 Task: Play online Dominion games in easy mode.
Action: Mouse moved to (182, 520)
Screenshot: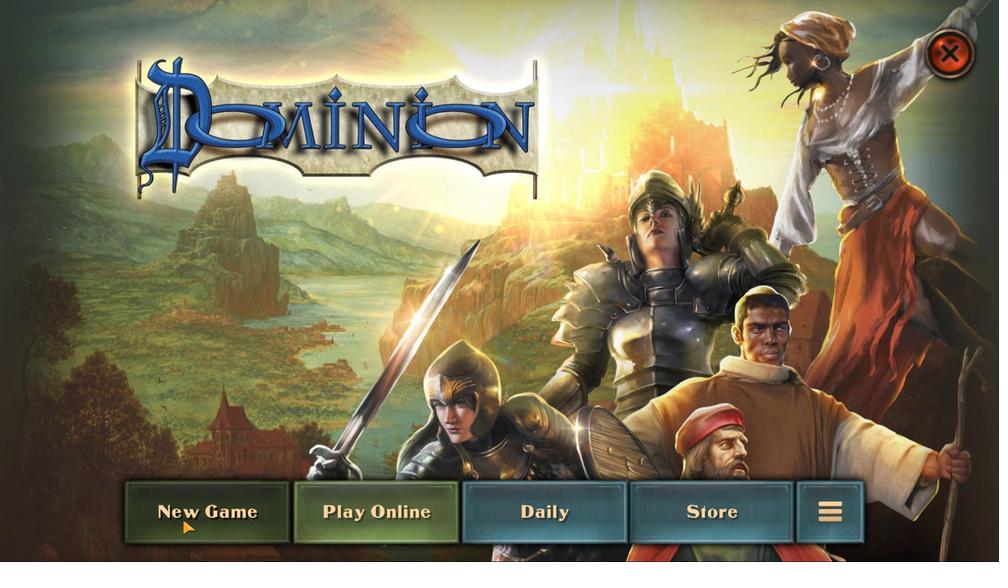 
Action: Mouse pressed left at (182, 520)
Screenshot: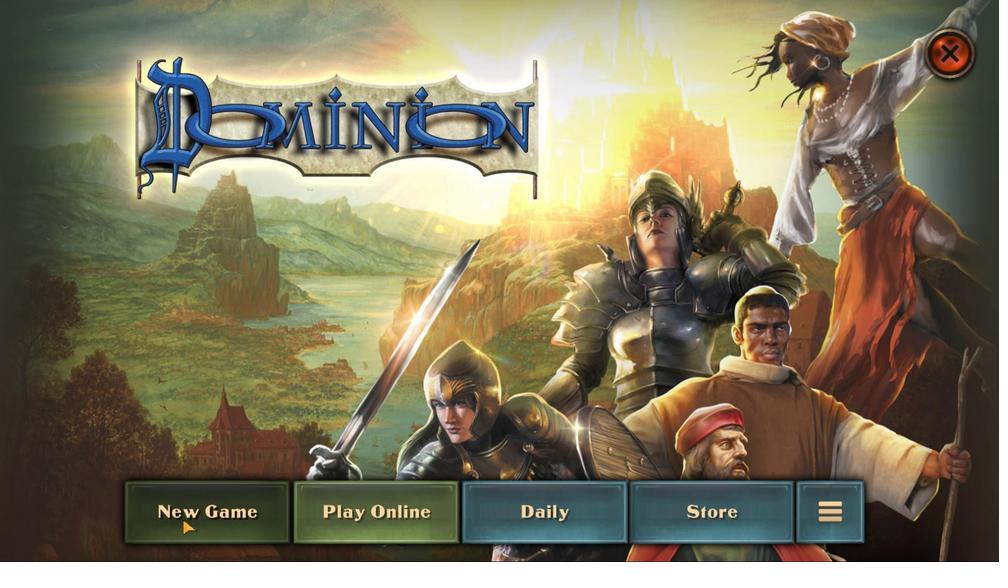 
Action: Mouse moved to (517, 254)
Screenshot: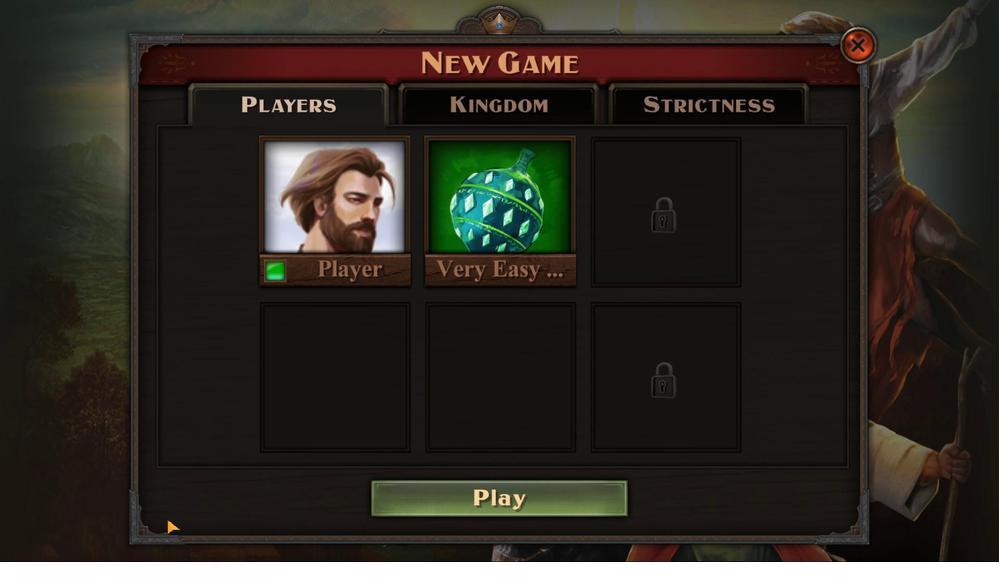 
Action: Mouse pressed left at (517, 254)
Screenshot: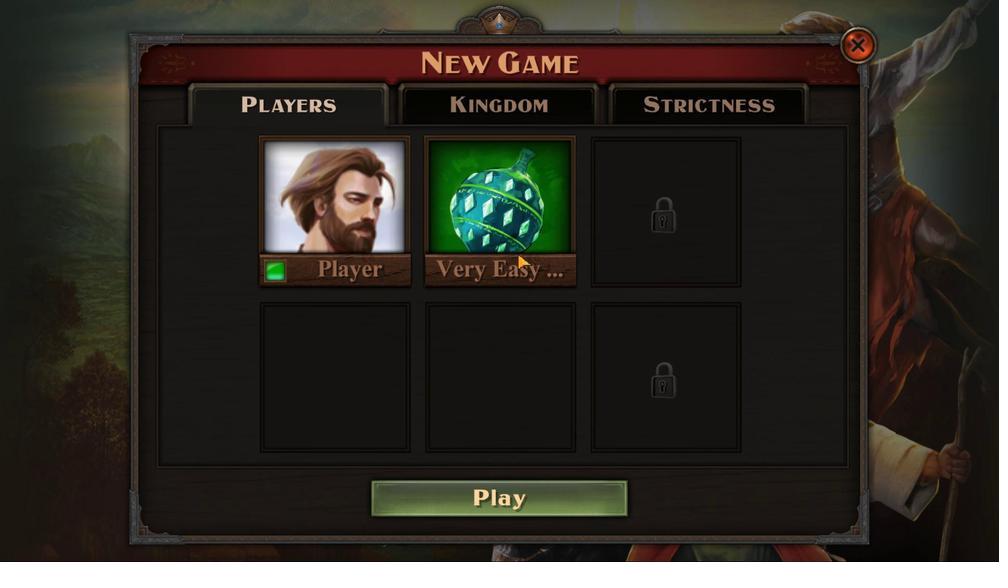 
Action: Mouse moved to (341, 320)
Screenshot: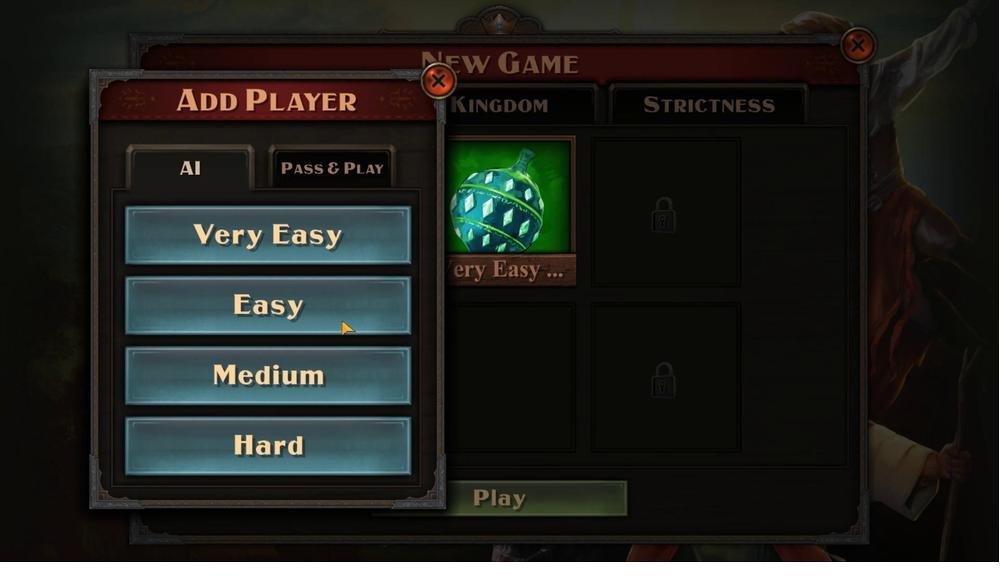 
Action: Mouse pressed left at (341, 320)
Screenshot: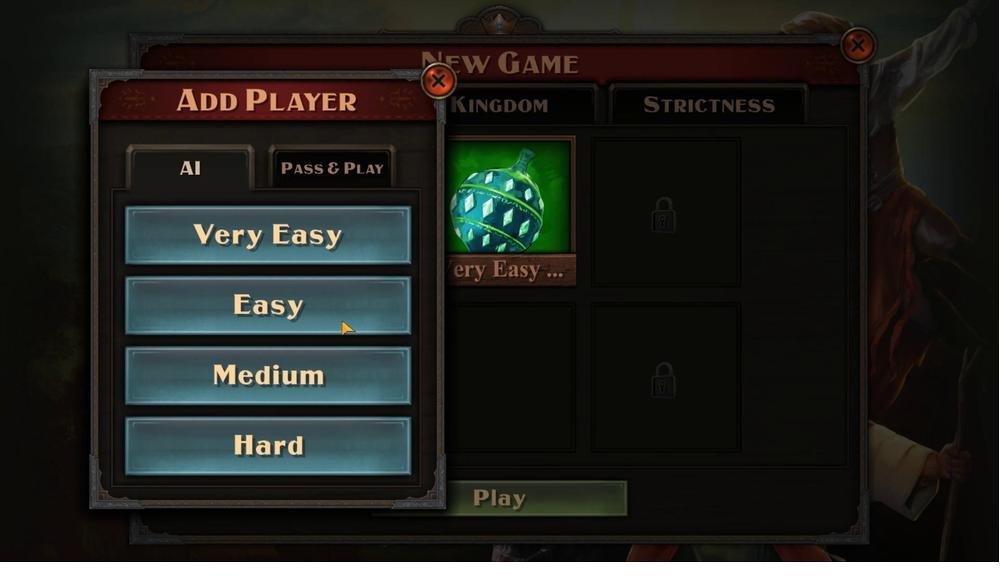 
Action: Mouse moved to (493, 494)
Screenshot: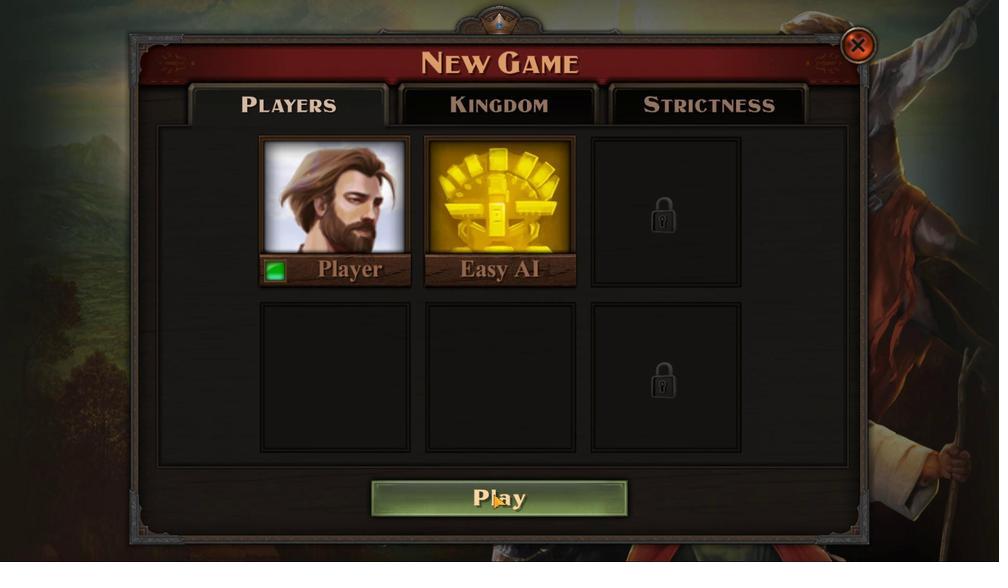 
Action: Mouse pressed left at (493, 494)
Screenshot: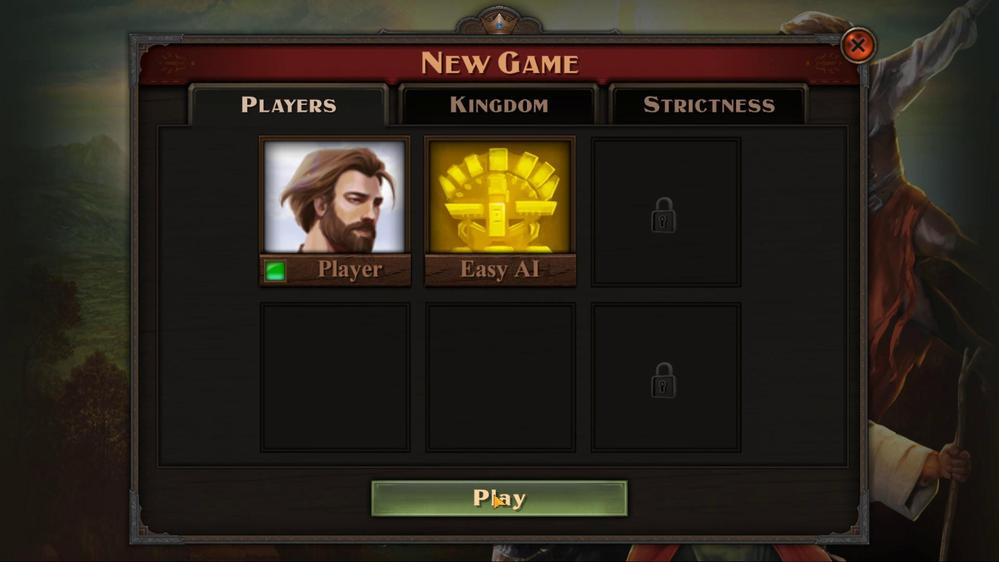 
Action: Mouse moved to (582, 499)
Screenshot: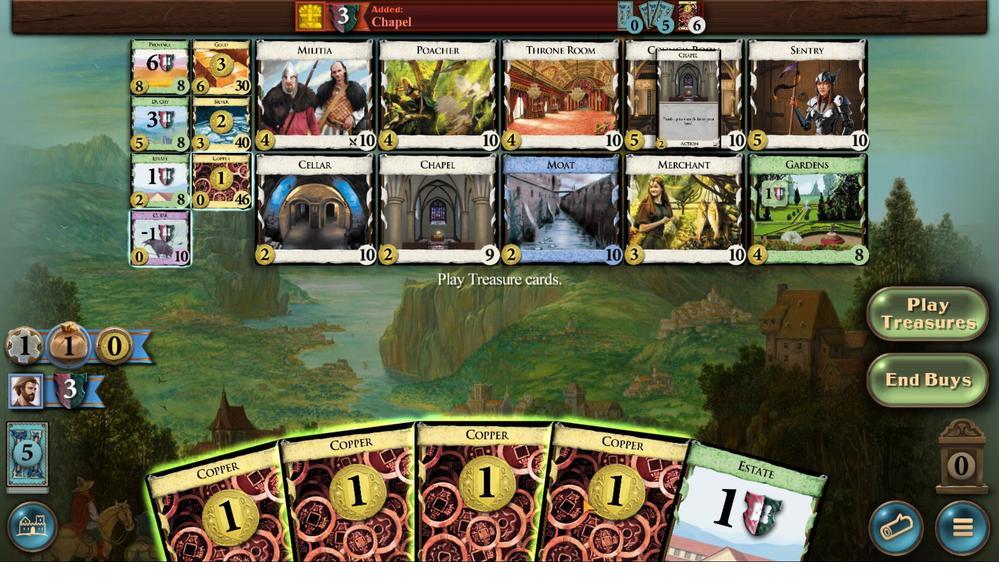 
Action: Mouse scrolled (582, 498) with delta (0, 0)
Screenshot: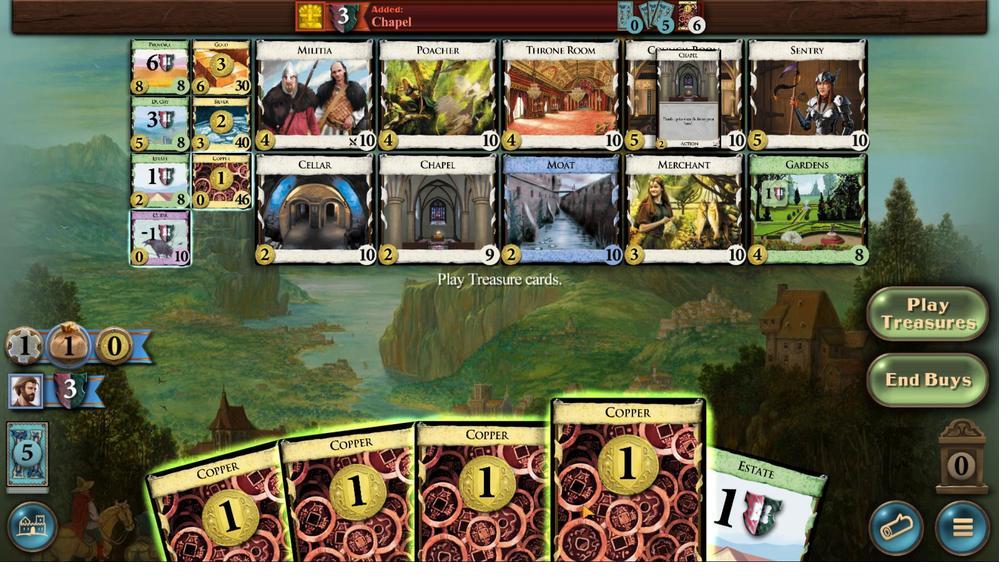
Action: Mouse moved to (582, 501)
Screenshot: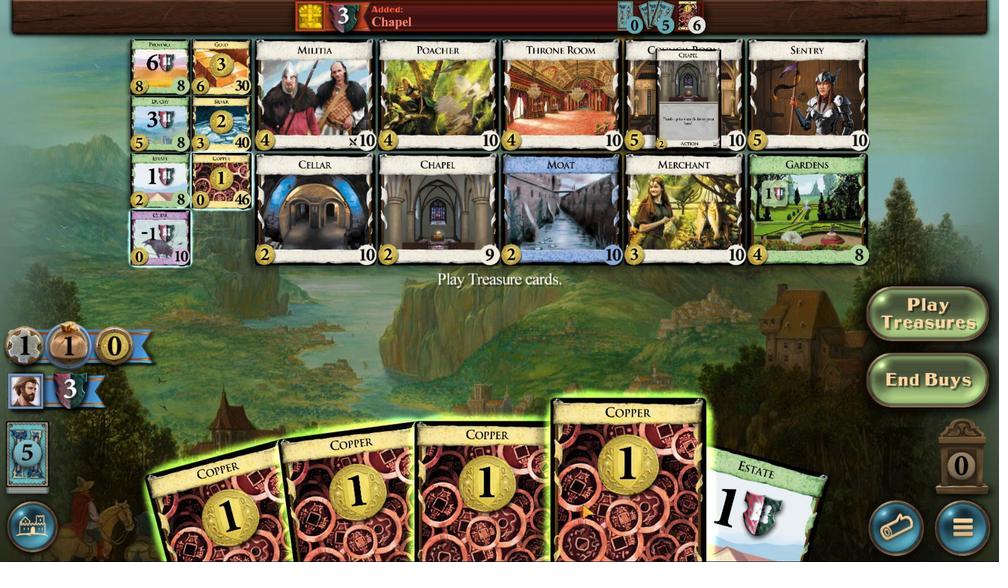 
Action: Mouse scrolled (582, 501) with delta (0, 0)
Screenshot: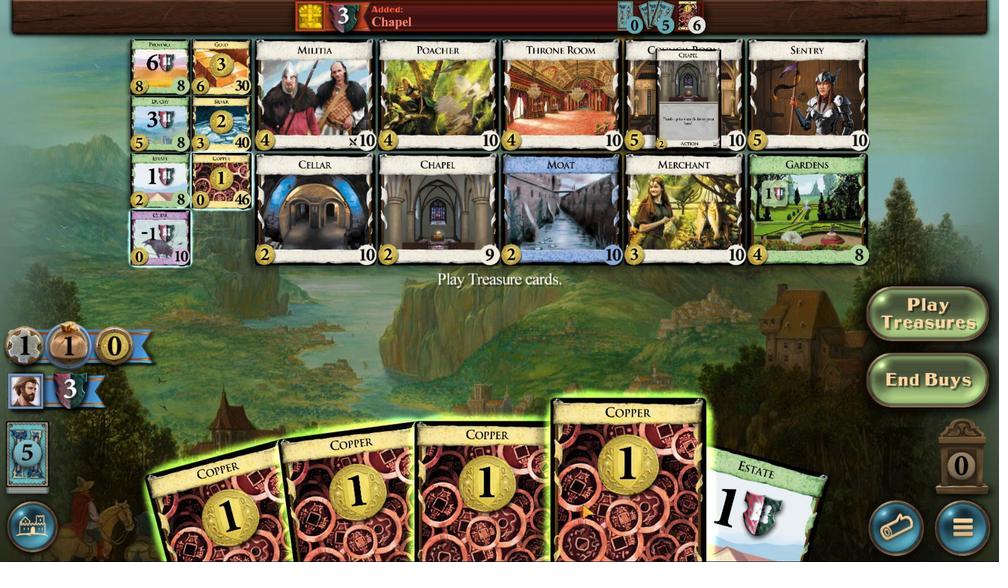 
Action: Mouse moved to (582, 504)
Screenshot: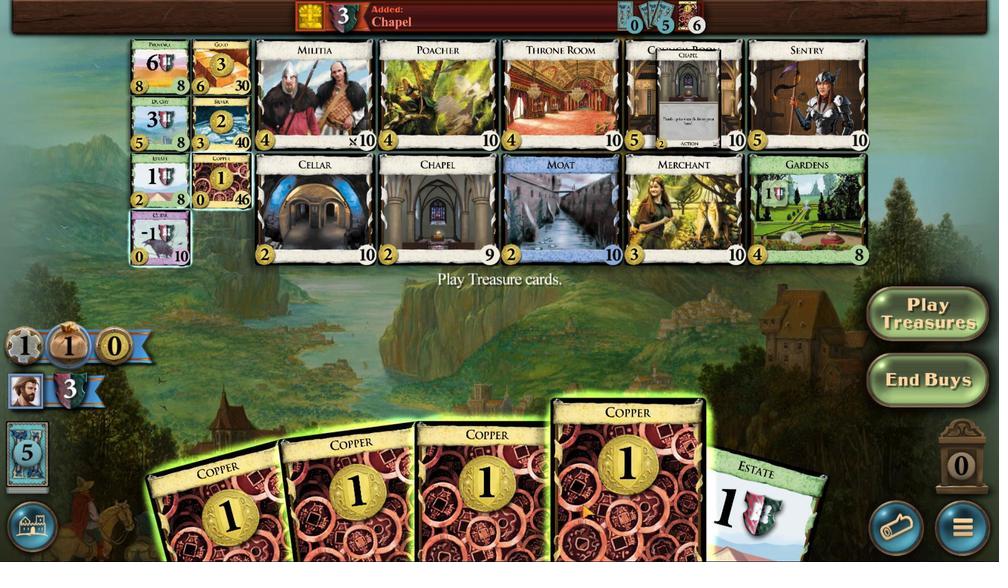 
Action: Mouse scrolled (582, 503) with delta (0, 0)
Screenshot: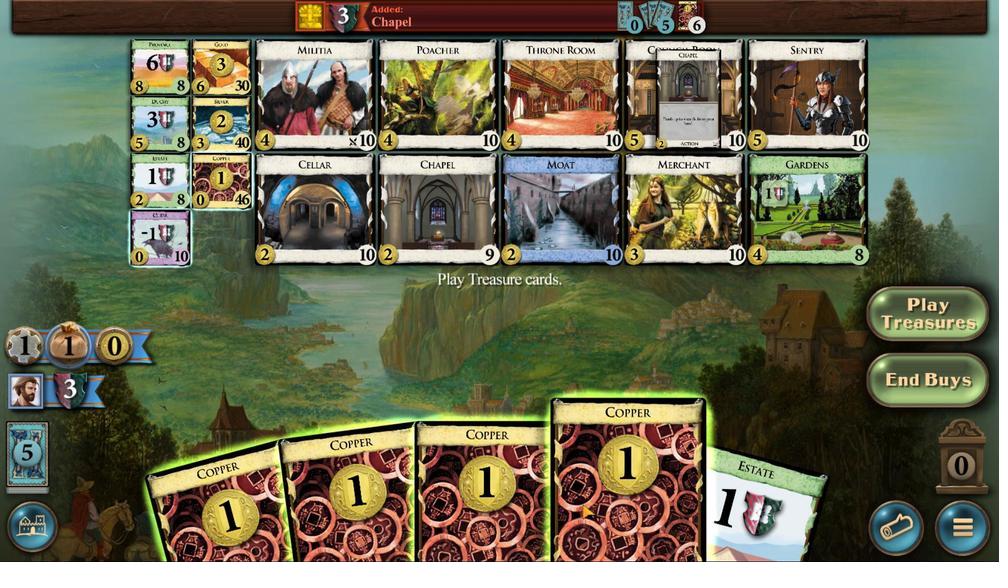 
Action: Mouse moved to (519, 511)
Screenshot: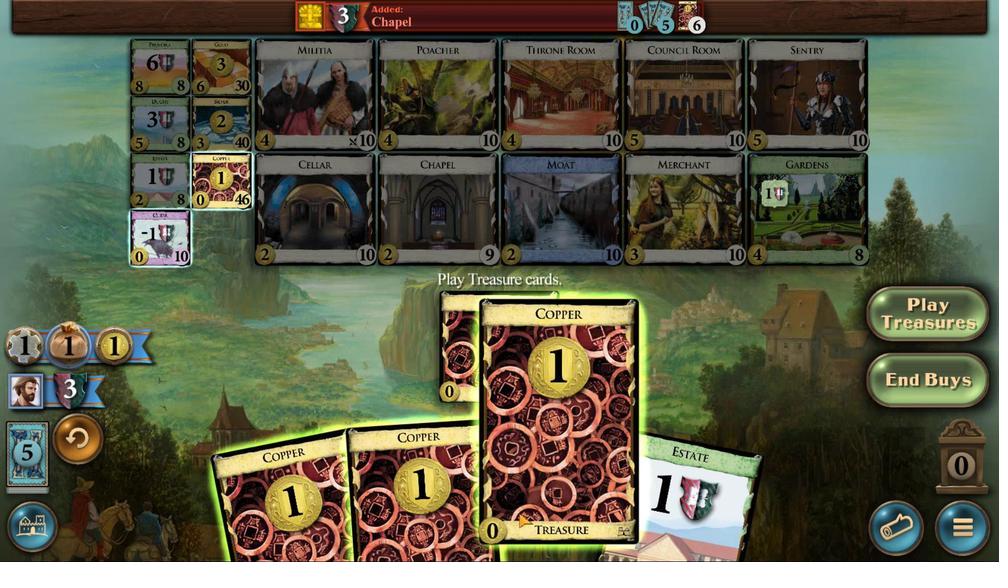 
Action: Mouse scrolled (519, 511) with delta (0, 0)
Screenshot: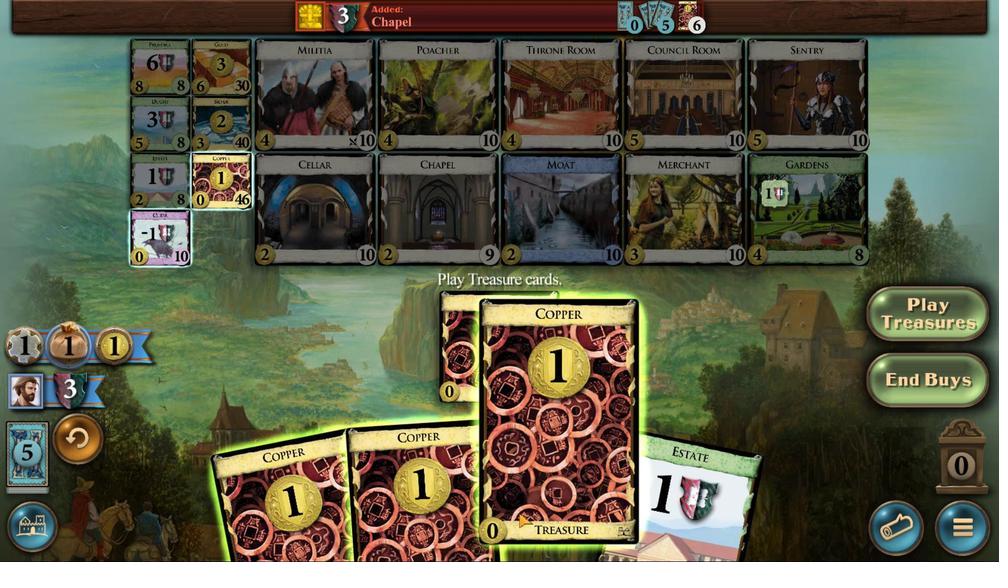 
Action: Mouse moved to (519, 513)
Screenshot: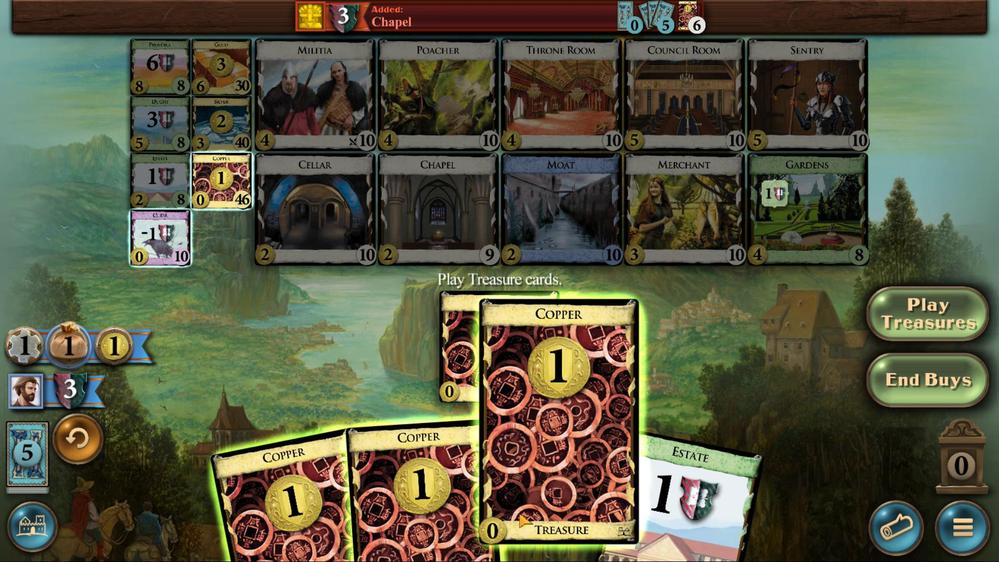 
Action: Mouse scrolled (519, 512) with delta (0, 0)
Screenshot: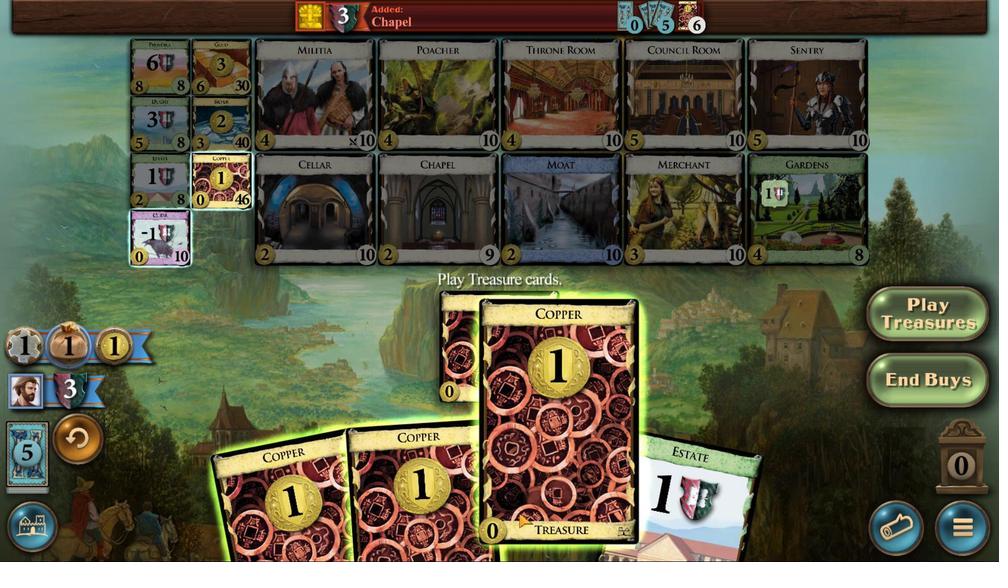 
Action: Mouse moved to (462, 512)
Screenshot: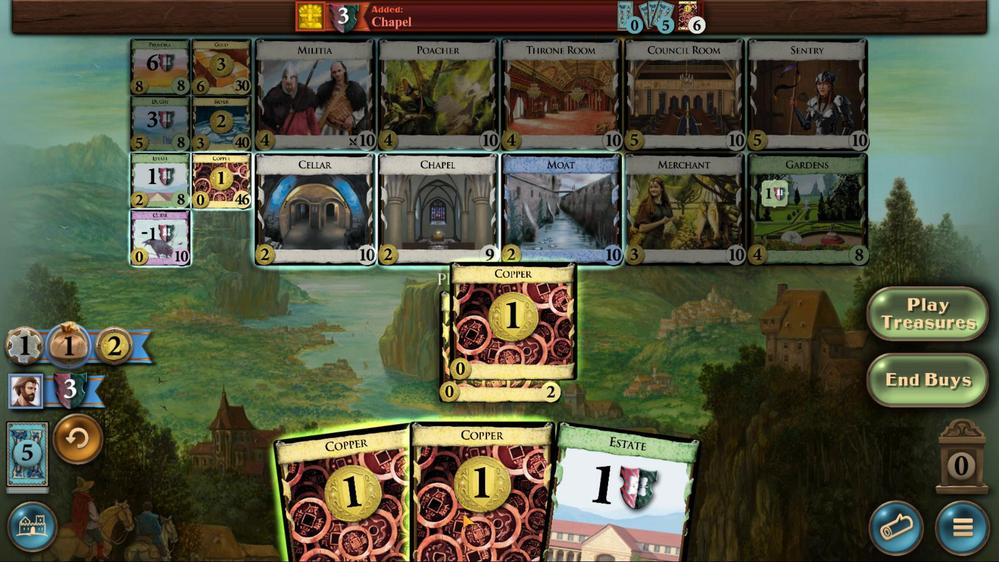 
Action: Mouse scrolled (462, 512) with delta (0, 0)
Screenshot: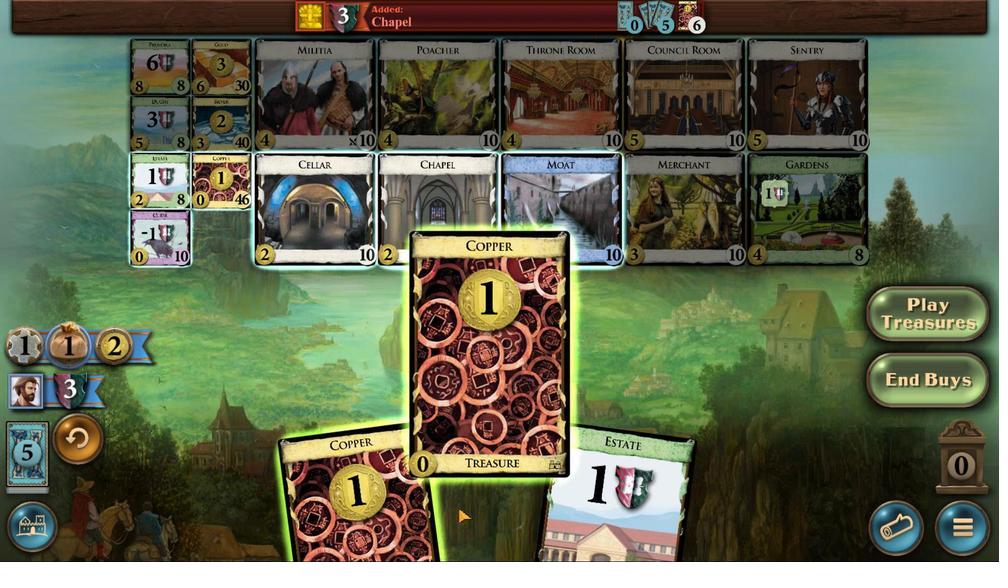 
Action: Mouse moved to (462, 513)
Screenshot: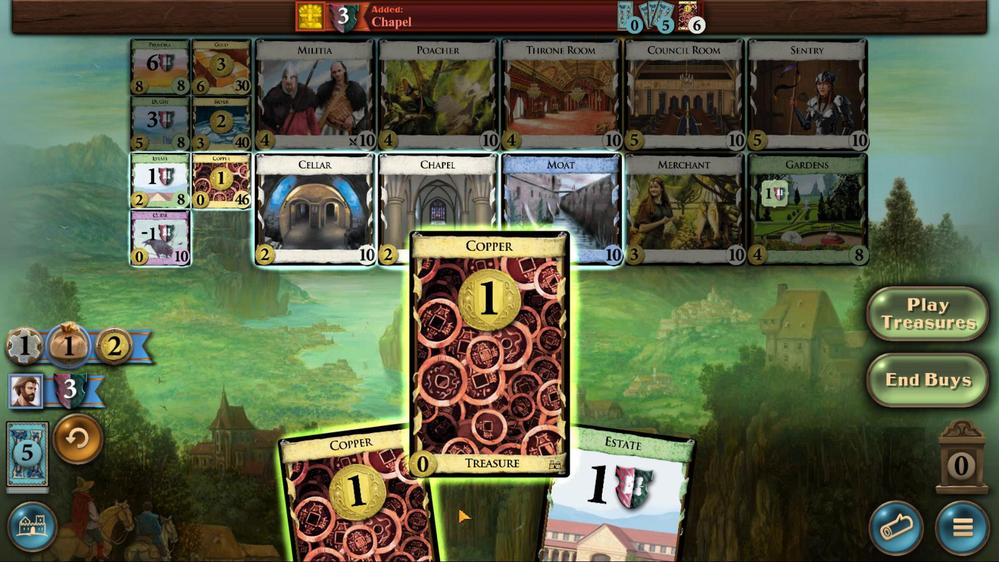 
Action: Mouse scrolled (462, 513) with delta (0, 0)
Screenshot: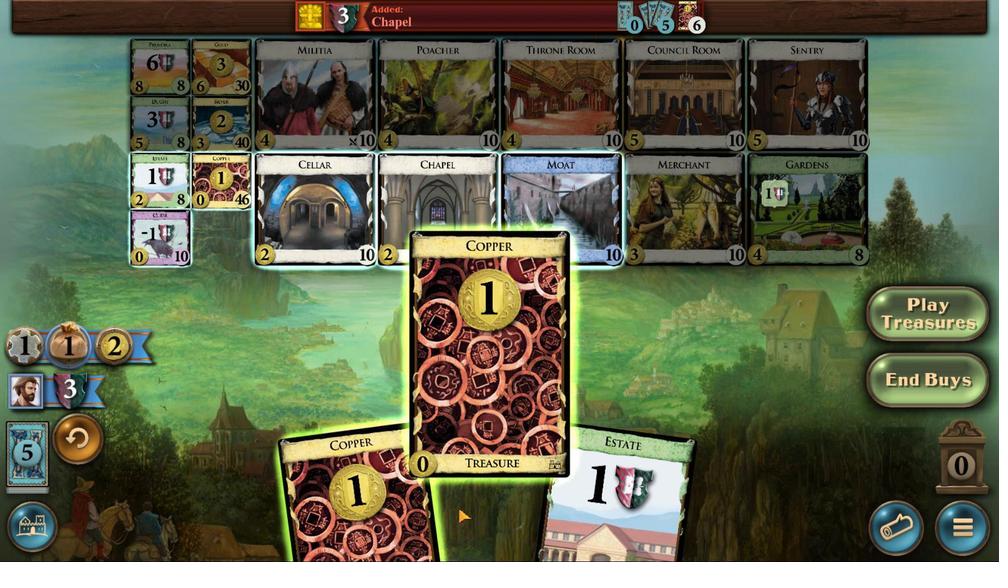 
Action: Mouse moved to (461, 514)
Screenshot: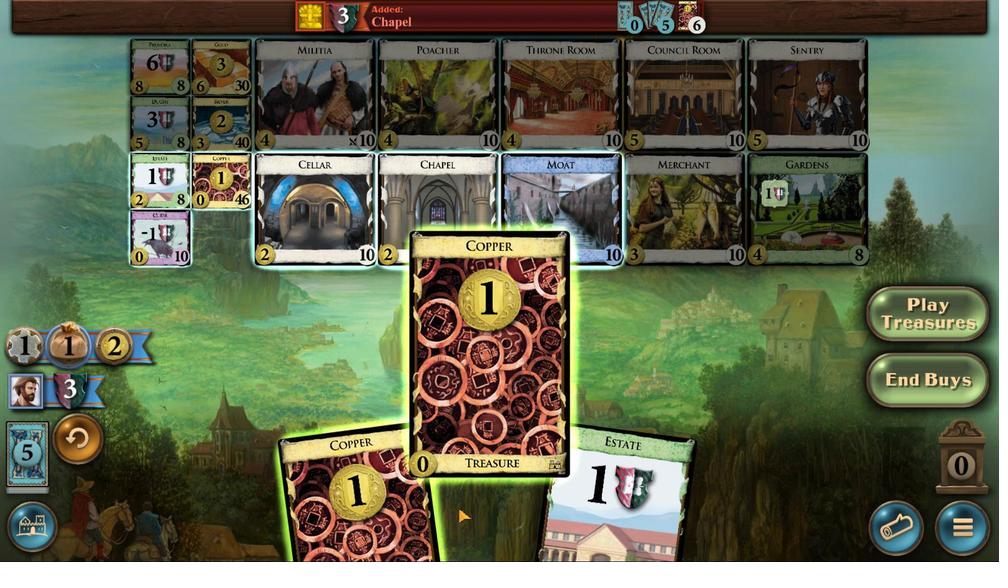 
Action: Mouse scrolled (461, 513) with delta (0, 0)
Screenshot: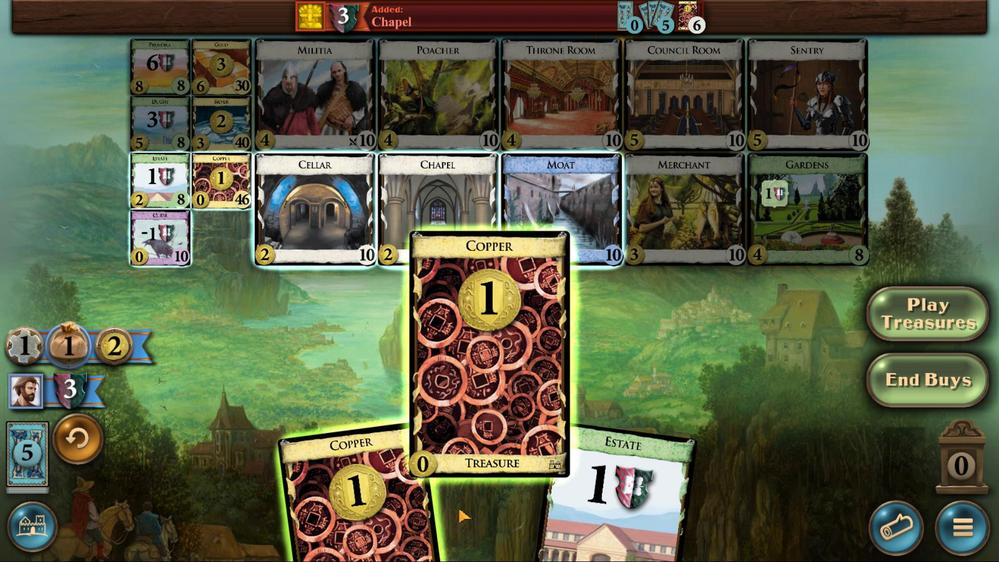 
Action: Mouse moved to (217, 116)
Screenshot: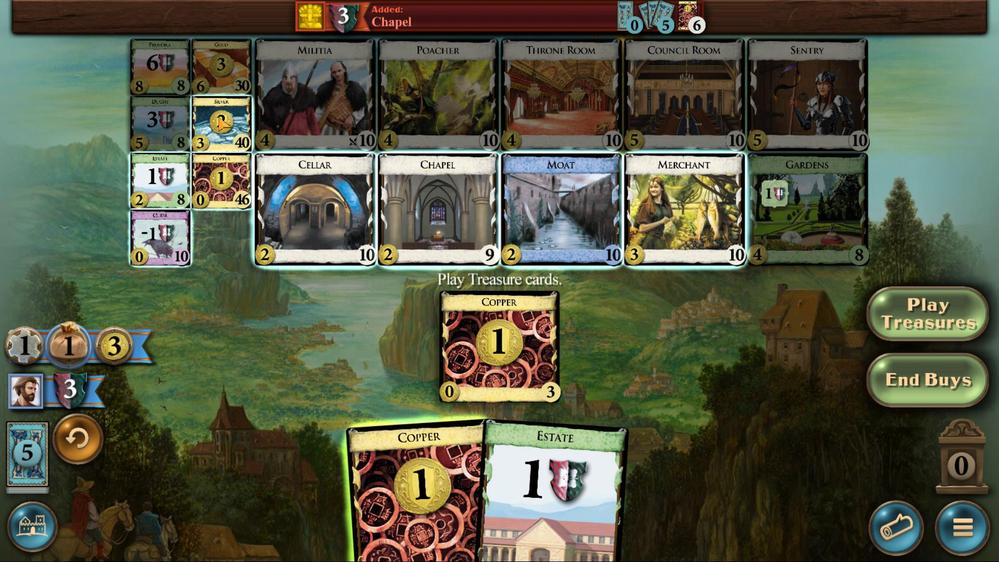 
Action: Mouse pressed left at (217, 116)
Screenshot: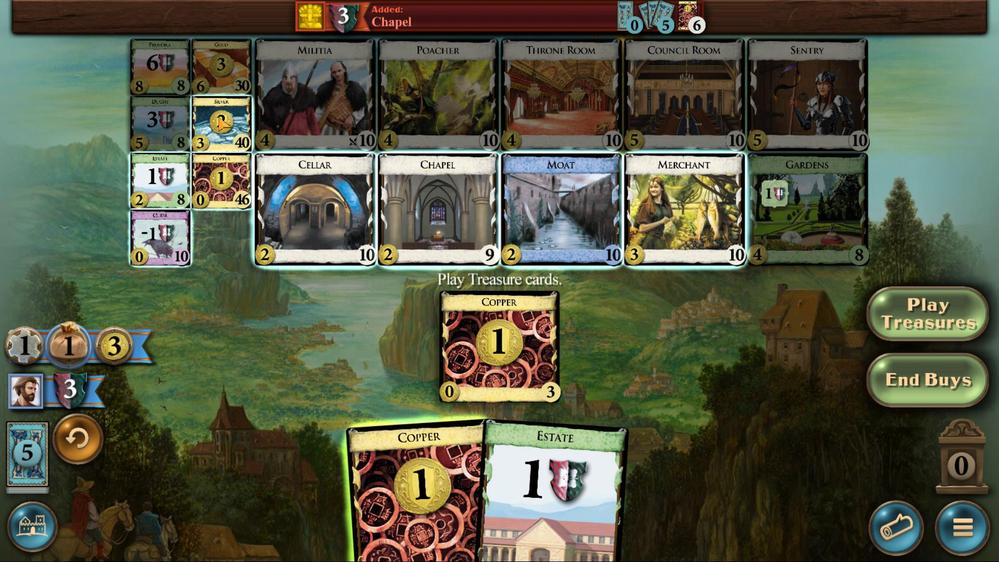 
Action: Mouse moved to (466, 526)
Screenshot: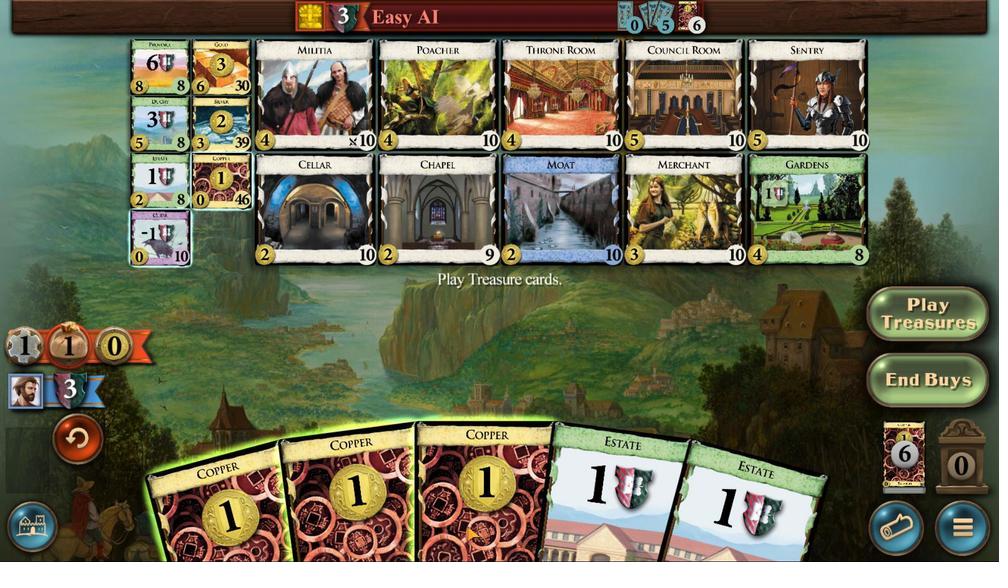 
Action: Mouse scrolled (466, 526) with delta (0, 0)
Screenshot: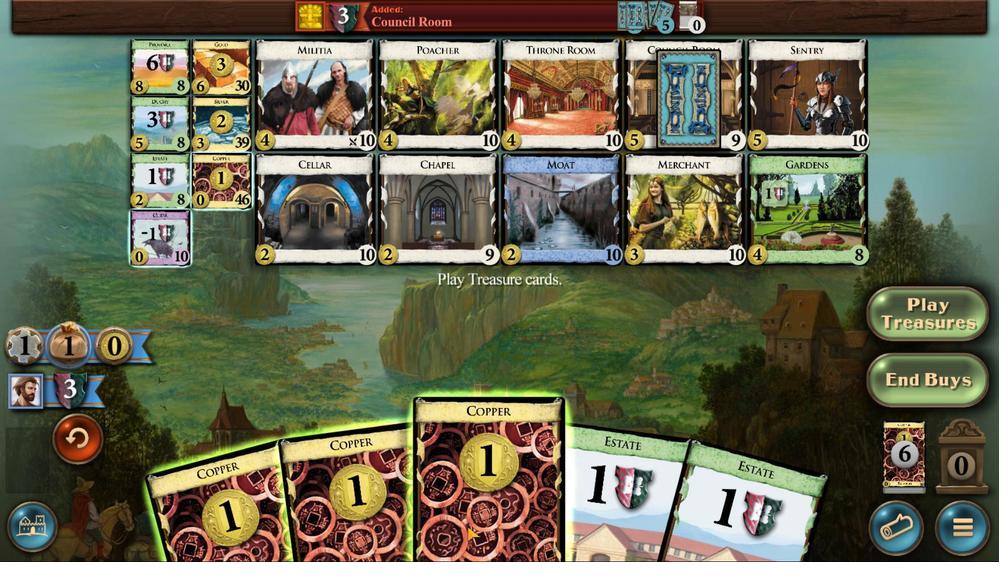 
Action: Mouse scrolled (466, 526) with delta (0, 0)
Screenshot: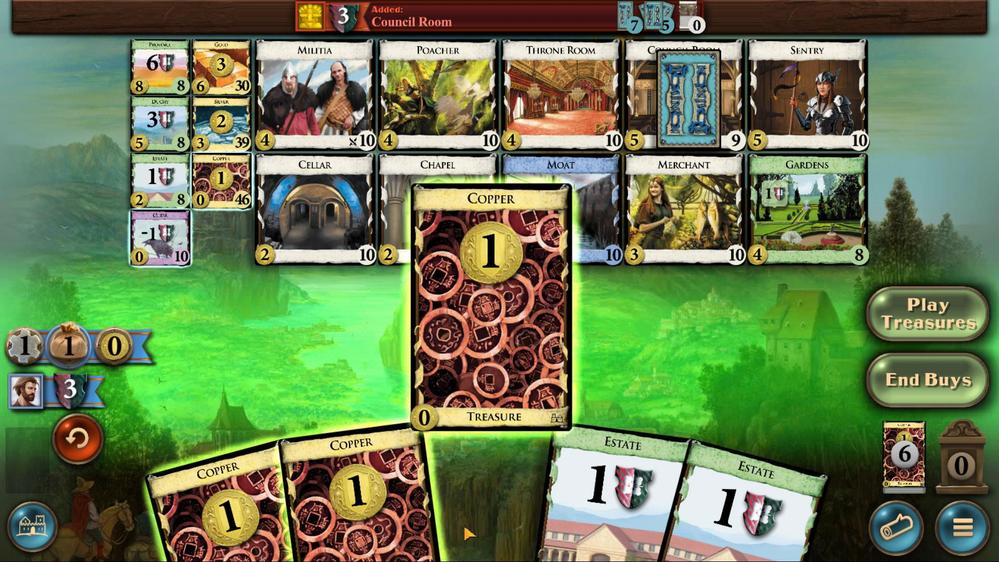
Action: Mouse moved to (404, 525)
Screenshot: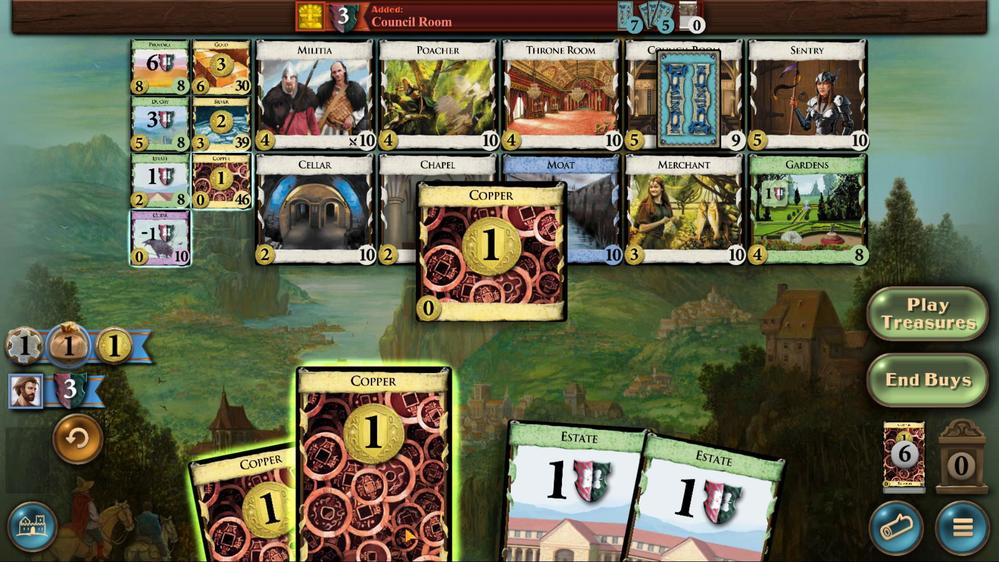 
Action: Mouse scrolled (404, 525) with delta (0, 0)
Screenshot: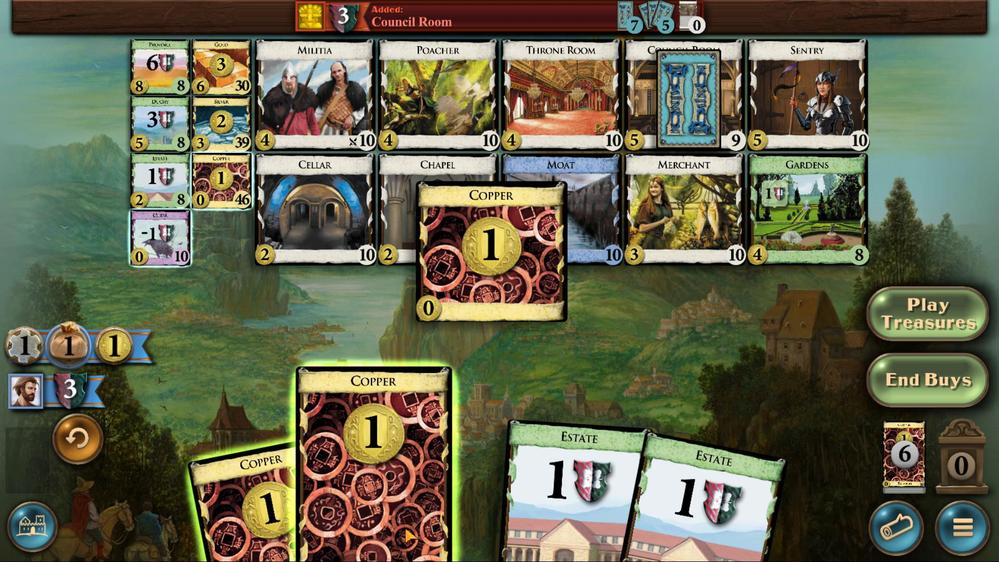 
Action: Mouse moved to (404, 526)
Screenshot: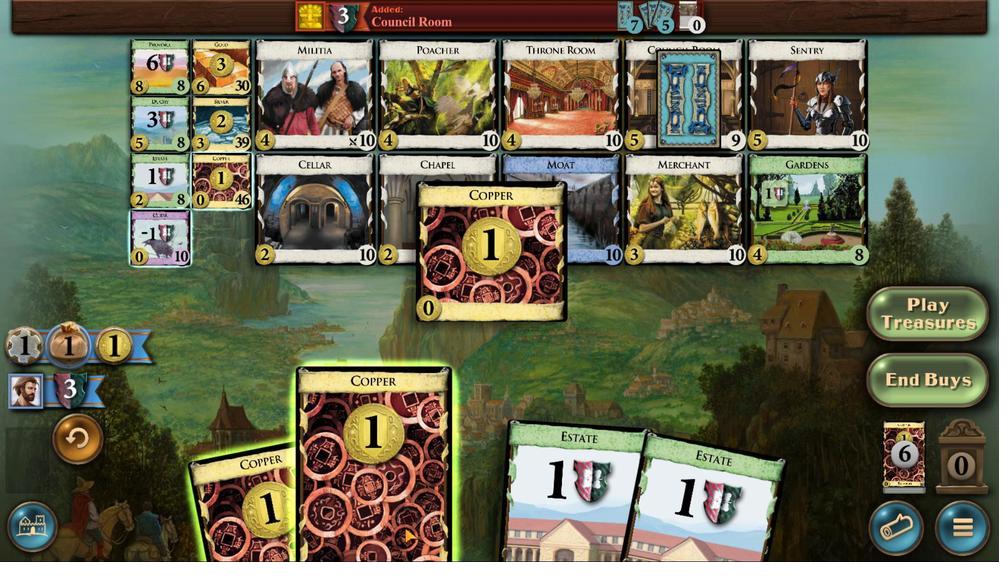 
Action: Mouse scrolled (404, 526) with delta (0, 0)
Screenshot: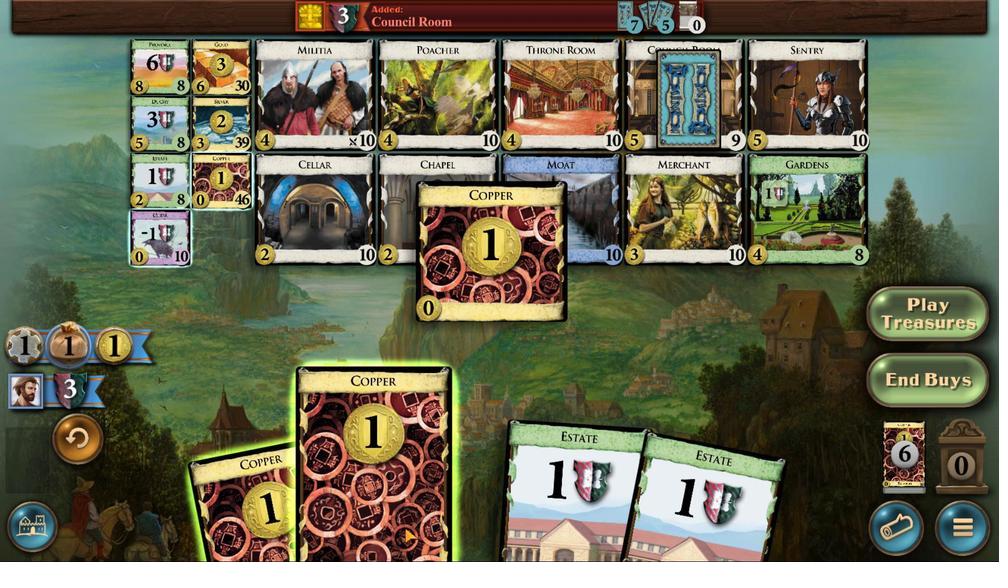 
Action: Mouse moved to (403, 528)
Screenshot: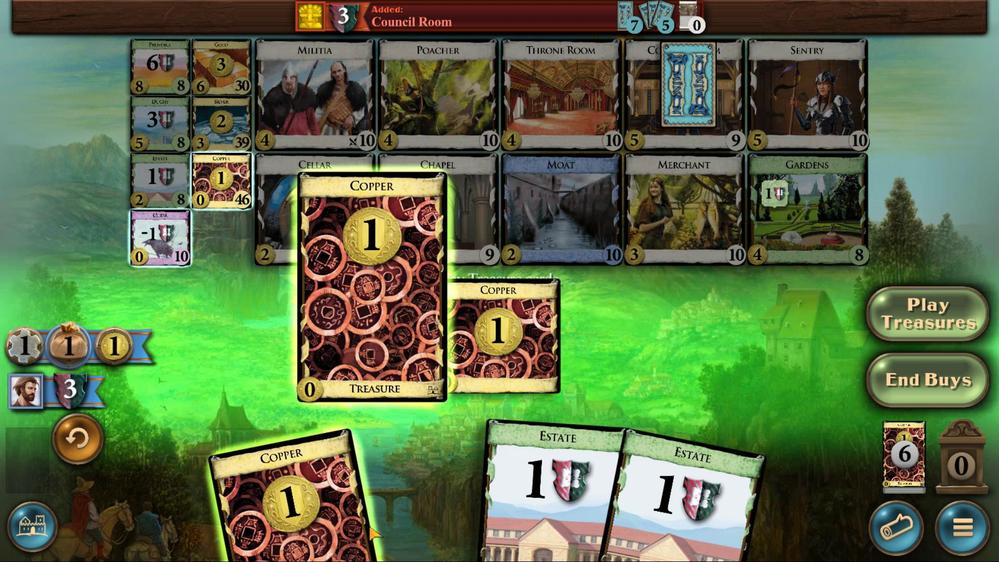 
Action: Mouse scrolled (403, 528) with delta (0, 0)
Screenshot: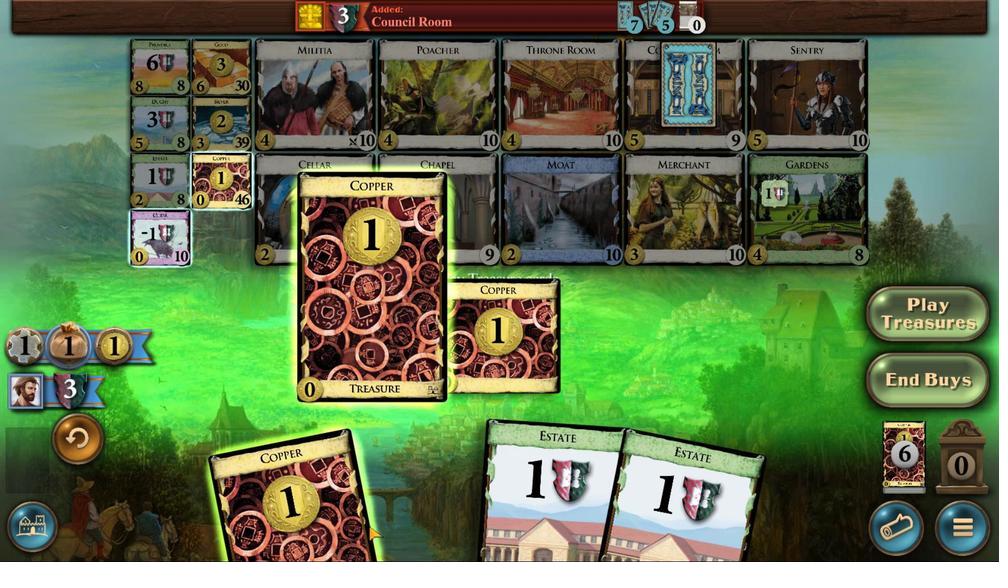
Action: Mouse moved to (340, 530)
Screenshot: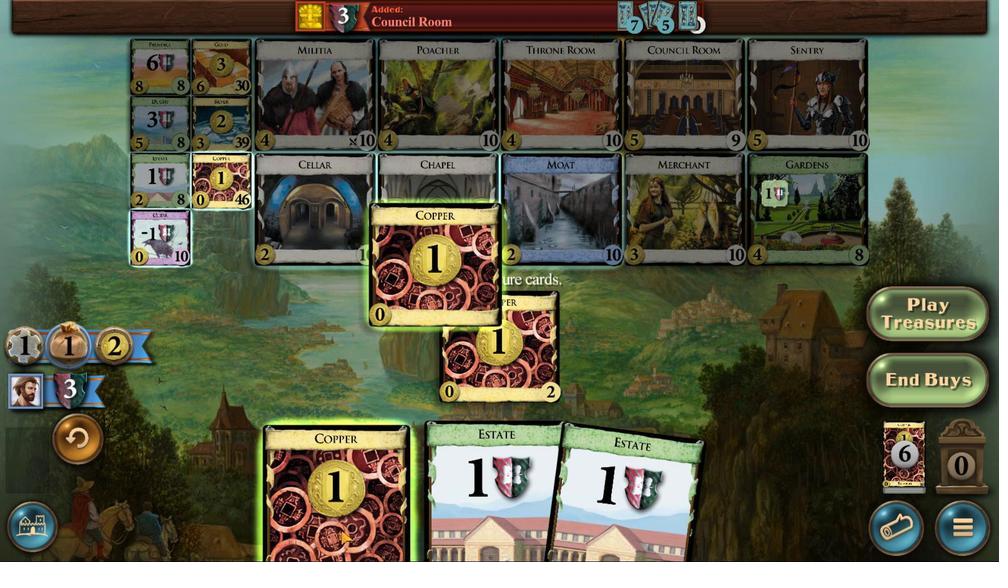 
Action: Mouse scrolled (340, 529) with delta (0, 0)
Screenshot: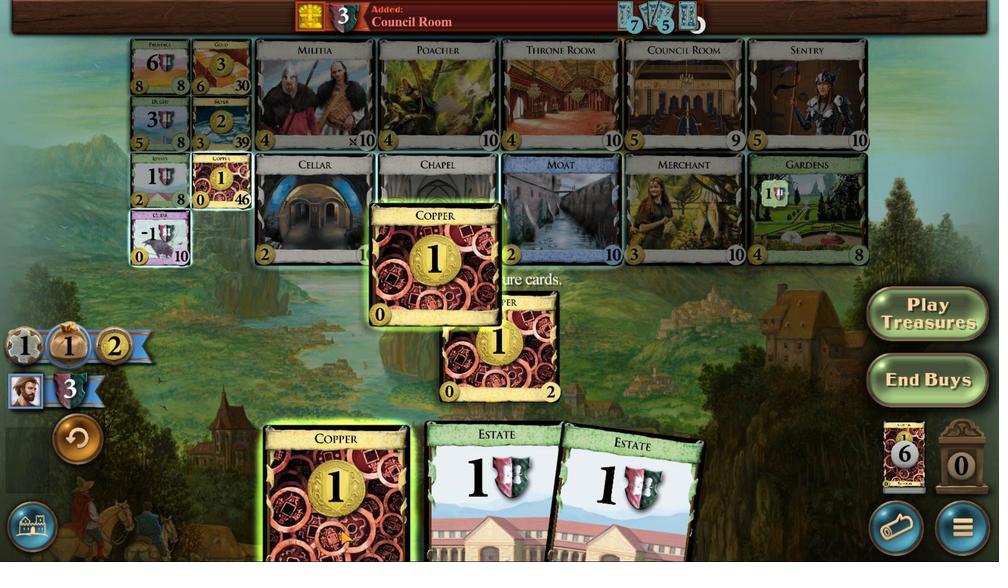 
Action: Mouse scrolled (340, 529) with delta (0, 0)
Screenshot: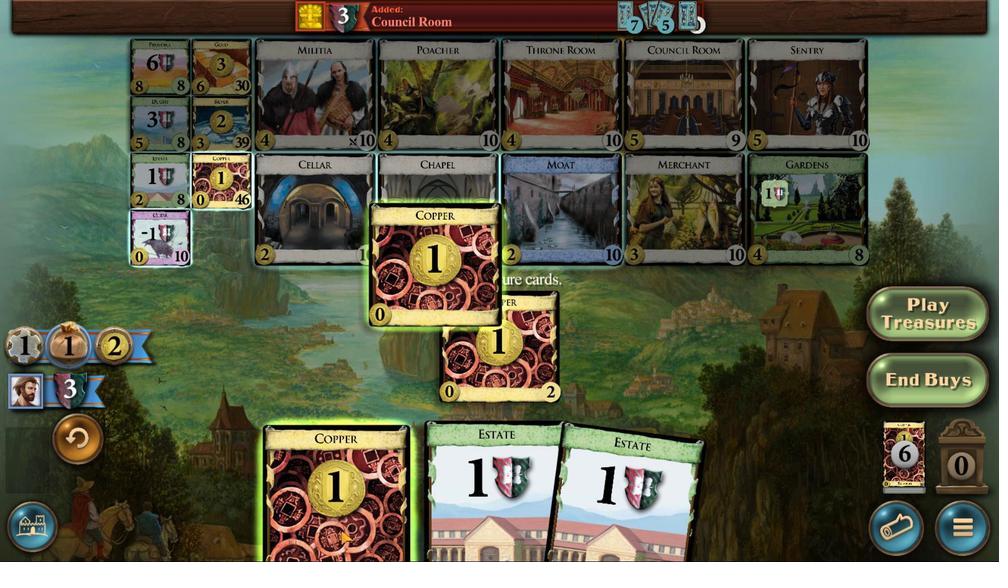 
Action: Mouse scrolled (340, 529) with delta (0, 0)
Screenshot: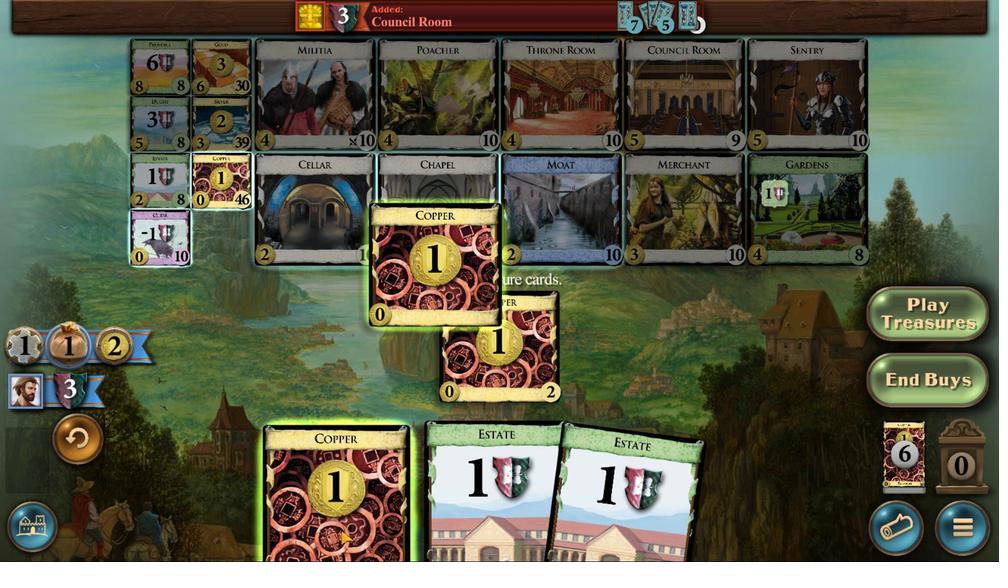 
Action: Mouse scrolled (340, 529) with delta (0, 0)
Screenshot: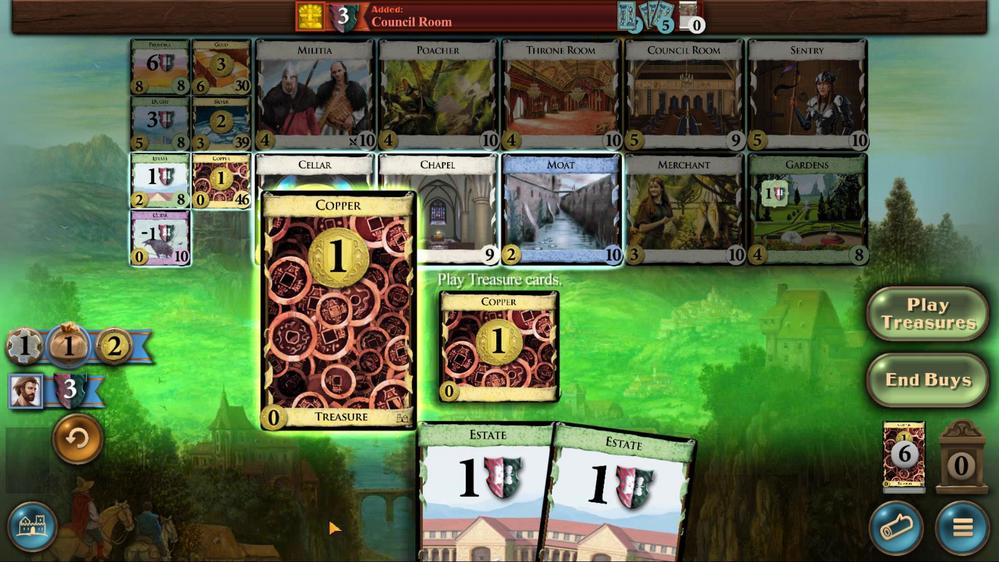 
Action: Mouse moved to (224, 117)
Screenshot: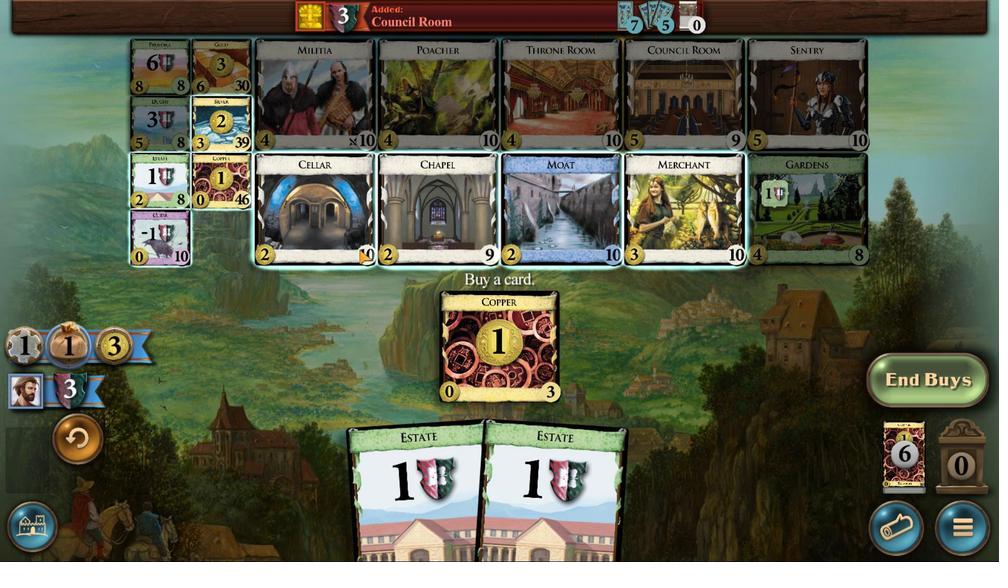 
Action: Mouse pressed left at (224, 117)
Screenshot: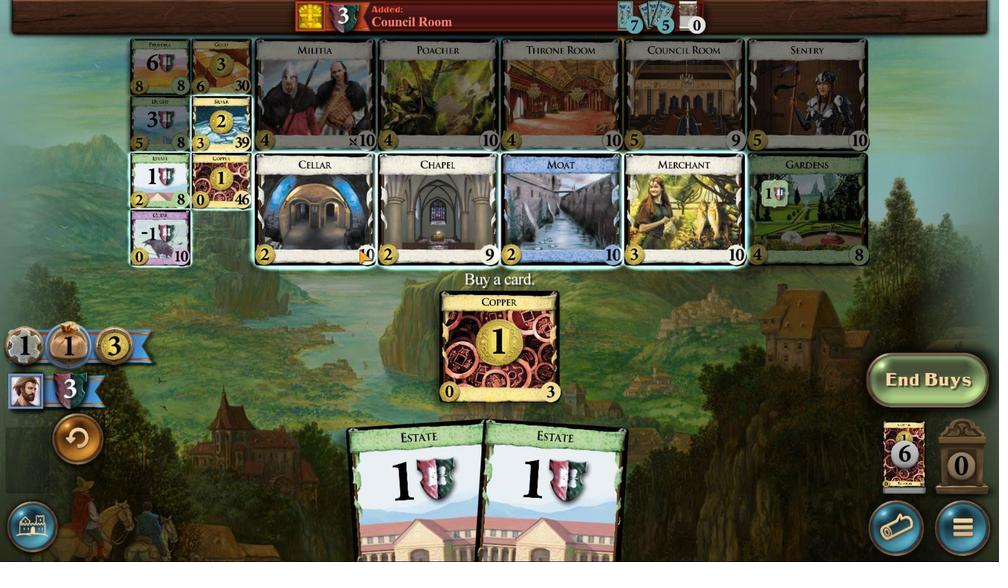 
Action: Mouse moved to (666, 512)
Screenshot: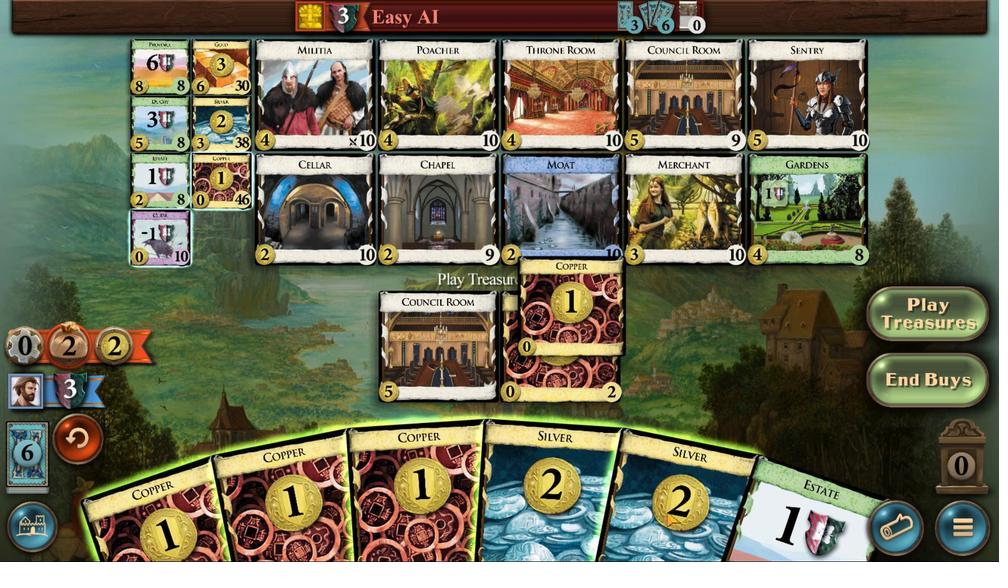 
Action: Mouse scrolled (666, 511) with delta (0, 0)
Screenshot: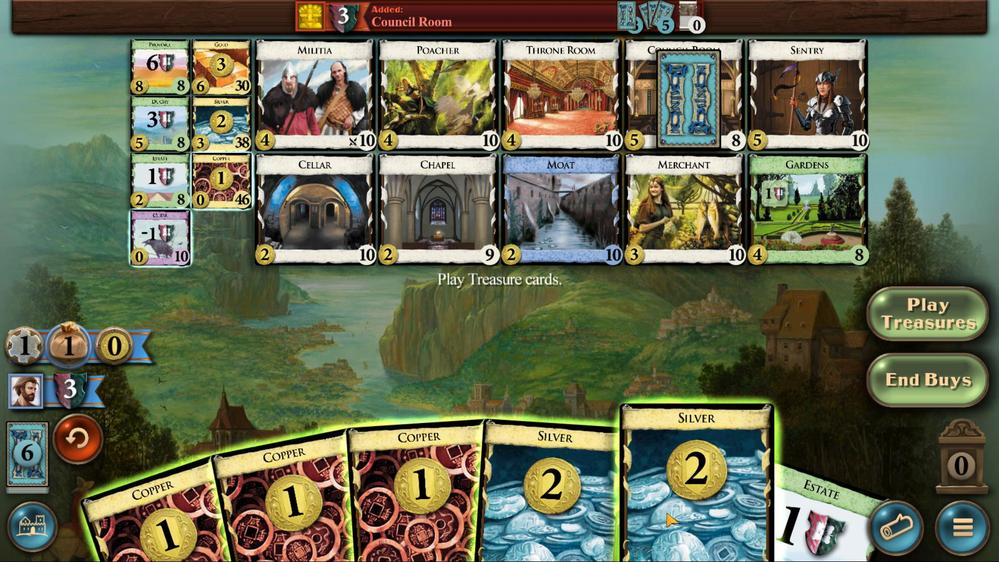 
Action: Mouse scrolled (666, 511) with delta (0, 0)
Screenshot: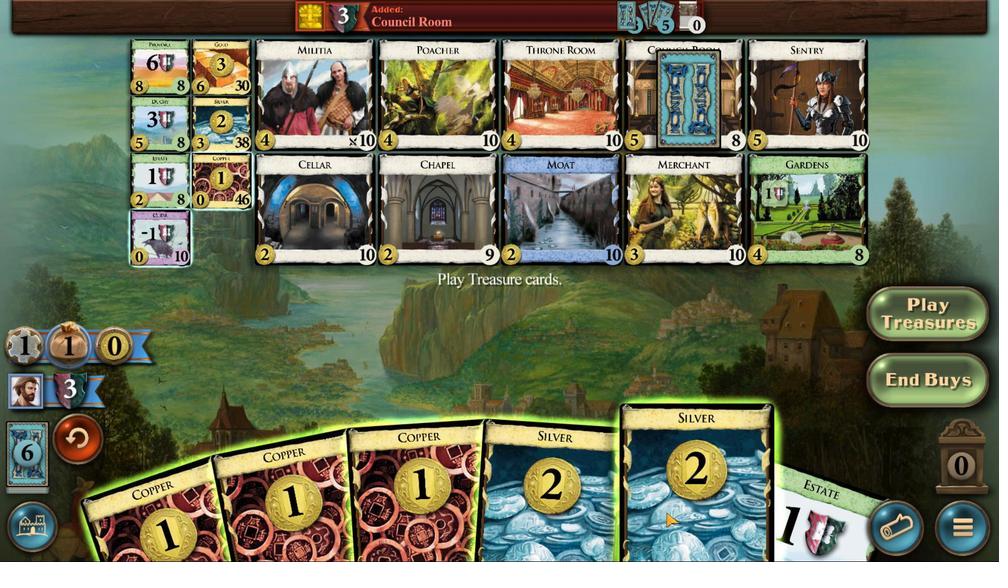 
Action: Mouse moved to (665, 512)
Screenshot: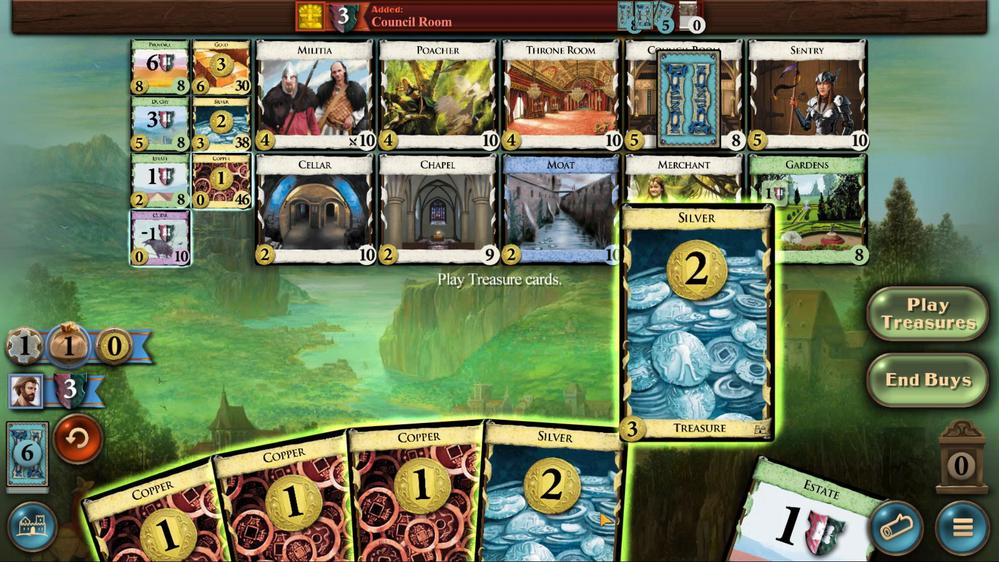 
Action: Mouse scrolled (665, 512) with delta (0, 0)
Screenshot: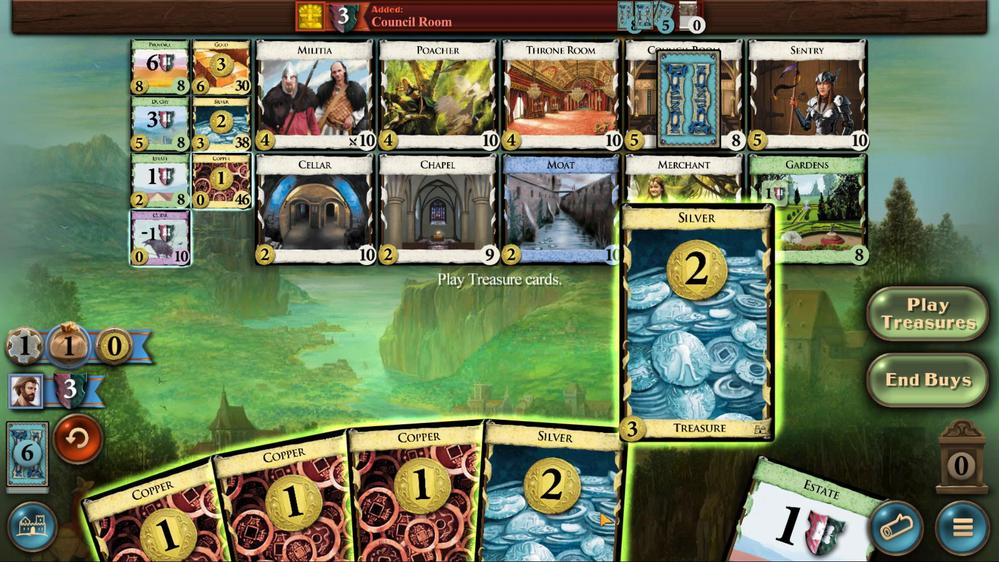 
Action: Mouse moved to (594, 527)
Screenshot: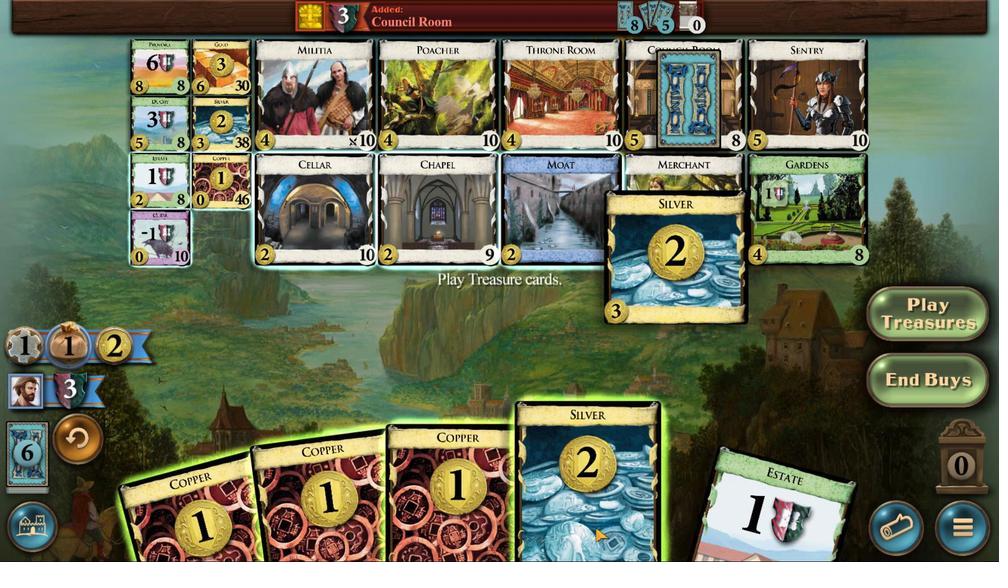 
Action: Mouse scrolled (594, 527) with delta (0, 0)
Screenshot: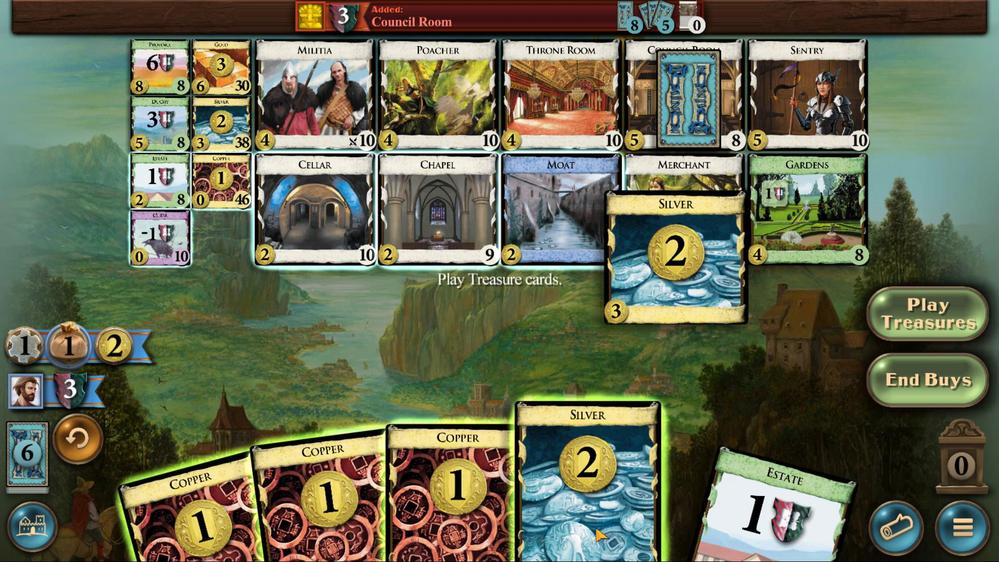 
Action: Mouse moved to (595, 527)
Screenshot: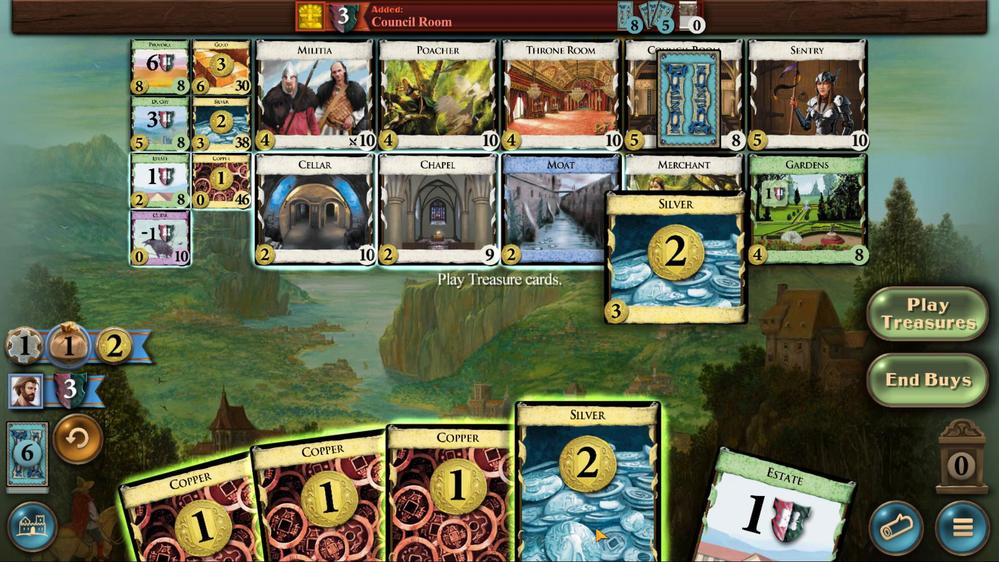 
Action: Mouse scrolled (595, 527) with delta (0, 0)
Screenshot: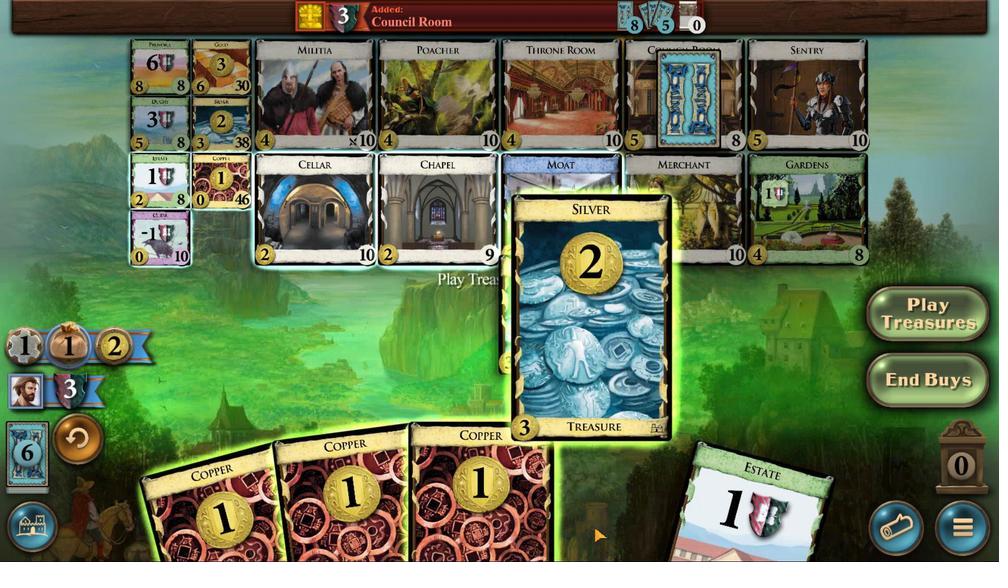 
Action: Mouse moved to (595, 527)
Screenshot: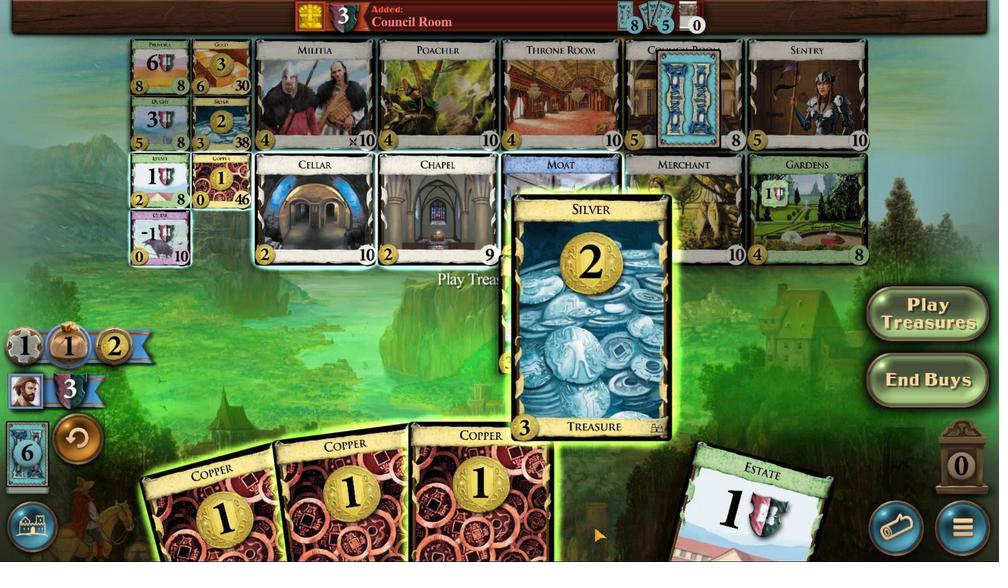 
Action: Mouse scrolled (595, 527) with delta (0, 0)
Screenshot: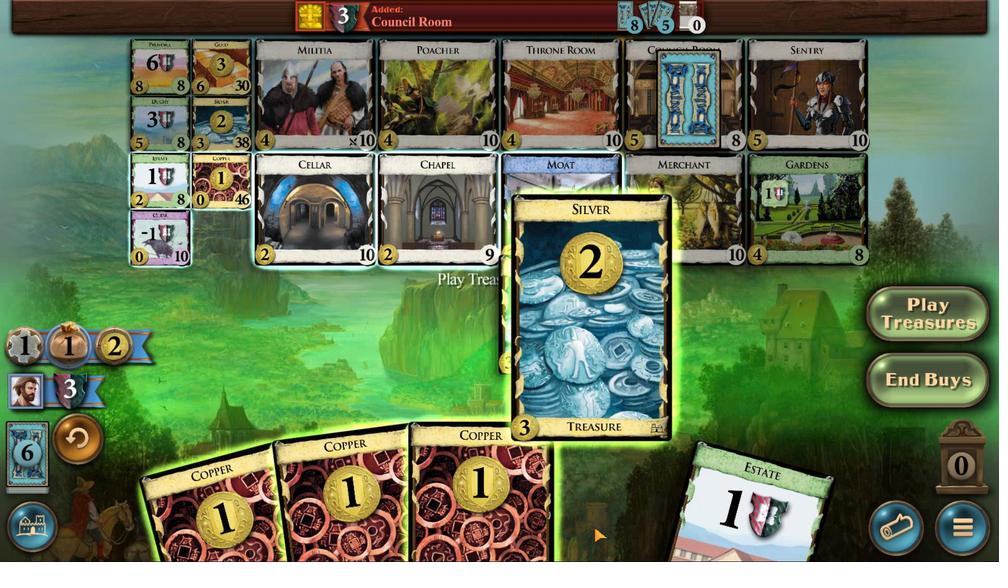 
Action: Mouse moved to (515, 543)
Screenshot: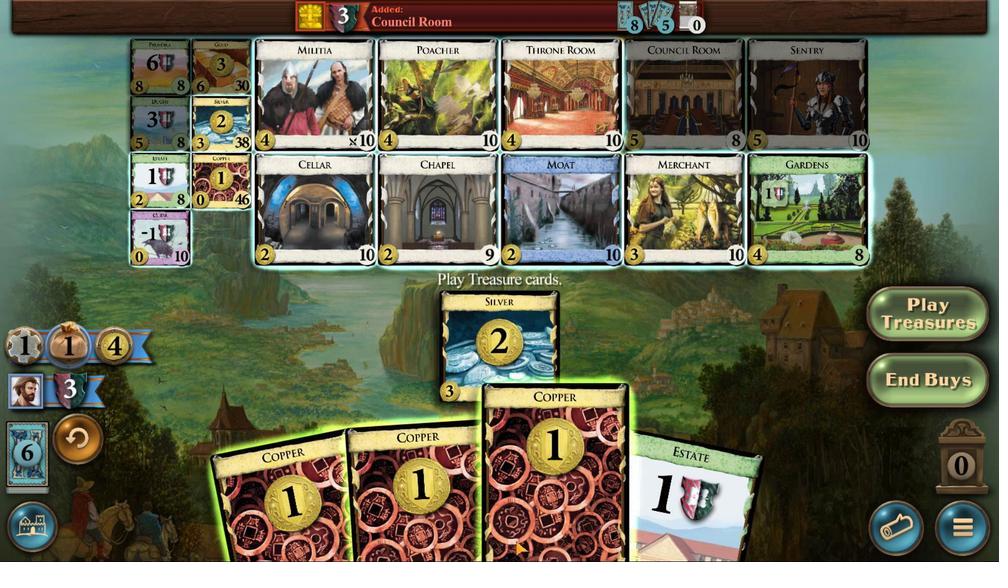 
Action: Mouse scrolled (515, 542) with delta (0, 0)
Screenshot: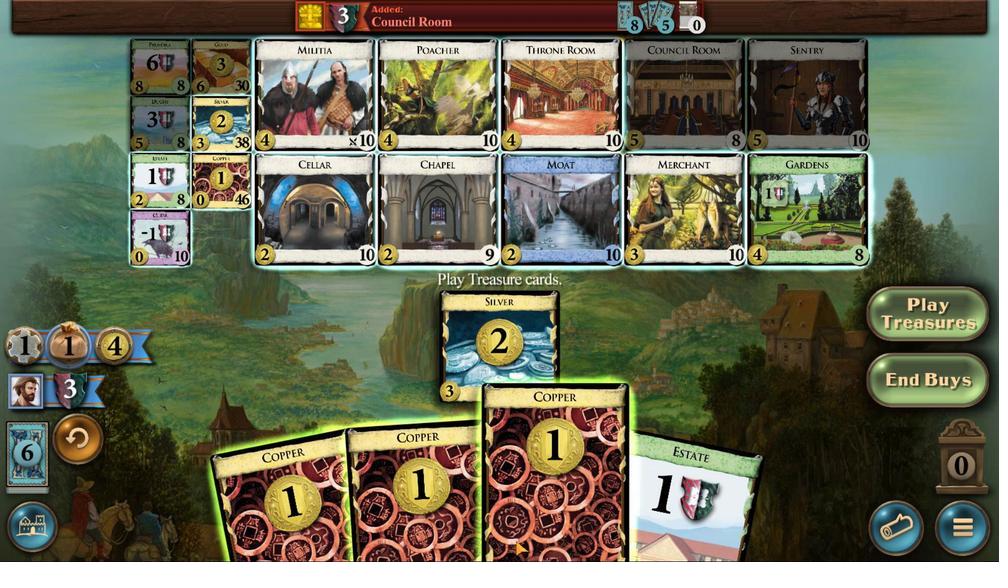 
Action: Mouse scrolled (515, 542) with delta (0, 0)
Screenshot: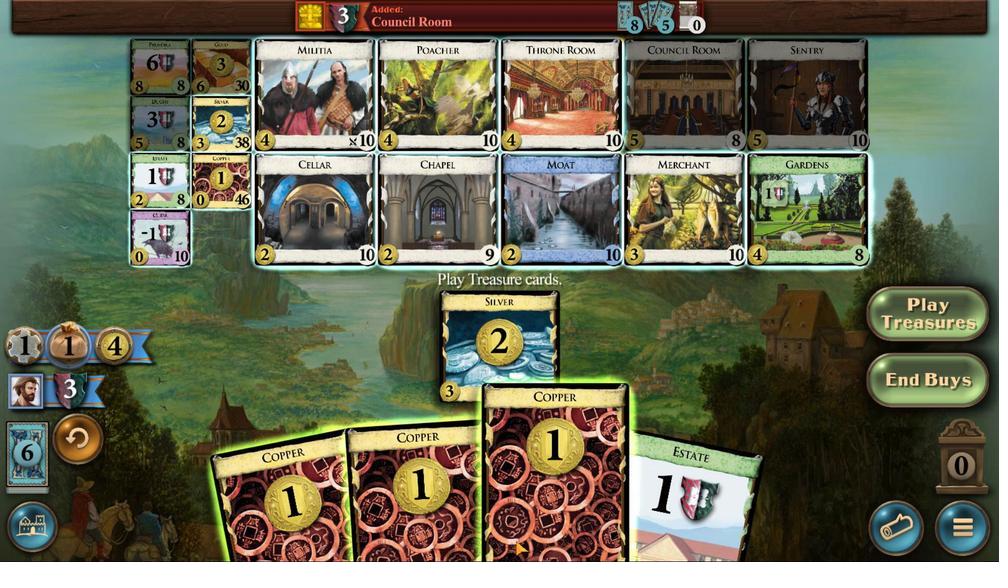 
Action: Mouse scrolled (515, 542) with delta (0, 0)
Screenshot: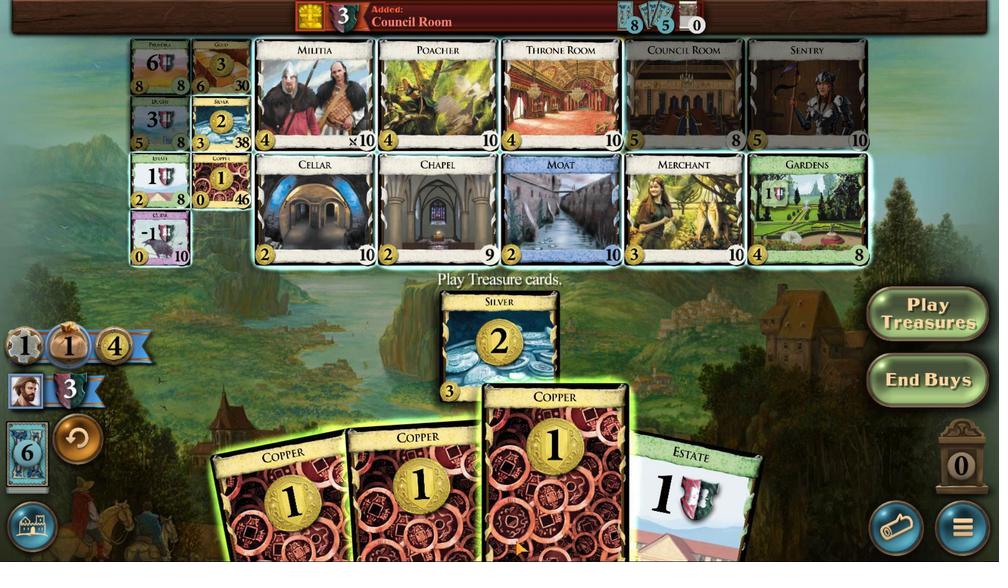 
Action: Mouse scrolled (515, 542) with delta (0, 0)
Screenshot: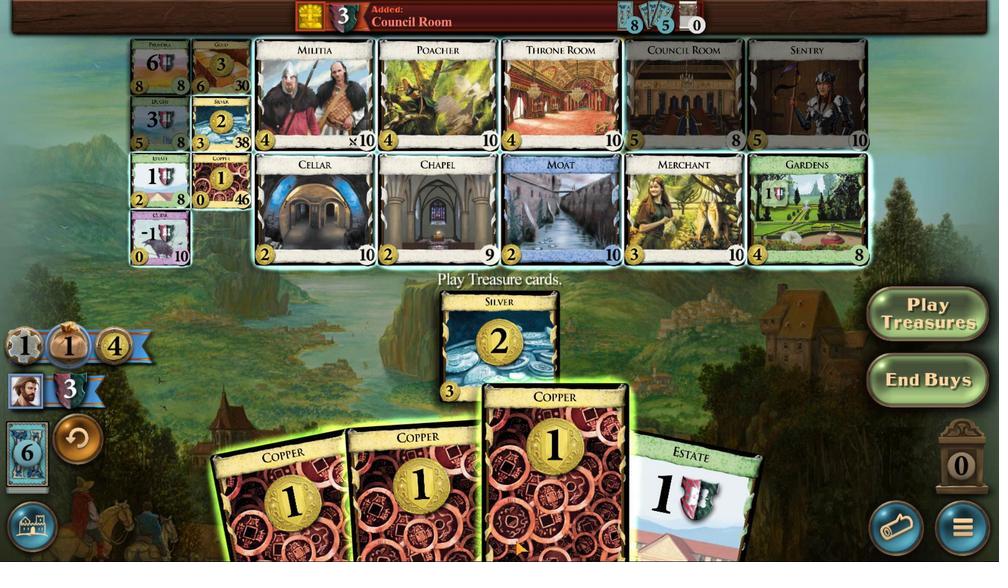 
Action: Mouse moved to (515, 541)
Screenshot: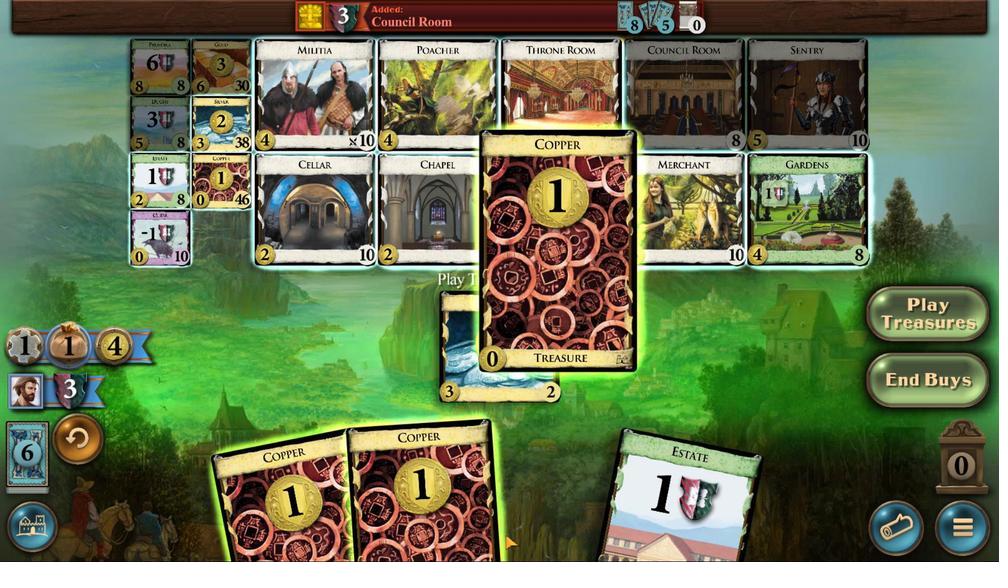 
Action: Mouse scrolled (515, 541) with delta (0, 0)
Screenshot: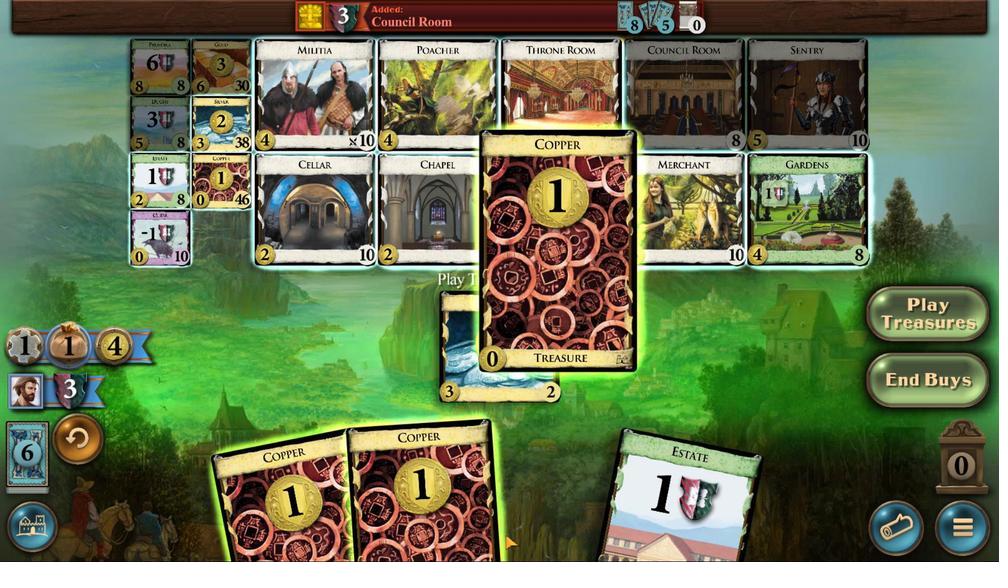 
Action: Mouse moved to (172, 134)
Screenshot: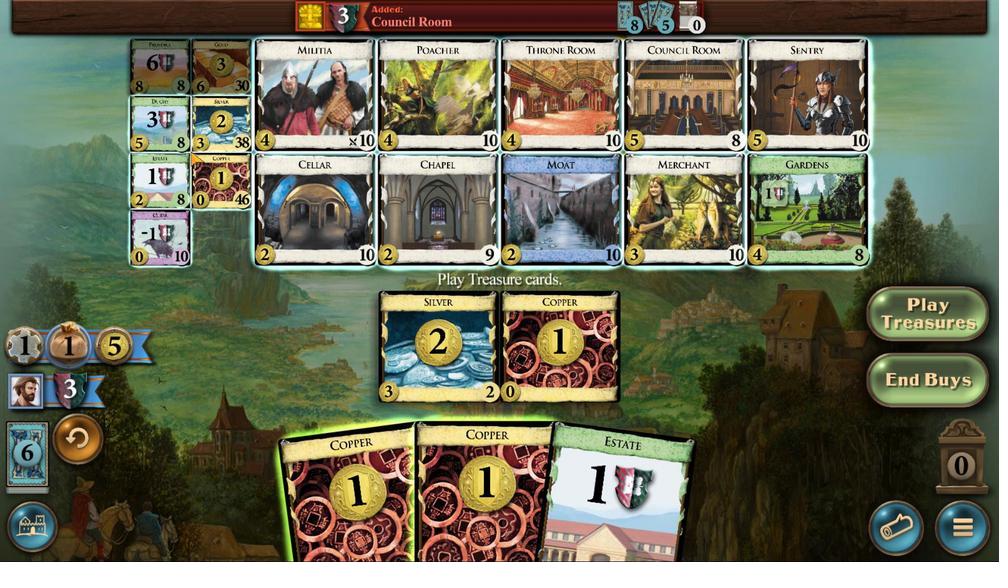 
Action: Mouse pressed left at (172, 134)
Screenshot: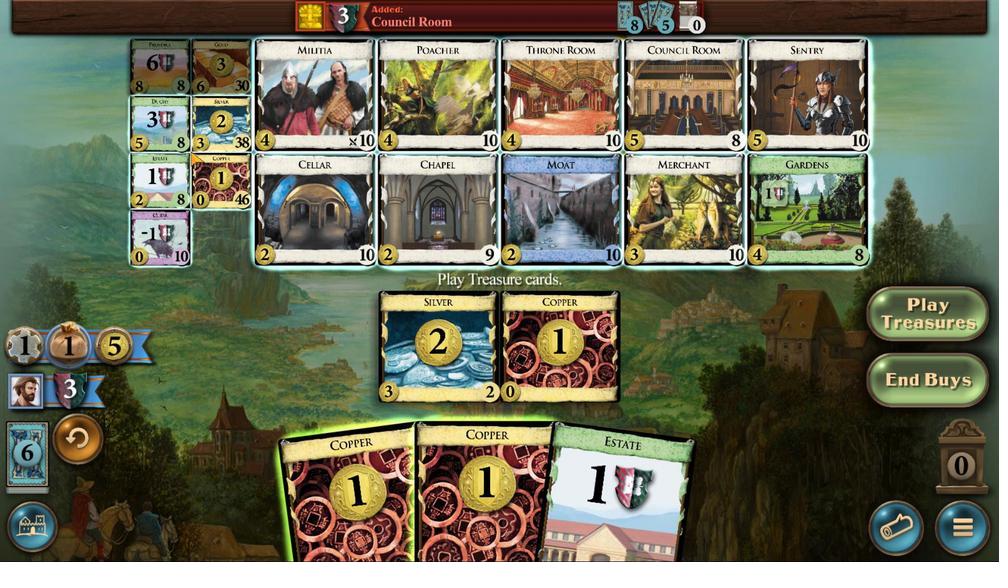 
Action: Mouse moved to (448, 501)
Screenshot: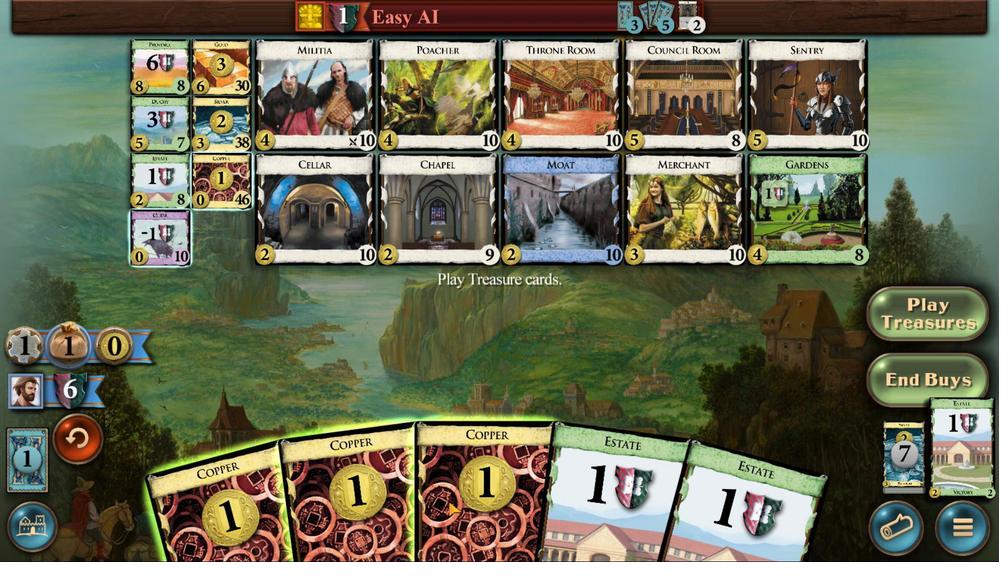 
Action: Mouse scrolled (448, 501) with delta (0, 0)
Screenshot: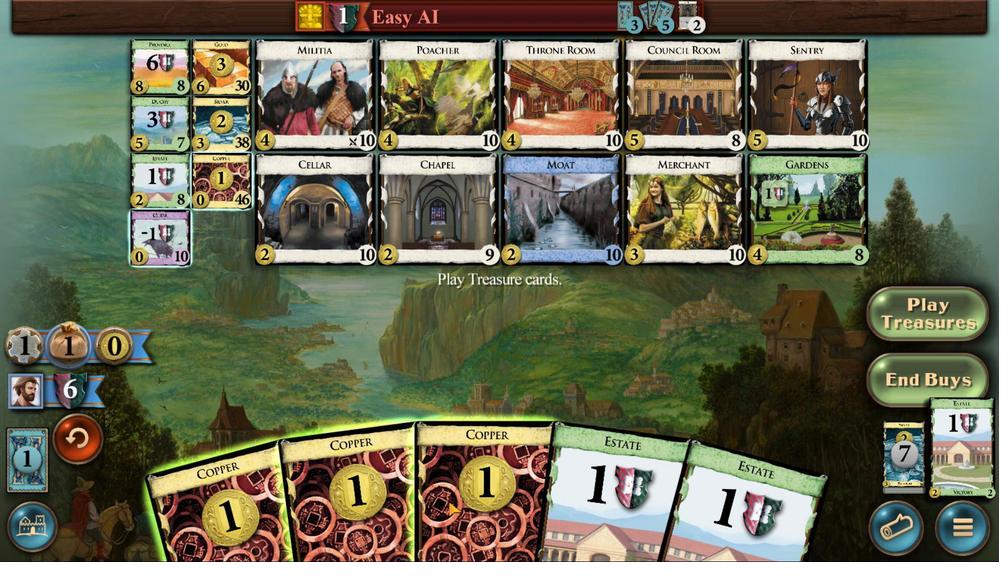 
Action: Mouse moved to (449, 503)
Screenshot: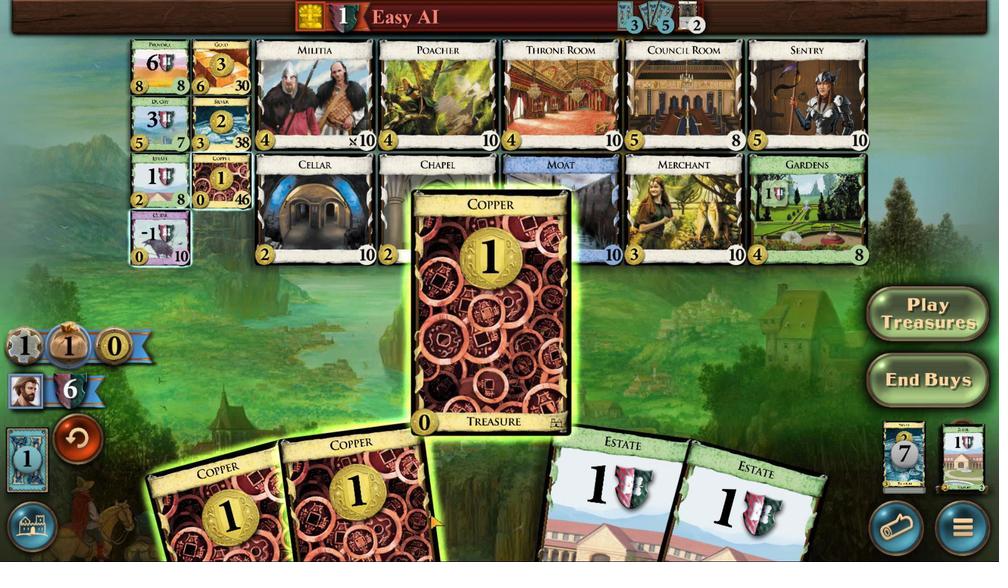 
Action: Mouse scrolled (449, 502) with delta (0, 0)
Screenshot: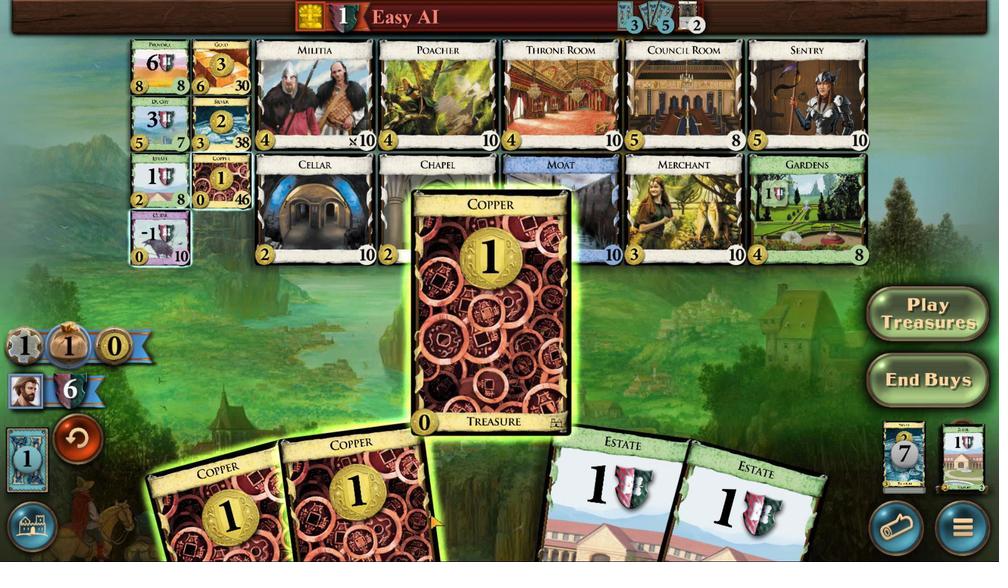 
Action: Mouse moved to (449, 504)
Screenshot: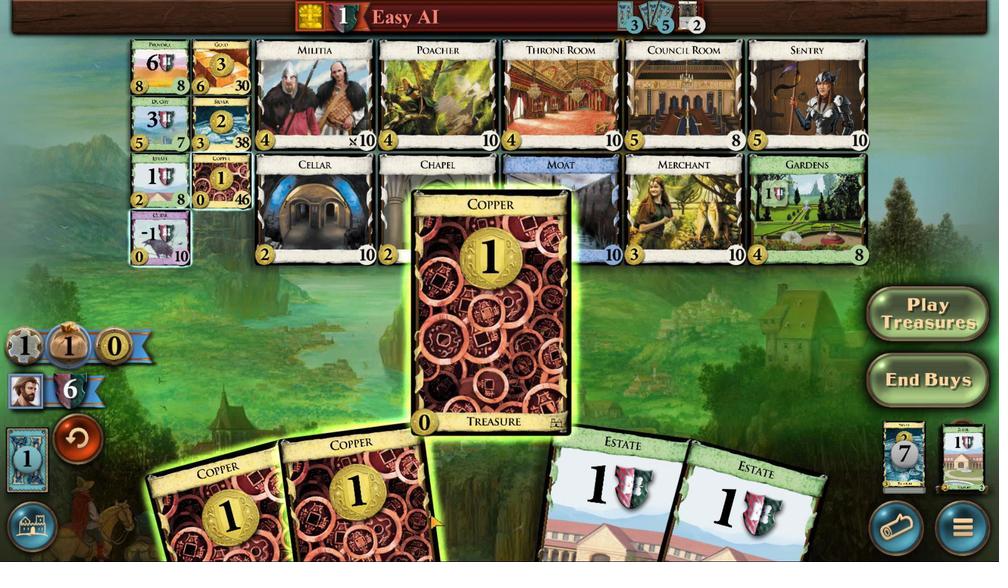 
Action: Mouse scrolled (449, 503) with delta (0, 0)
Screenshot: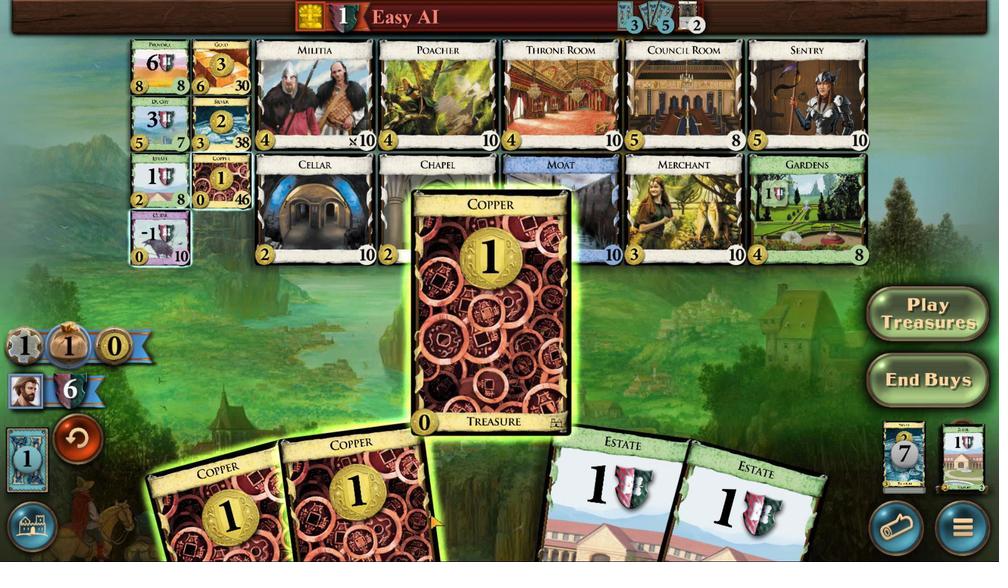
Action: Mouse moved to (449, 504)
Screenshot: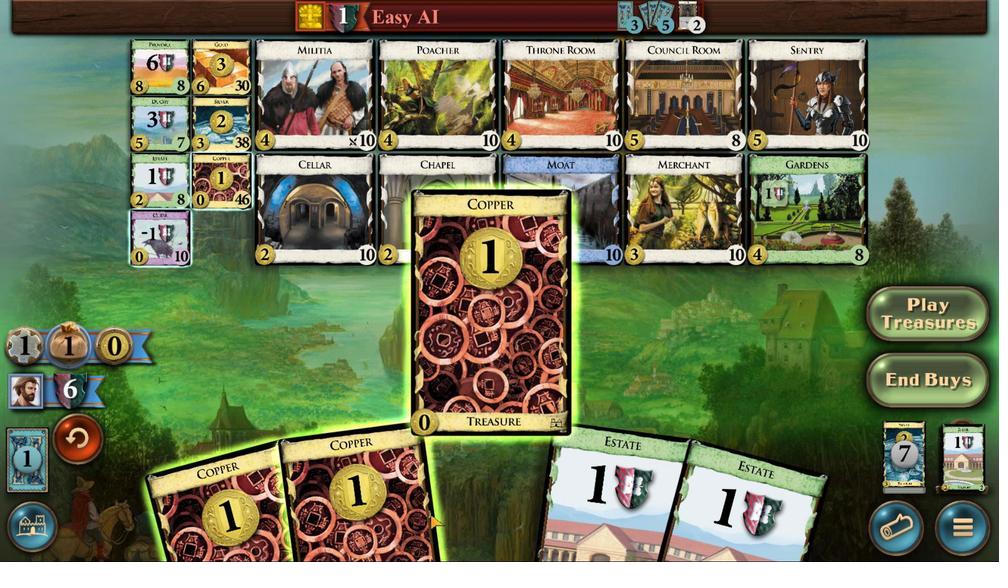 
Action: Mouse scrolled (449, 504) with delta (0, 0)
Screenshot: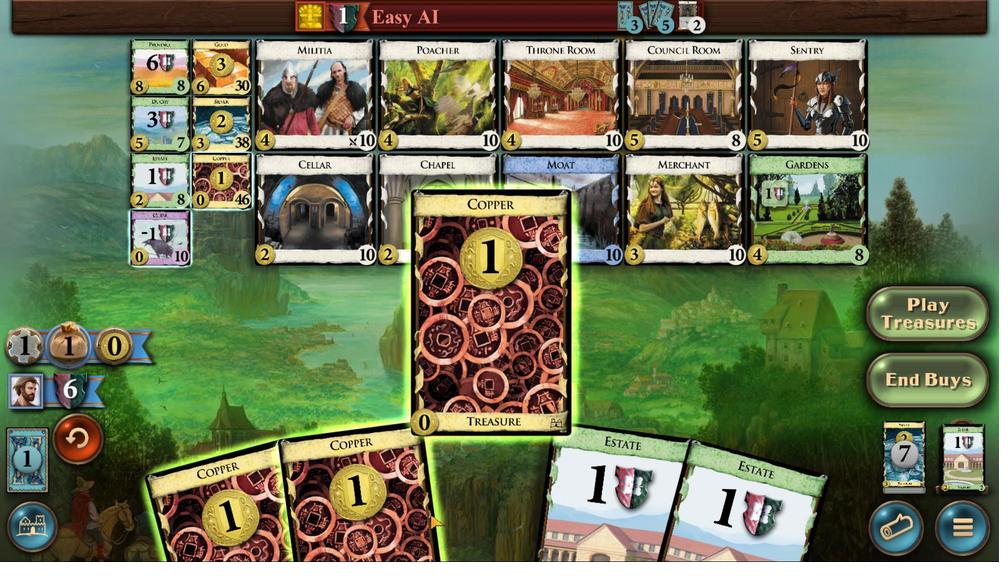 
Action: Mouse moved to (379, 517)
Screenshot: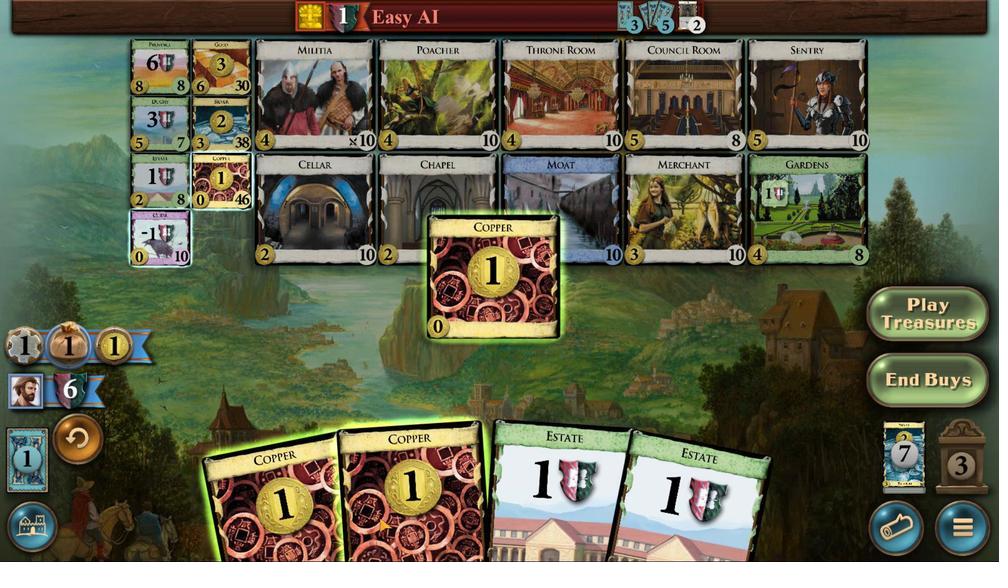 
Action: Mouse scrolled (379, 516) with delta (0, 0)
Screenshot: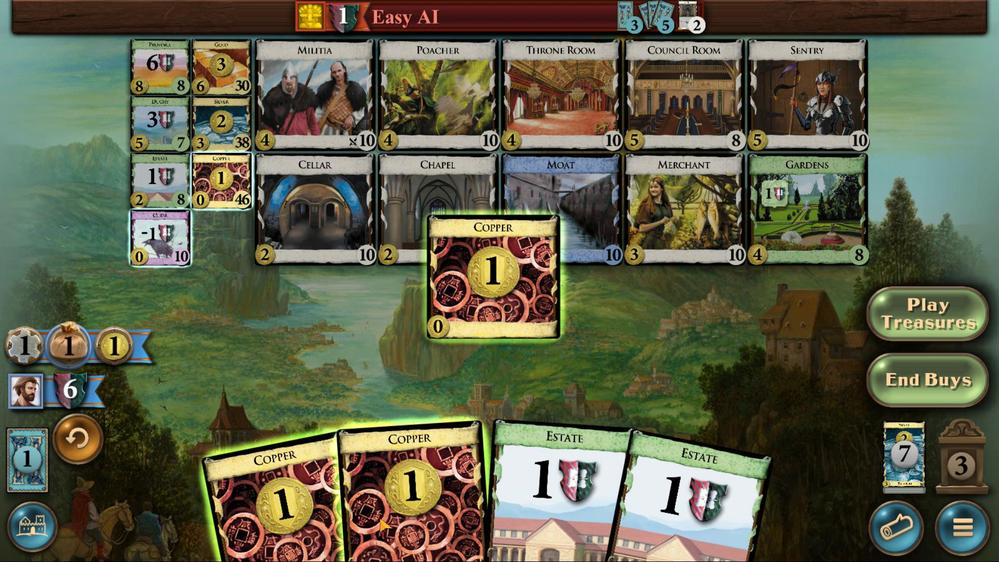 
Action: Mouse scrolled (379, 516) with delta (0, 0)
Screenshot: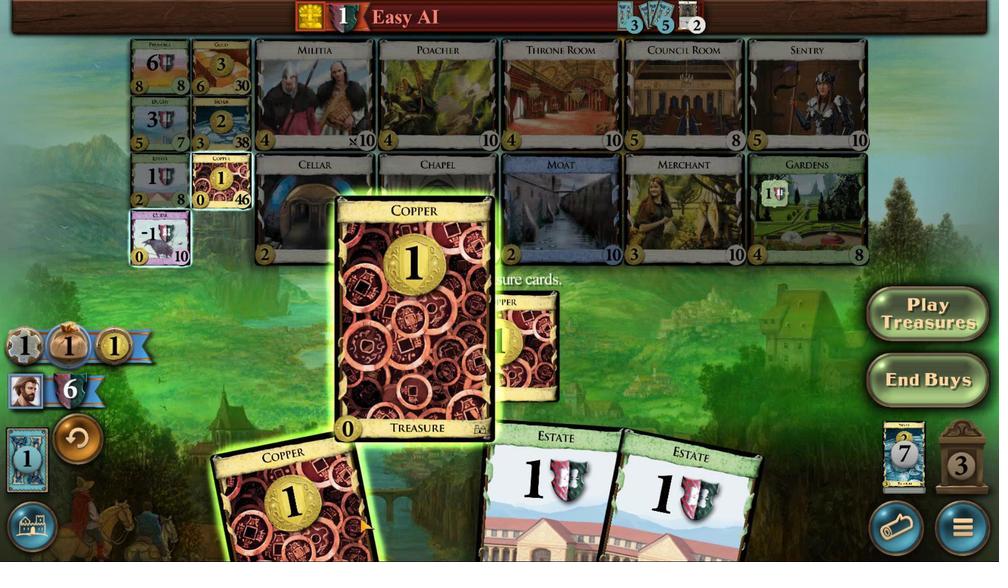 
Action: Mouse moved to (379, 518)
Screenshot: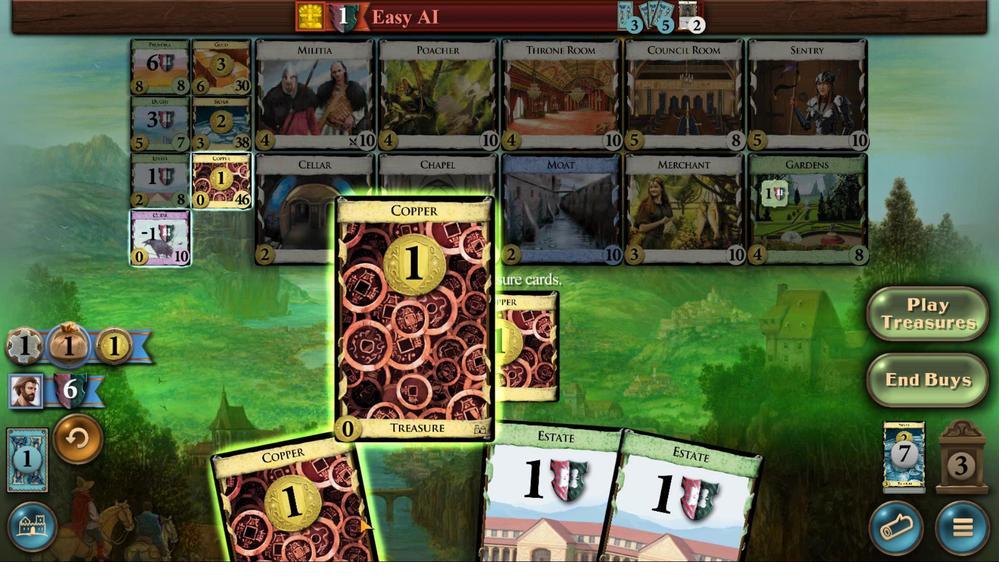 
Action: Mouse scrolled (379, 517) with delta (0, 0)
Screenshot: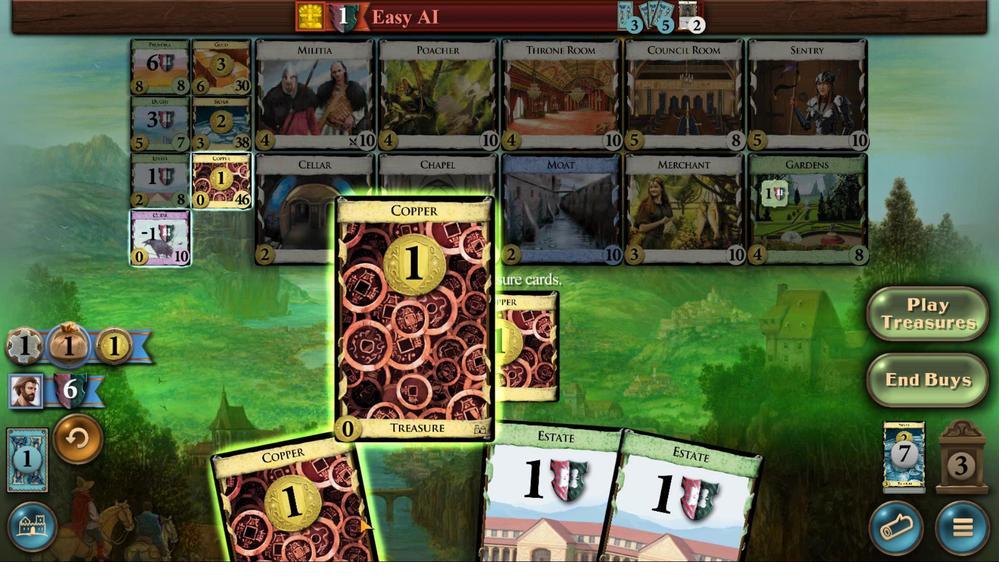 
Action: Mouse scrolled (379, 517) with delta (0, 0)
Screenshot: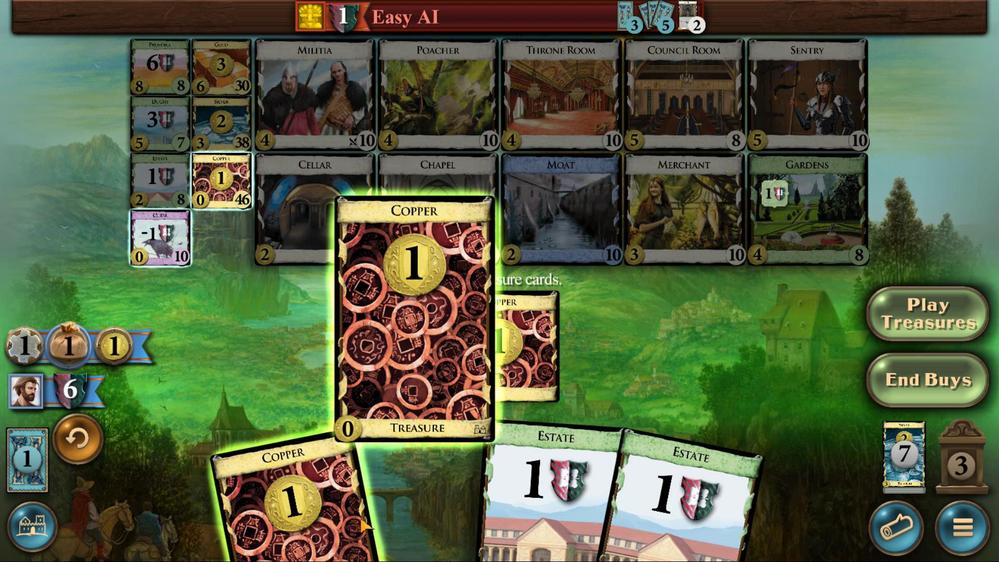 
Action: Mouse moved to (299, 514)
Screenshot: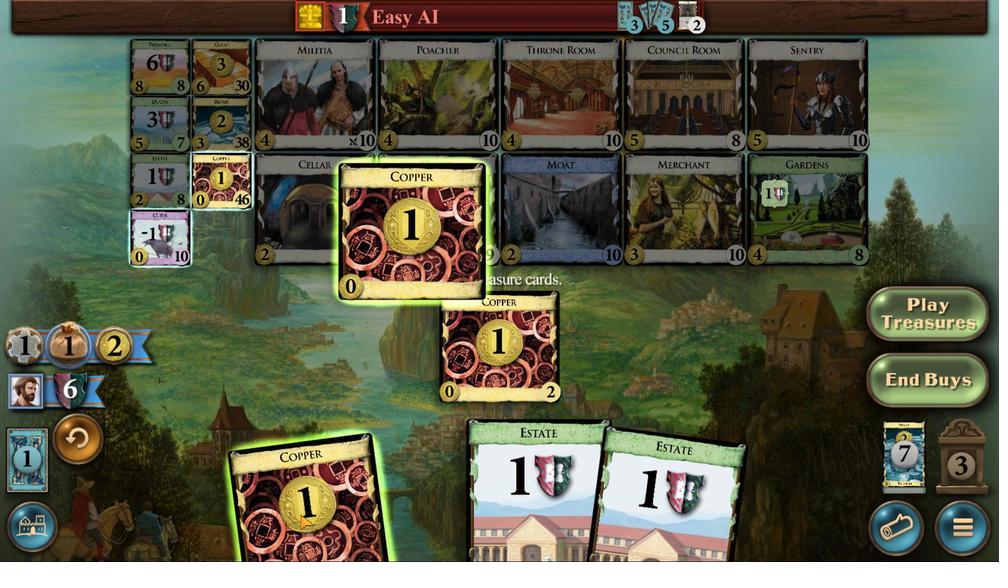 
Action: Mouse scrolled (299, 514) with delta (0, 0)
Screenshot: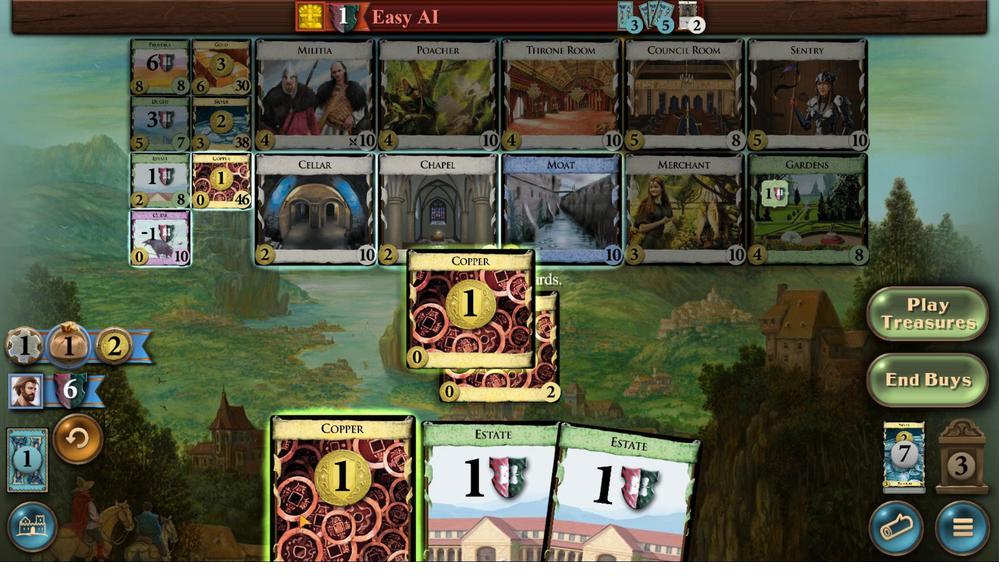 
Action: Mouse scrolled (299, 514) with delta (0, 0)
Screenshot: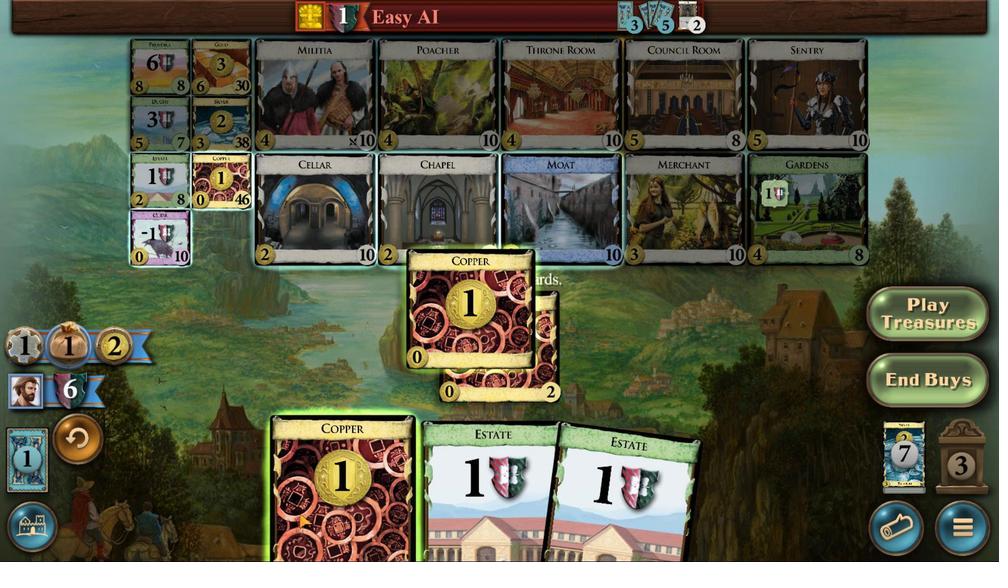 
Action: Mouse scrolled (299, 514) with delta (0, 0)
Screenshot: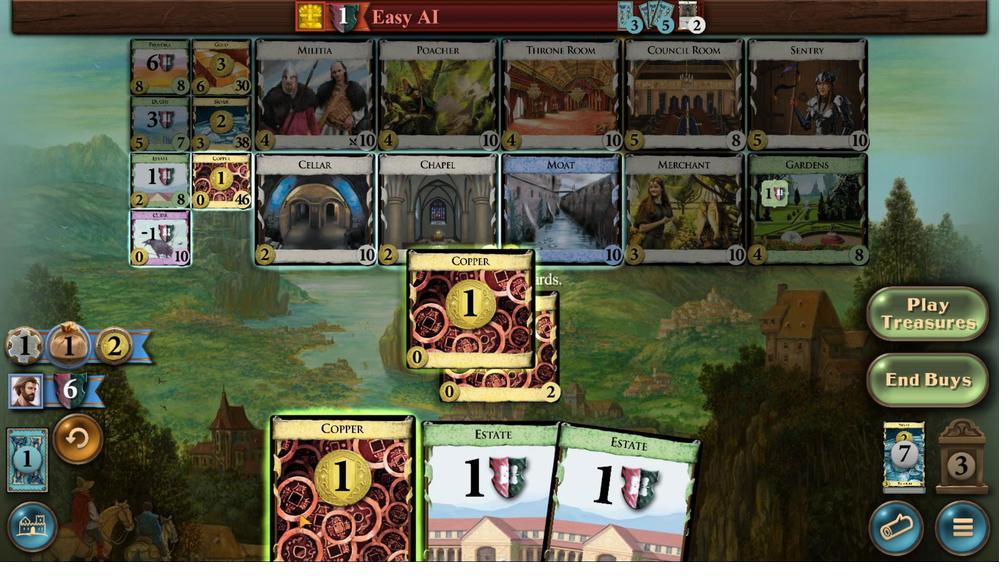 
Action: Mouse scrolled (299, 514) with delta (0, 0)
Screenshot: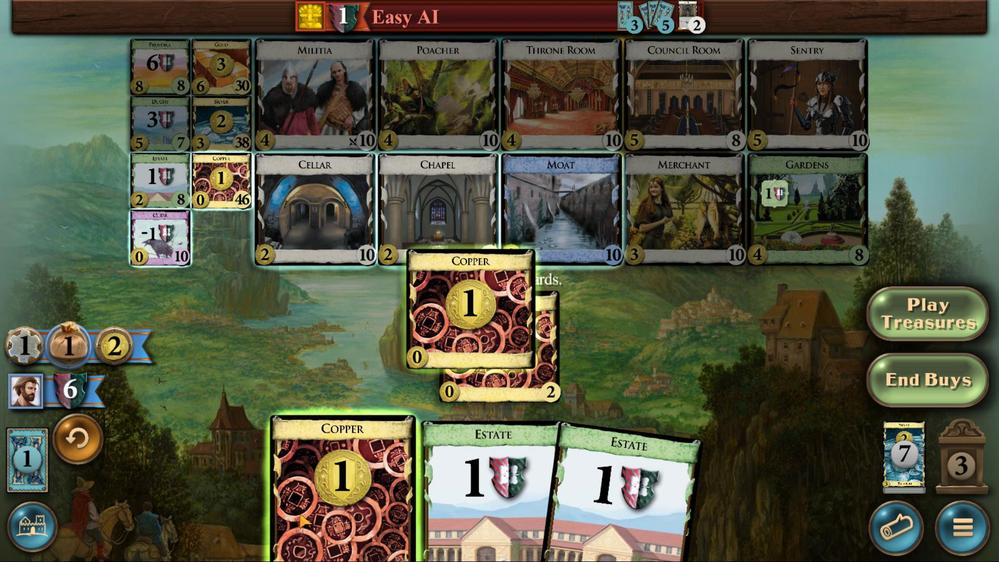 
Action: Mouse moved to (215, 123)
Screenshot: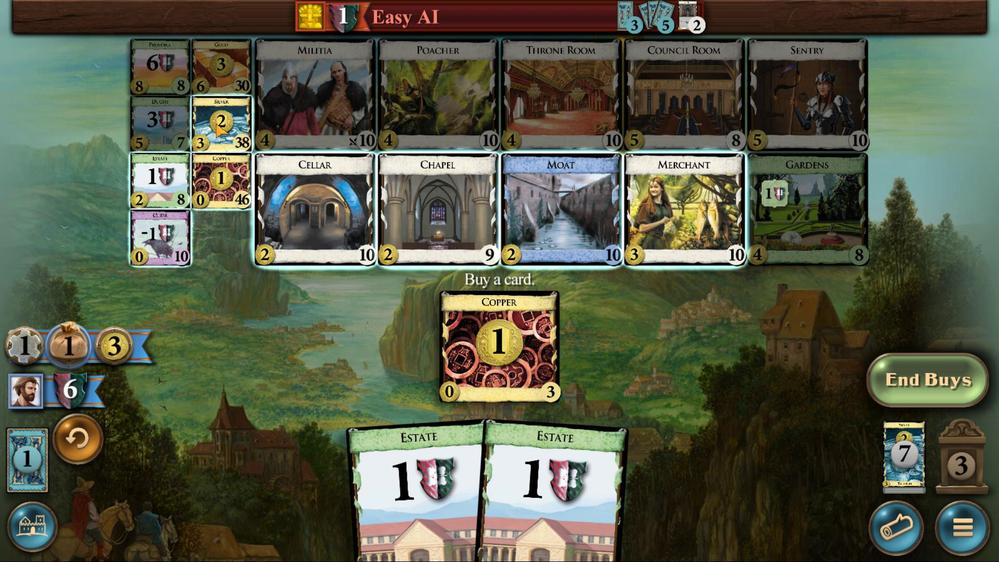 
Action: Mouse pressed left at (215, 123)
Screenshot: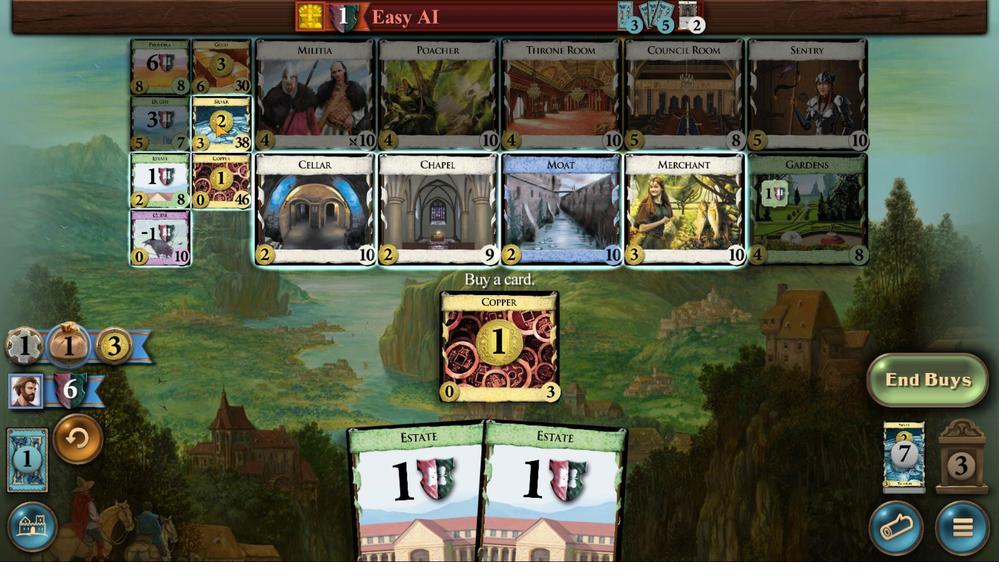 
Action: Mouse moved to (493, 500)
Screenshot: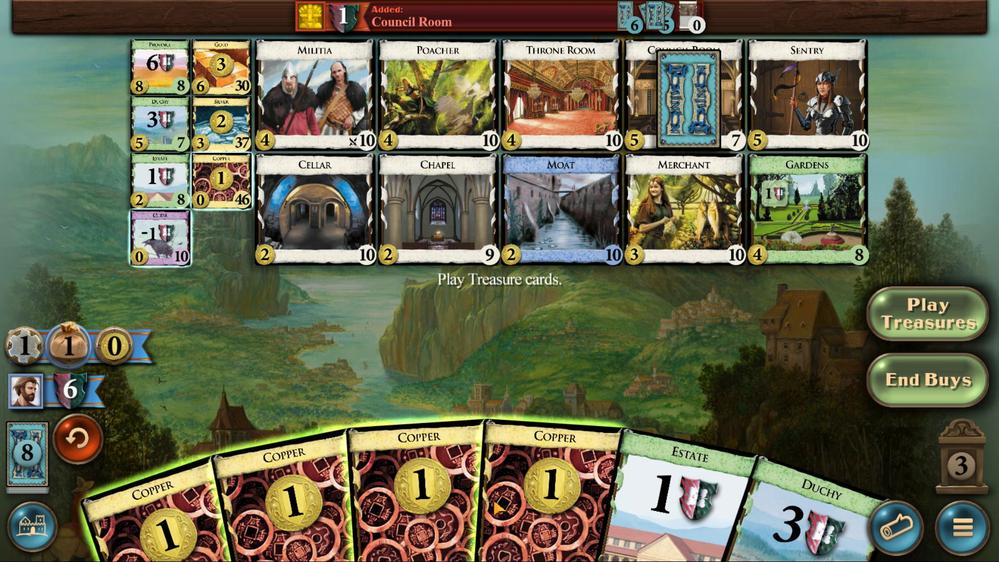 
Action: Mouse scrolled (493, 500) with delta (0, 0)
Screenshot: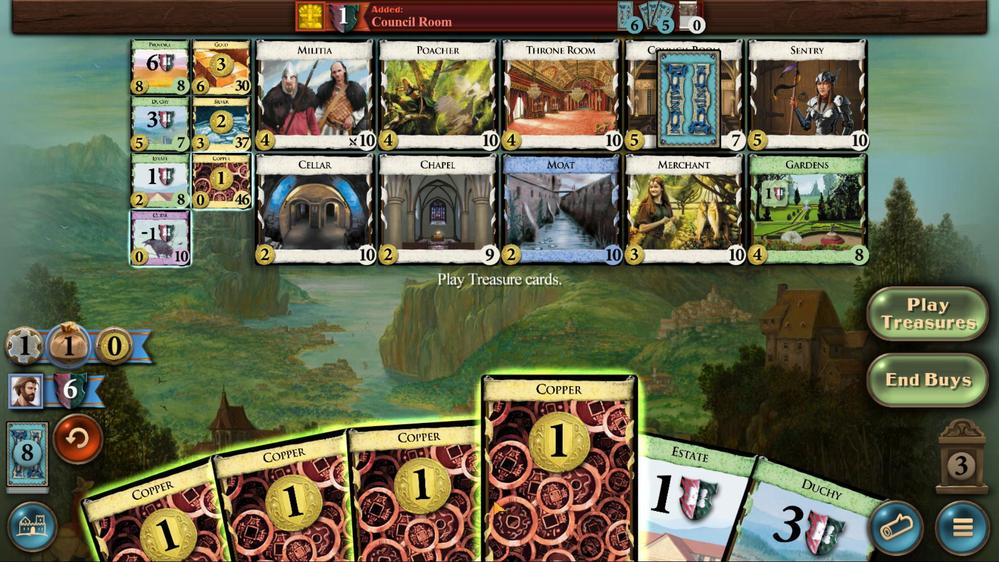 
Action: Mouse scrolled (493, 500) with delta (0, 0)
Screenshot: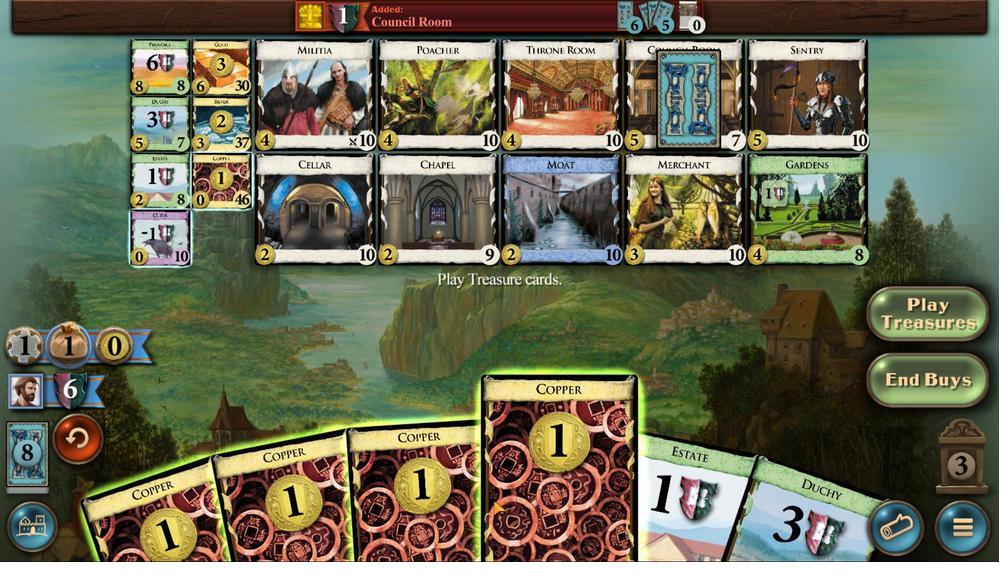 
Action: Mouse scrolled (493, 500) with delta (0, 0)
Screenshot: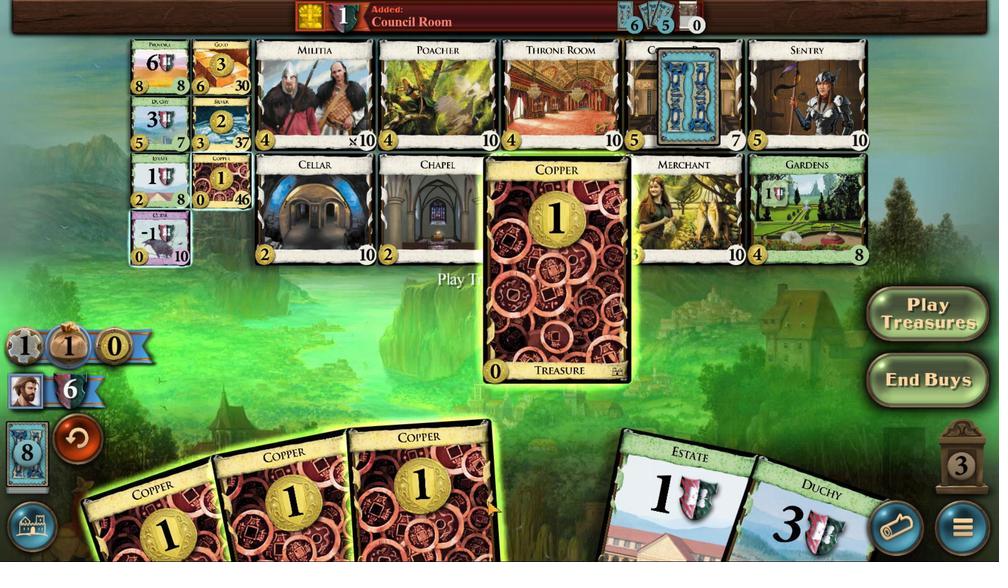 
Action: Mouse moved to (430, 497)
Screenshot: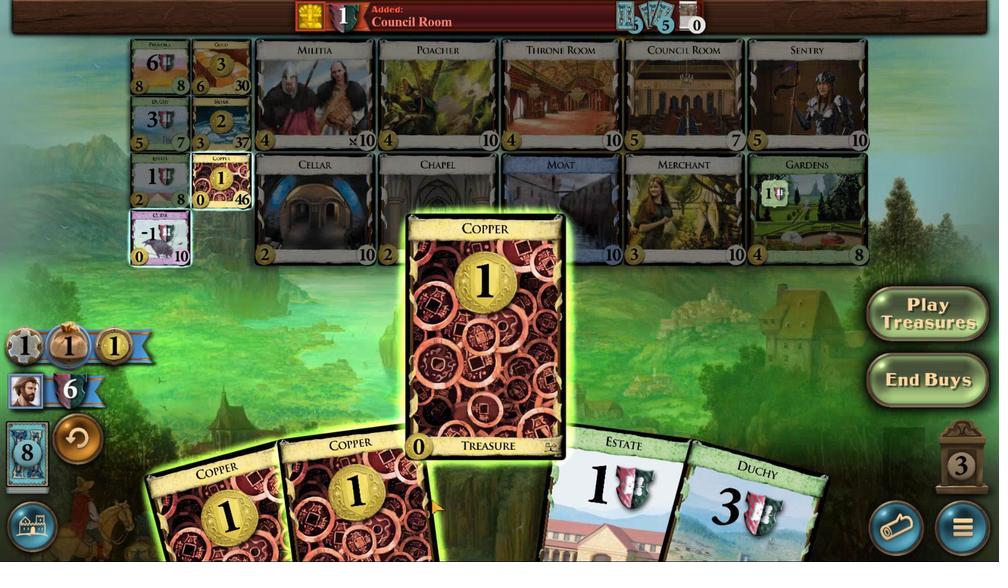 
Action: Mouse scrolled (430, 497) with delta (0, 0)
Screenshot: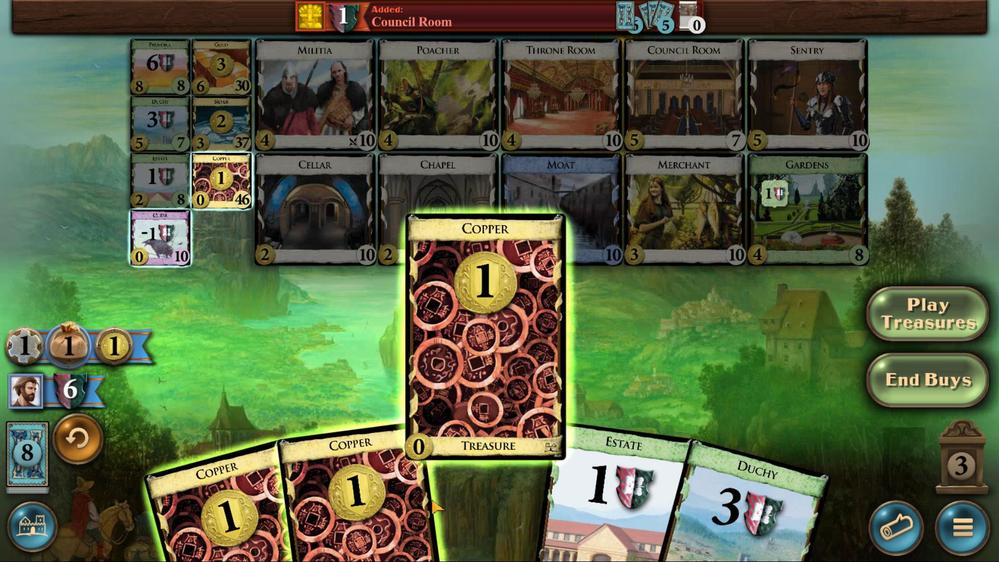 
Action: Mouse moved to (430, 499)
Screenshot: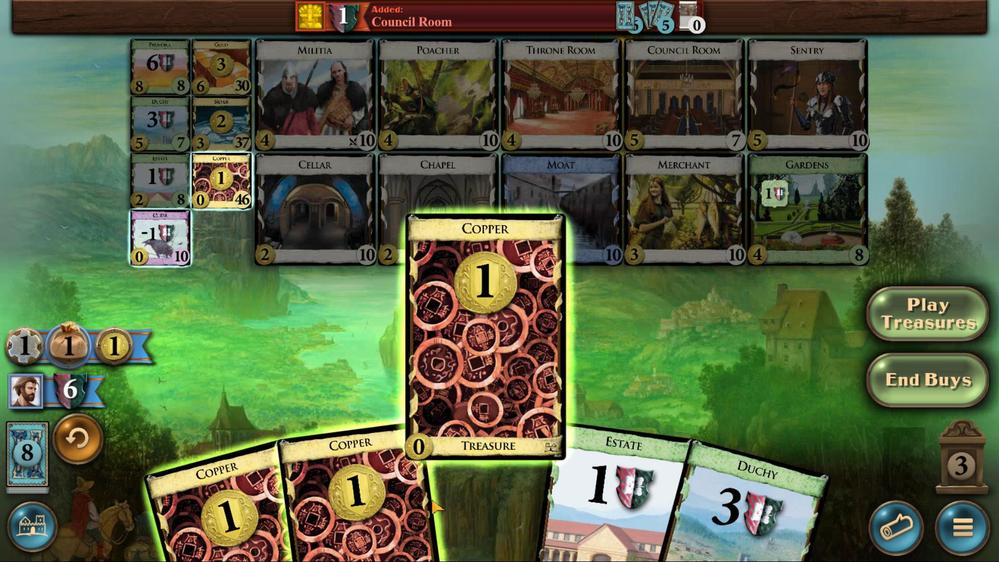 
Action: Mouse scrolled (430, 498) with delta (0, 0)
Screenshot: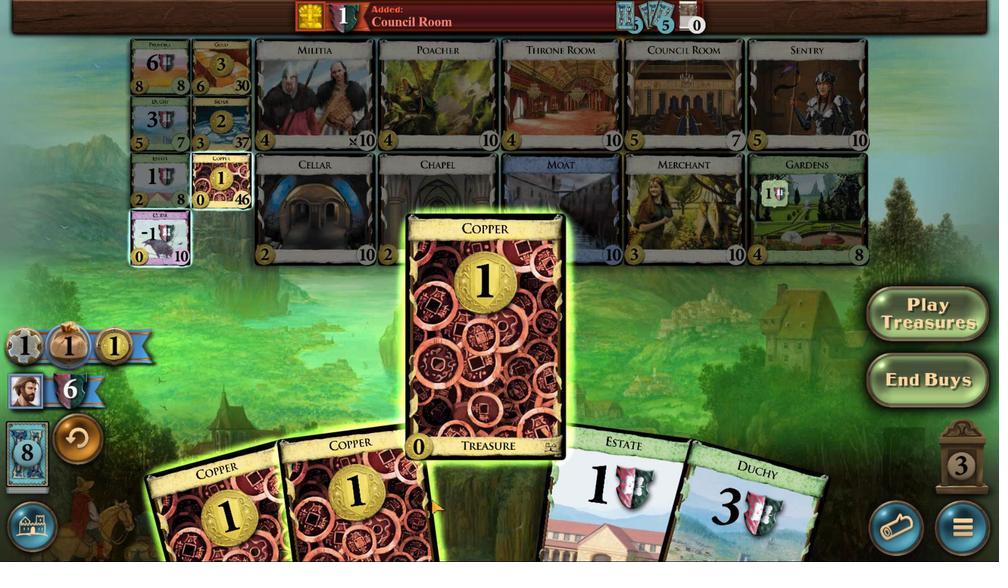 
Action: Mouse moved to (431, 499)
Screenshot: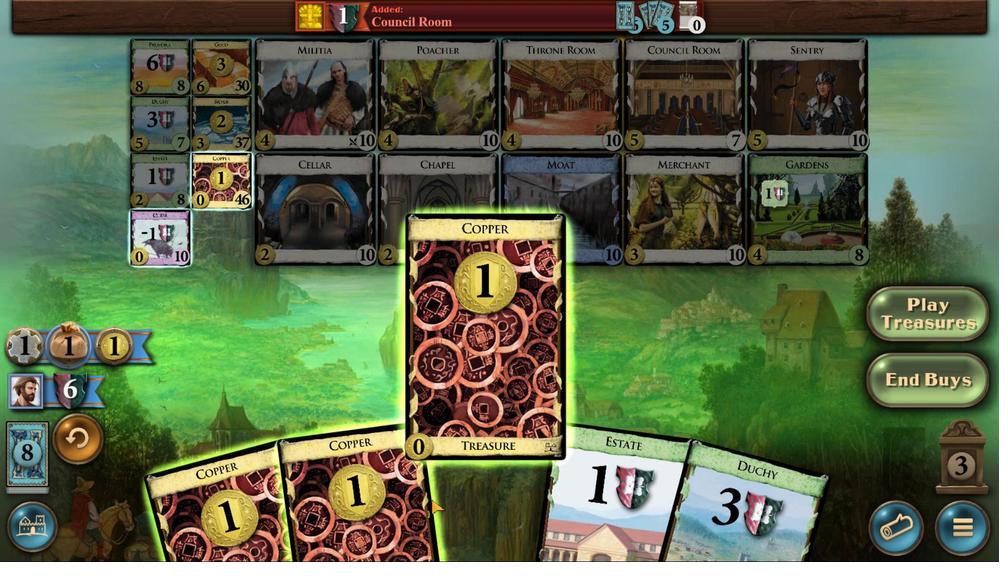 
Action: Mouse scrolled (431, 499) with delta (0, 0)
Screenshot: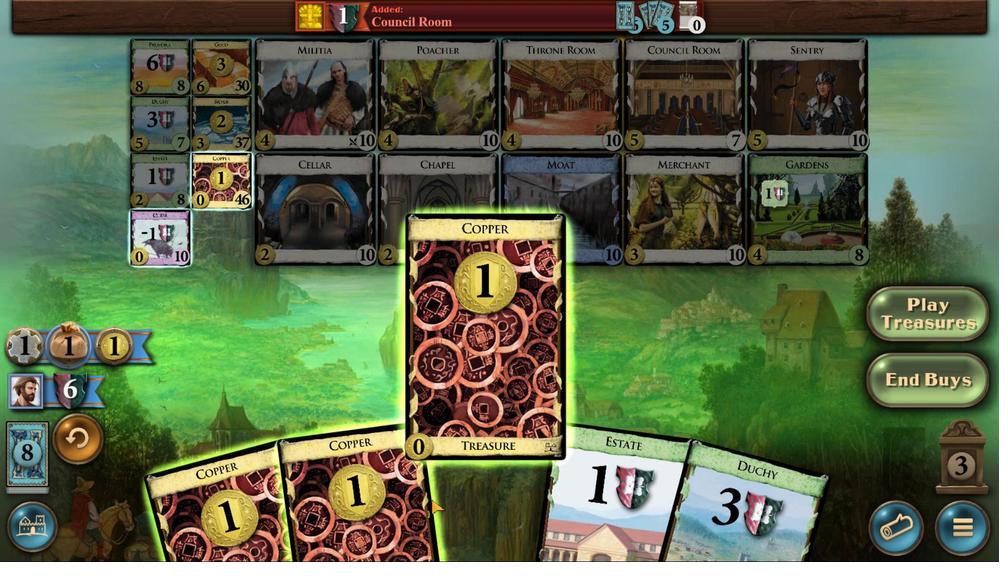
Action: Mouse scrolled (431, 499) with delta (0, 0)
Screenshot: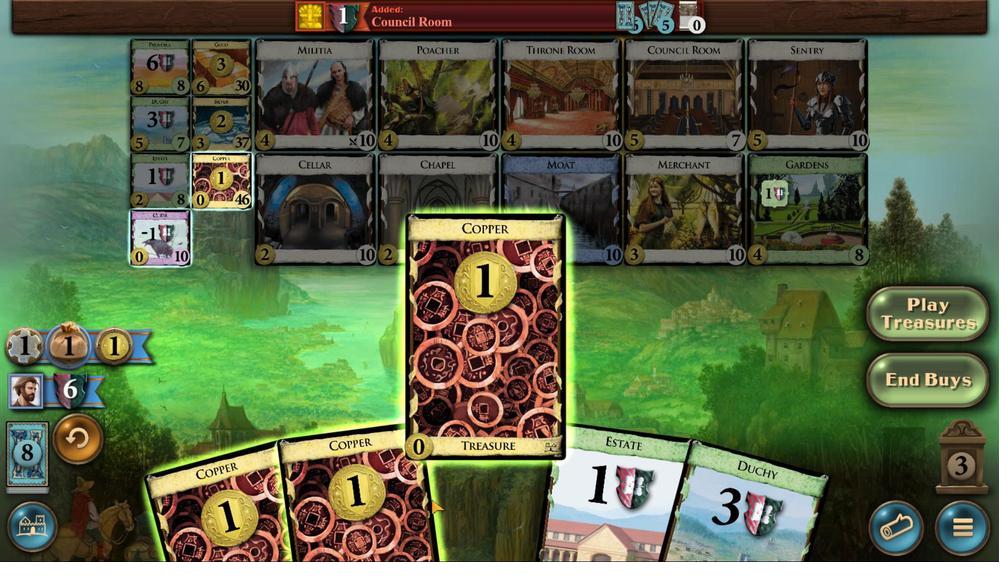 
Action: Mouse moved to (431, 499)
Screenshot: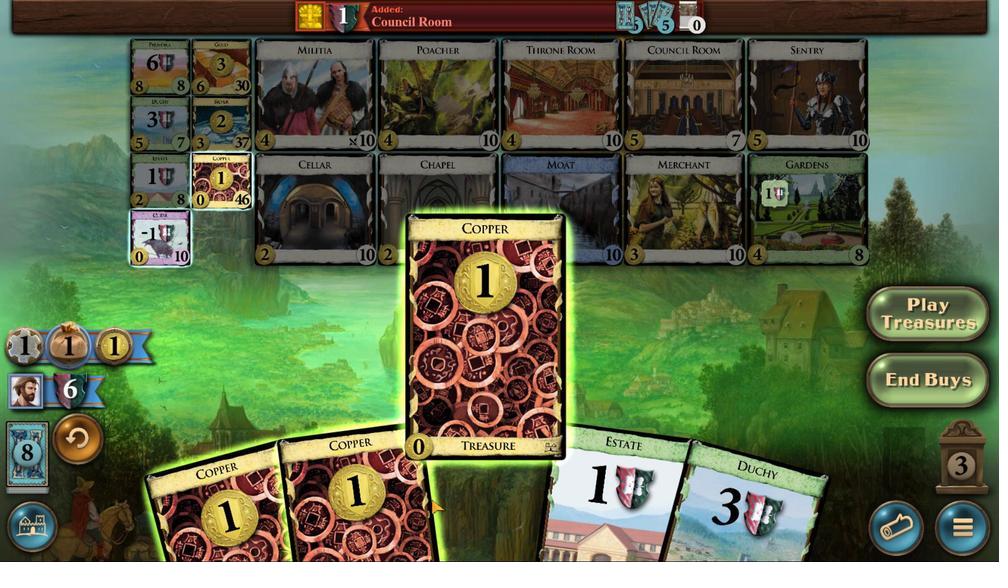 
Action: Mouse scrolled (431, 499) with delta (0, 0)
Screenshot: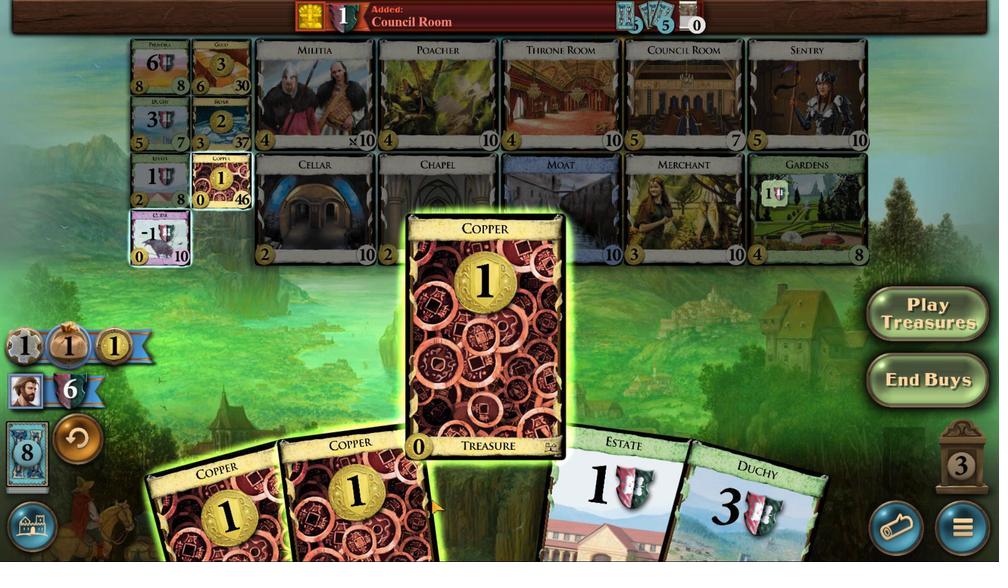 
Action: Mouse moved to (405, 494)
Screenshot: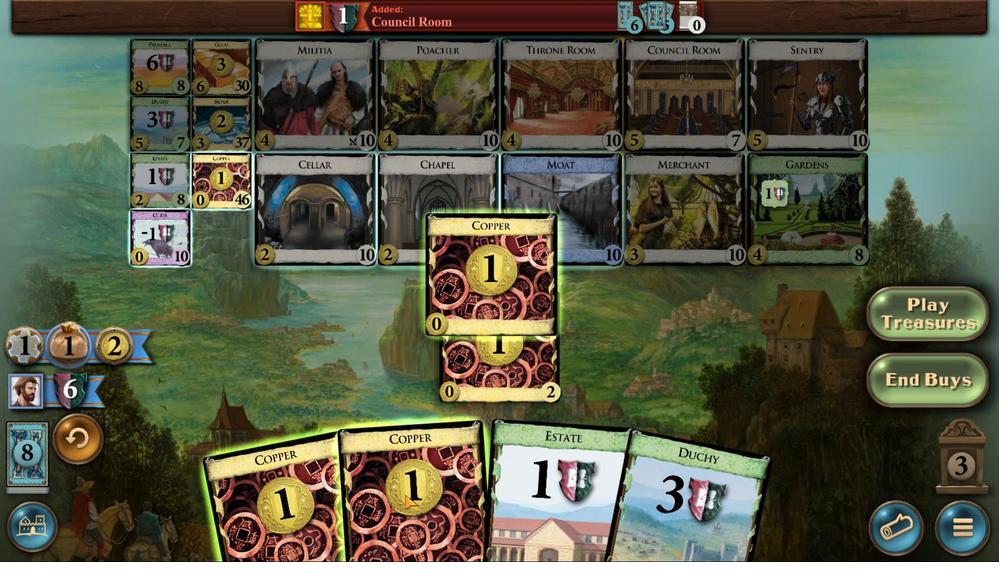 
Action: Mouse scrolled (405, 493) with delta (0, 0)
Screenshot: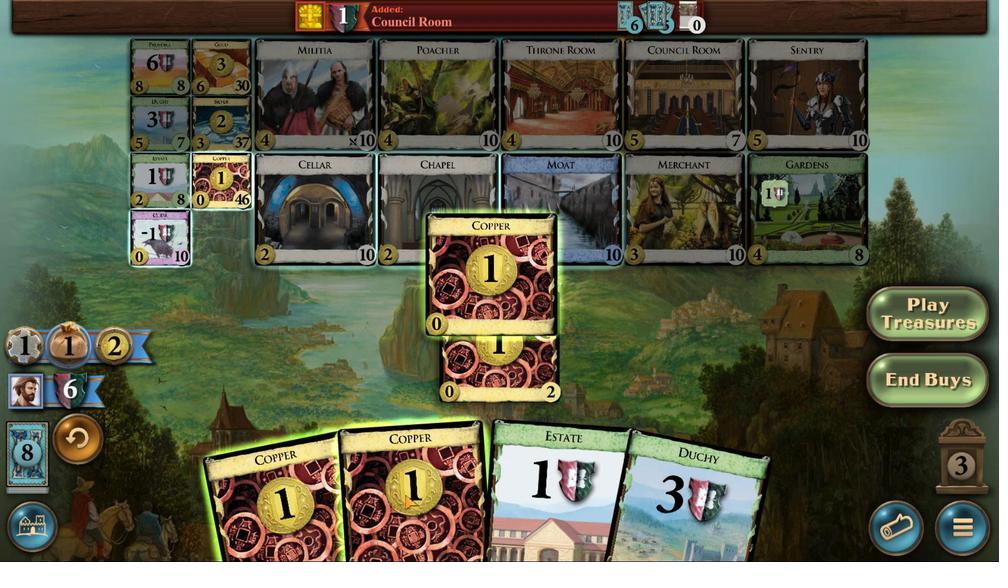 
Action: Mouse moved to (405, 495)
Screenshot: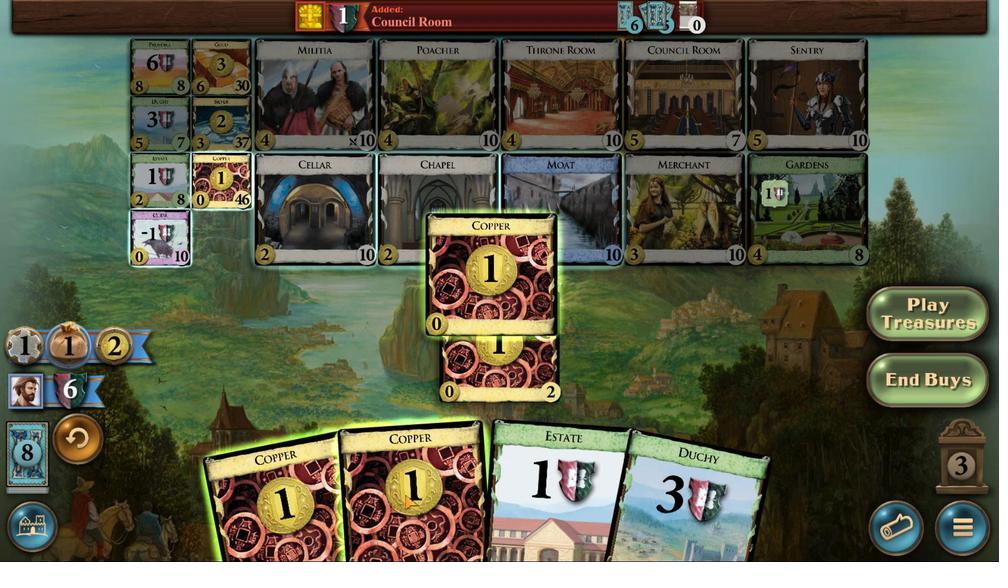
Action: Mouse scrolled (405, 494) with delta (0, 0)
Screenshot: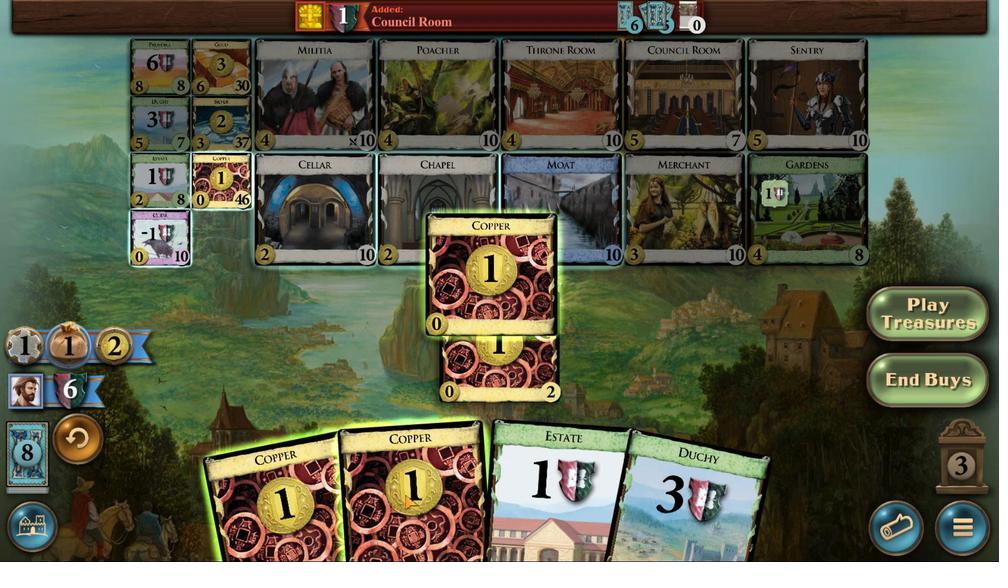 
Action: Mouse scrolled (405, 494) with delta (0, 0)
Screenshot: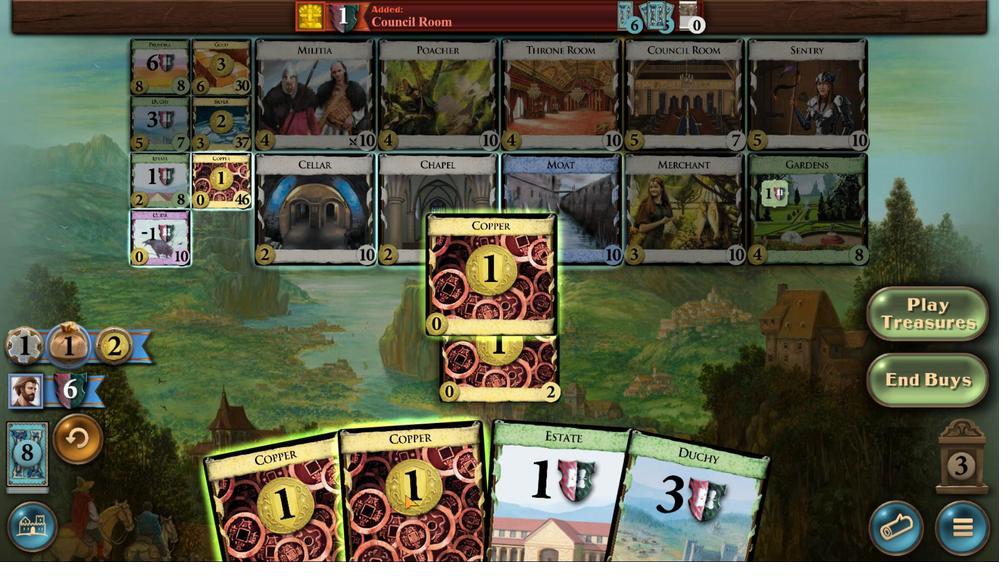 
Action: Mouse scrolled (405, 494) with delta (0, 0)
Screenshot: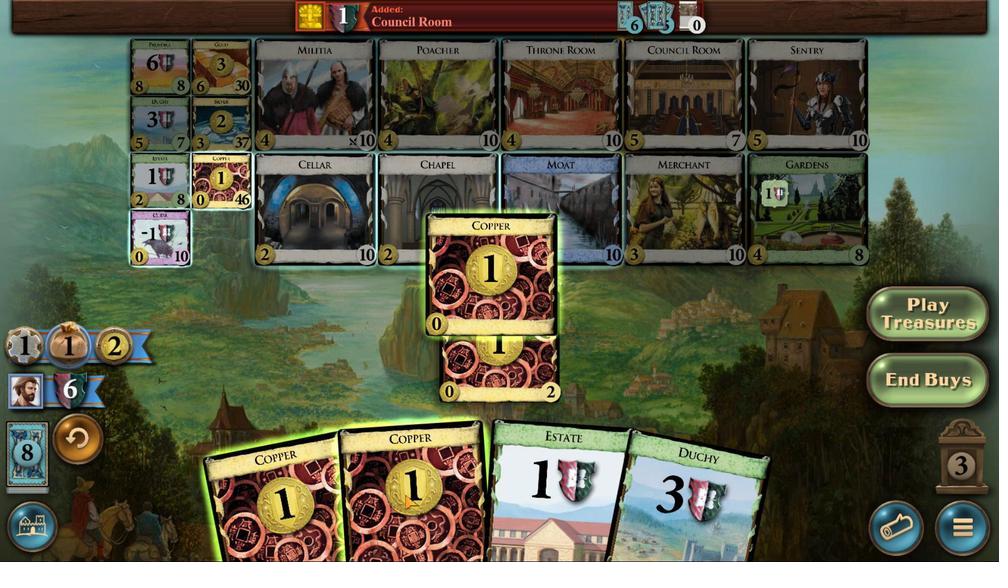 
Action: Mouse scrolled (405, 494) with delta (0, 0)
Screenshot: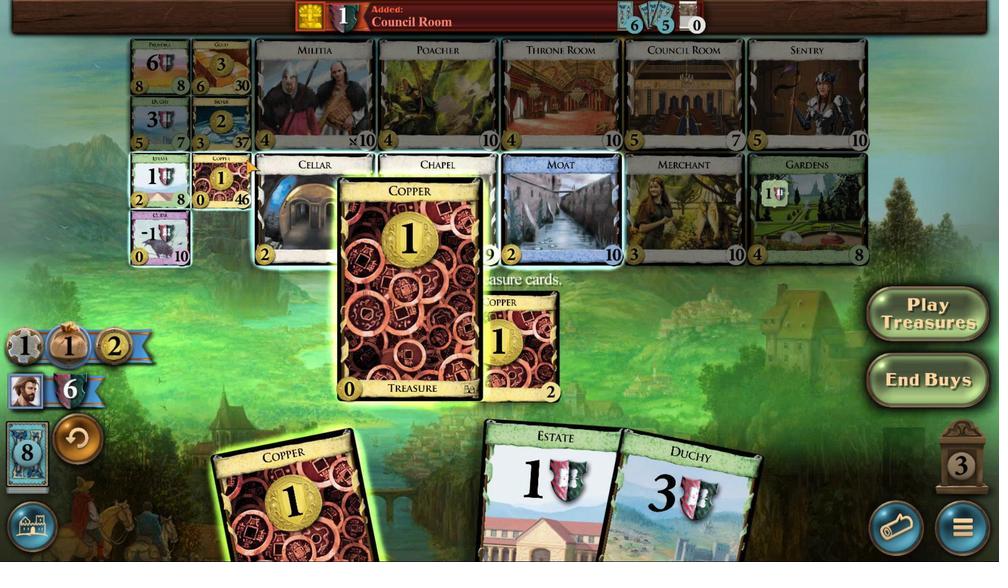 
Action: Mouse moved to (402, 495)
Screenshot: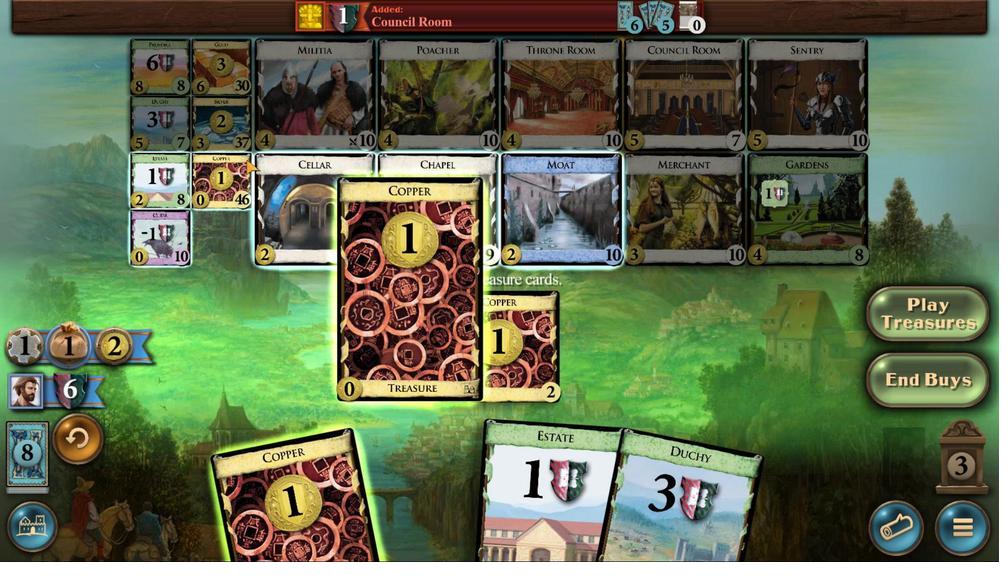 
Action: Mouse scrolled (402, 494) with delta (0, 0)
Screenshot: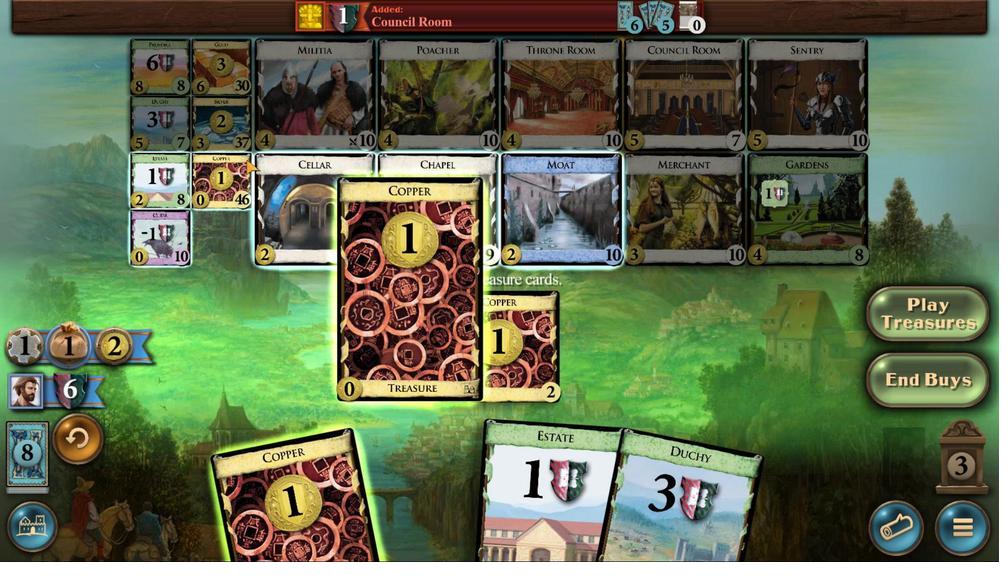 
Action: Mouse moved to (220, 111)
Screenshot: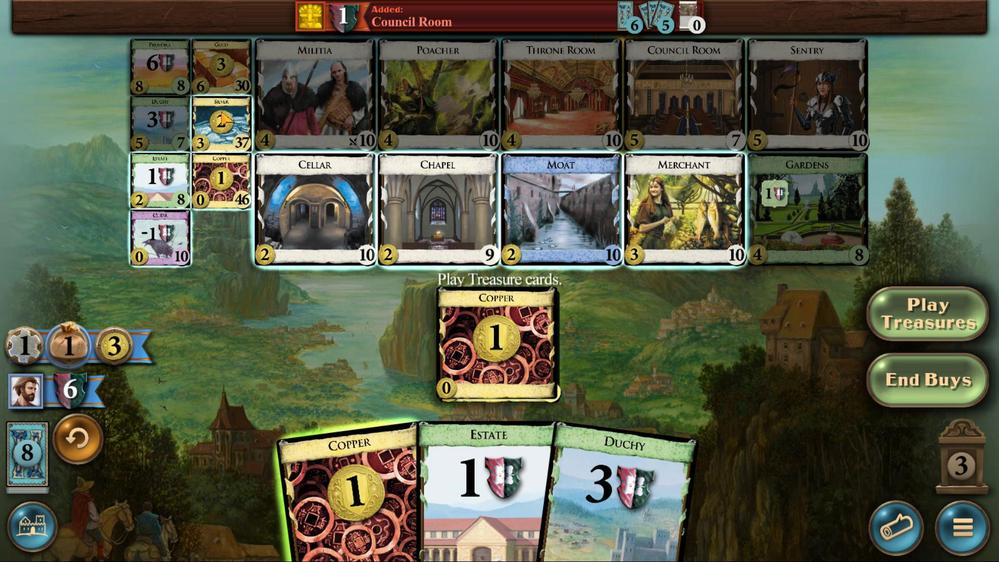 
Action: Mouse pressed left at (220, 111)
Screenshot: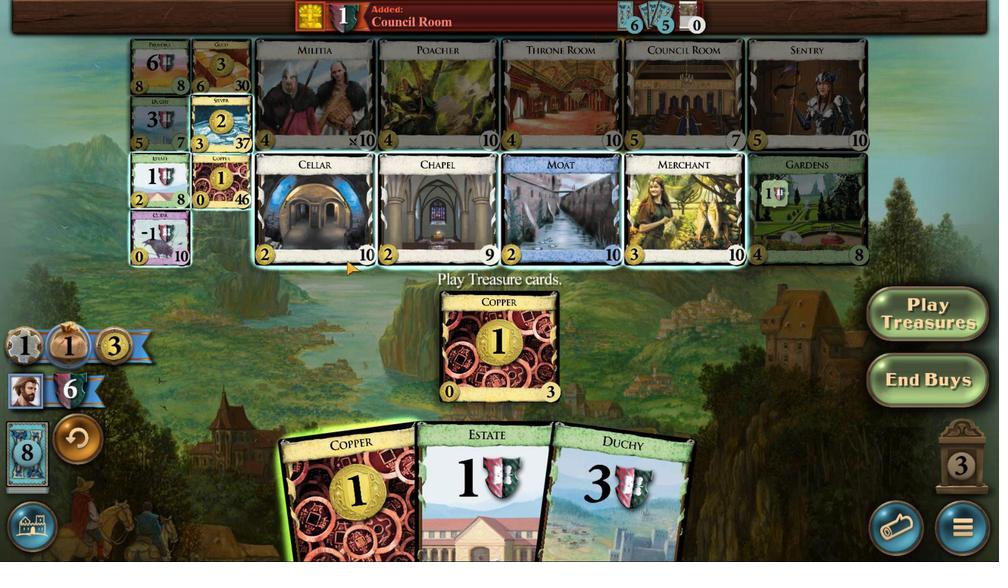 
Action: Mouse moved to (517, 499)
Screenshot: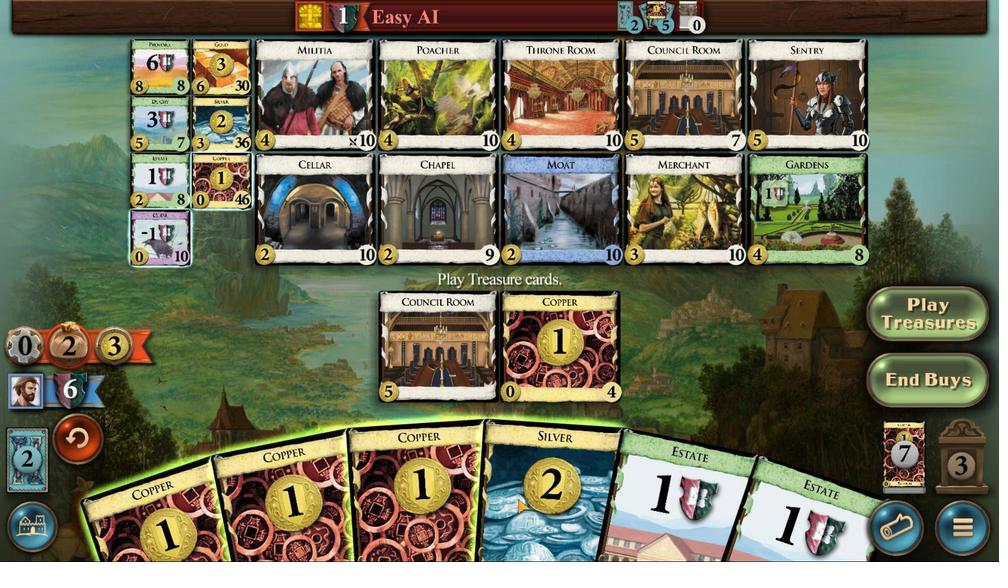 
Action: Mouse scrolled (517, 498) with delta (0, 0)
Screenshot: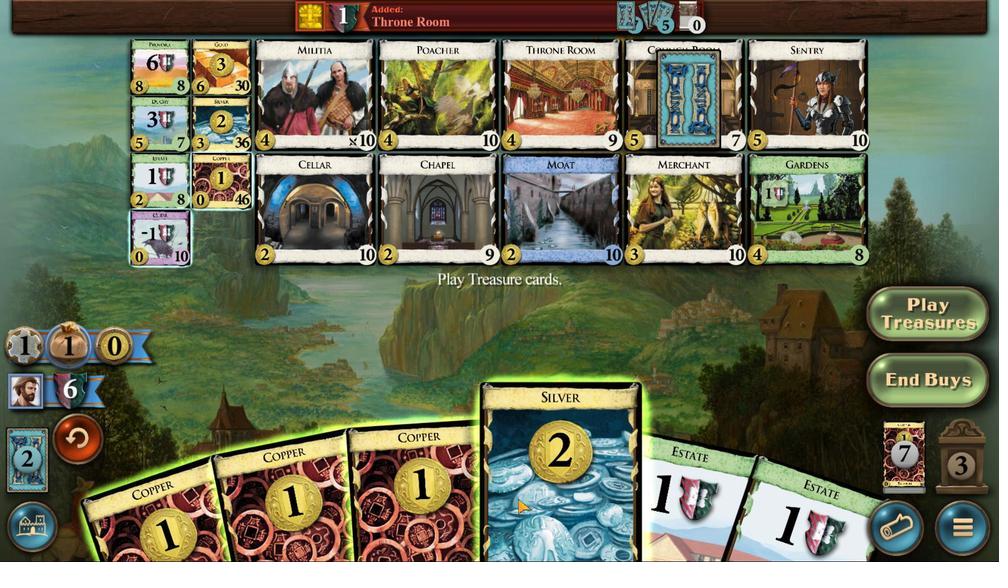 
Action: Mouse scrolled (517, 498) with delta (0, 0)
Screenshot: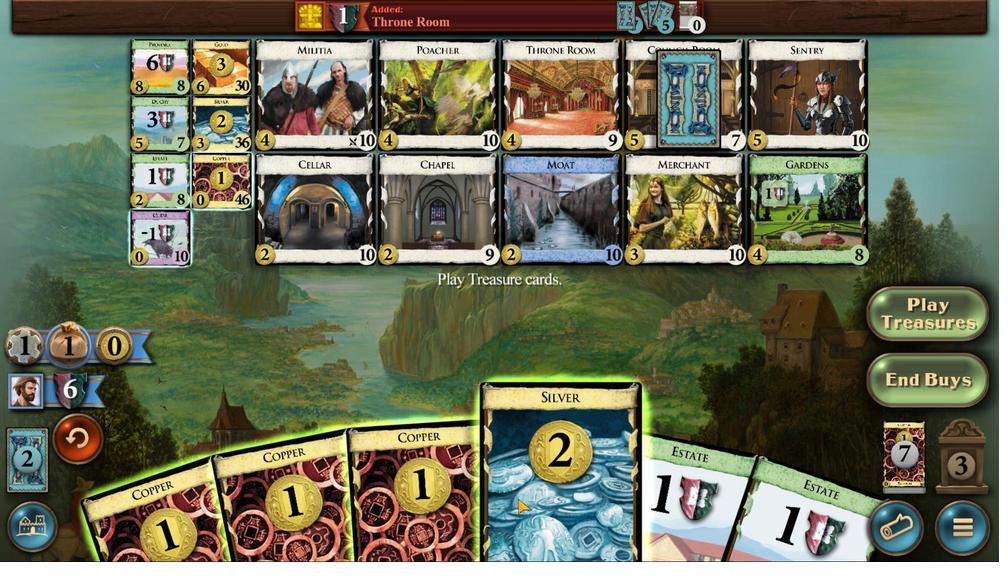 
Action: Mouse scrolled (517, 498) with delta (0, 0)
Screenshot: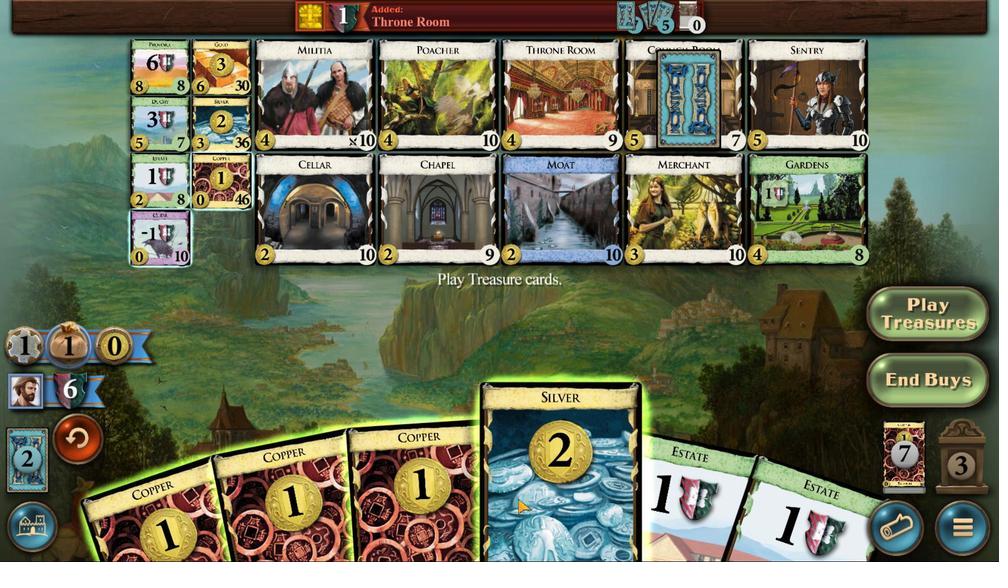 
Action: Mouse scrolled (517, 498) with delta (0, 0)
Screenshot: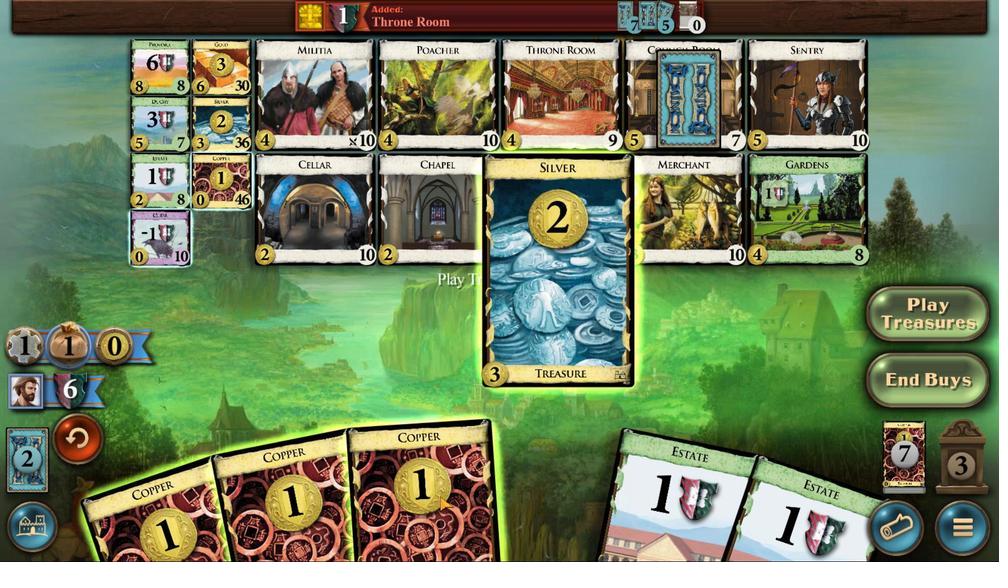 
Action: Mouse scrolled (517, 498) with delta (0, 0)
Screenshot: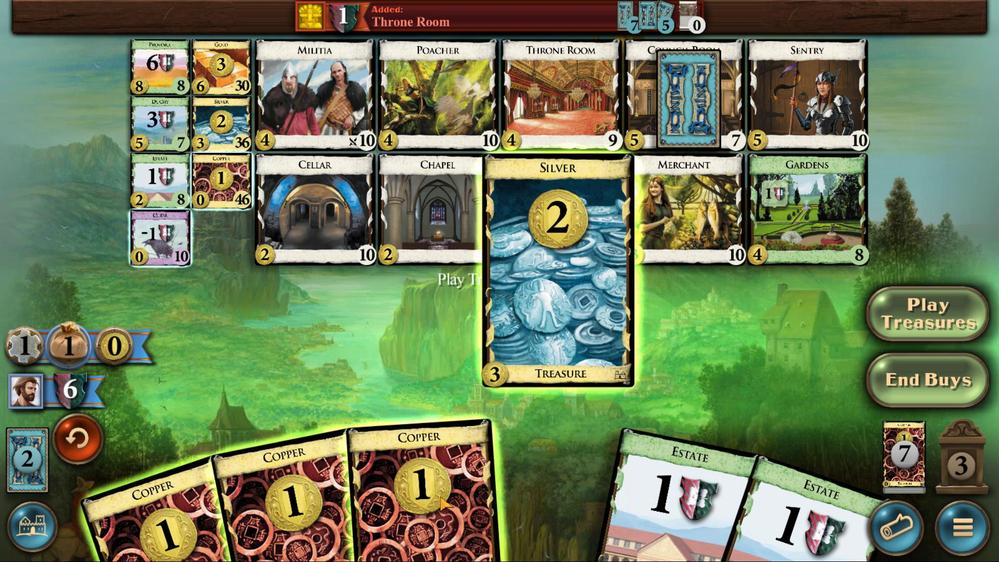 
Action: Mouse moved to (434, 499)
Screenshot: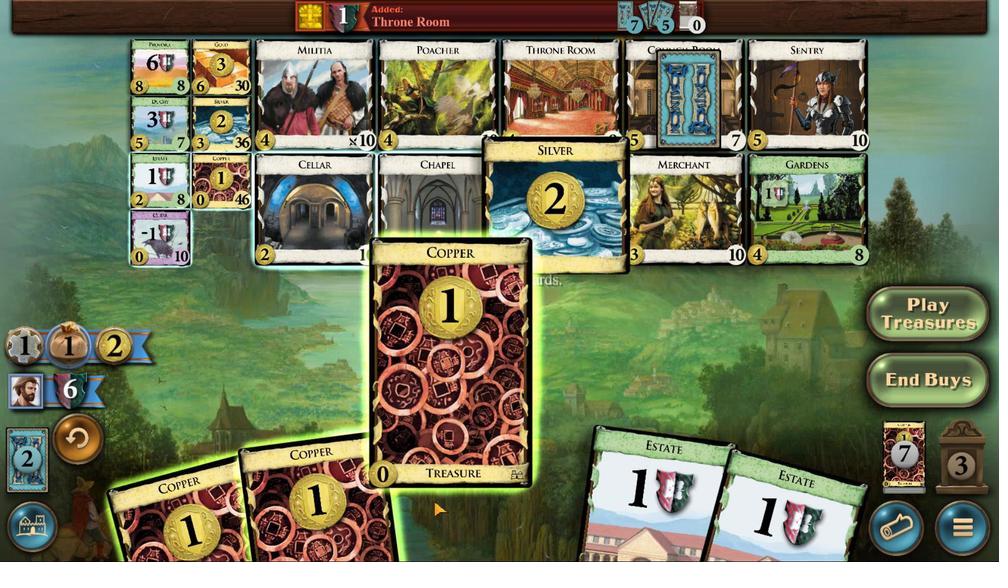 
Action: Mouse scrolled (434, 499) with delta (0, 0)
Screenshot: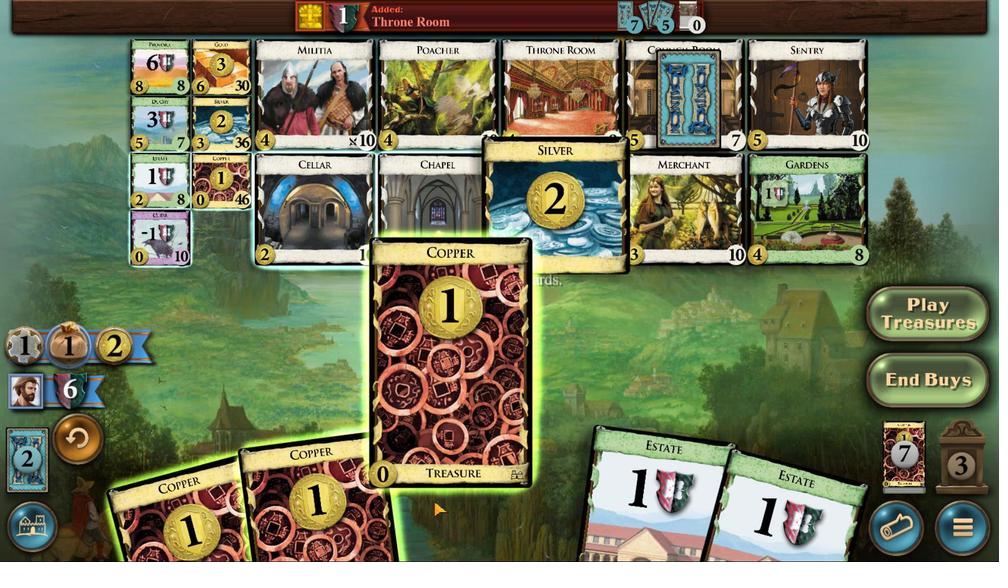 
Action: Mouse moved to (434, 501)
Screenshot: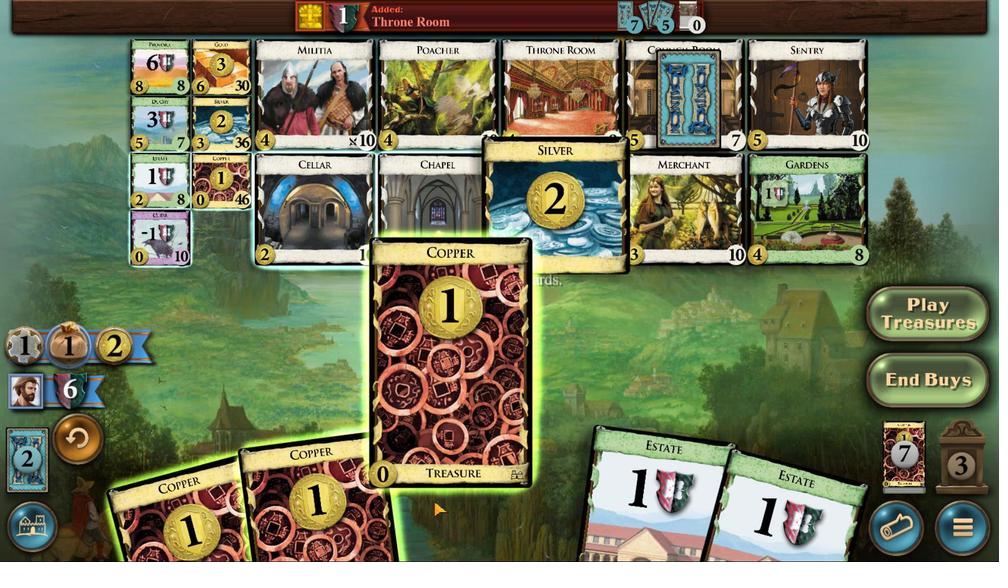 
Action: Mouse scrolled (434, 500) with delta (0, 0)
Screenshot: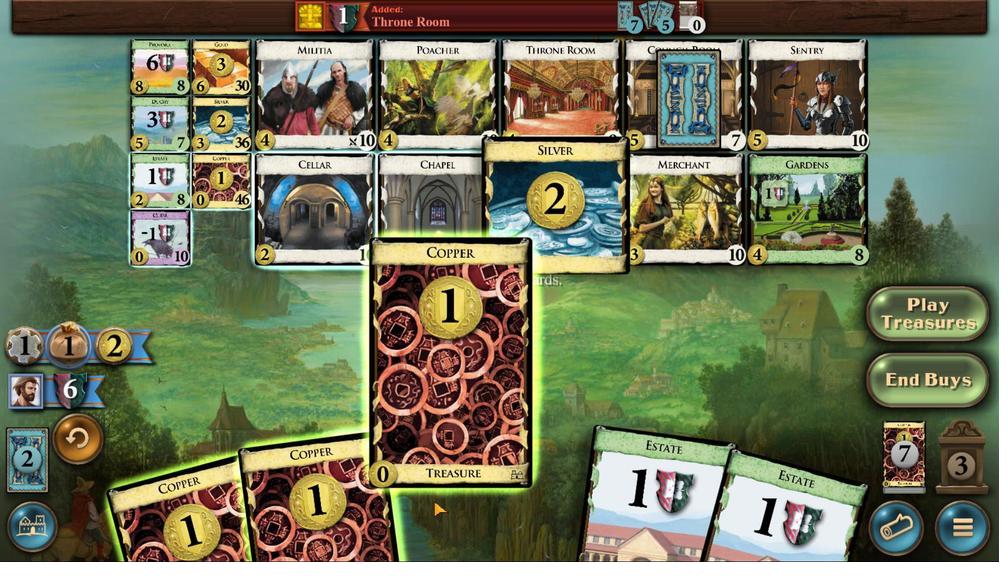 
Action: Mouse moved to (434, 501)
Screenshot: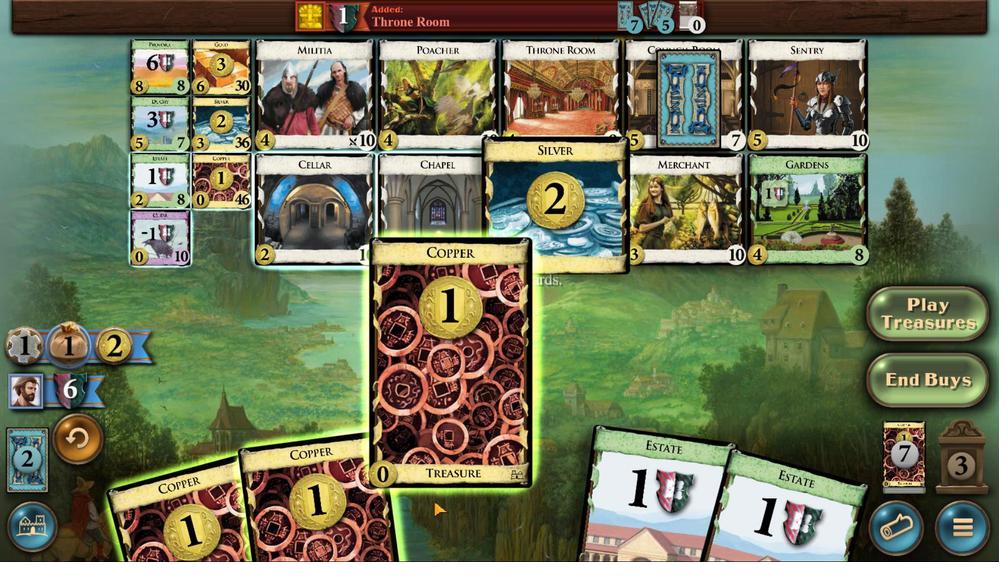 
Action: Mouse scrolled (434, 500) with delta (0, 0)
Screenshot: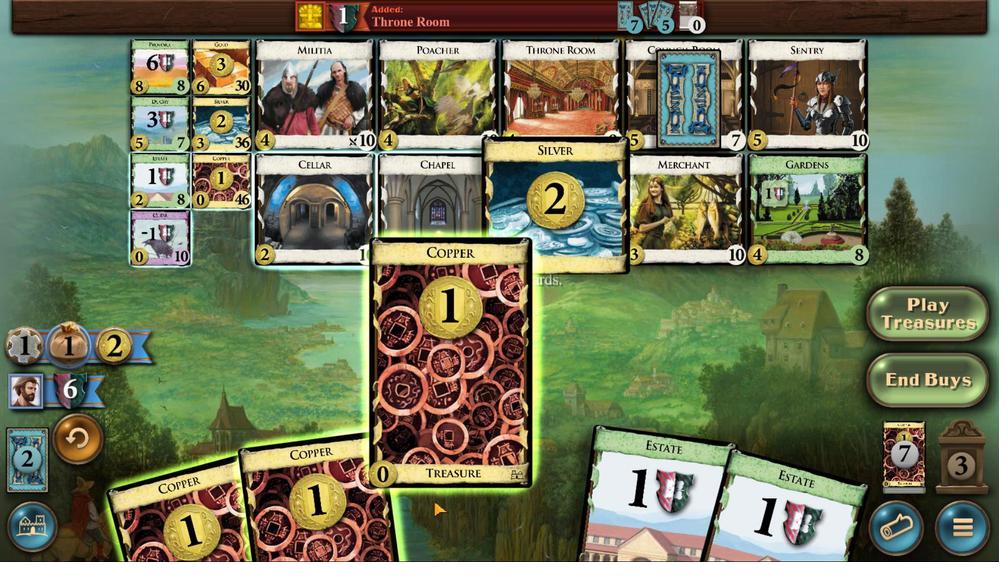 
Action: Mouse scrolled (434, 500) with delta (0, 0)
Screenshot: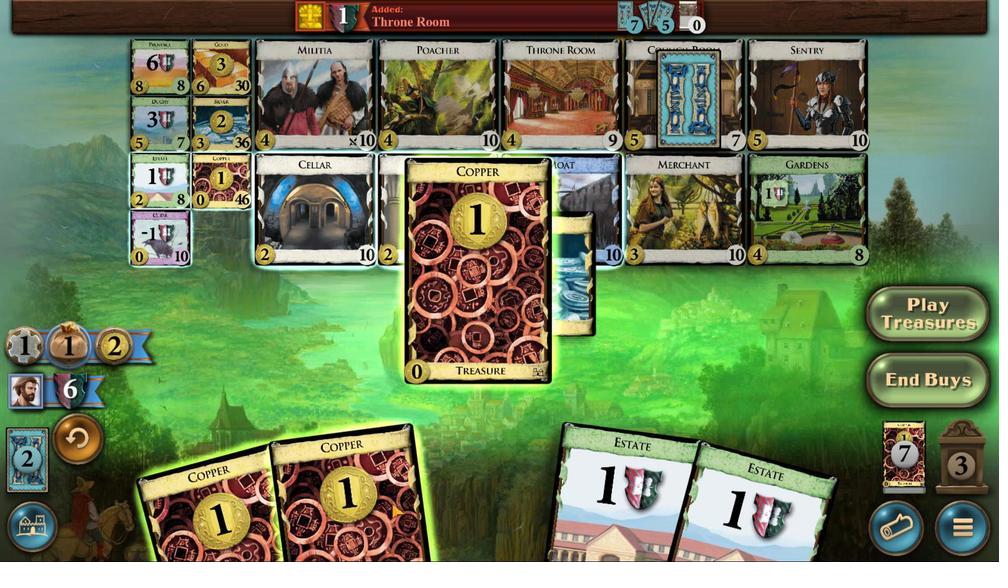 
Action: Mouse moved to (383, 506)
Screenshot: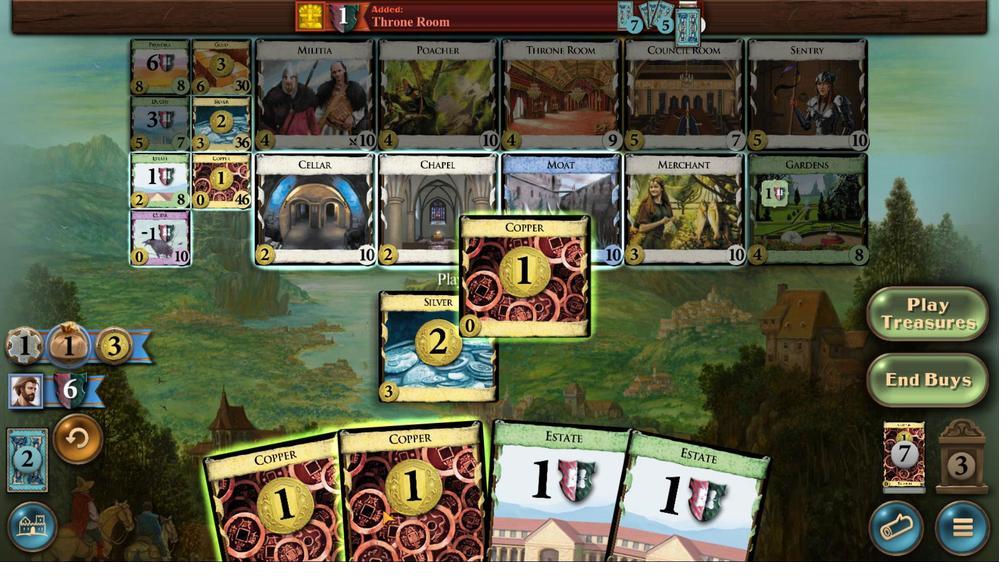 
Action: Mouse scrolled (383, 506) with delta (0, 0)
Screenshot: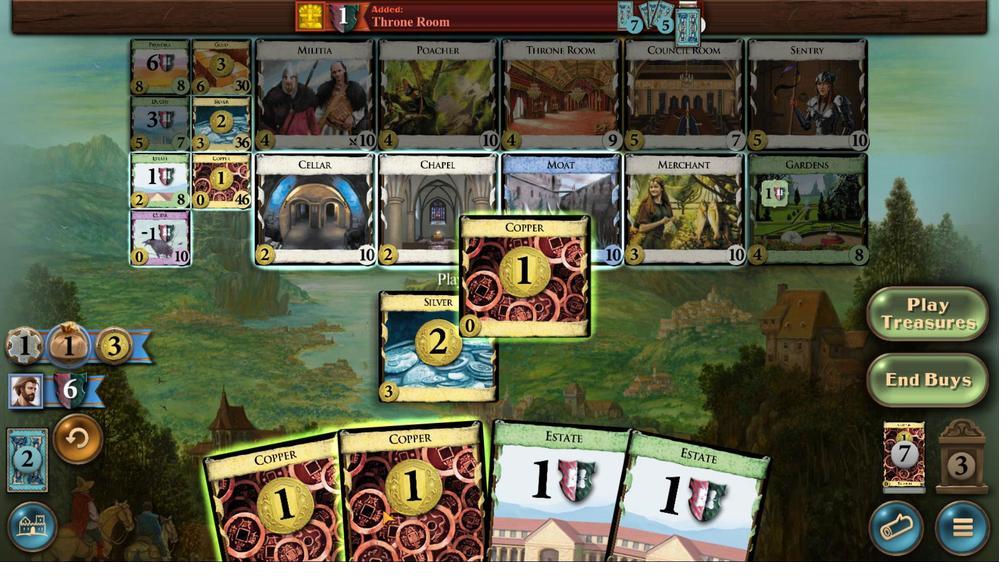 
Action: Mouse moved to (383, 508)
Screenshot: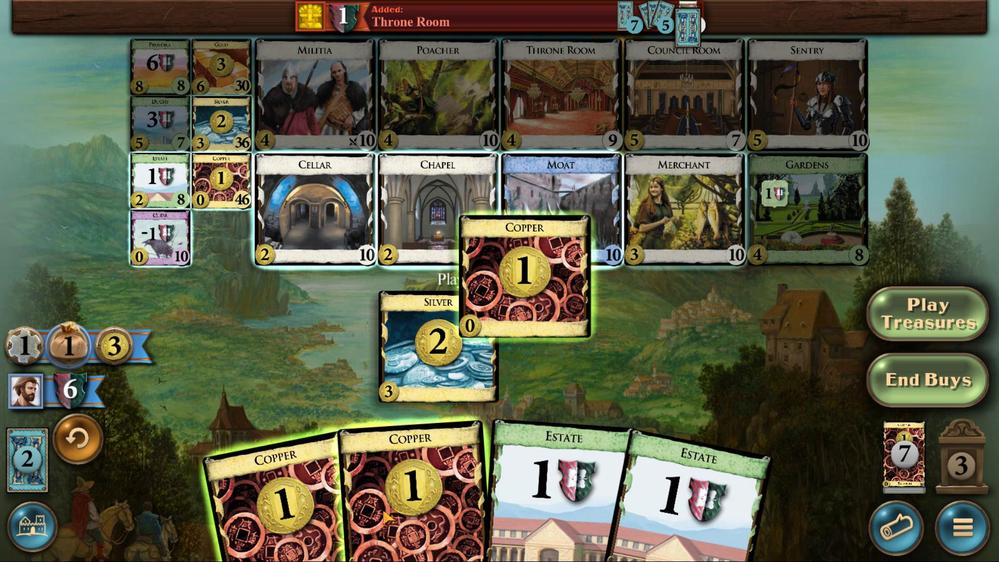 
Action: Mouse scrolled (383, 508) with delta (0, 0)
Screenshot: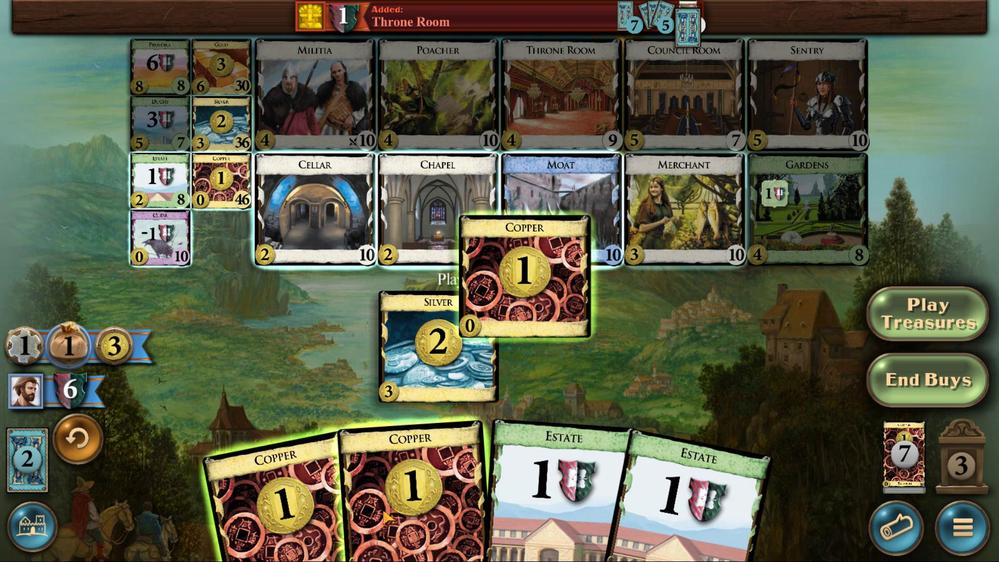 
Action: Mouse moved to (382, 509)
Screenshot: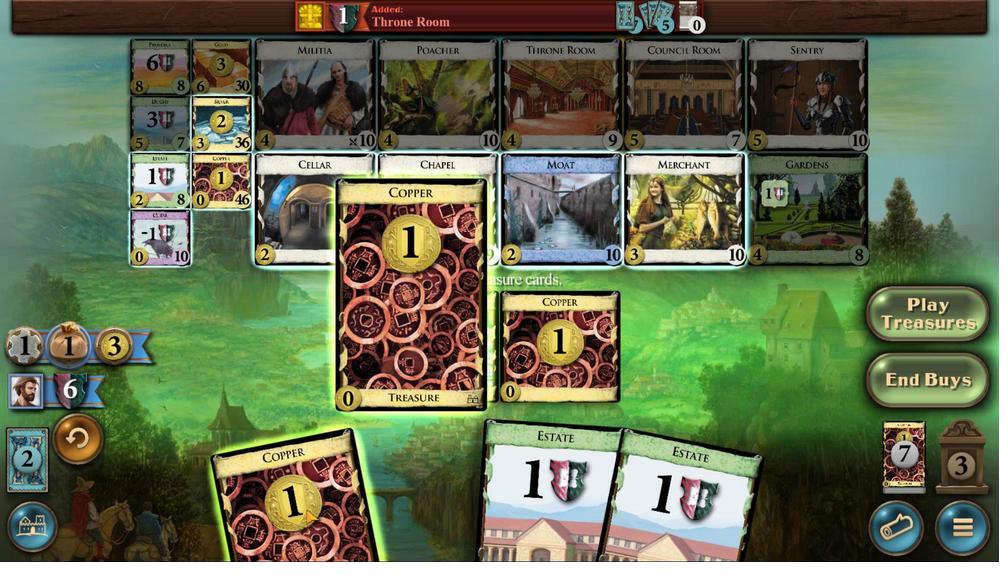 
Action: Mouse scrolled (382, 509) with delta (0, 0)
Screenshot: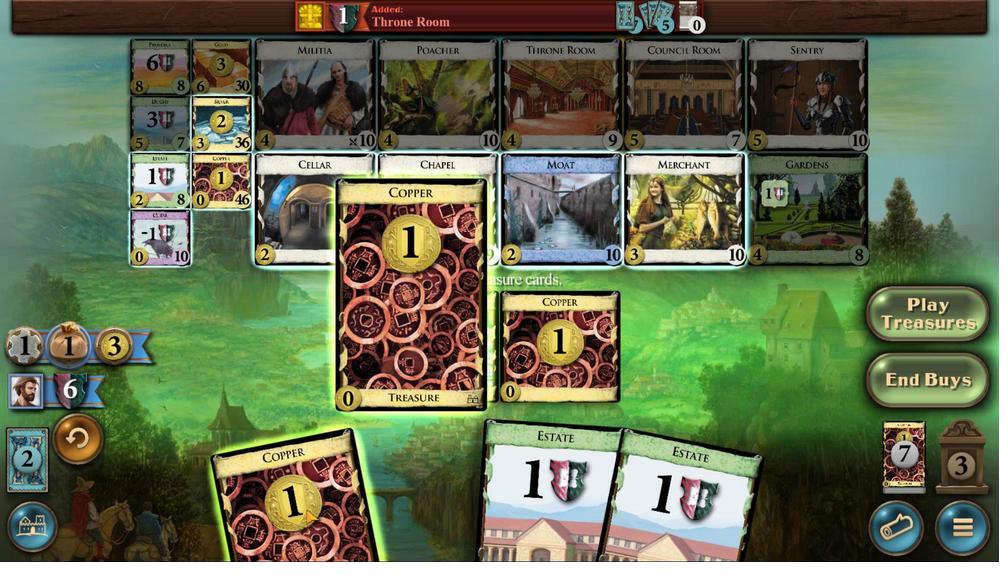 
Action: Mouse moved to (382, 510)
Screenshot: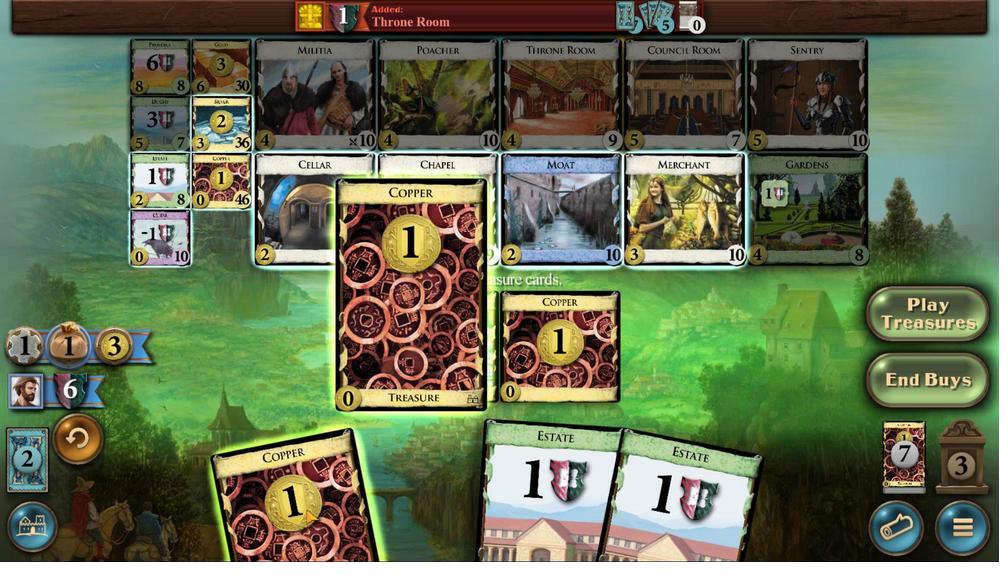 
Action: Mouse scrolled (382, 509) with delta (0, 0)
Screenshot: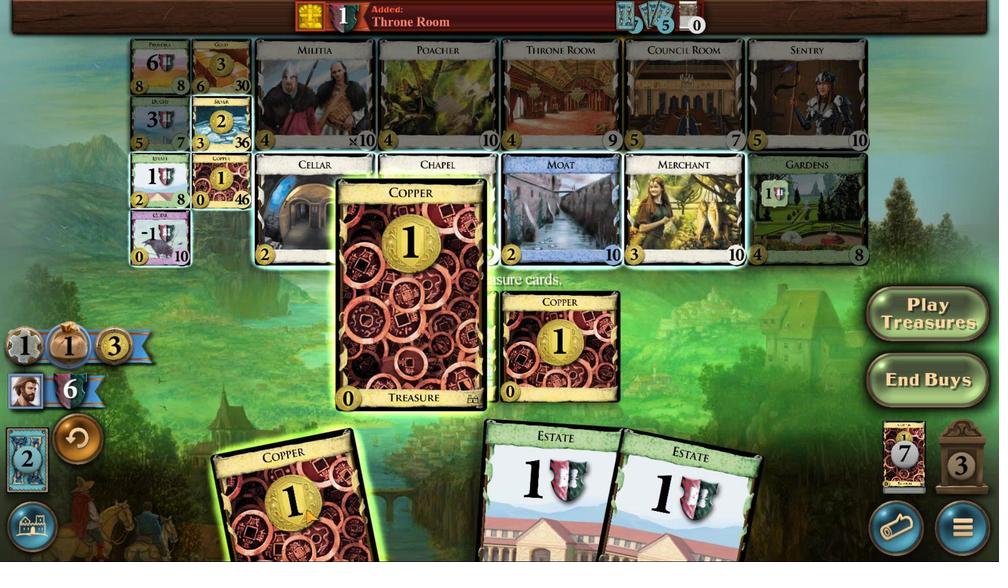 
Action: Mouse moved to (302, 509)
Screenshot: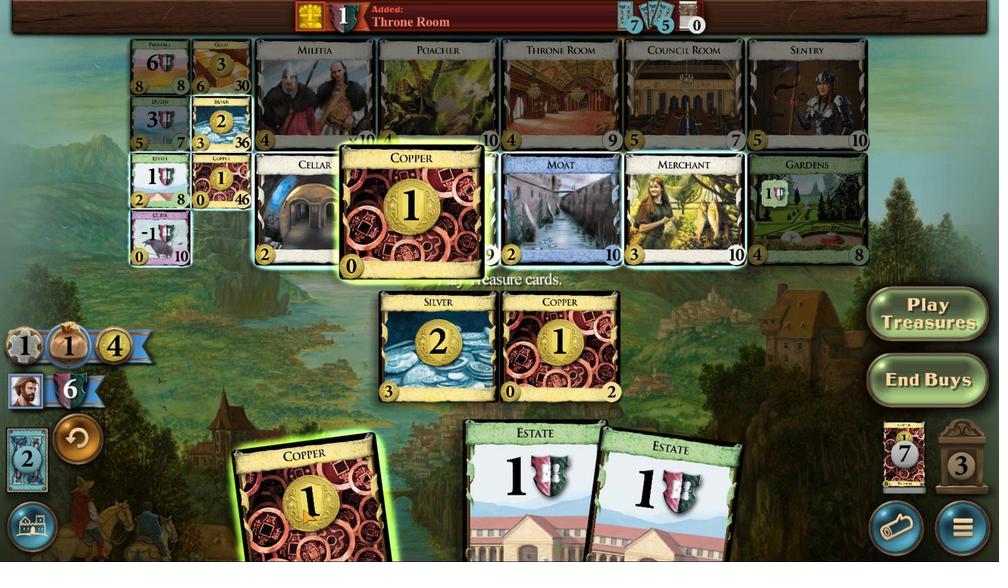 
Action: Mouse scrolled (302, 509) with delta (0, 0)
Screenshot: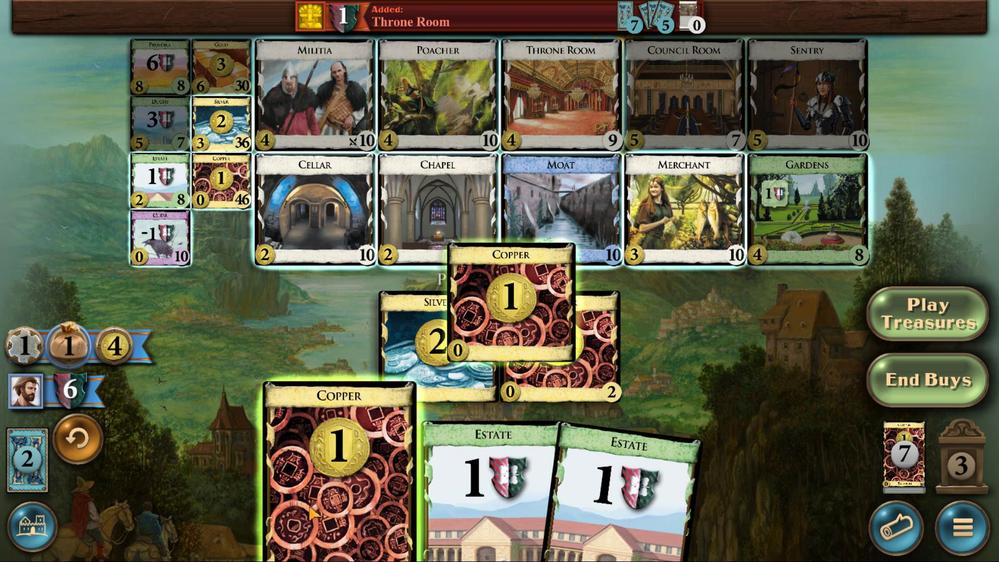 
Action: Mouse moved to (301, 509)
Screenshot: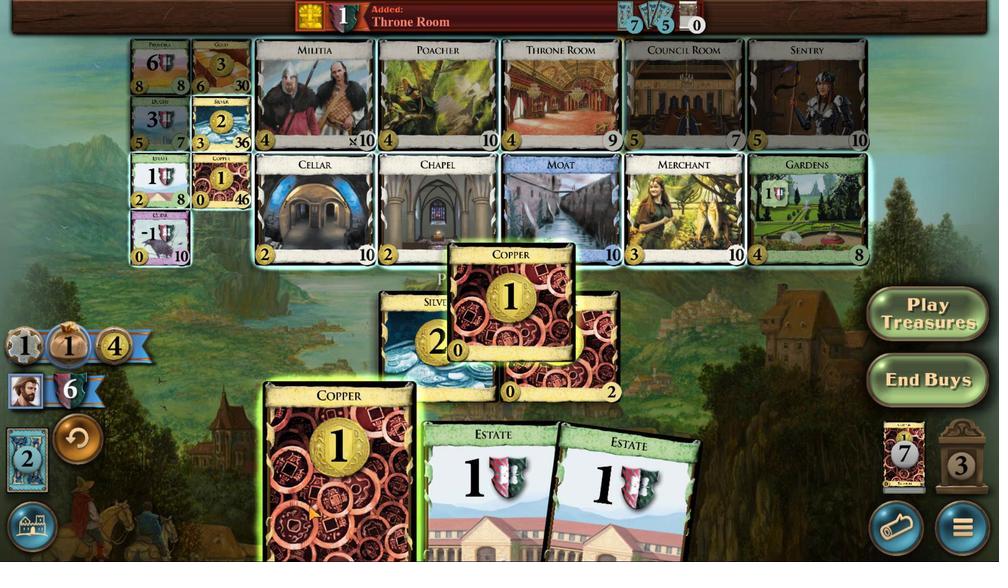 
Action: Mouse scrolled (301, 509) with delta (0, 0)
Screenshot: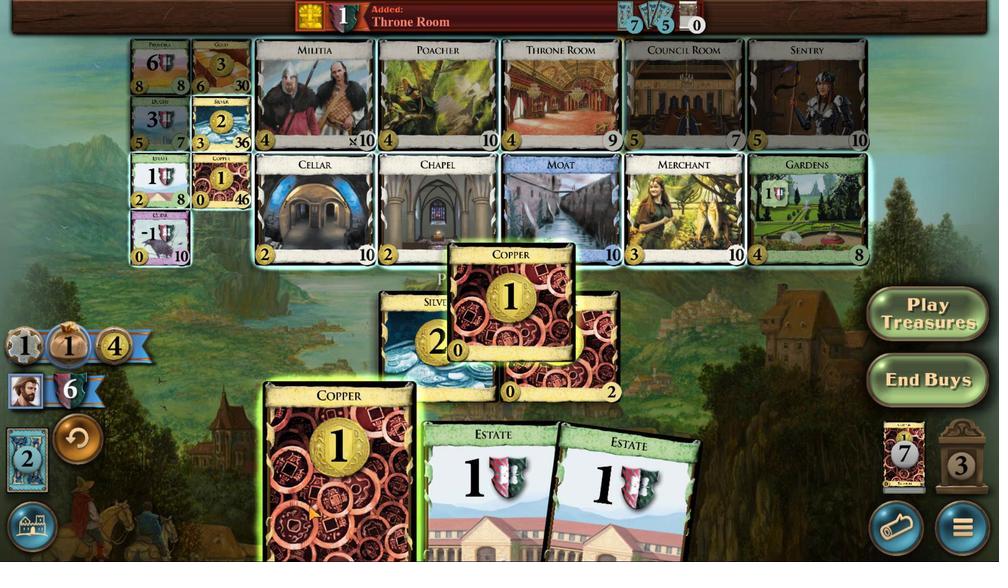 
Action: Mouse moved to (302, 509)
Screenshot: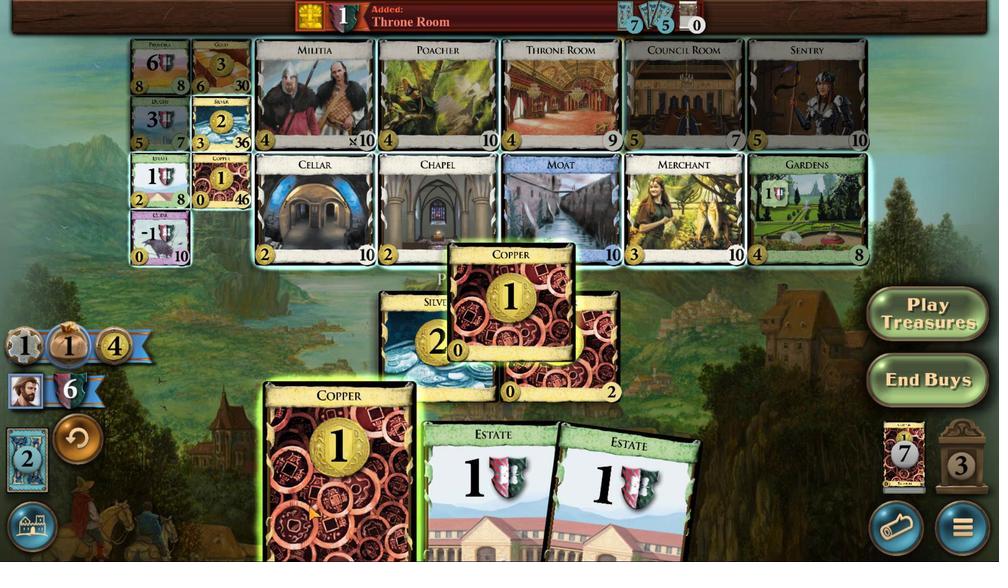 
Action: Mouse scrolled (302, 509) with delta (0, 0)
Screenshot: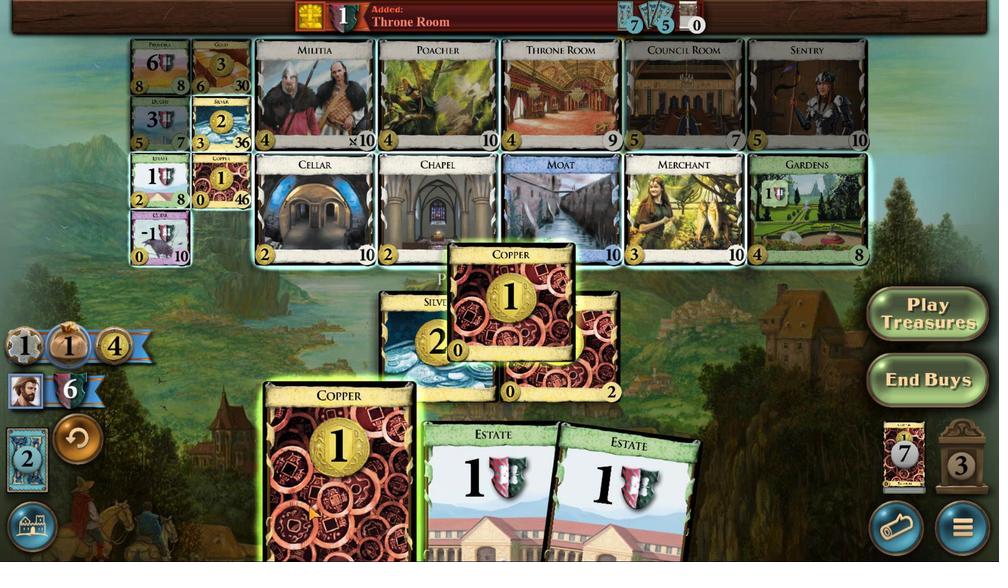 
Action: Mouse scrolled (302, 509) with delta (0, 0)
Screenshot: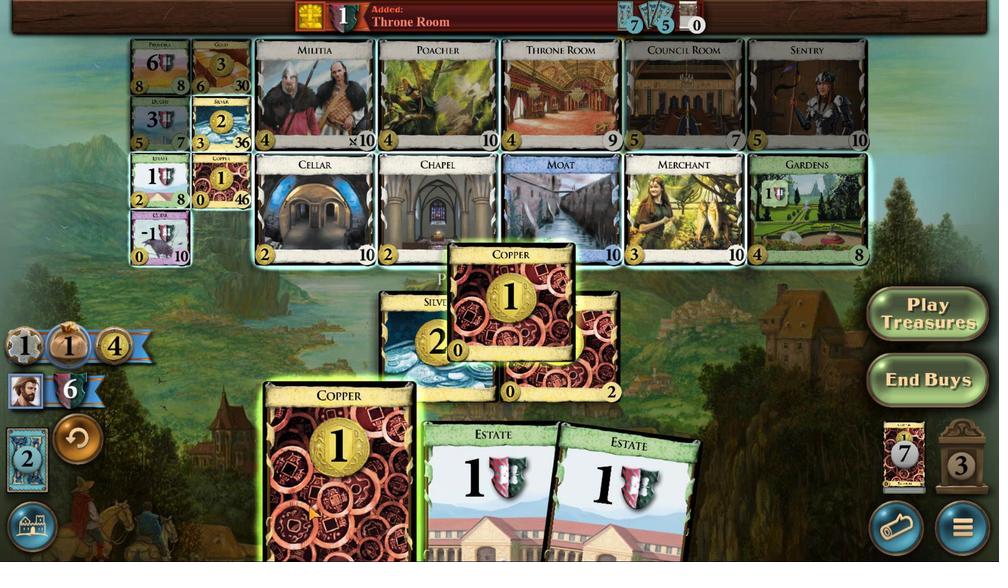 
Action: Mouse moved to (302, 509)
Screenshot: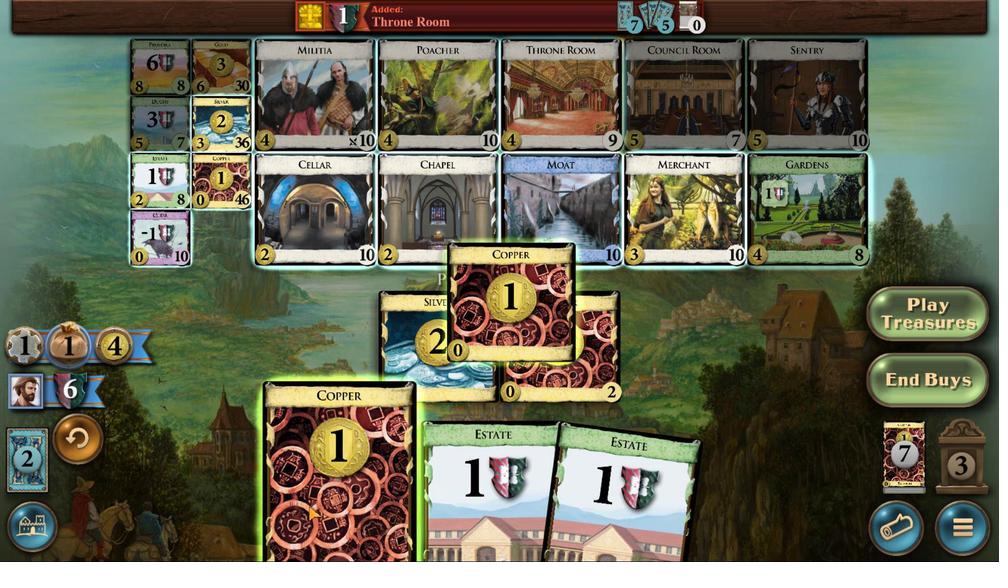 
Action: Mouse scrolled (302, 509) with delta (0, 0)
Screenshot: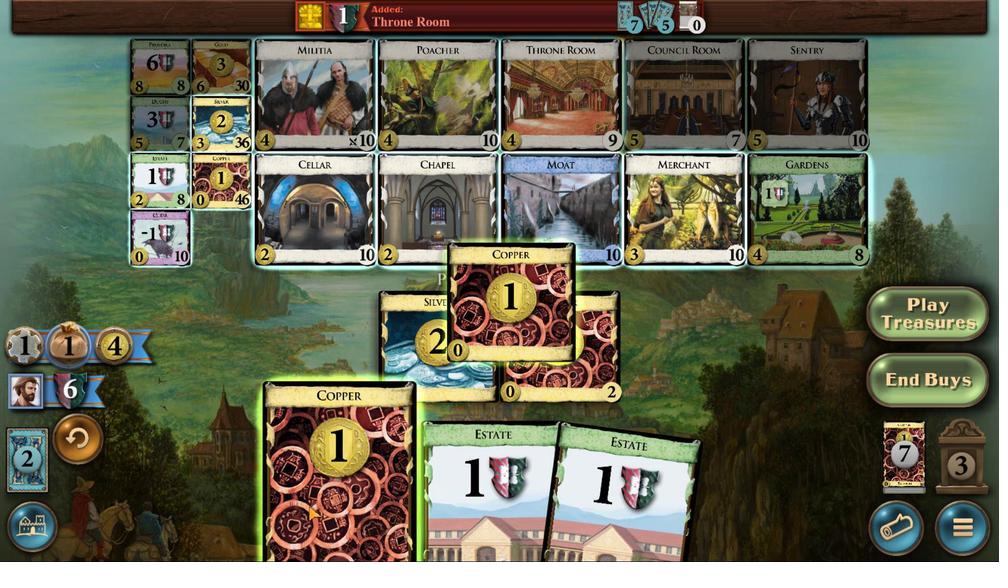 
Action: Mouse moved to (305, 509)
Screenshot: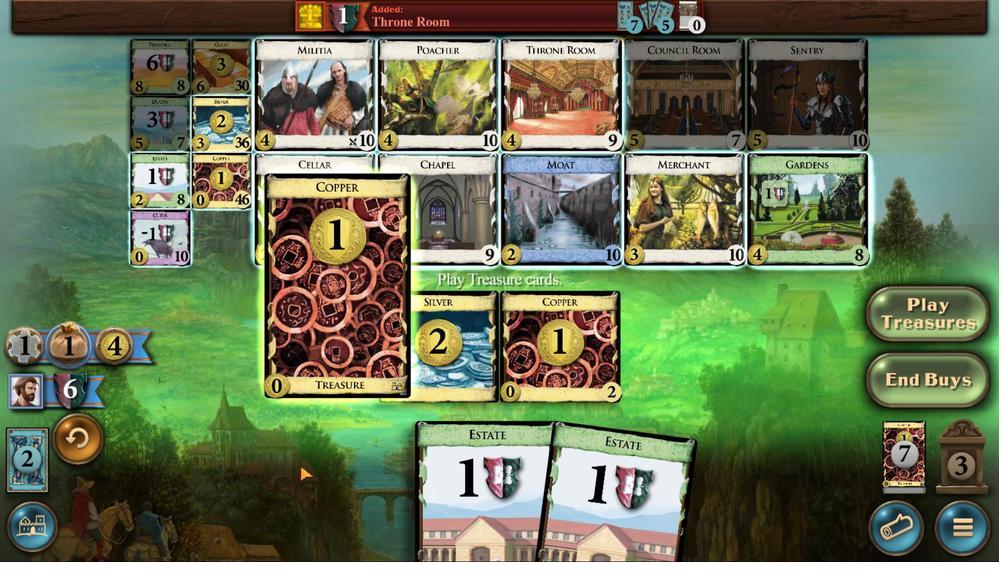 
Action: Mouse scrolled (305, 508) with delta (0, 0)
Screenshot: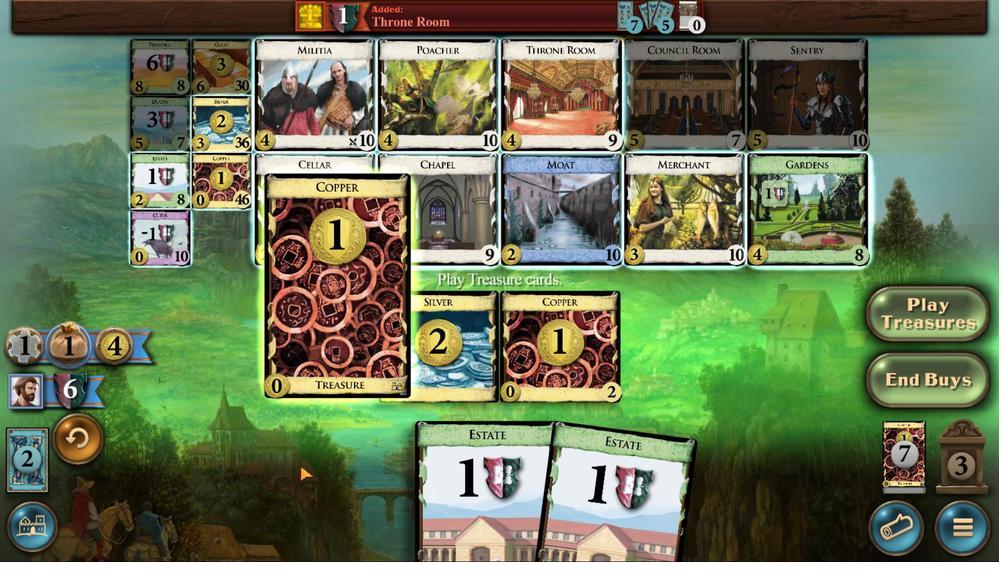 
Action: Mouse moved to (140, 118)
Screenshot: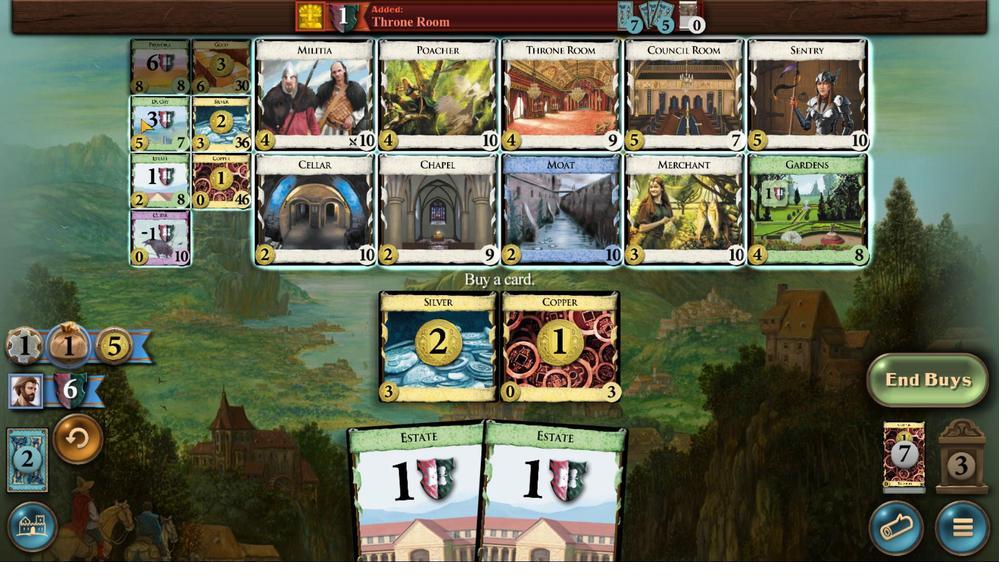 
Action: Mouse pressed left at (140, 118)
Screenshot: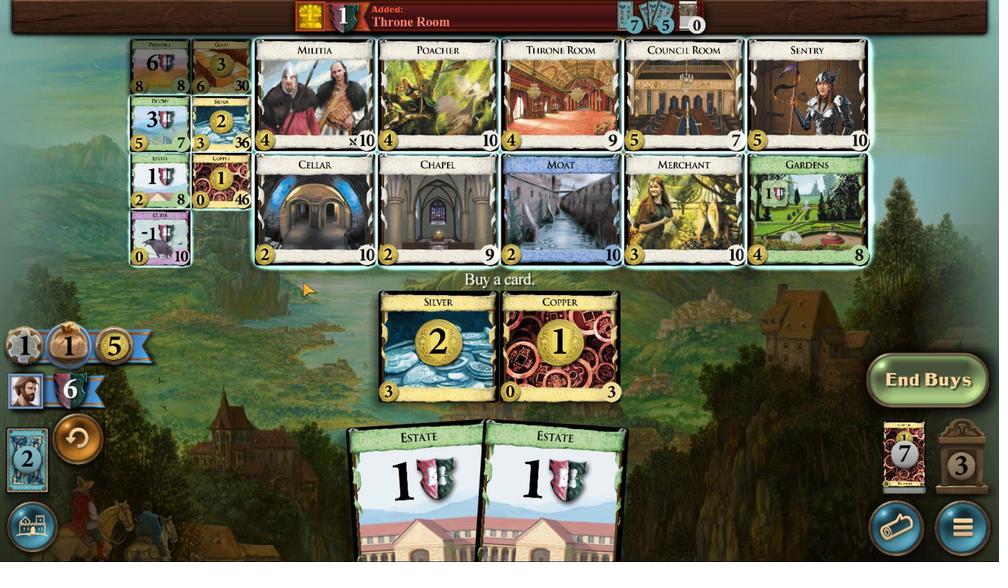 
Action: Mouse moved to (623, 517)
Screenshot: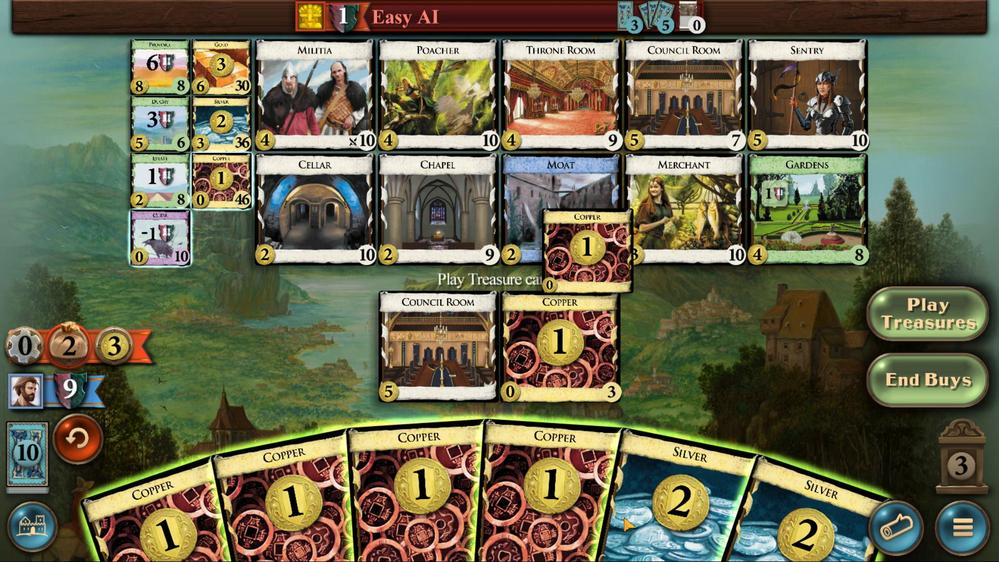 
Action: Mouse scrolled (623, 516) with delta (0, 0)
Screenshot: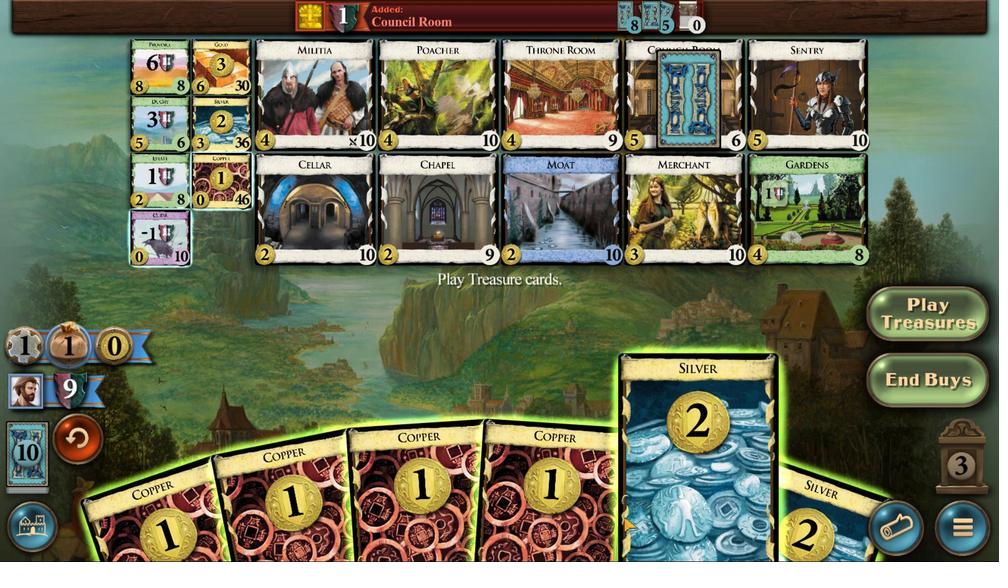 
Action: Mouse scrolled (623, 516) with delta (0, 0)
Screenshot: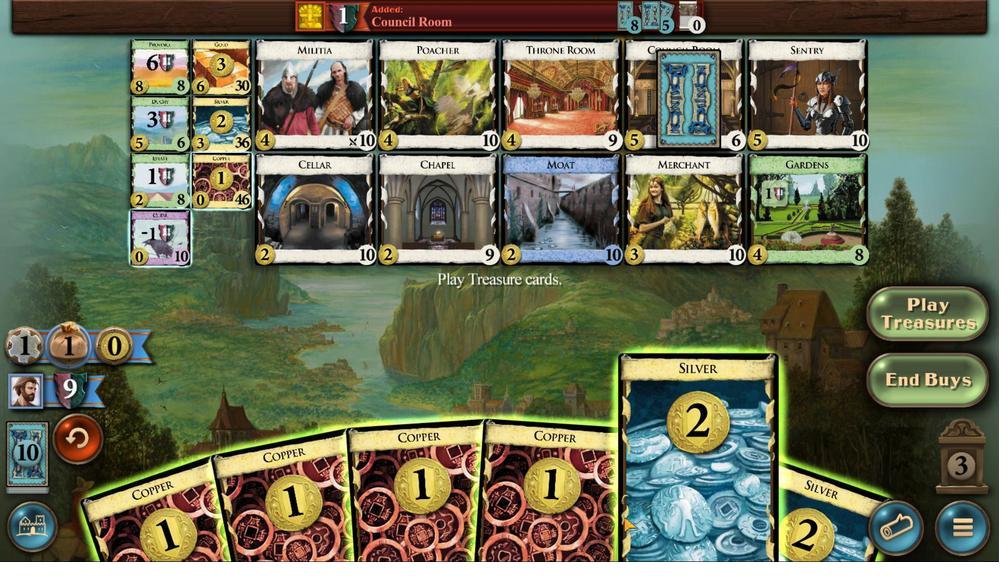 
Action: Mouse moved to (623, 517)
Screenshot: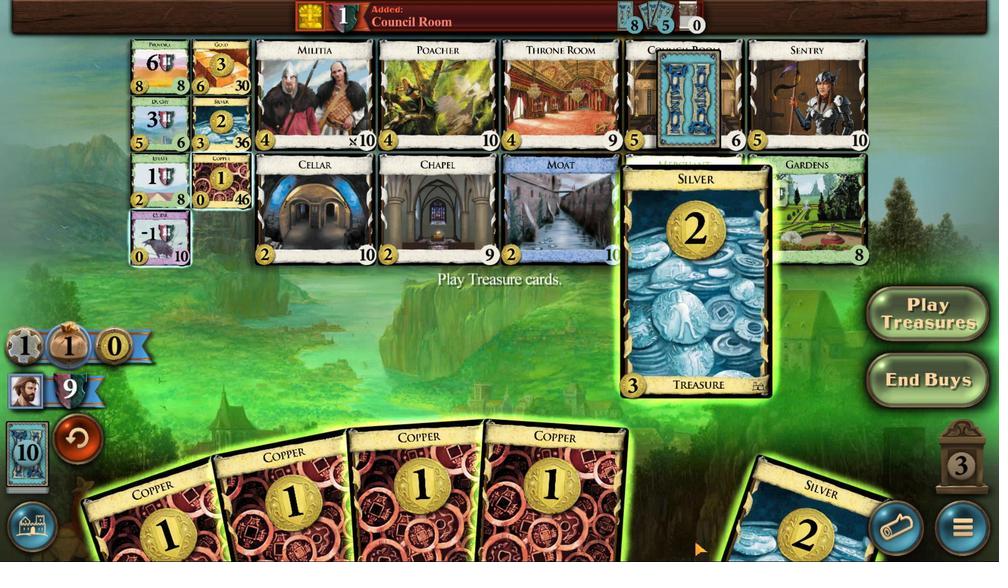 
Action: Mouse scrolled (623, 516) with delta (0, 0)
Screenshot: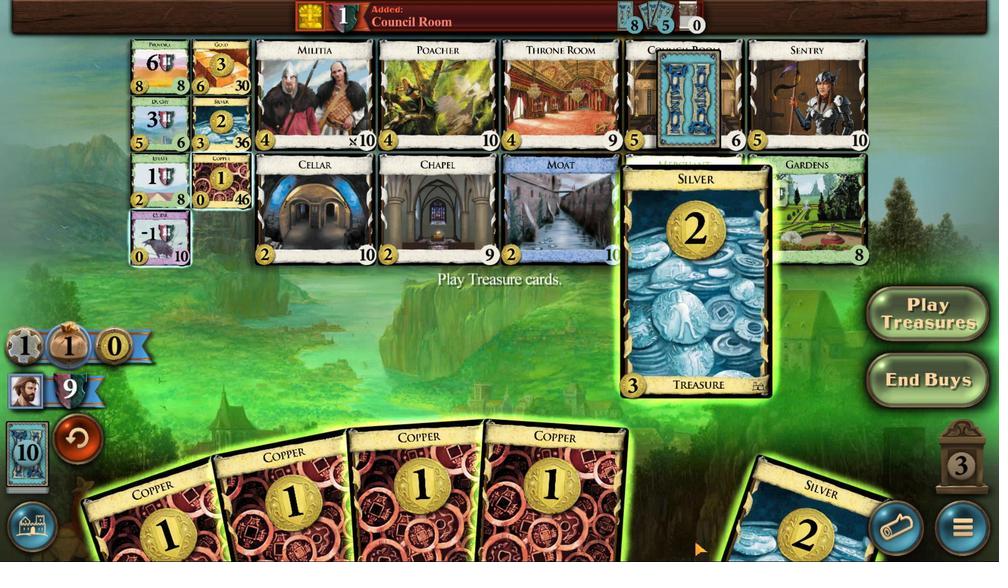 
Action: Mouse moved to (789, 556)
Screenshot: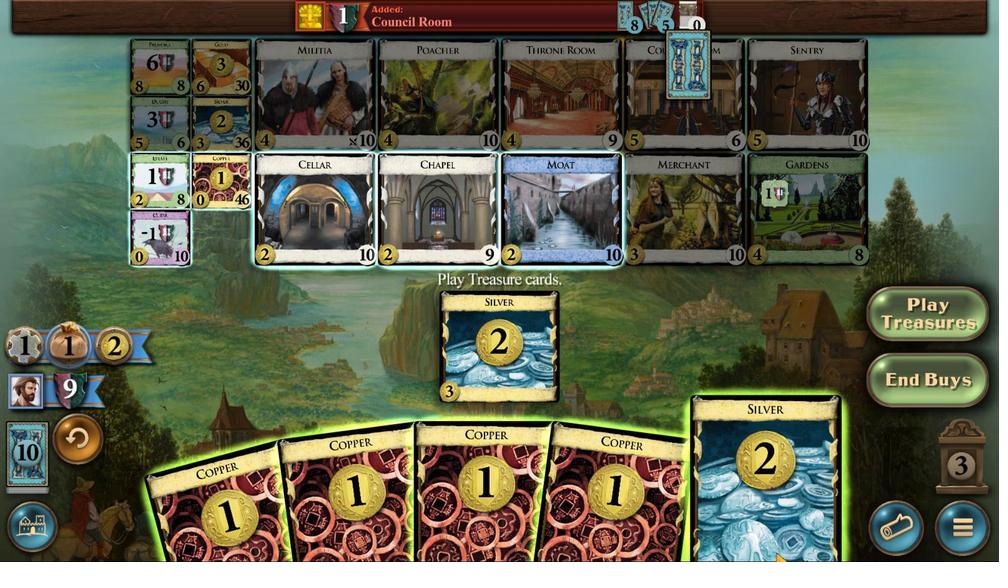 
Action: Mouse scrolled (789, 555) with delta (0, 0)
Screenshot: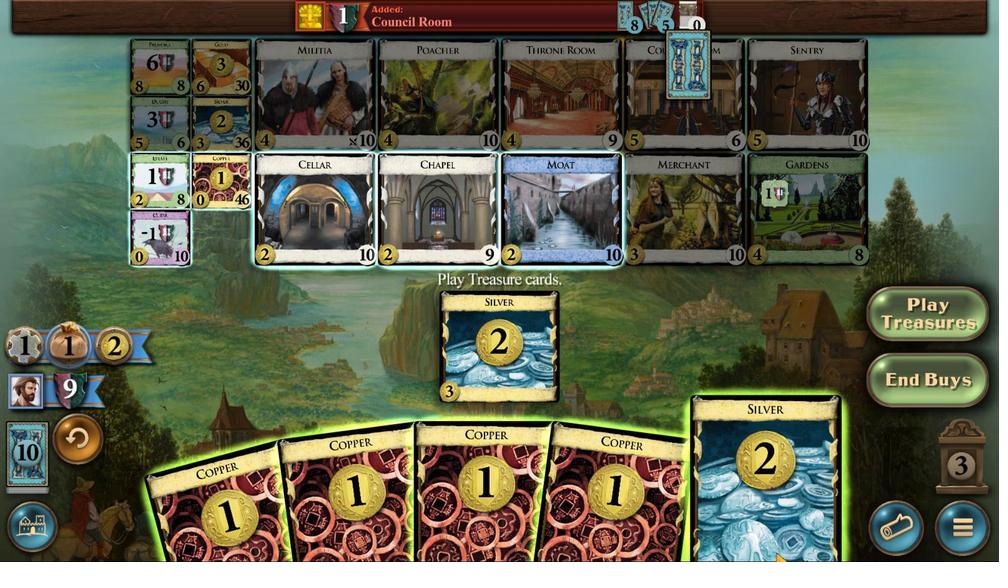 
Action: Mouse moved to (785, 555)
Screenshot: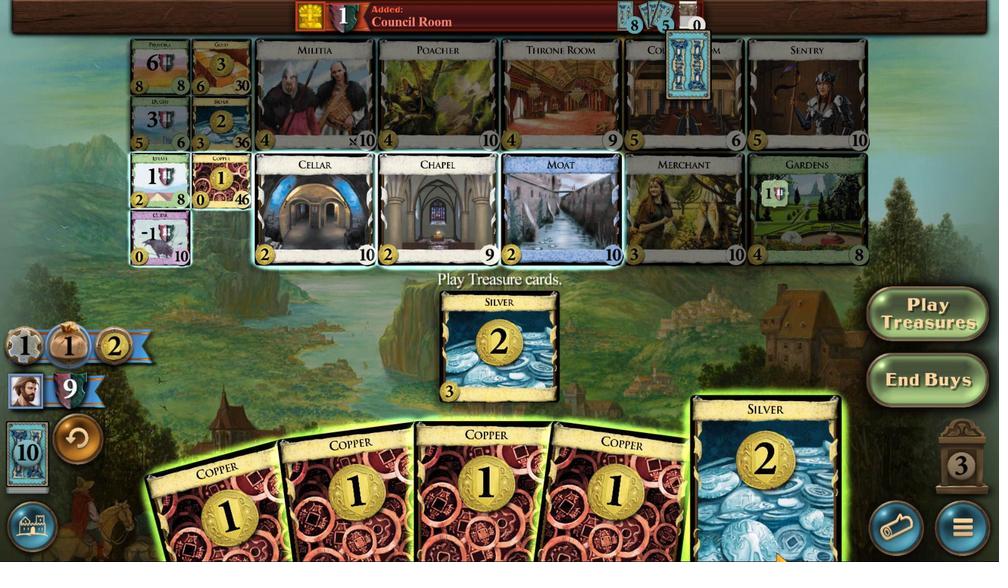 
Action: Mouse scrolled (785, 554) with delta (0, 0)
Screenshot: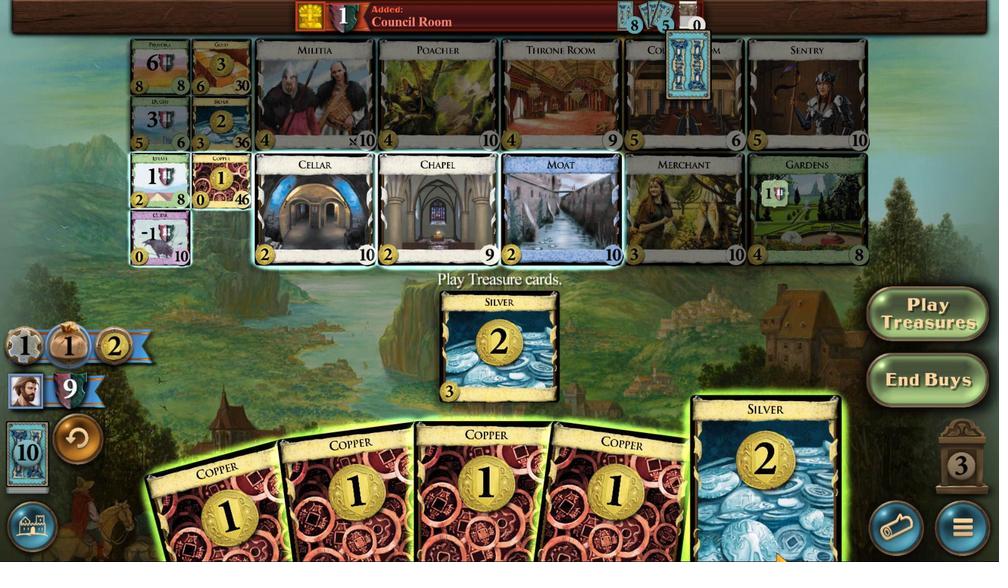 
Action: Mouse moved to (780, 554)
Screenshot: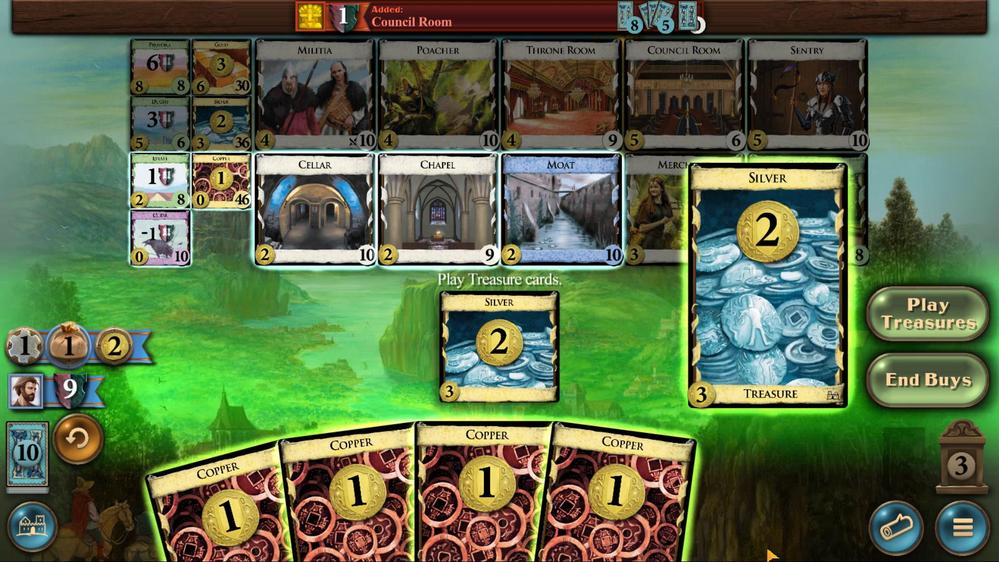 
Action: Mouse scrolled (780, 554) with delta (0, 0)
Screenshot: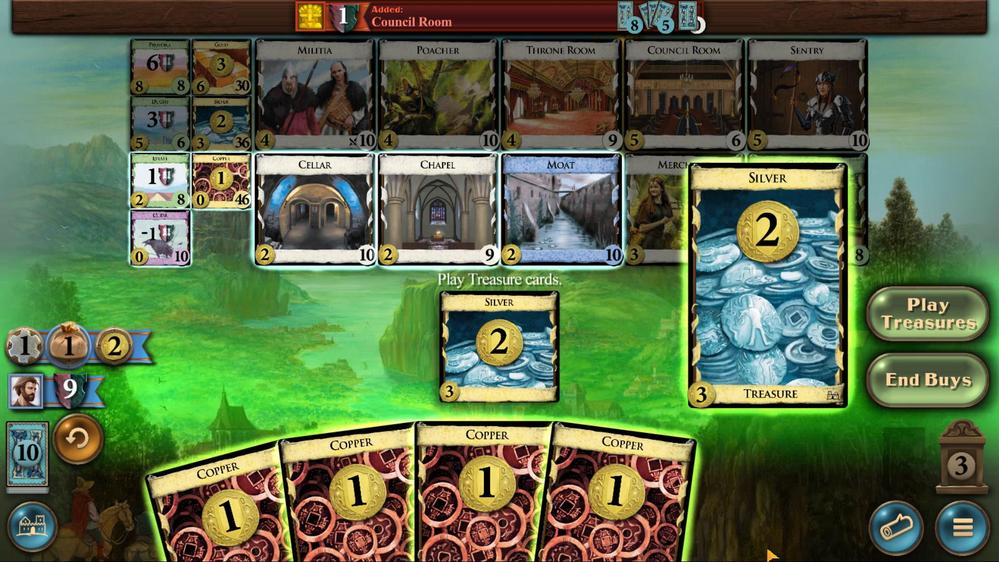 
Action: Mouse moved to (667, 518)
Screenshot: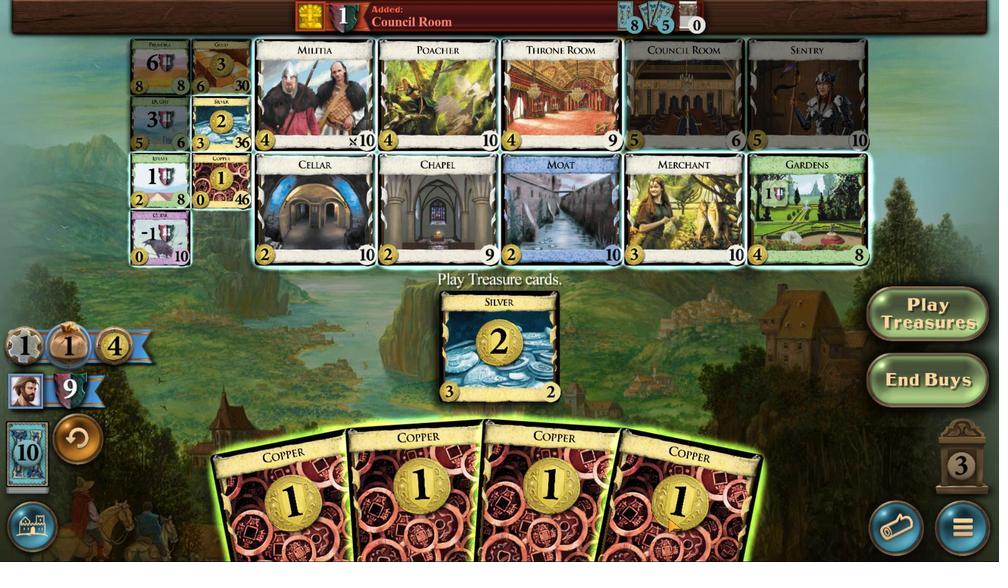 
Action: Mouse scrolled (667, 518) with delta (0, 0)
Screenshot: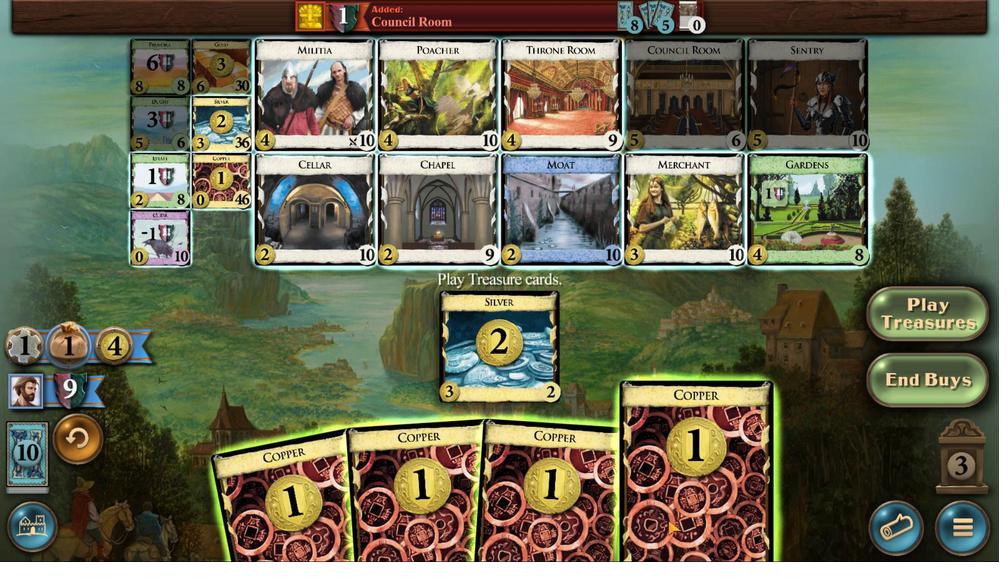 
Action: Mouse moved to (667, 520)
Screenshot: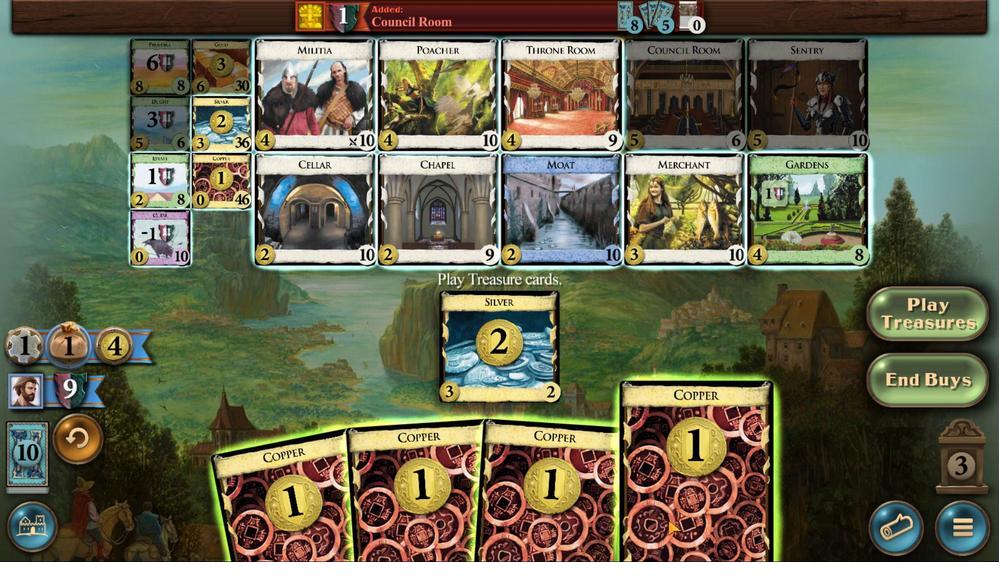 
Action: Mouse scrolled (667, 519) with delta (0, 0)
Screenshot: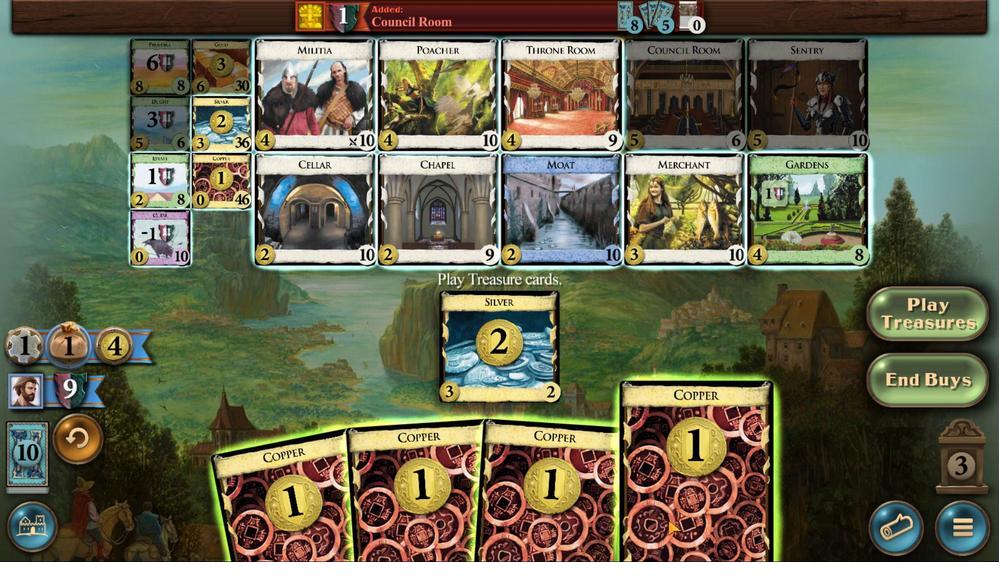 
Action: Mouse moved to (667, 520)
Screenshot: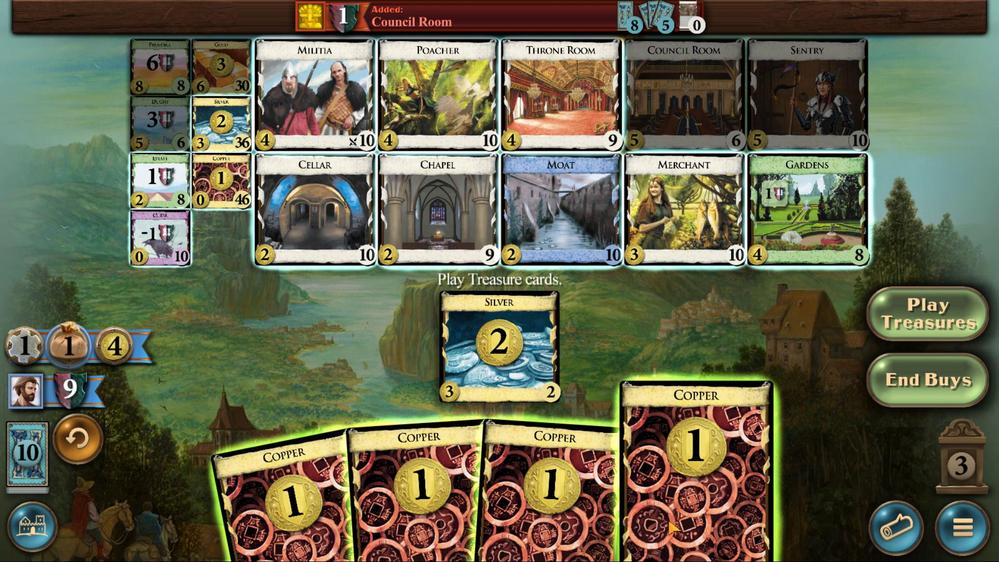 
Action: Mouse scrolled (667, 520) with delta (0, 0)
Screenshot: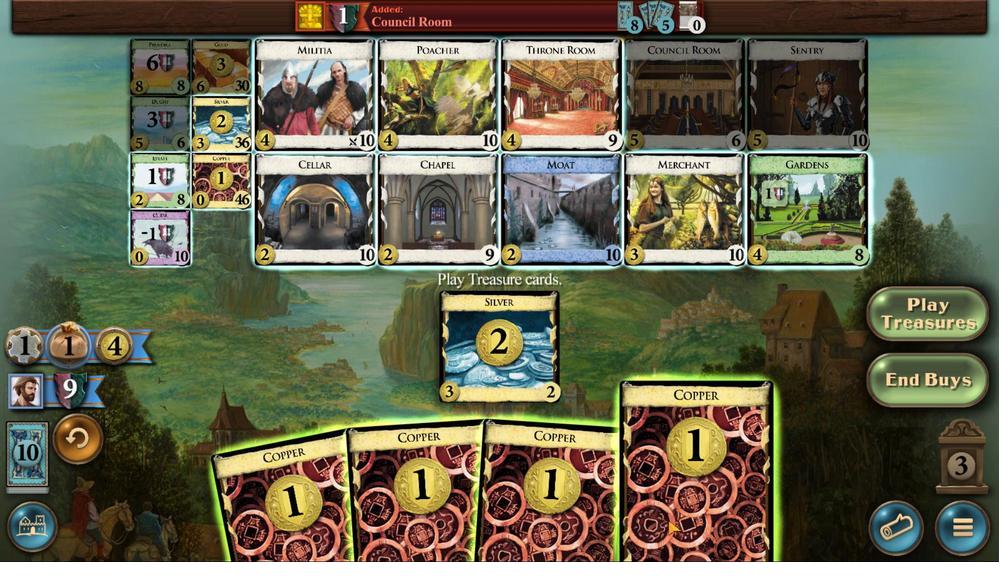 
Action: Mouse moved to (608, 509)
Screenshot: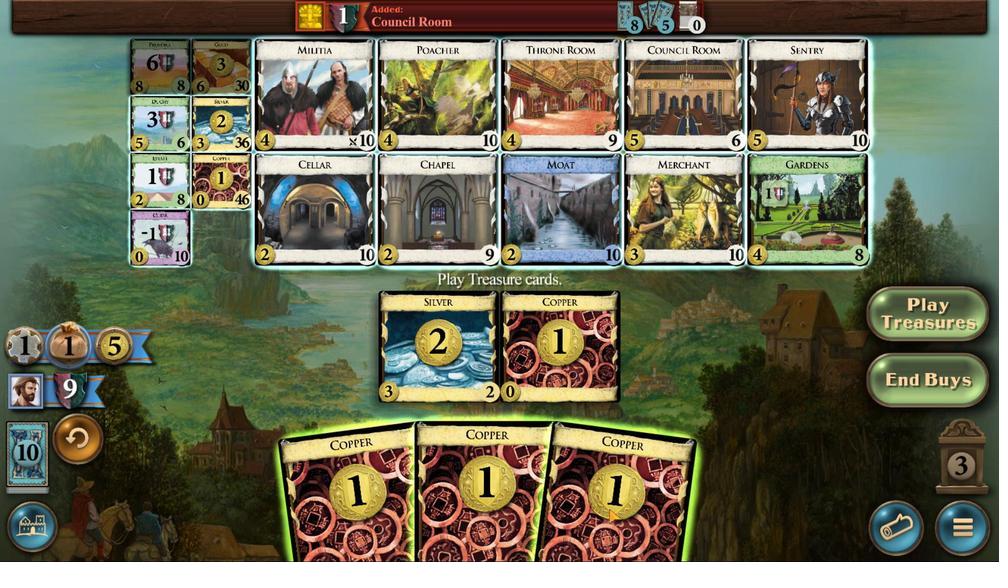 
Action: Mouse scrolled (608, 508) with delta (0, 0)
Screenshot: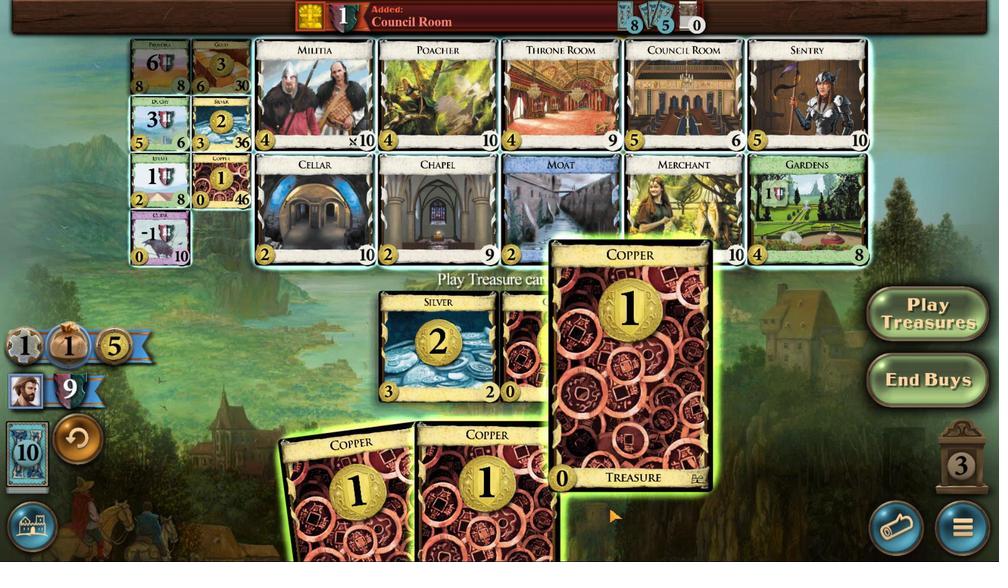 
Action: Mouse moved to (609, 508)
Screenshot: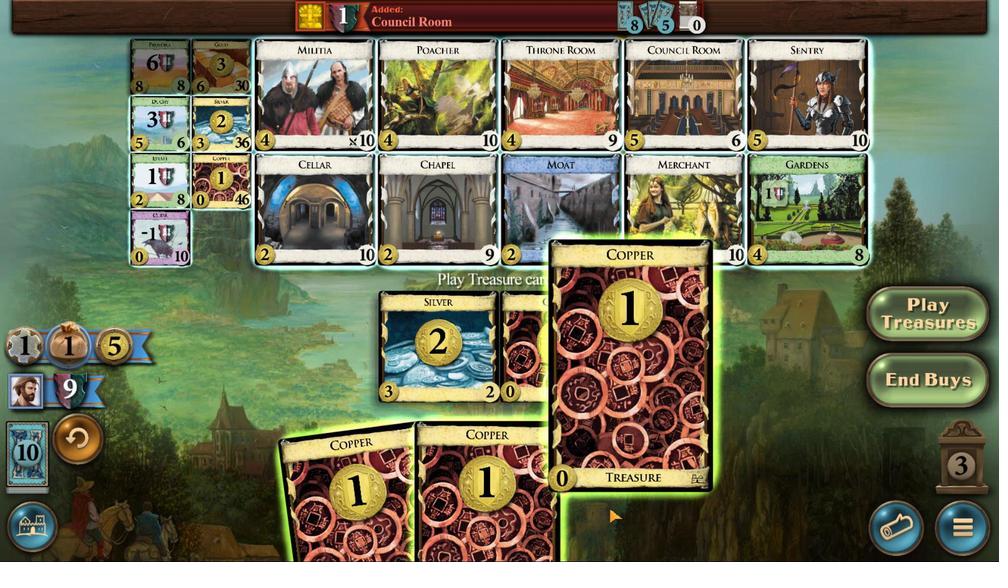 
Action: Mouse scrolled (609, 508) with delta (0, 0)
Screenshot: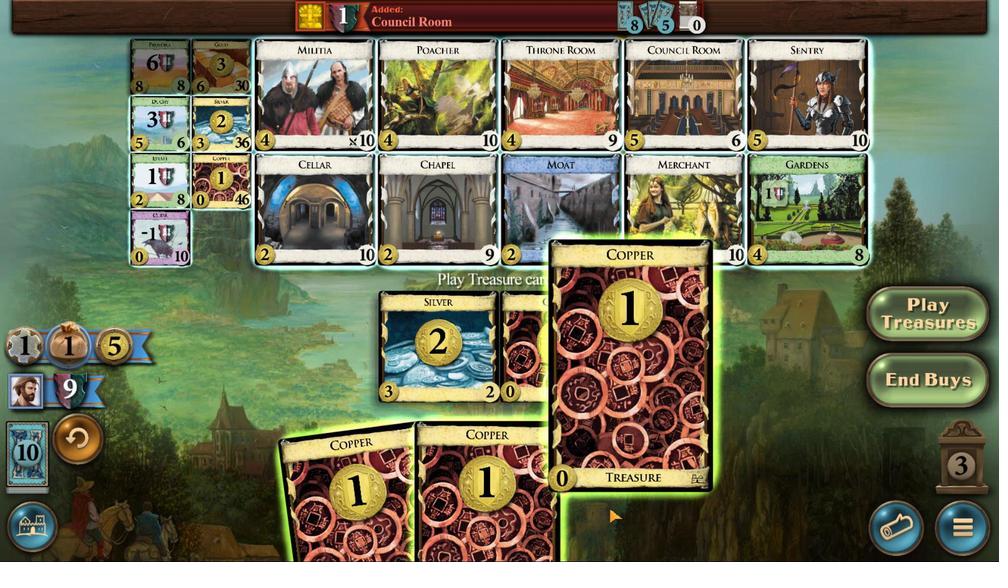 
Action: Mouse scrolled (609, 508) with delta (0, 0)
Screenshot: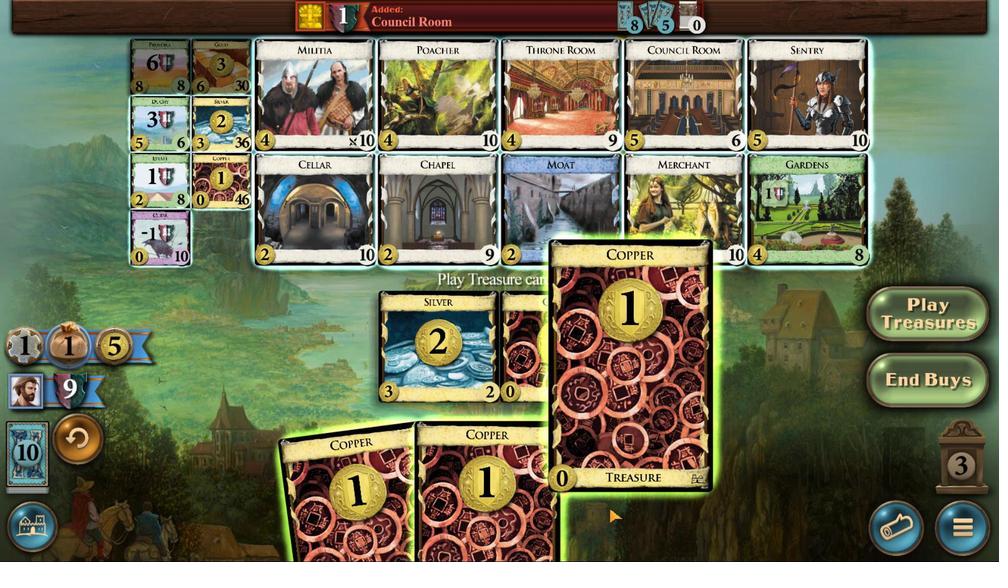 
Action: Mouse moved to (548, 506)
Screenshot: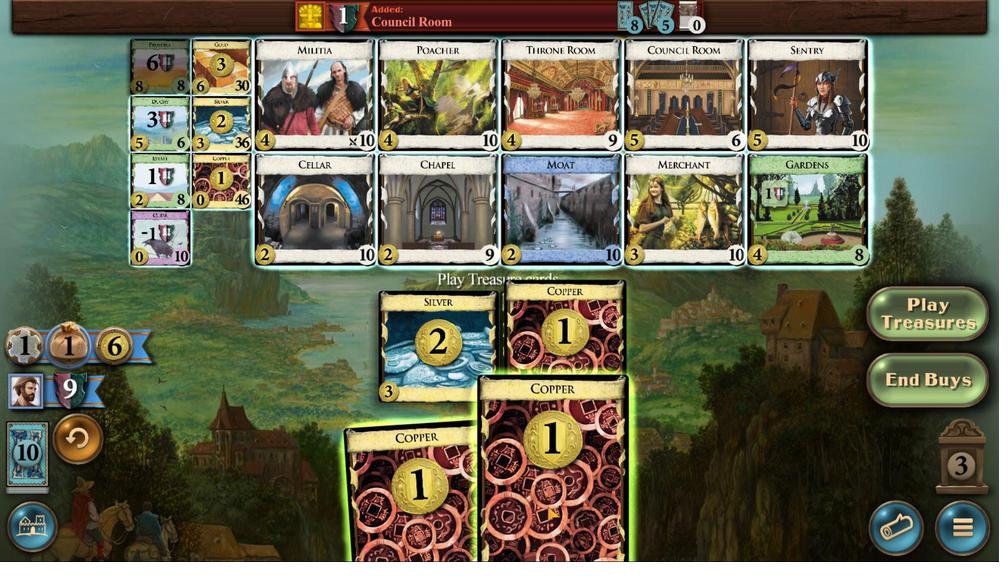 
Action: Mouse scrolled (548, 505) with delta (0, 0)
Screenshot: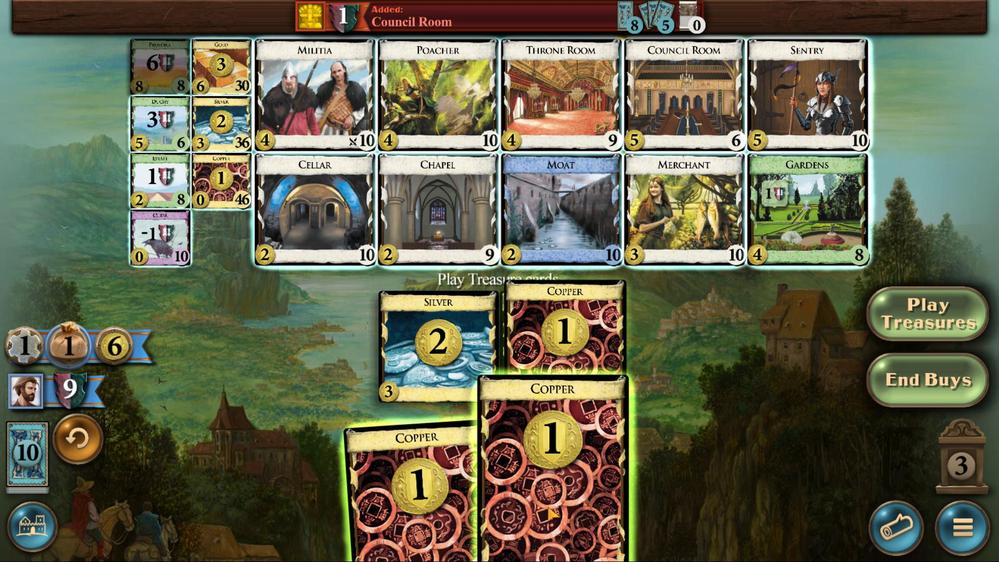
Action: Mouse moved to (548, 507)
Screenshot: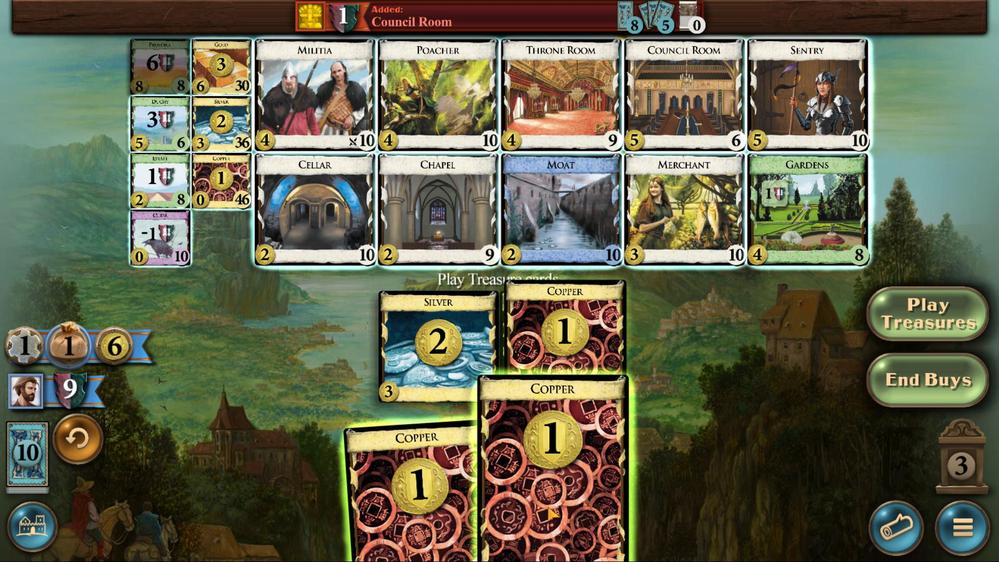 
Action: Mouse scrolled (548, 506) with delta (0, 0)
Screenshot: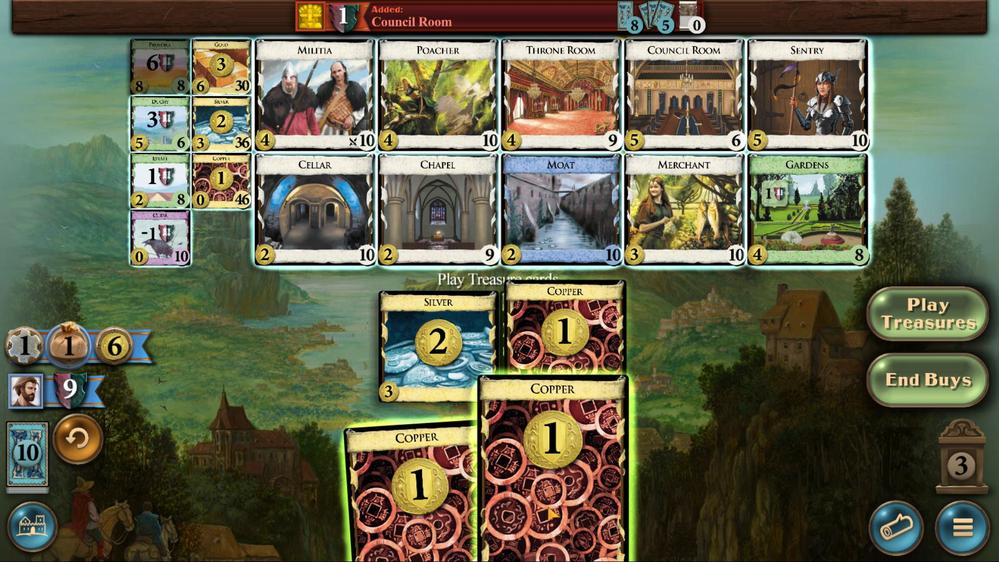 
Action: Mouse moved to (547, 507)
Screenshot: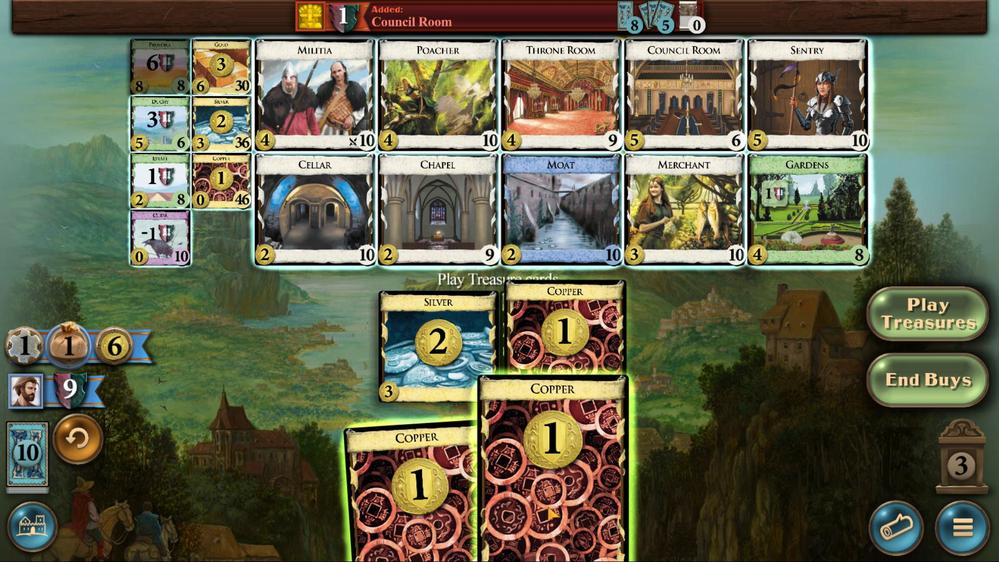 
Action: Mouse scrolled (547, 506) with delta (0, 0)
Screenshot: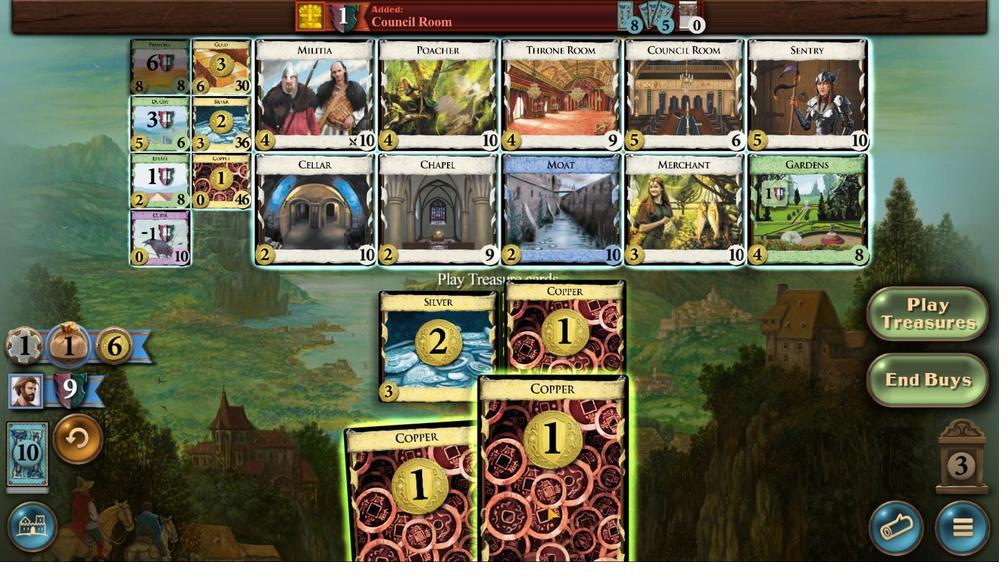 
Action: Mouse moved to (540, 507)
Screenshot: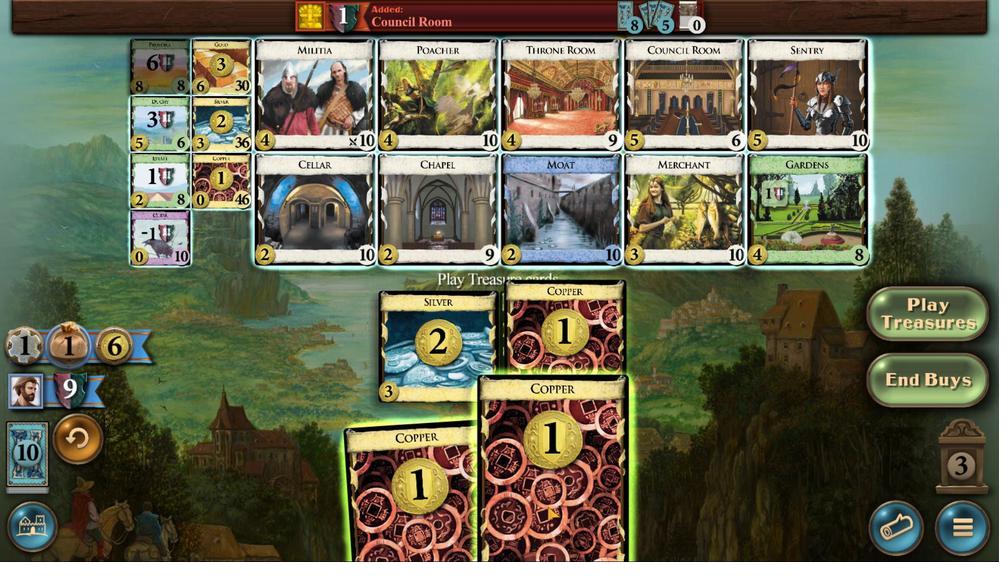 
Action: Mouse scrolled (540, 506) with delta (0, 0)
Screenshot: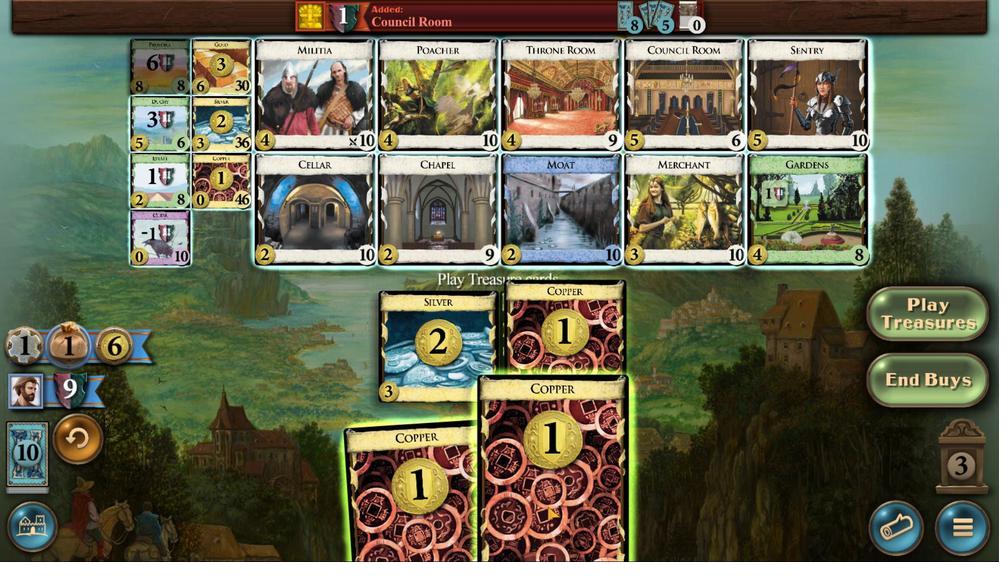 
Action: Mouse moved to (456, 500)
Screenshot: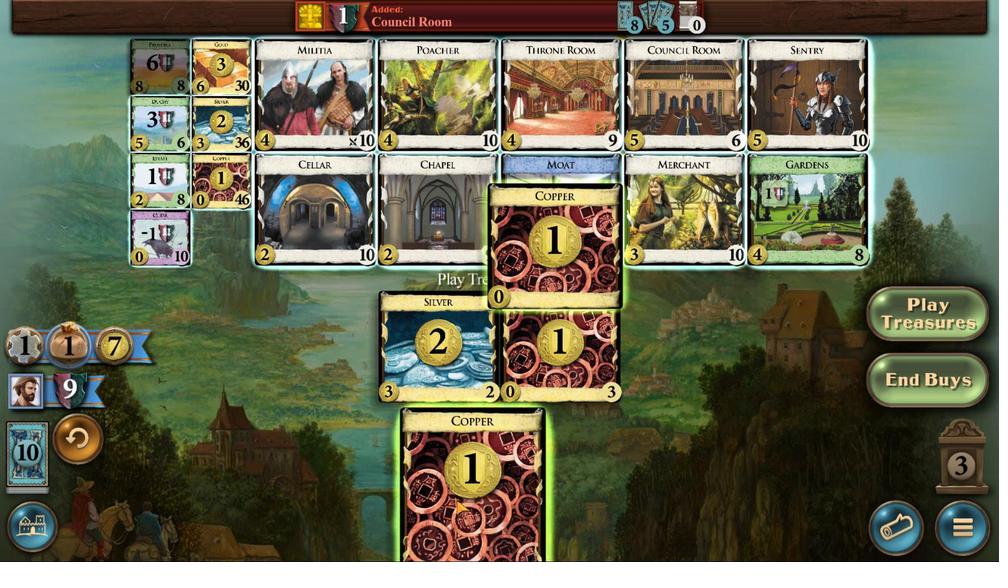
Action: Mouse scrolled (456, 499) with delta (0, 0)
Screenshot: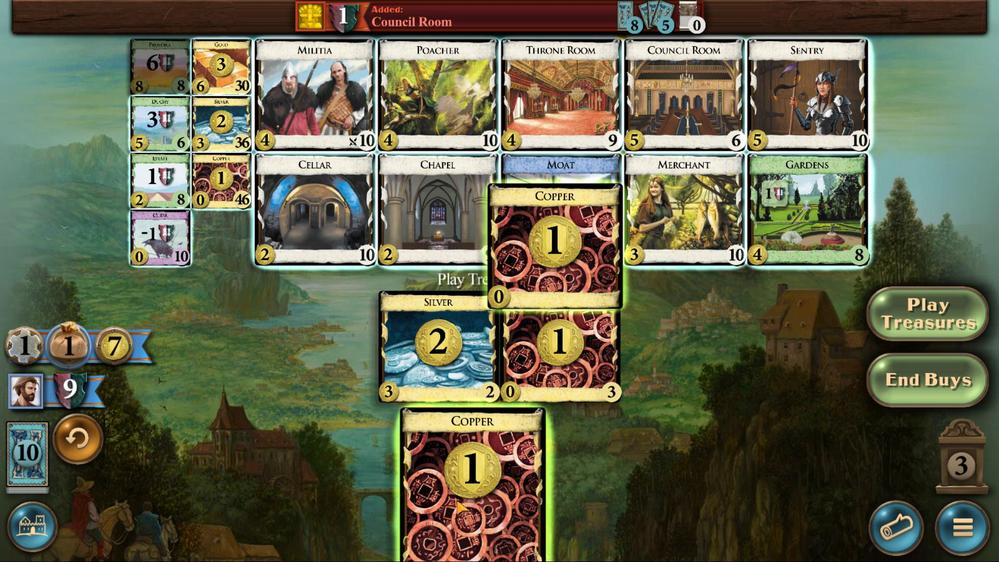 
Action: Mouse scrolled (456, 499) with delta (0, 0)
Screenshot: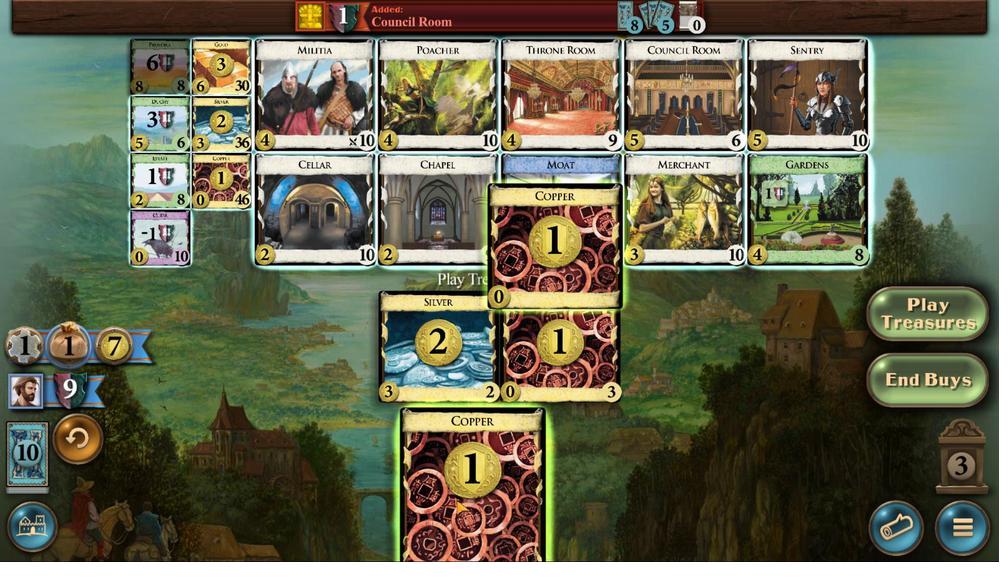 
Action: Mouse scrolled (456, 499) with delta (0, 0)
Screenshot: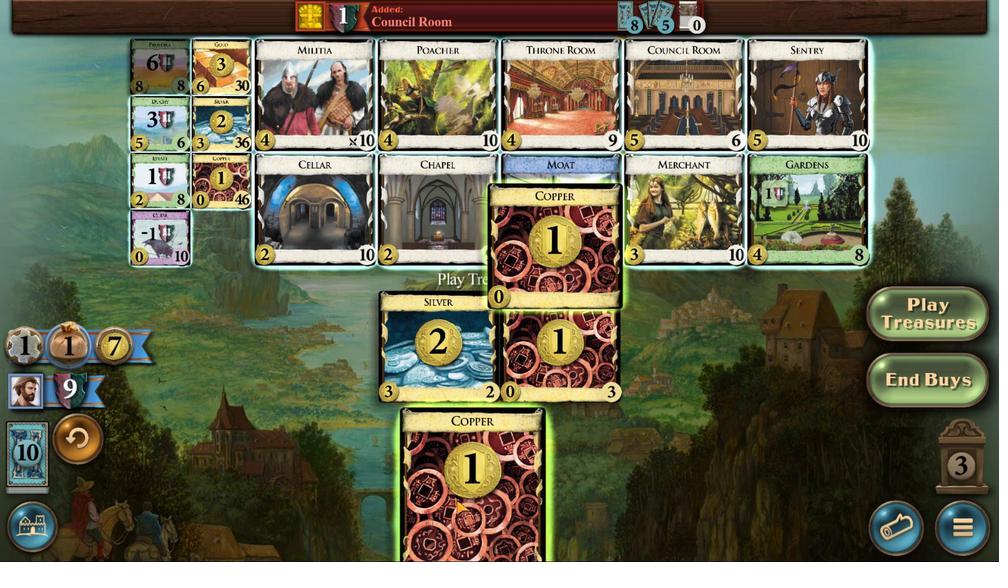 
Action: Mouse scrolled (456, 499) with delta (0, 0)
Screenshot: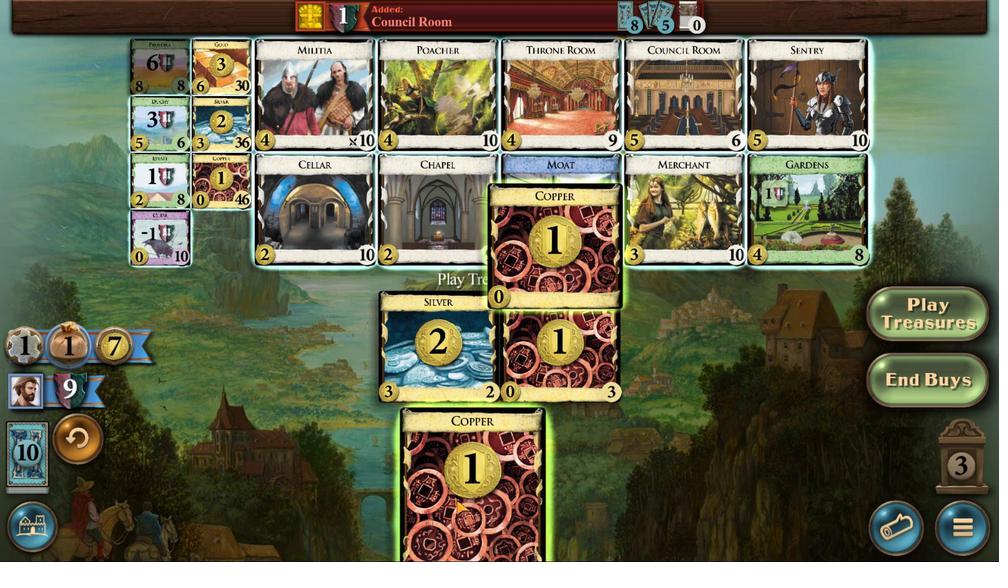 
Action: Mouse moved to (174, 77)
Screenshot: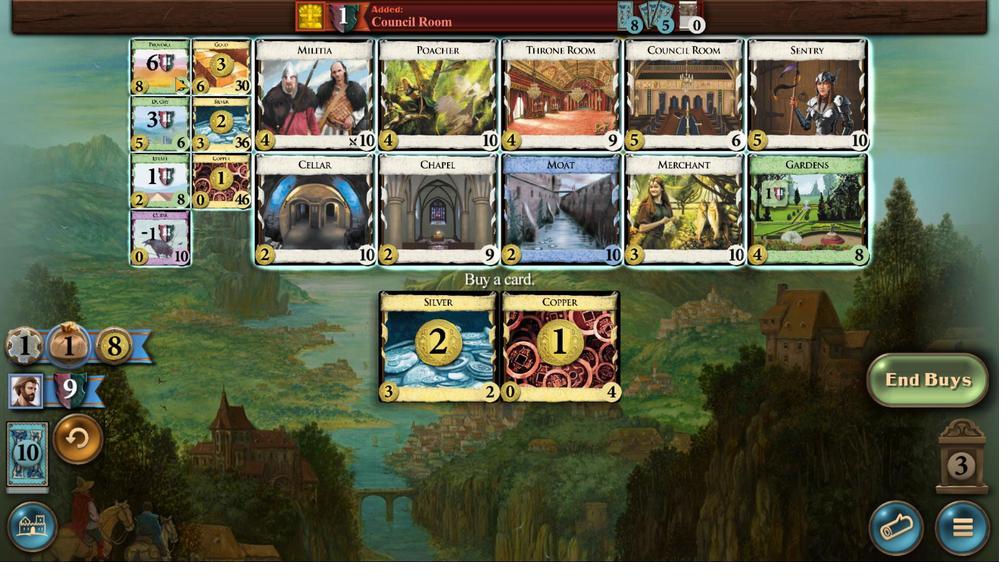 
Action: Mouse pressed left at (174, 77)
Screenshot: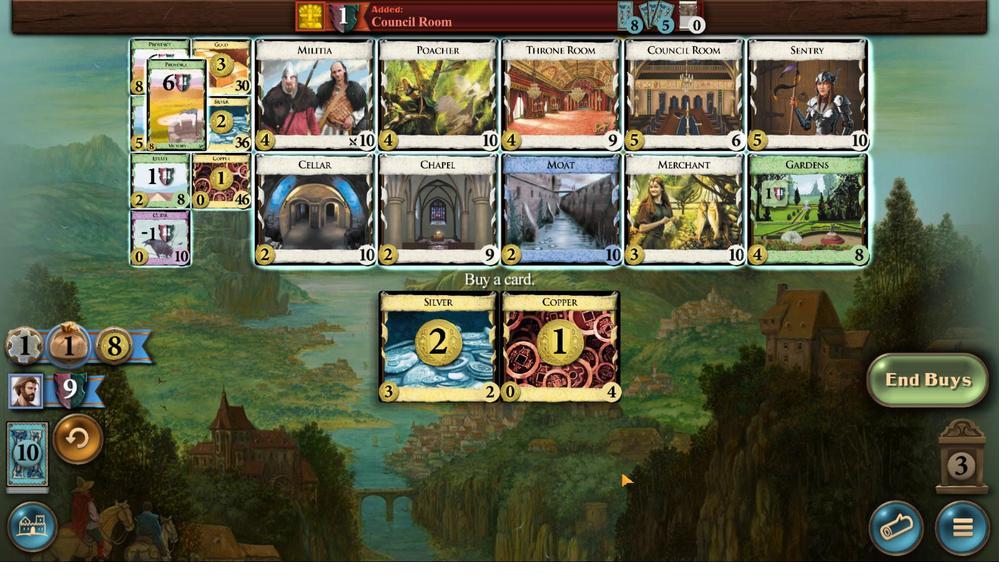 
Action: Mouse moved to (481, 473)
Screenshot: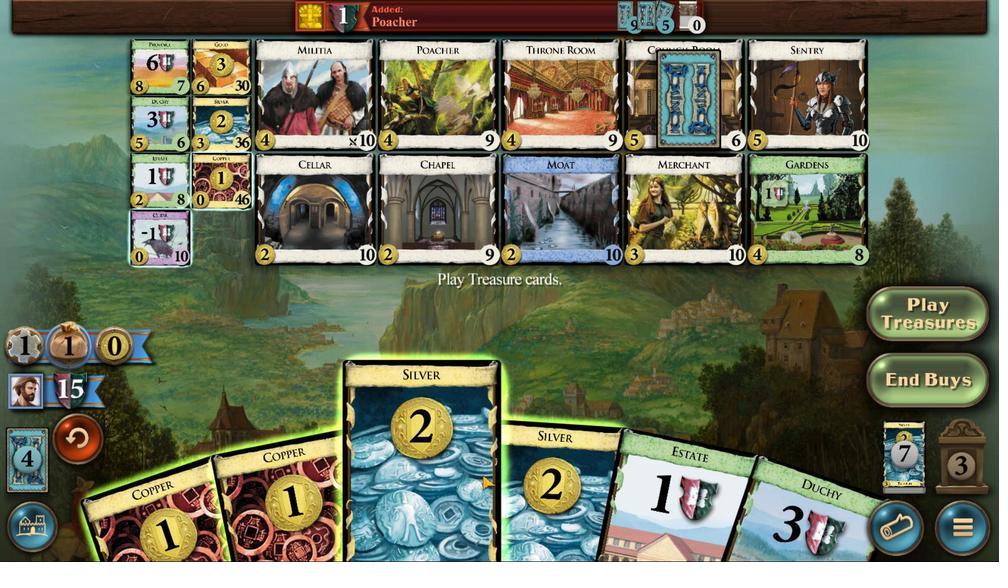 
Action: Mouse scrolled (481, 473) with delta (0, 0)
Screenshot: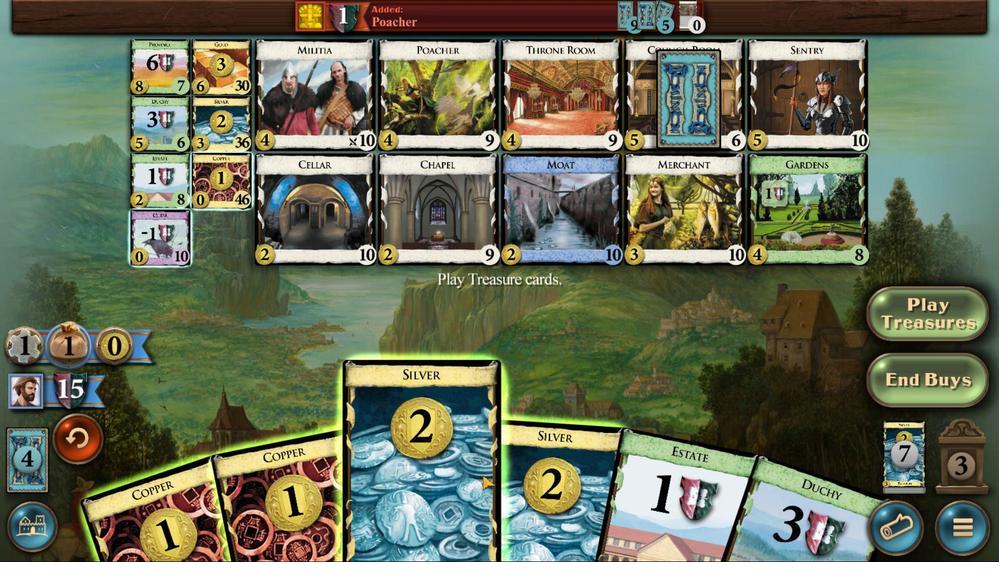 
Action: Mouse moved to (482, 474)
Screenshot: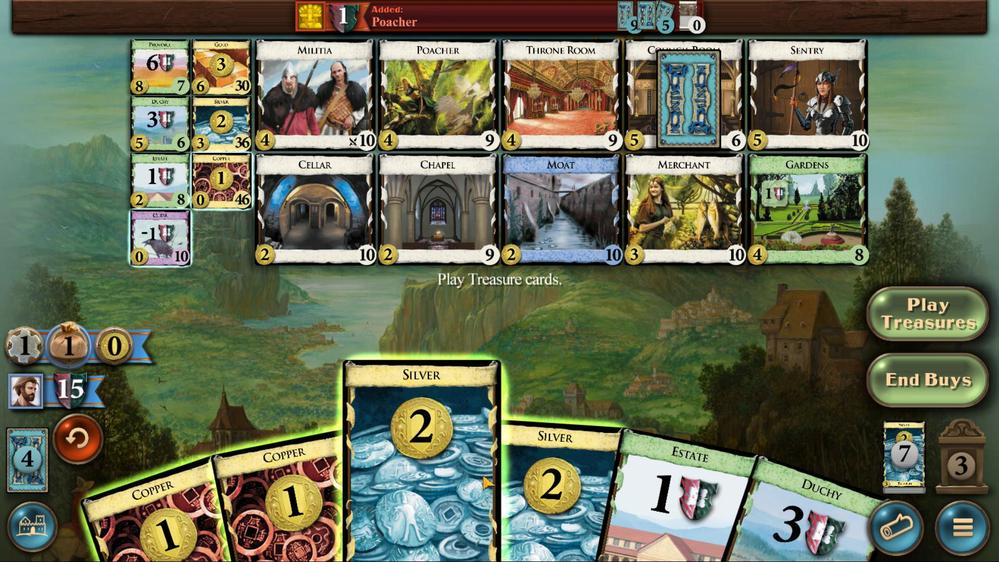 
Action: Mouse scrolled (482, 474) with delta (0, 0)
Screenshot: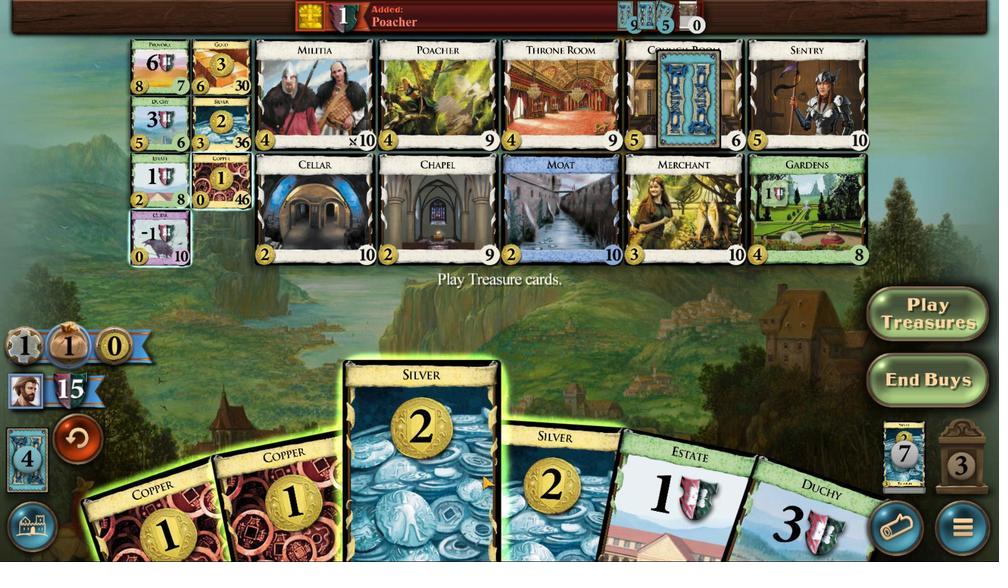 
Action: Mouse moved to (482, 475)
Screenshot: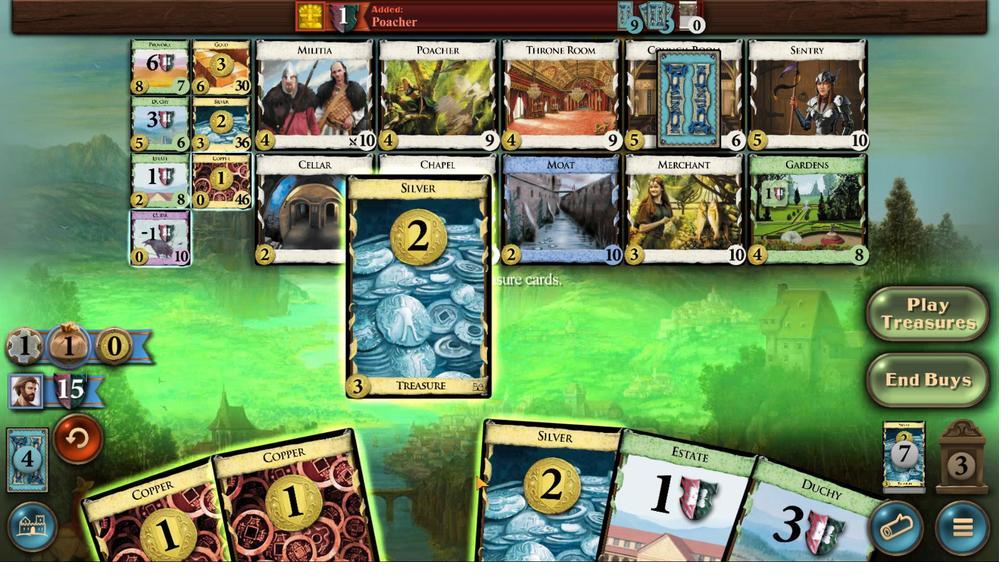 
Action: Mouse scrolled (482, 474) with delta (0, 0)
Screenshot: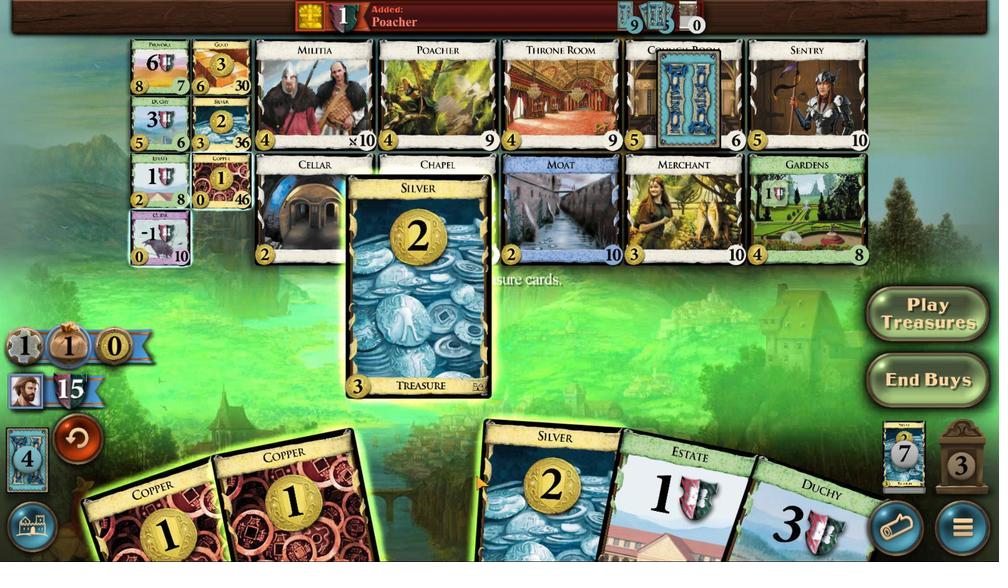 
Action: Mouse moved to (461, 484)
Screenshot: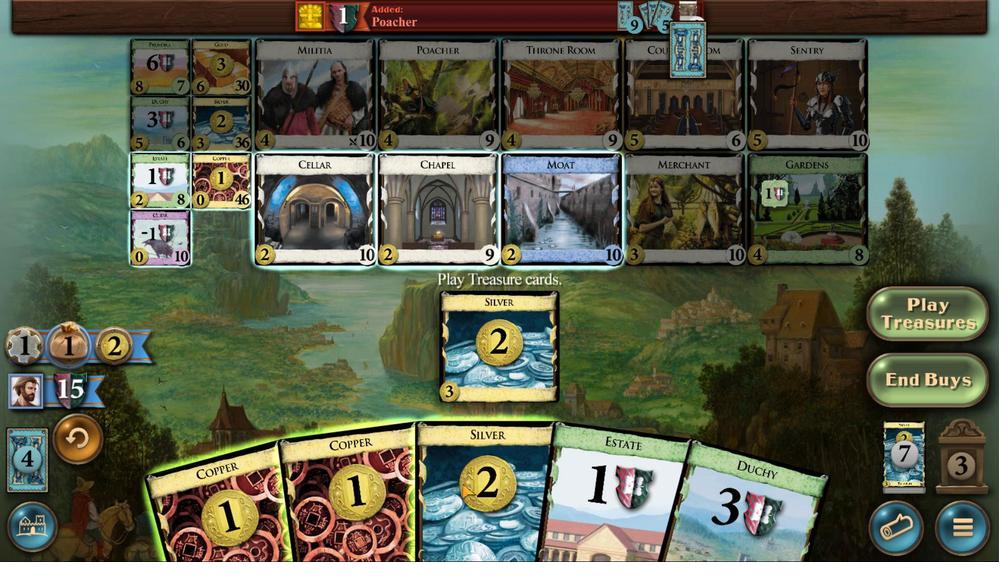
Action: Mouse scrolled (461, 483) with delta (0, 0)
Screenshot: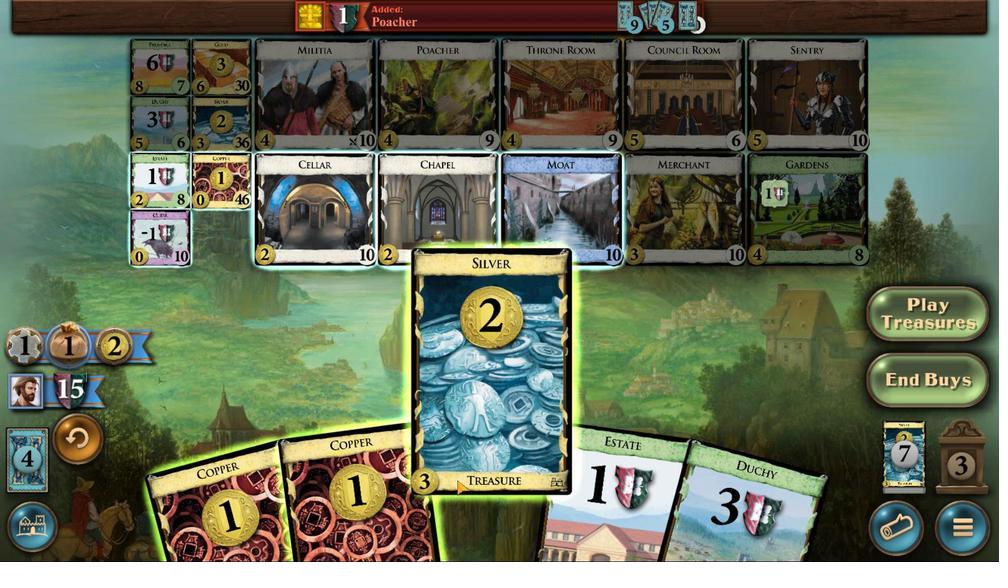 
Action: Mouse scrolled (461, 483) with delta (0, 0)
Screenshot: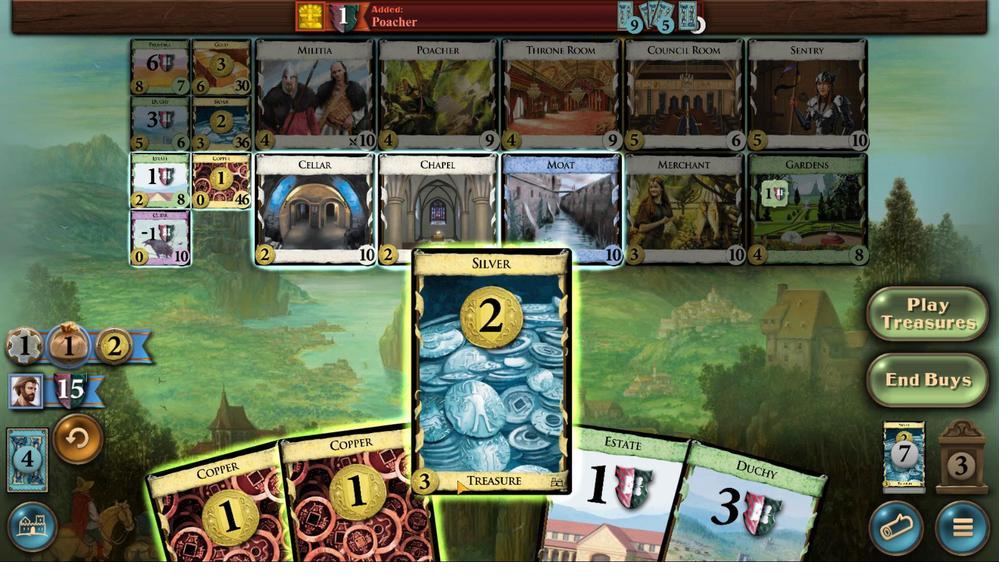 
Action: Mouse scrolled (461, 483) with delta (0, 0)
Screenshot: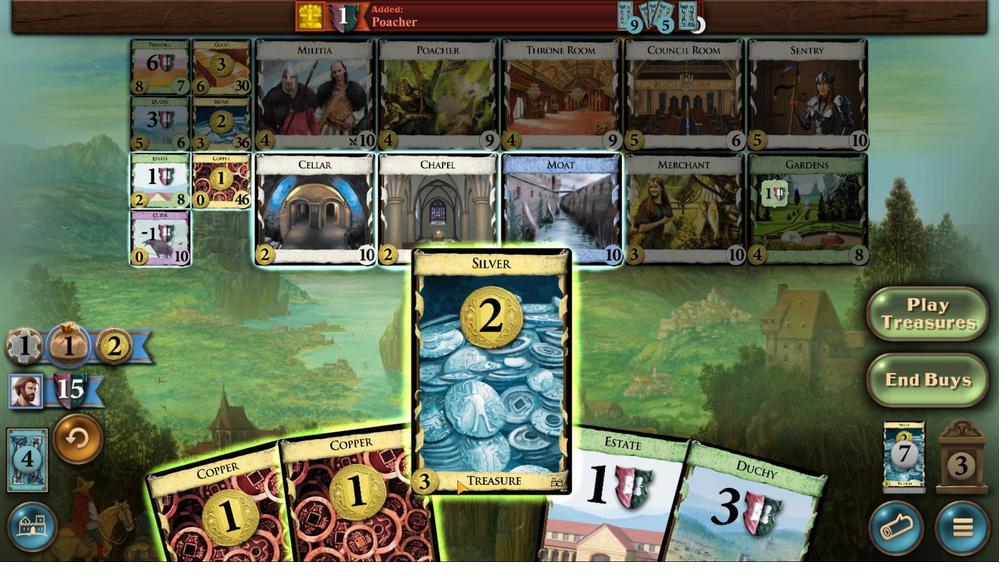 
Action: Mouse moved to (390, 471)
Screenshot: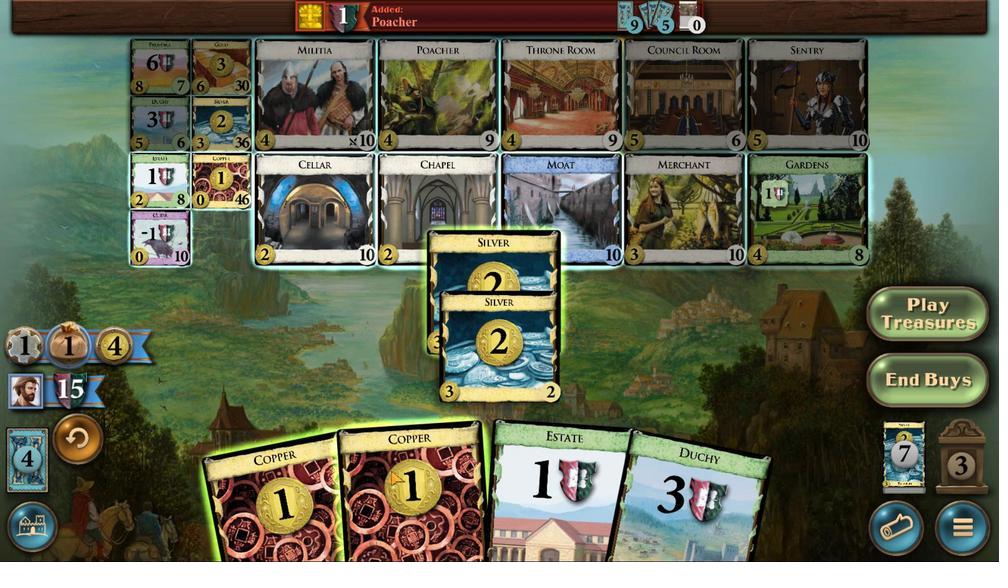 
Action: Mouse scrolled (390, 470) with delta (0, 0)
Screenshot: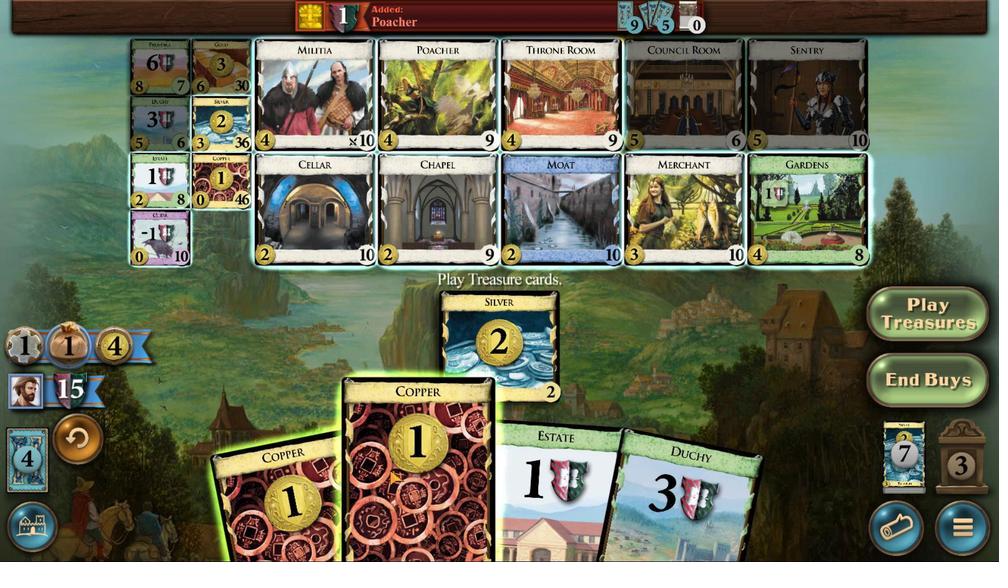 
Action: Mouse scrolled (390, 470) with delta (0, 0)
Screenshot: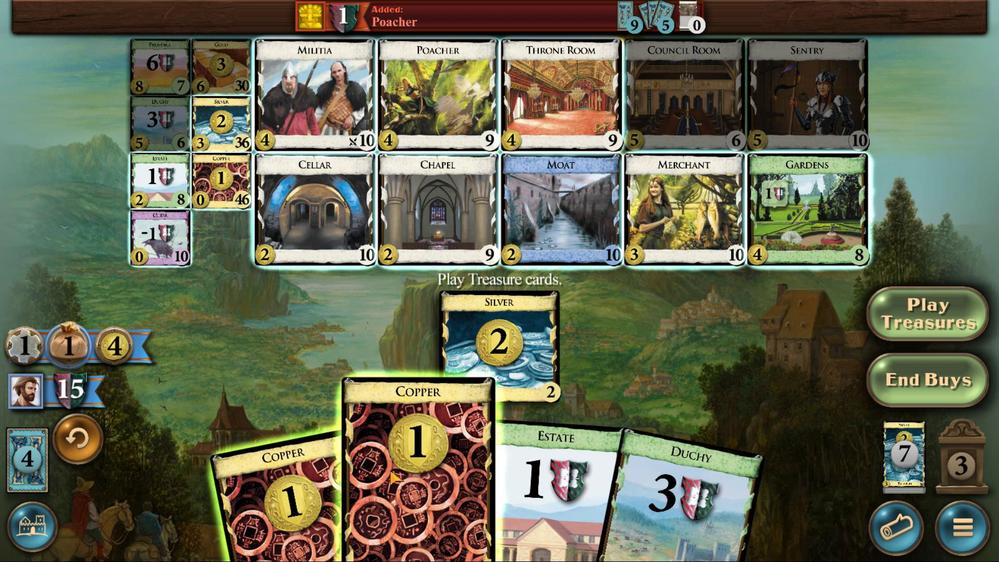 
Action: Mouse scrolled (390, 470) with delta (0, 0)
Screenshot: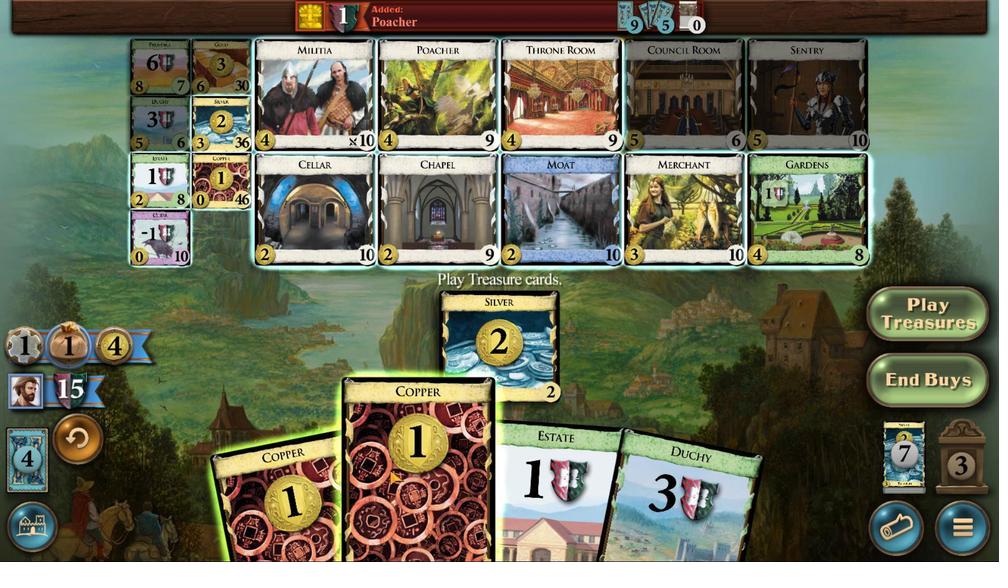
Action: Mouse moved to (160, 132)
Screenshot: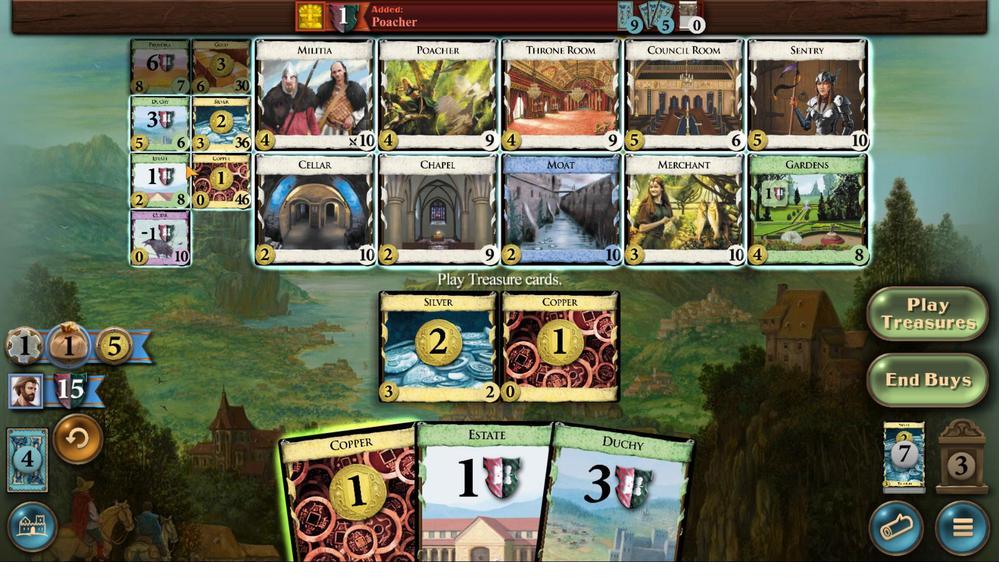 
Action: Mouse pressed left at (160, 132)
Screenshot: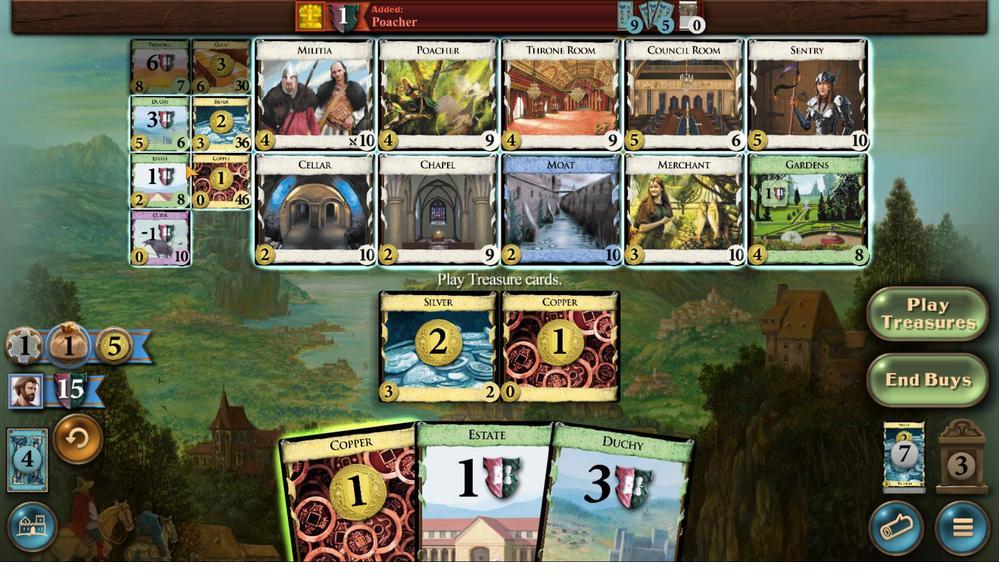 
Action: Mouse moved to (359, 485)
Screenshot: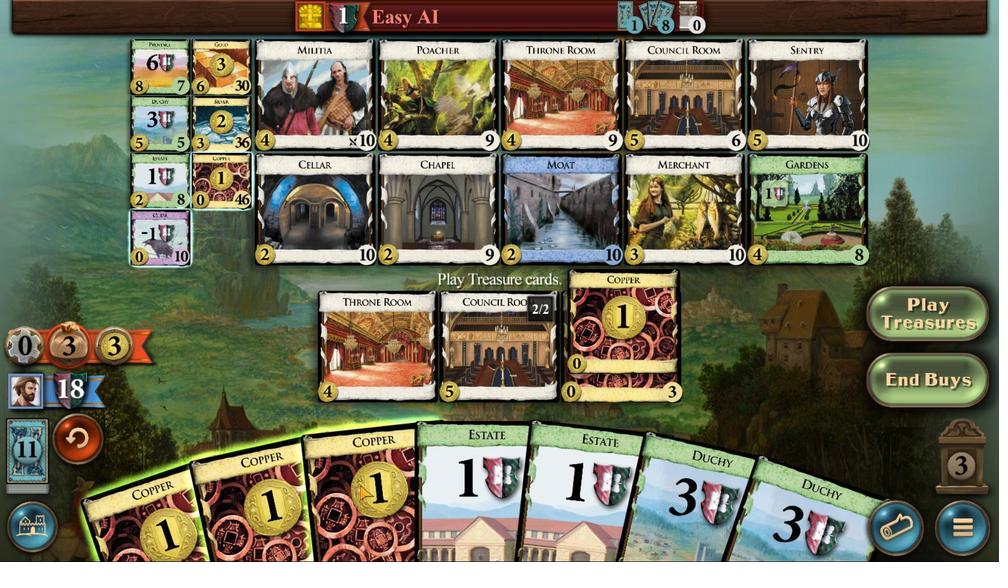 
Action: Mouse scrolled (359, 485) with delta (0, 0)
Screenshot: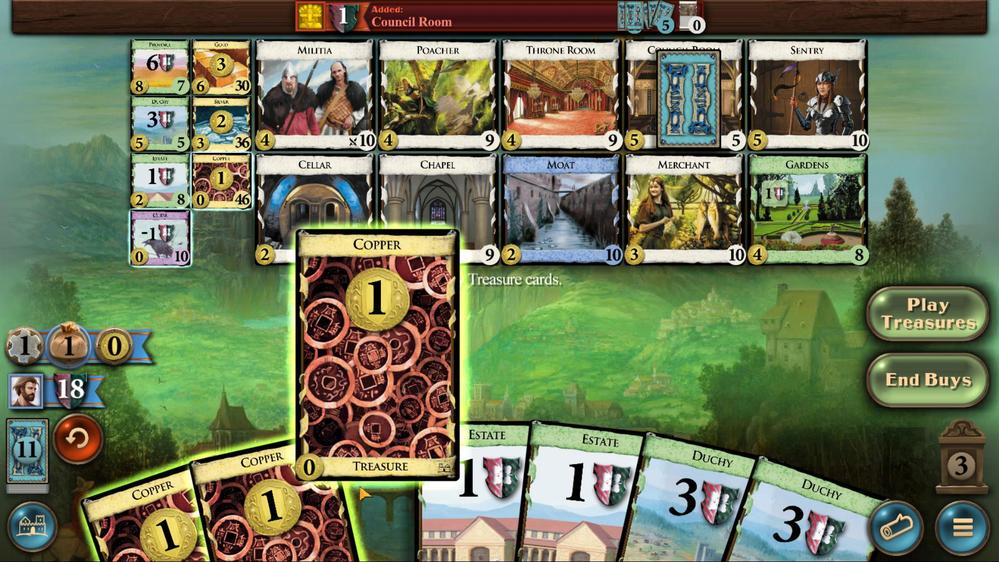 
Action: Mouse scrolled (359, 485) with delta (0, 0)
Screenshot: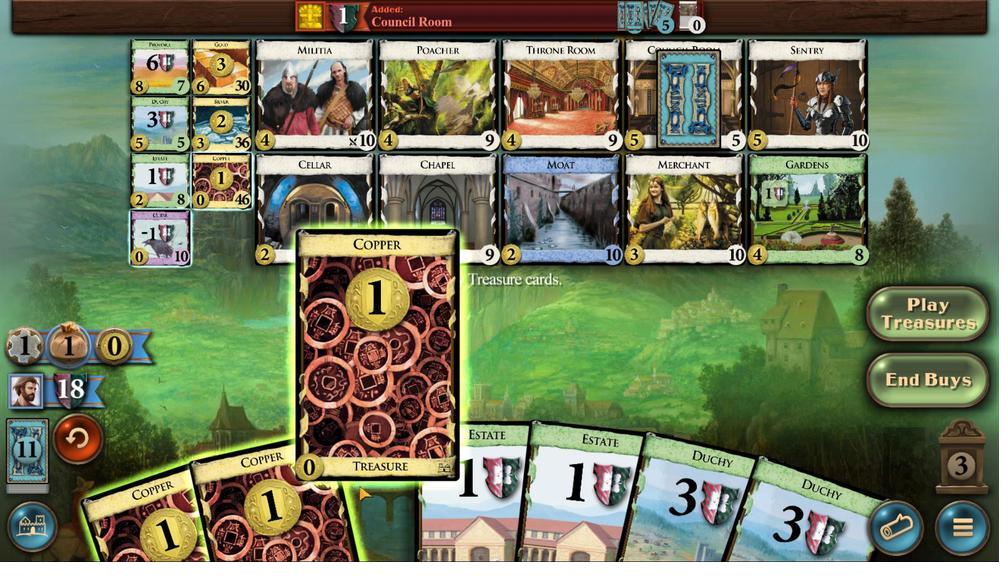 
Action: Mouse scrolled (359, 485) with delta (0, 0)
Screenshot: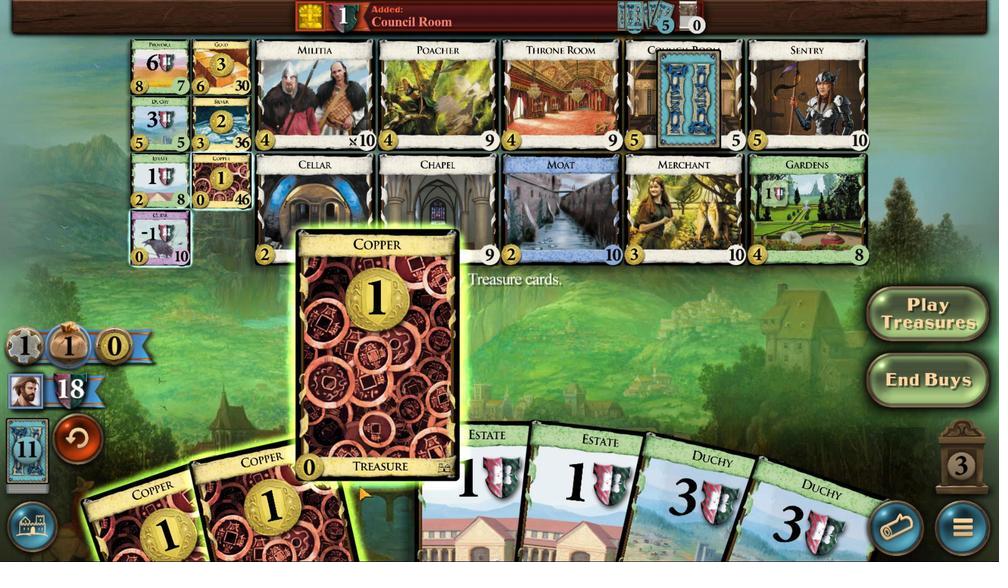 
Action: Mouse moved to (359, 485)
Screenshot: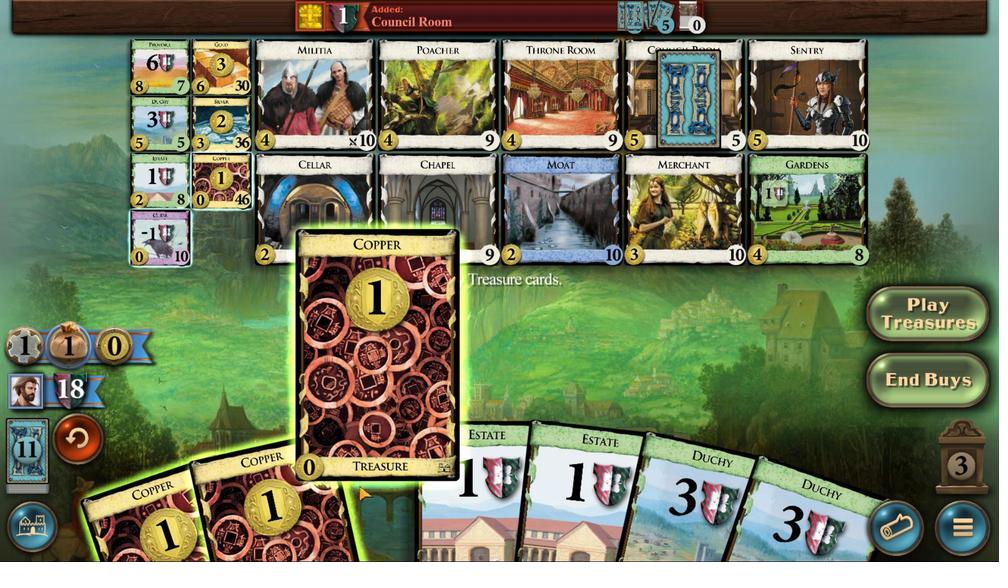 
Action: Mouse scrolled (359, 485) with delta (0, 0)
Screenshot: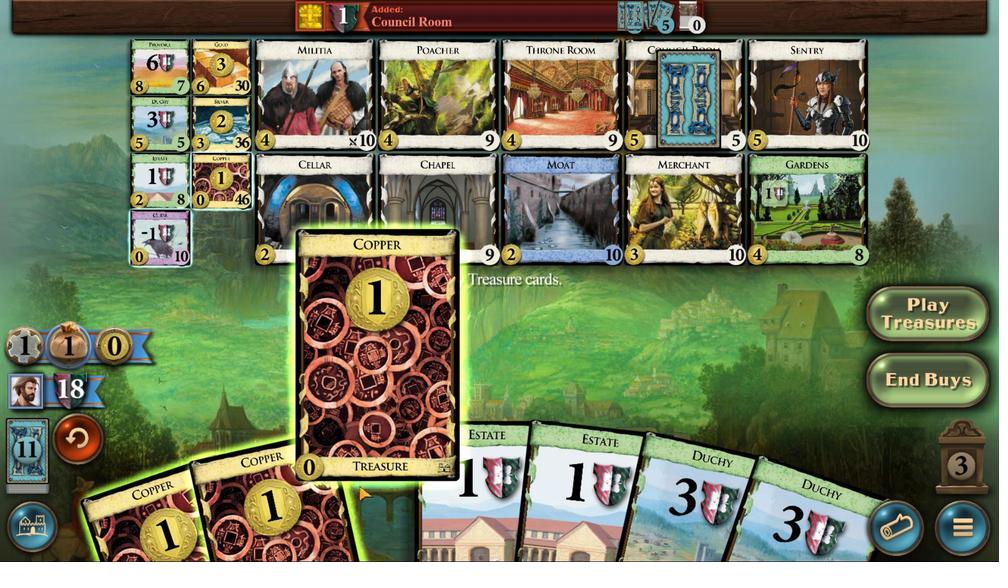 
Action: Mouse scrolled (359, 485) with delta (0, 0)
Screenshot: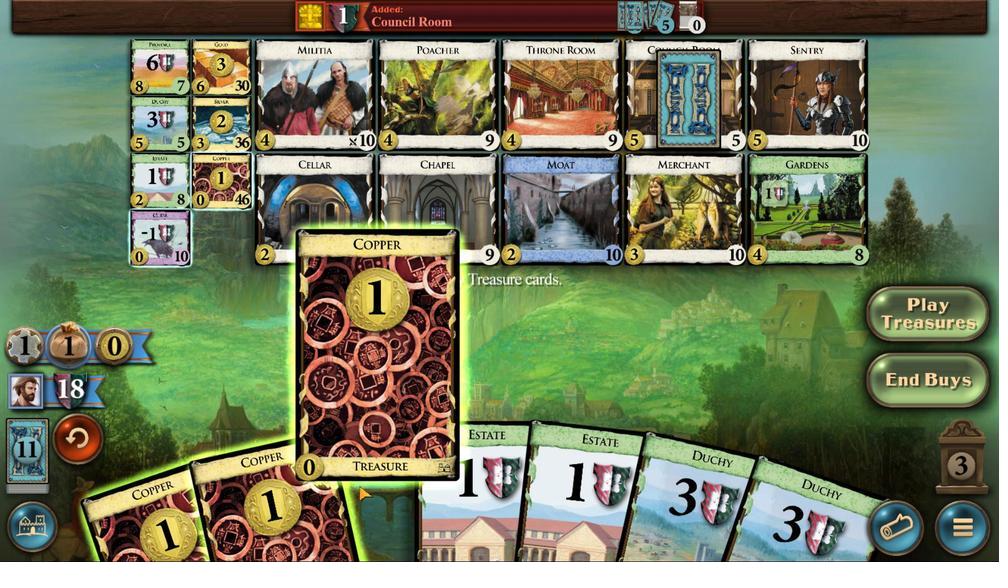 
Action: Mouse moved to (271, 515)
Screenshot: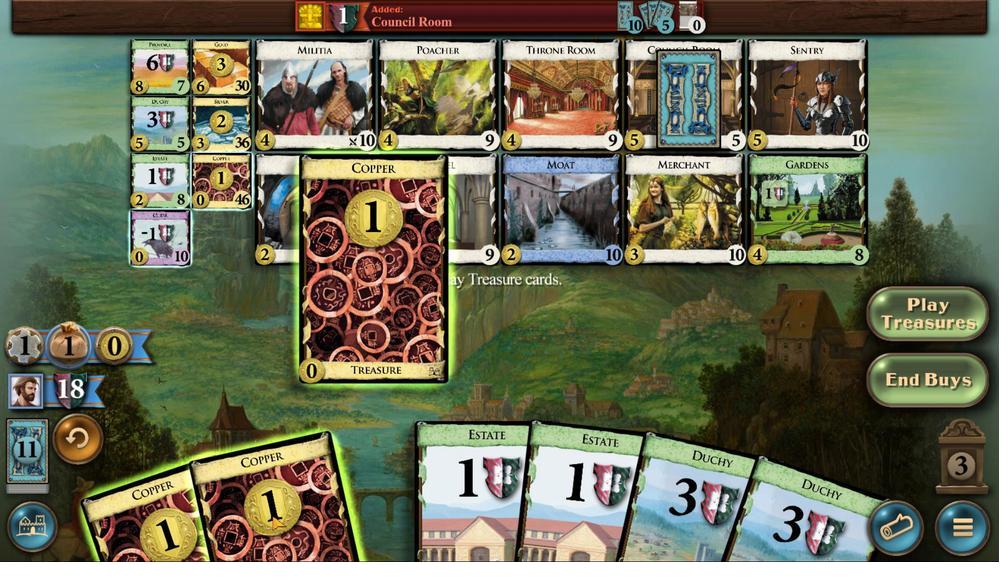 
Action: Mouse scrolled (271, 515) with delta (0, 0)
Screenshot: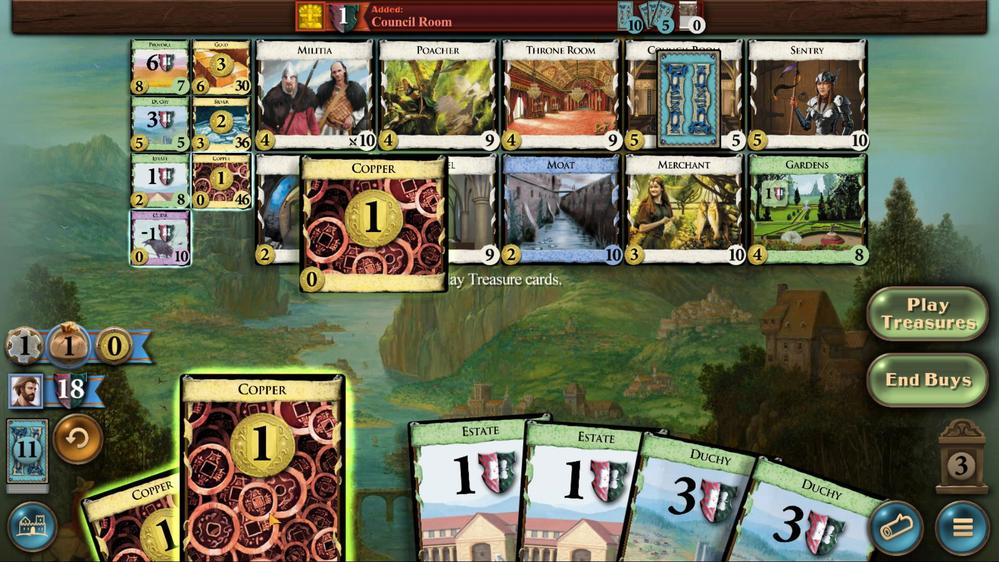 
Action: Mouse scrolled (271, 515) with delta (0, 0)
Screenshot: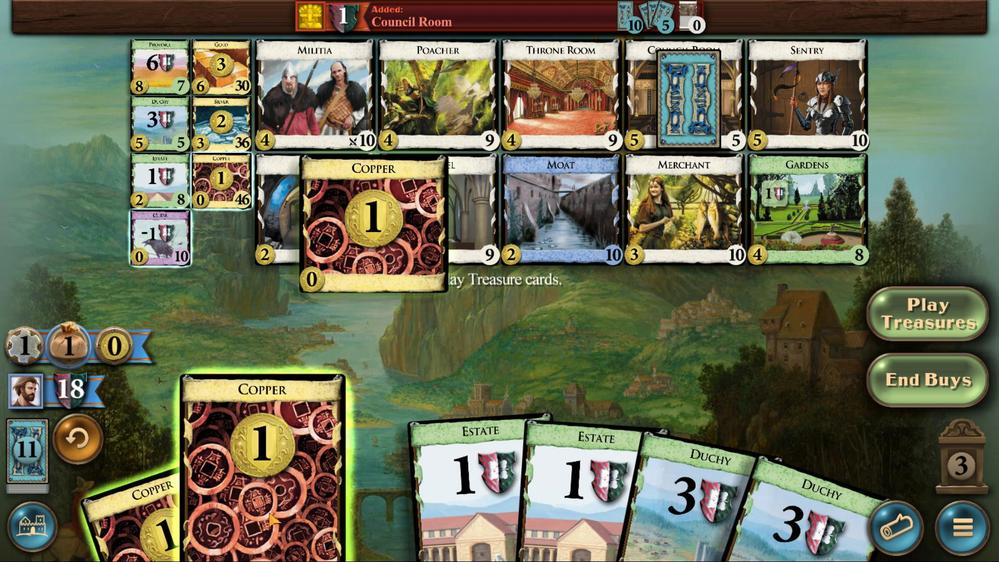 
Action: Mouse scrolled (271, 515) with delta (0, 0)
Screenshot: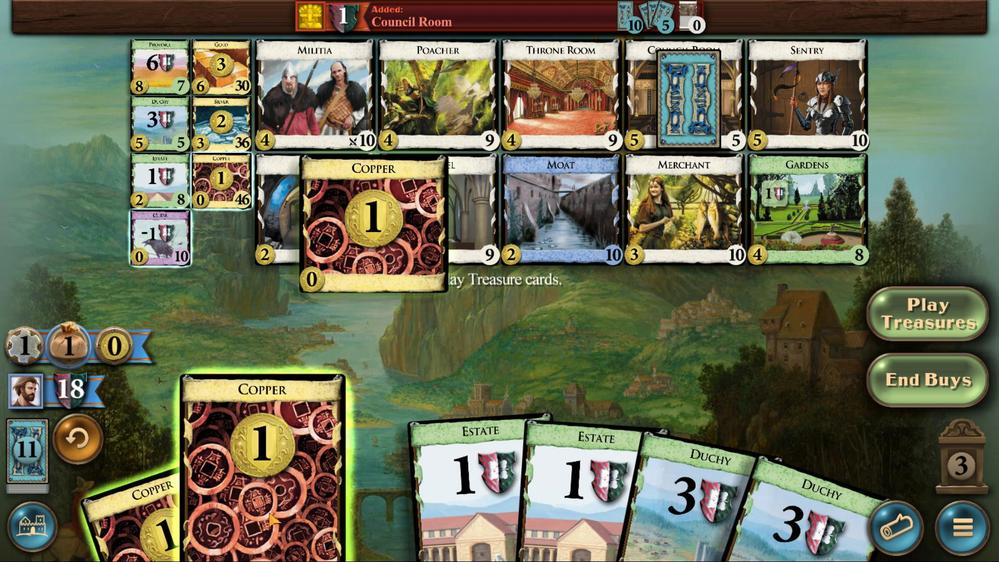 
Action: Mouse scrolled (271, 515) with delta (0, 0)
Screenshot: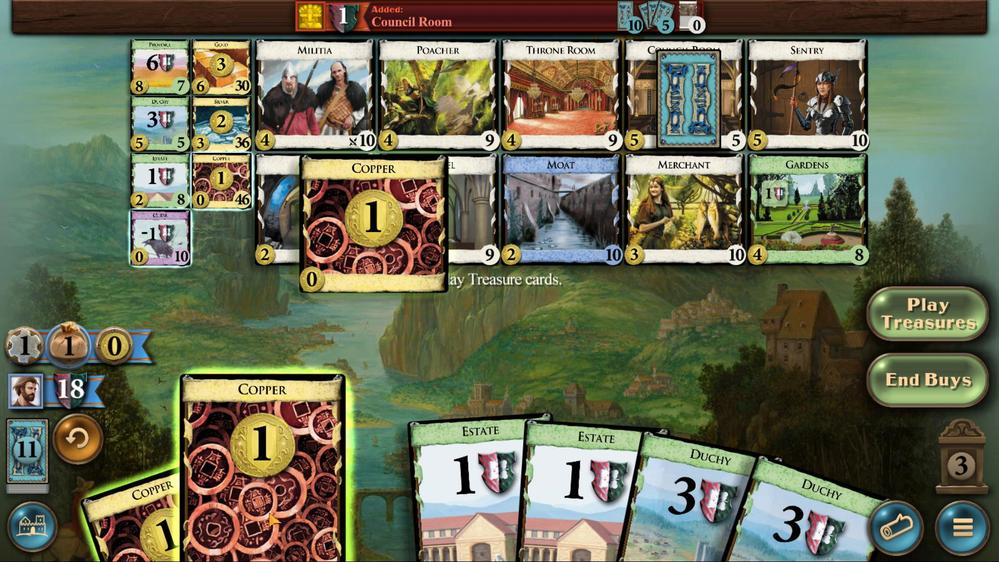 
Action: Mouse scrolled (271, 515) with delta (0, 0)
Screenshot: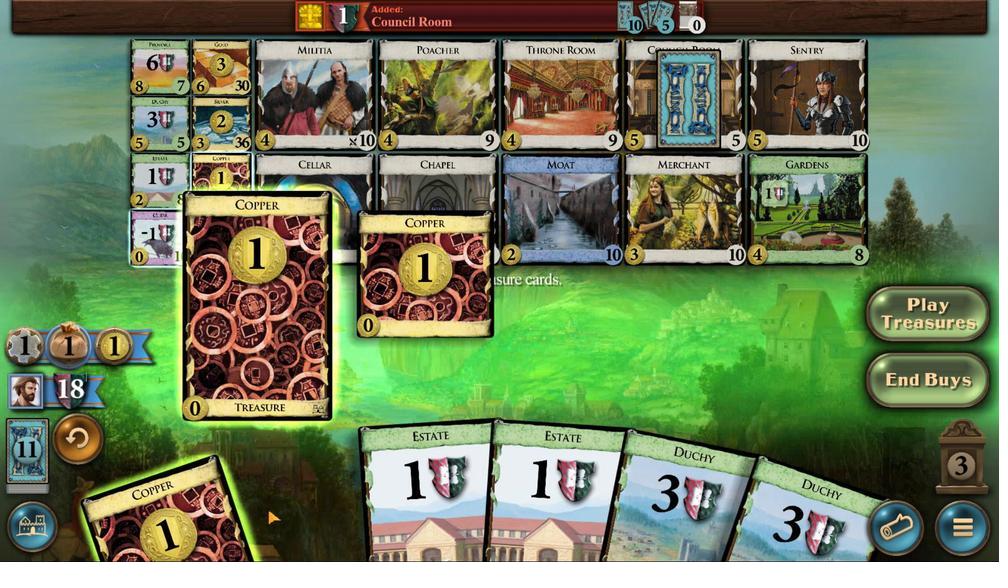 
Action: Mouse moved to (269, 514)
Screenshot: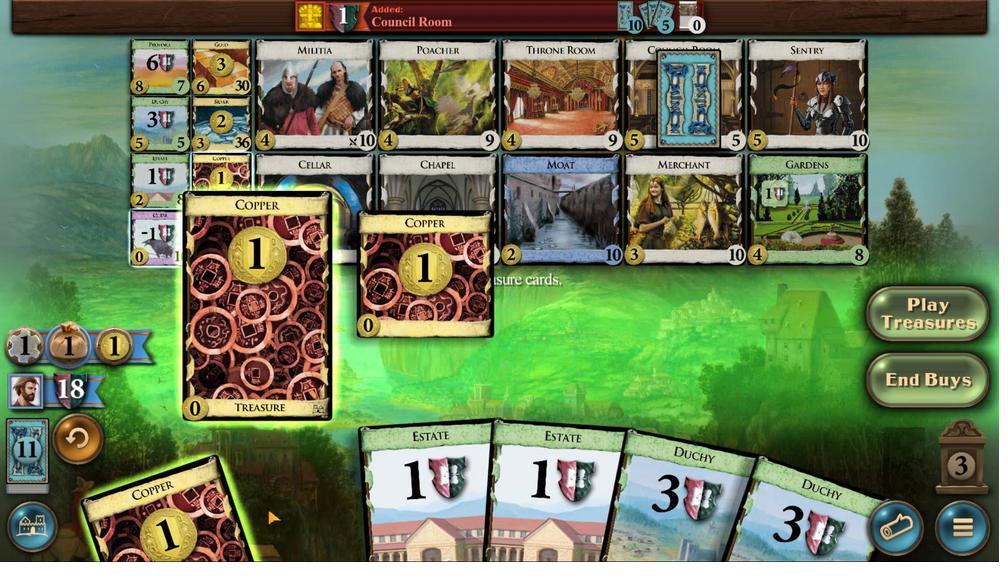 
Action: Mouse scrolled (269, 513) with delta (0, 0)
Screenshot: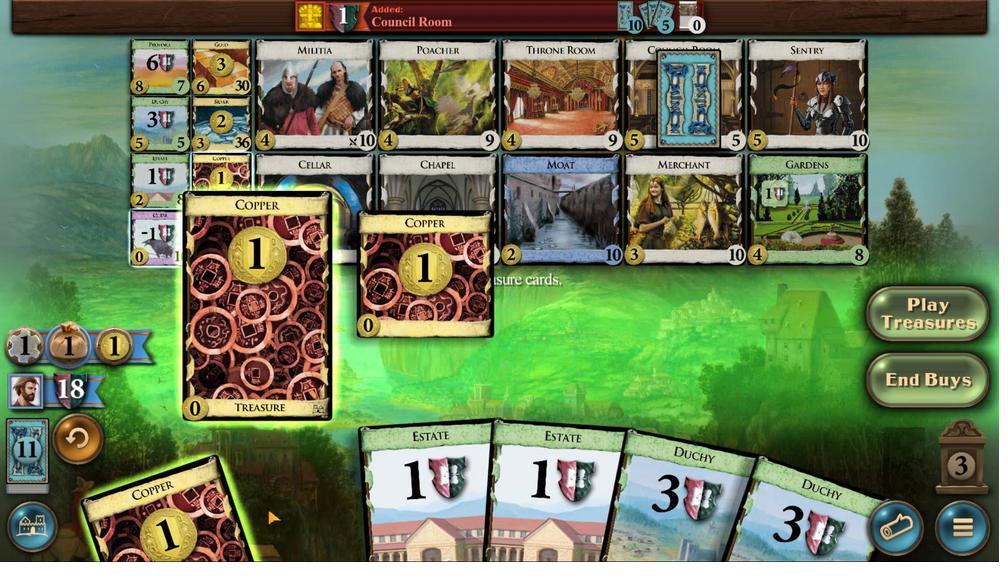 
Action: Mouse moved to (209, 511)
Screenshot: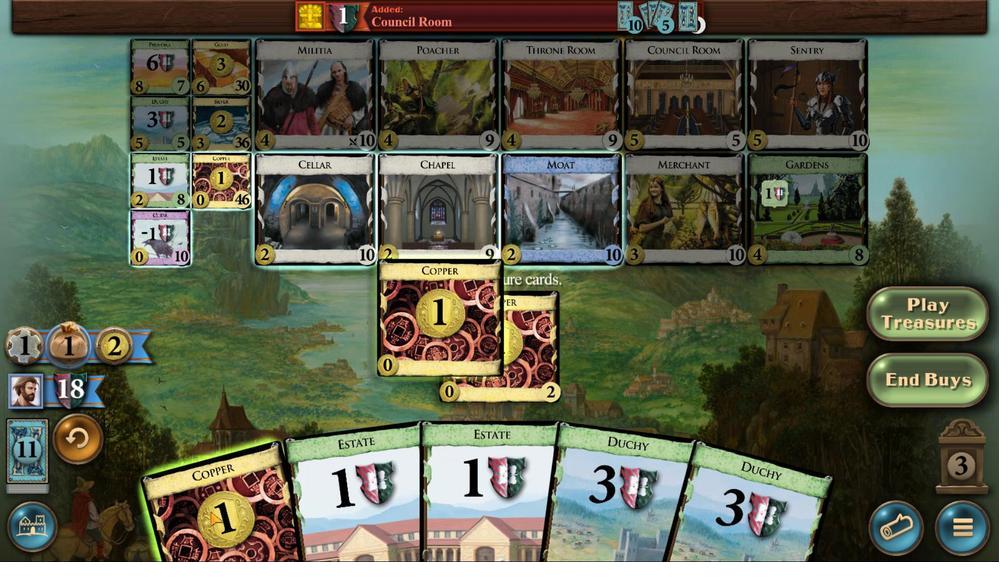 
Action: Mouse scrolled (209, 510) with delta (0, 0)
Screenshot: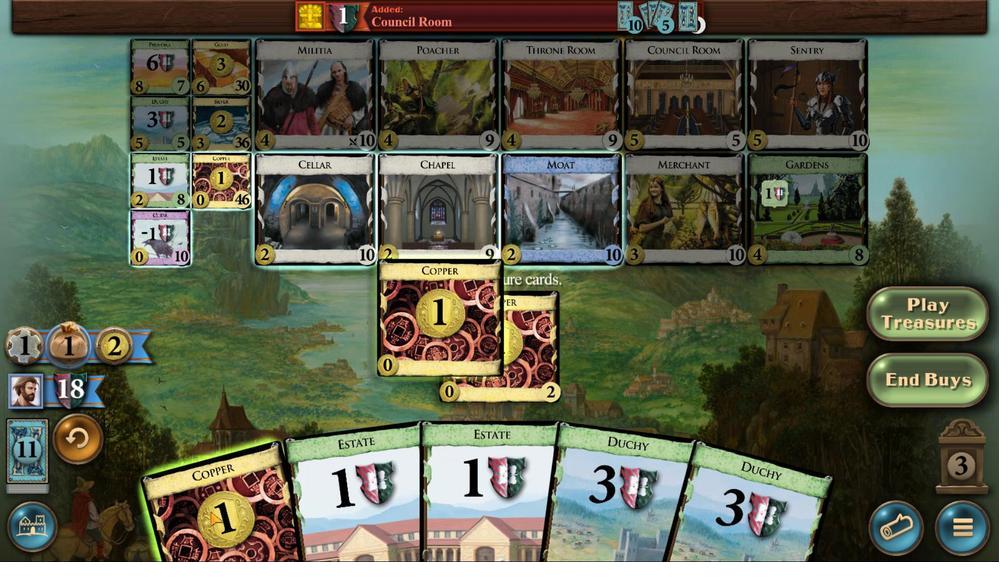 
Action: Mouse moved to (209, 511)
Screenshot: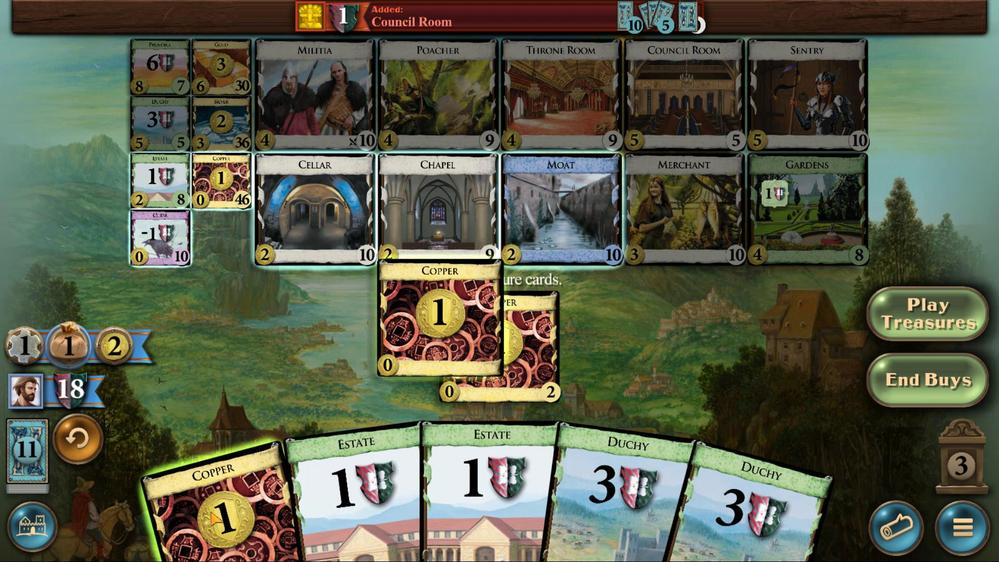 
Action: Mouse scrolled (209, 511) with delta (0, 0)
Screenshot: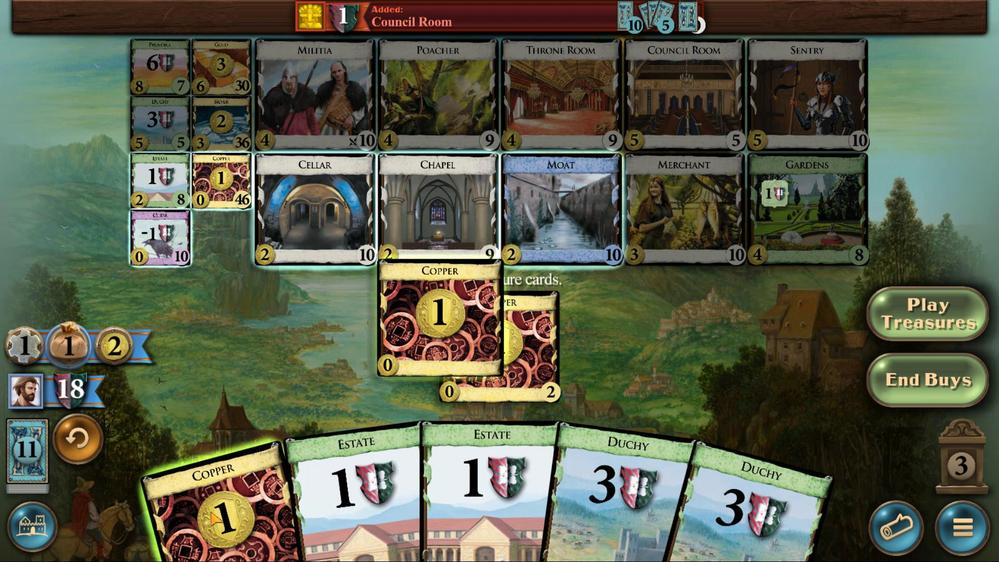 
Action: Mouse scrolled (209, 511) with delta (0, 0)
Screenshot: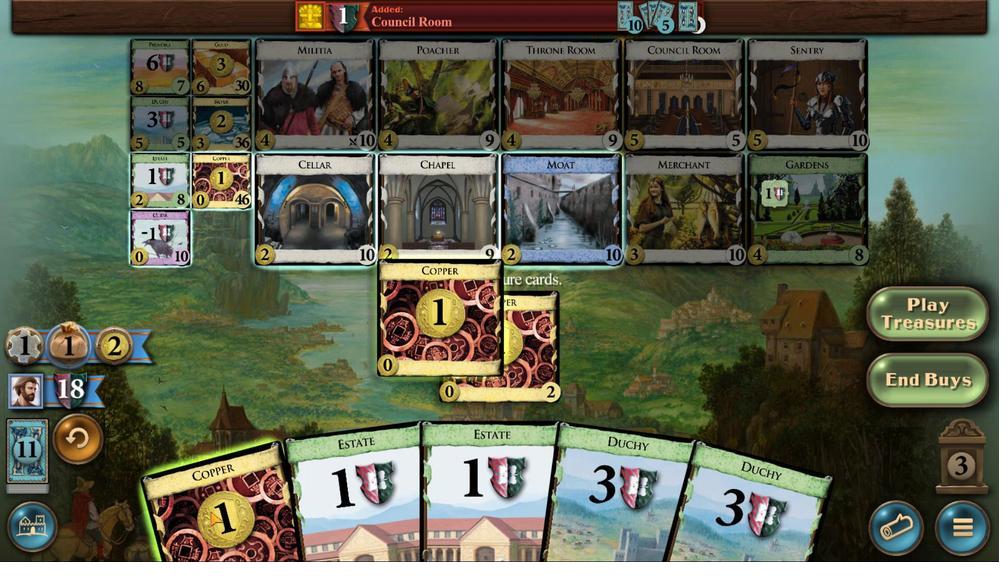 
Action: Mouse scrolled (209, 511) with delta (0, 0)
Screenshot: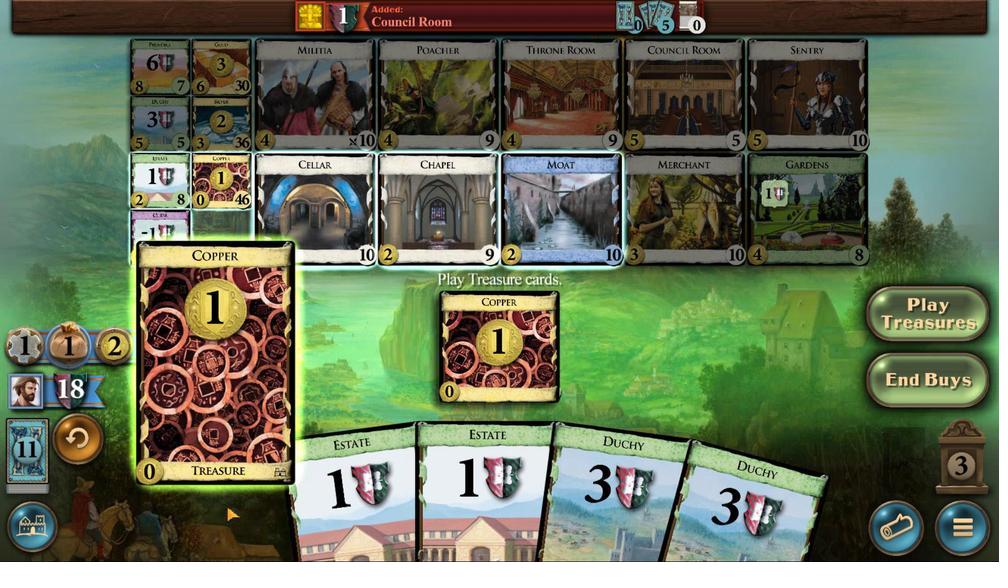 
Action: Mouse moved to (203, 131)
Screenshot: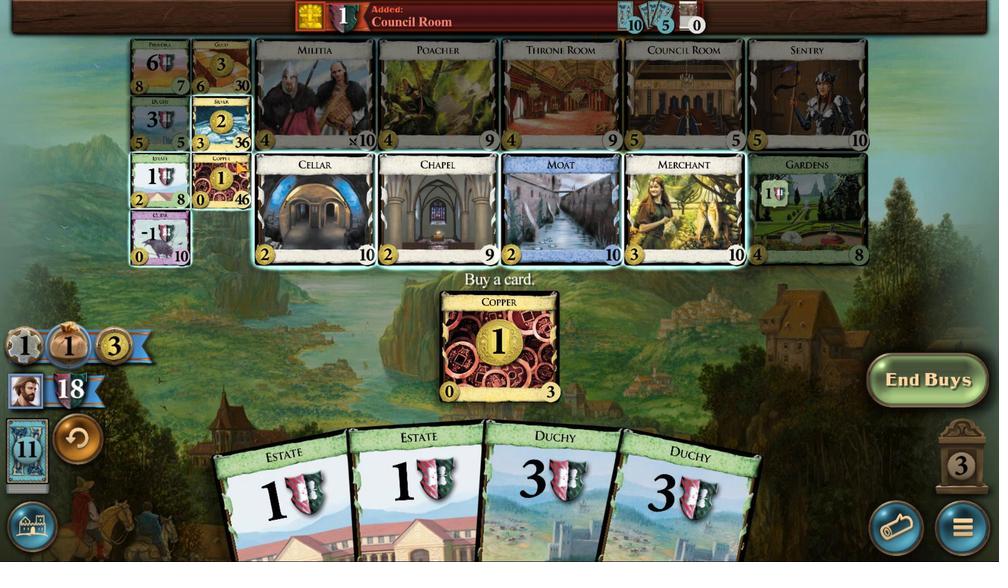 
Action: Mouse pressed left at (203, 131)
Screenshot: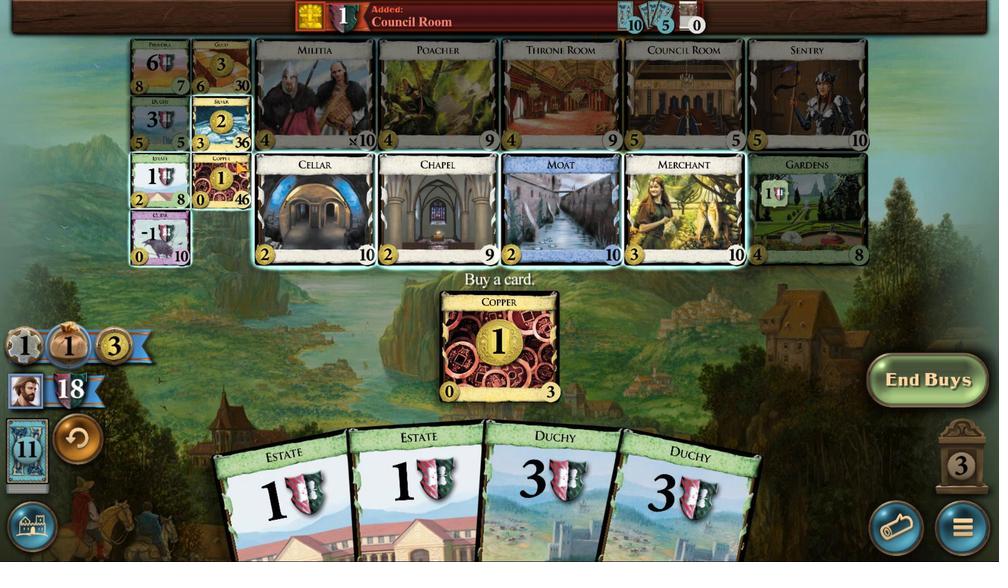 
Action: Mouse moved to (675, 528)
Screenshot: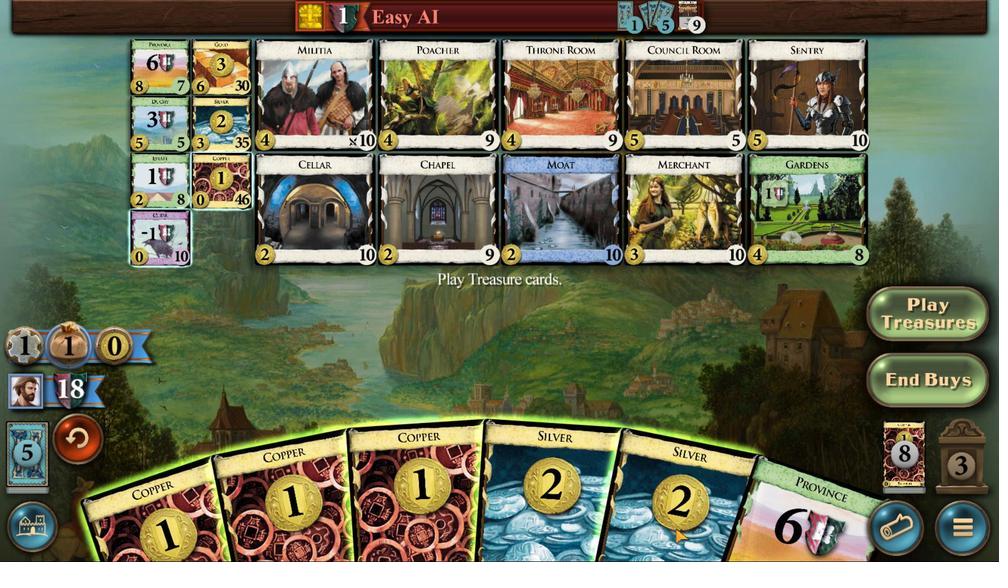 
Action: Mouse scrolled (675, 528) with delta (0, 0)
Screenshot: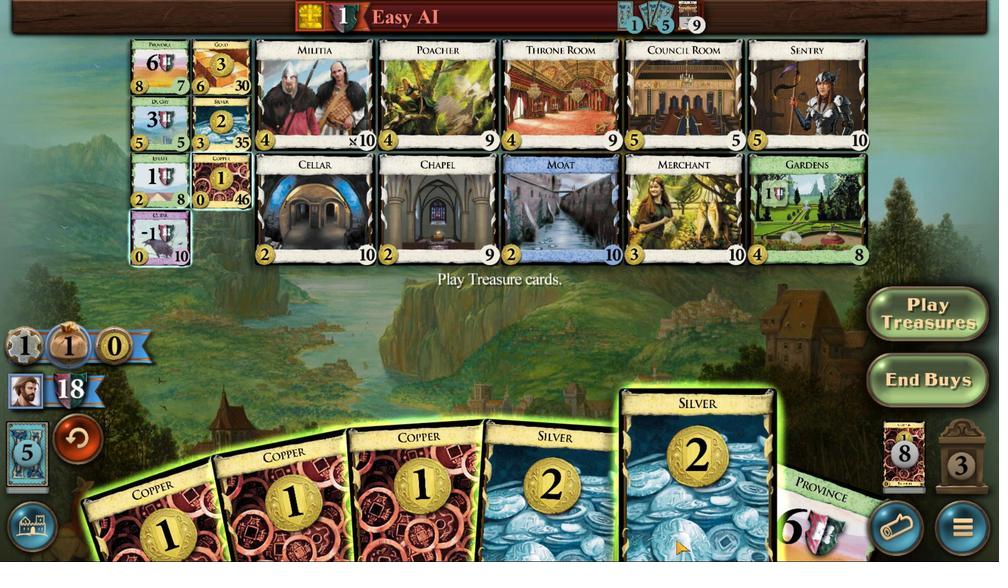 
Action: Mouse moved to (675, 537)
Screenshot: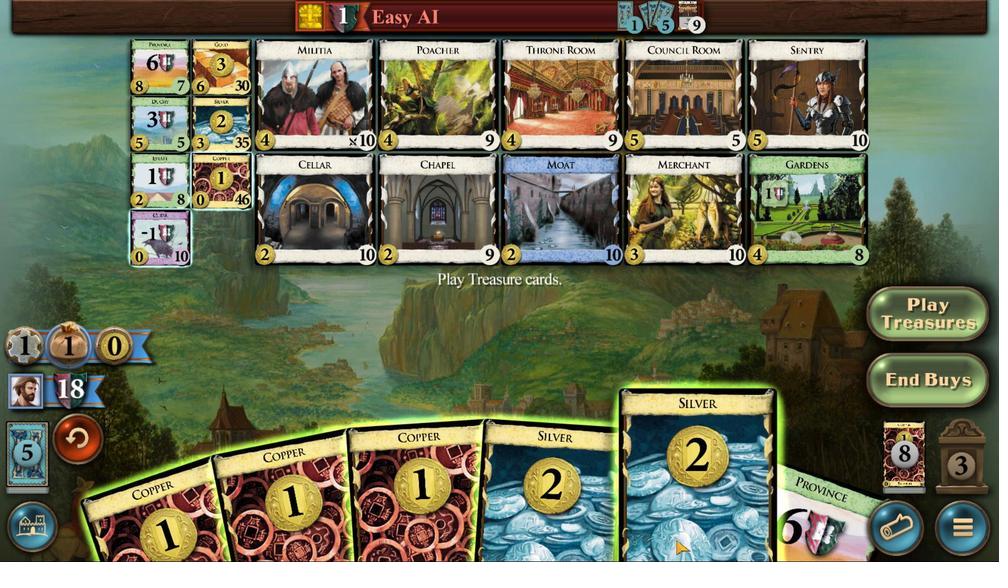 
Action: Mouse scrolled (675, 536) with delta (0, 0)
Screenshot: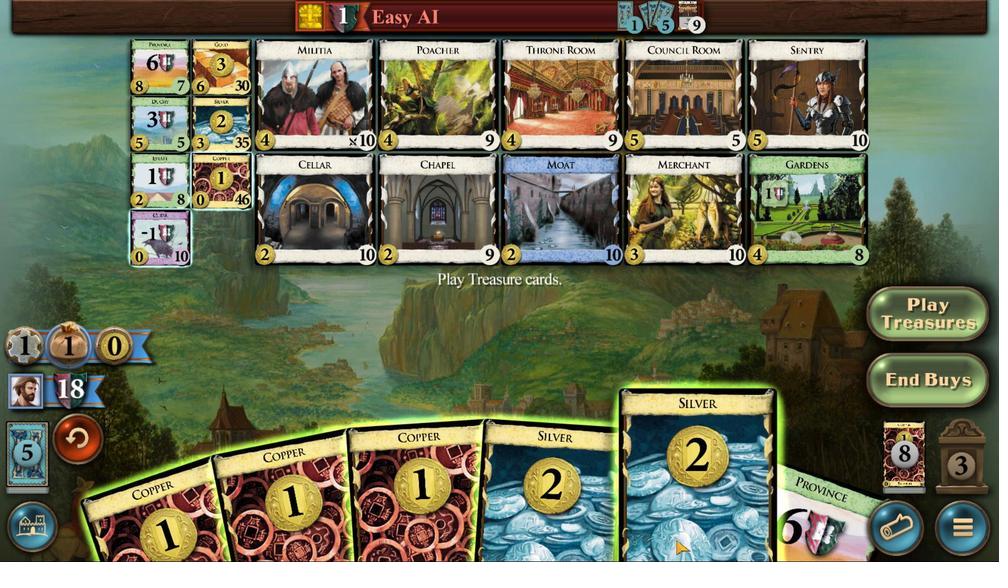 
Action: Mouse moved to (675, 540)
Screenshot: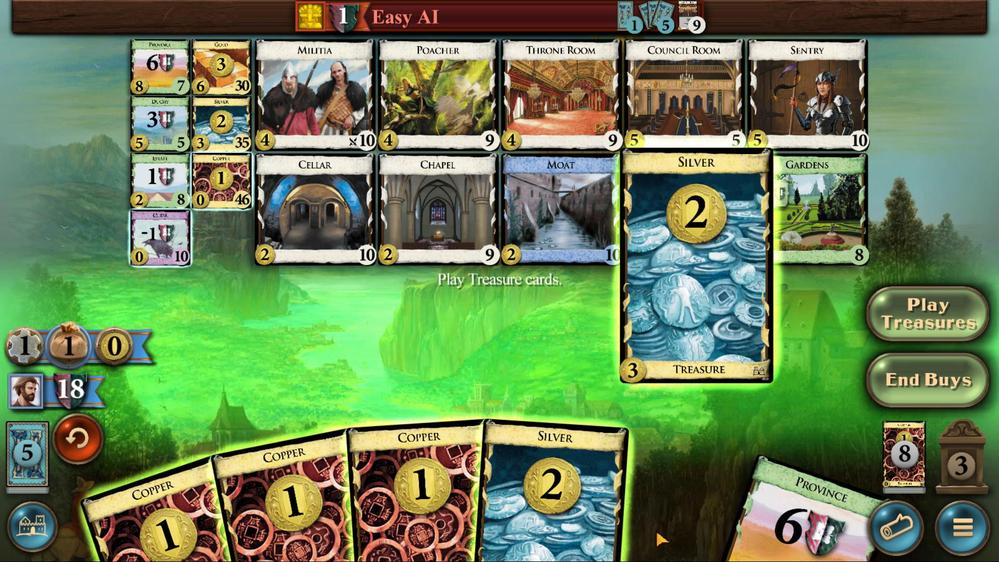 
Action: Mouse scrolled (675, 539) with delta (0, 0)
Screenshot: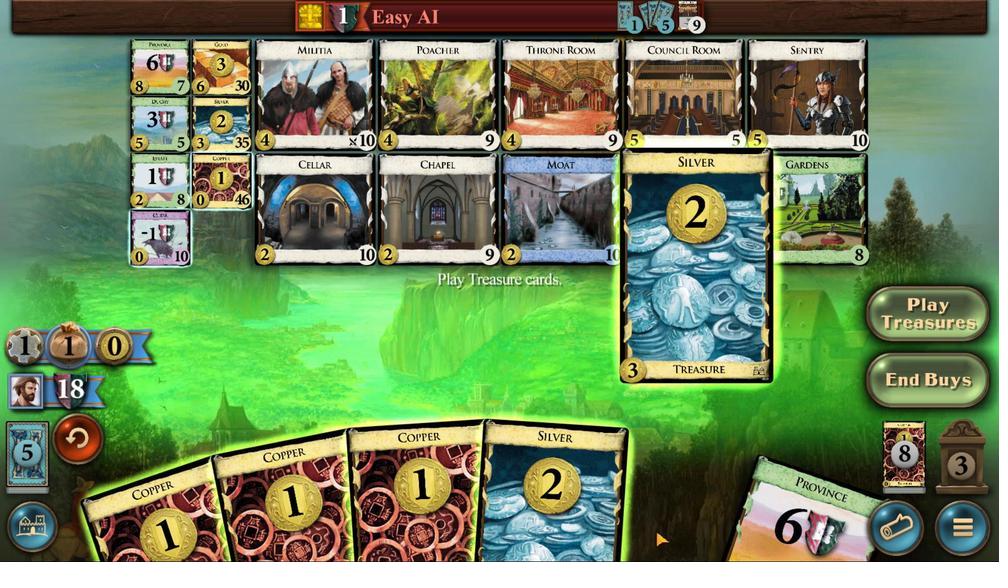 
Action: Mouse scrolled (675, 539) with delta (0, 0)
Screenshot: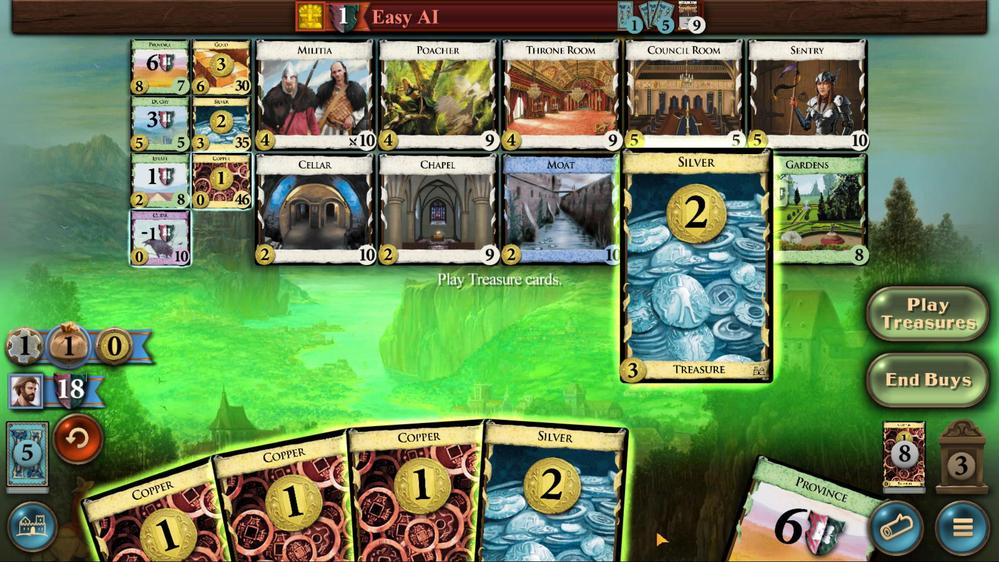 
Action: Mouse scrolled (675, 539) with delta (0, 0)
Screenshot: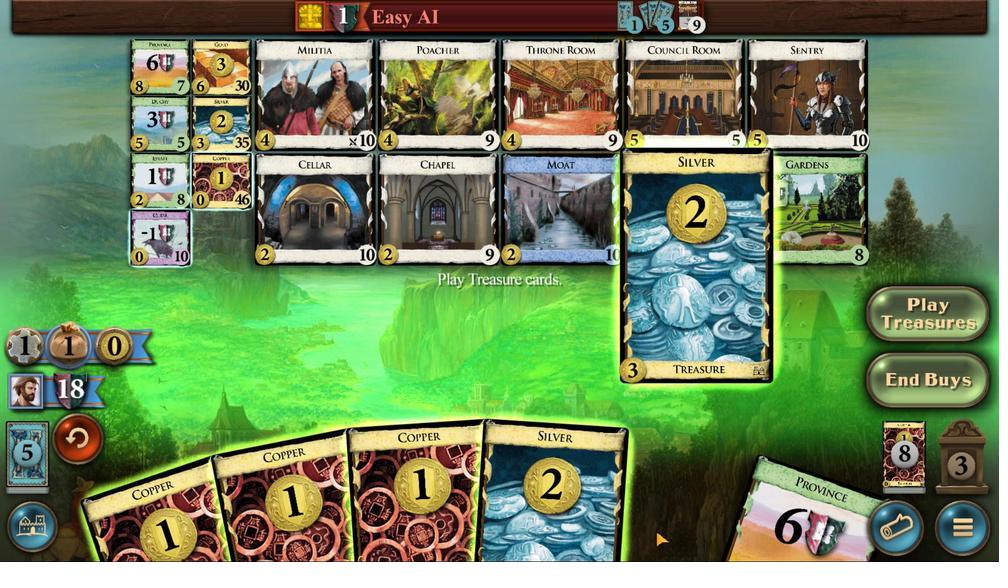 
Action: Mouse moved to (551, 503)
Screenshot: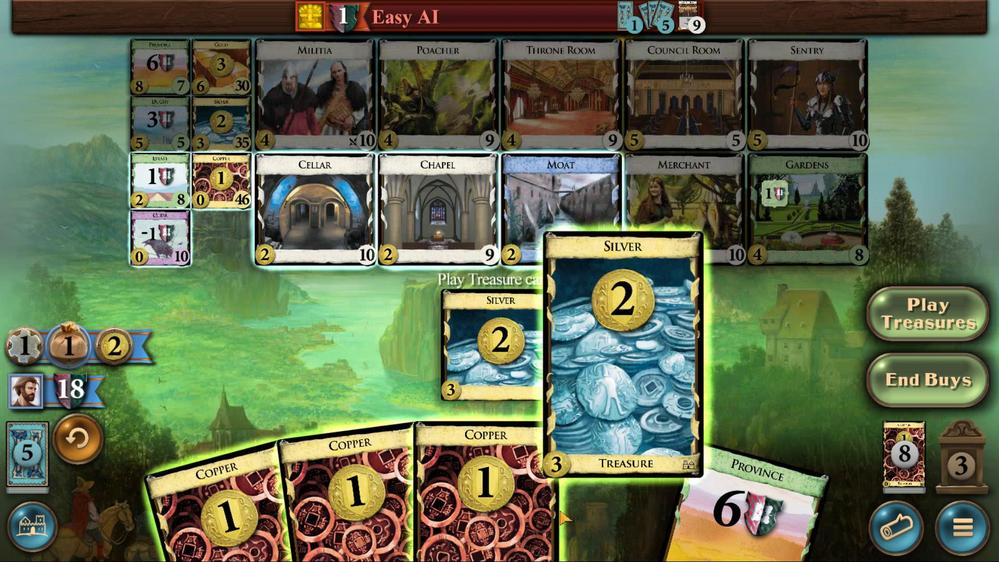 
Action: Mouse scrolled (551, 502) with delta (0, 0)
Screenshot: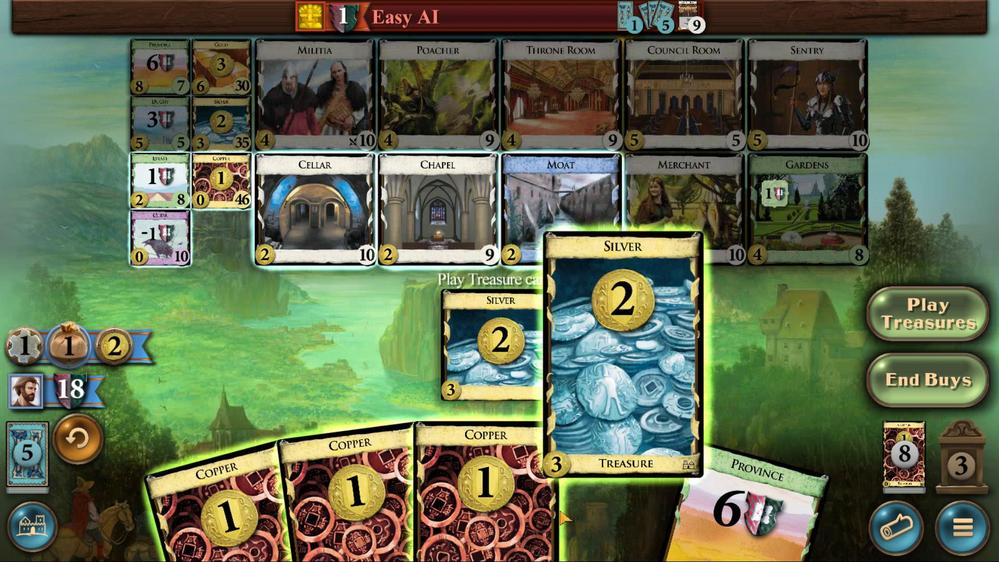 
Action: Mouse moved to (556, 508)
Screenshot: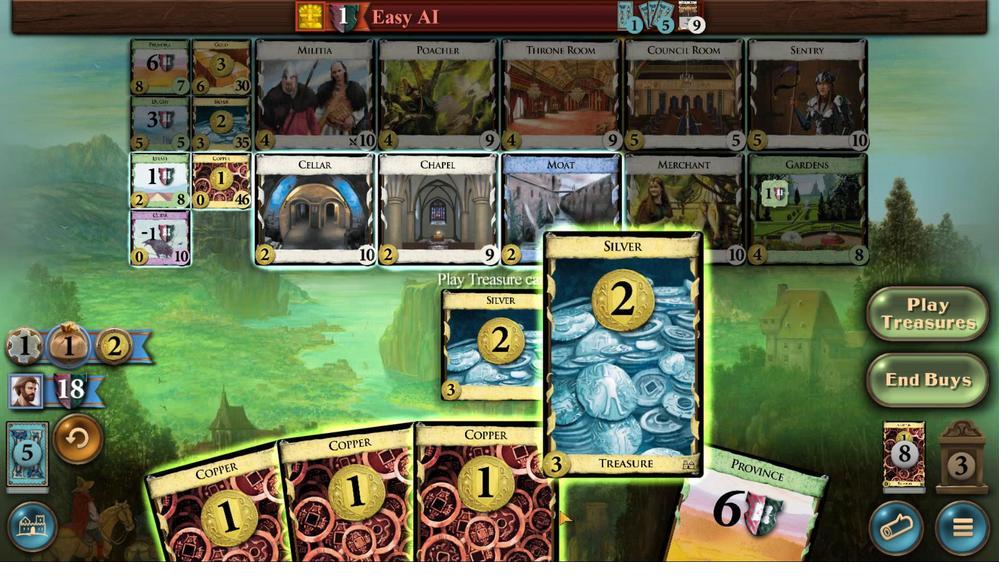 
Action: Mouse scrolled (556, 507) with delta (0, 0)
Screenshot: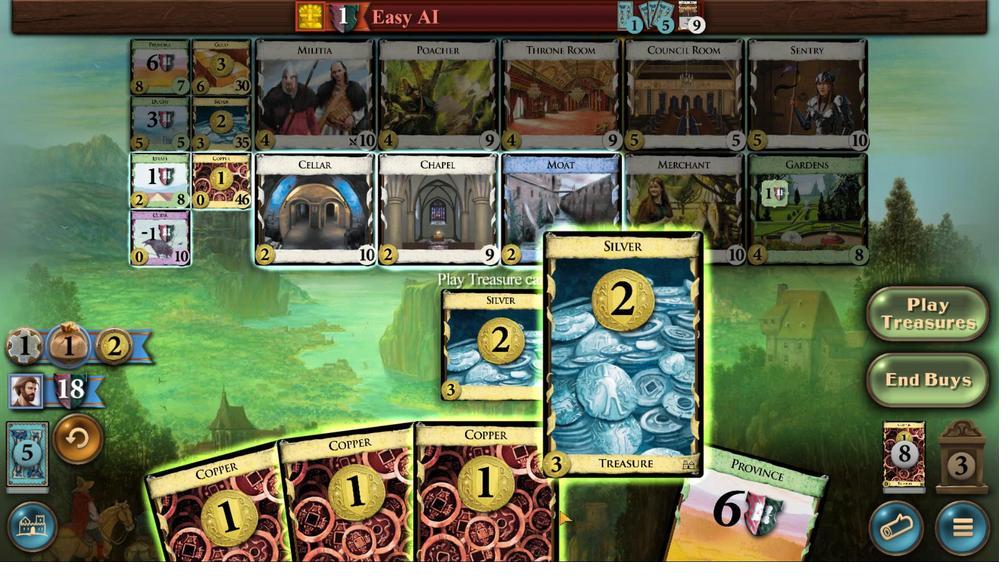 
Action: Mouse moved to (559, 510)
Screenshot: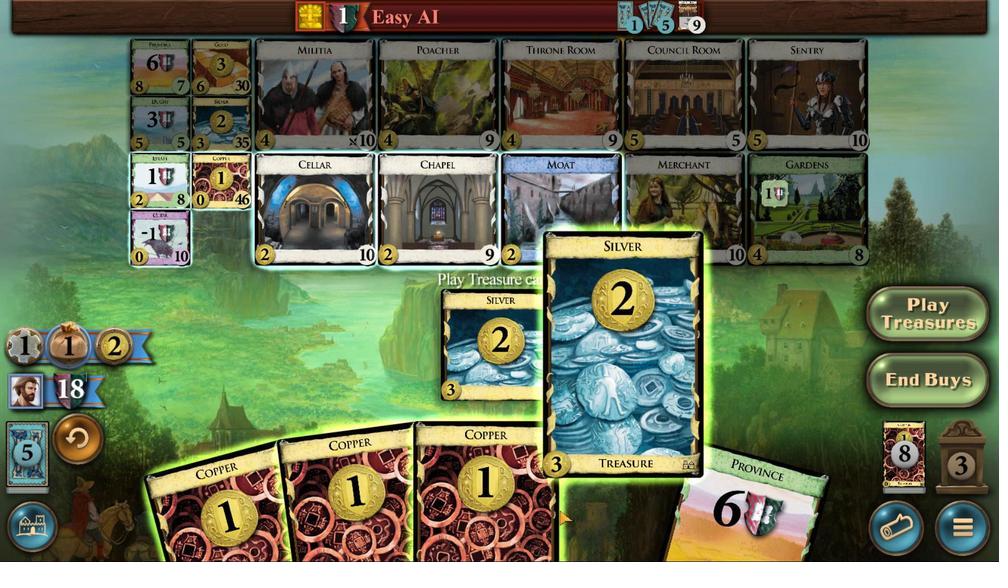 
Action: Mouse scrolled (559, 510) with delta (0, 0)
Screenshot: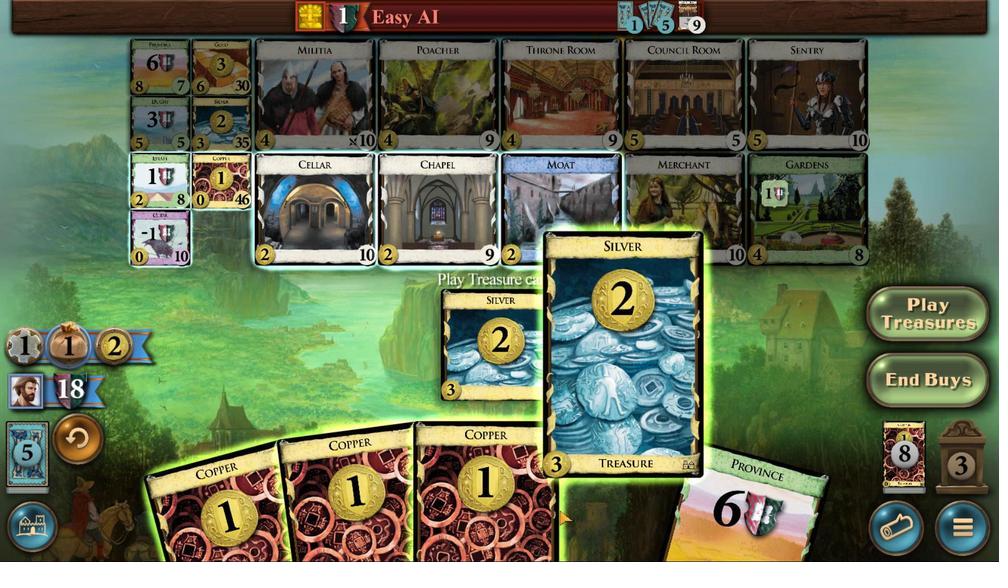 
Action: Mouse moved to (527, 504)
Screenshot: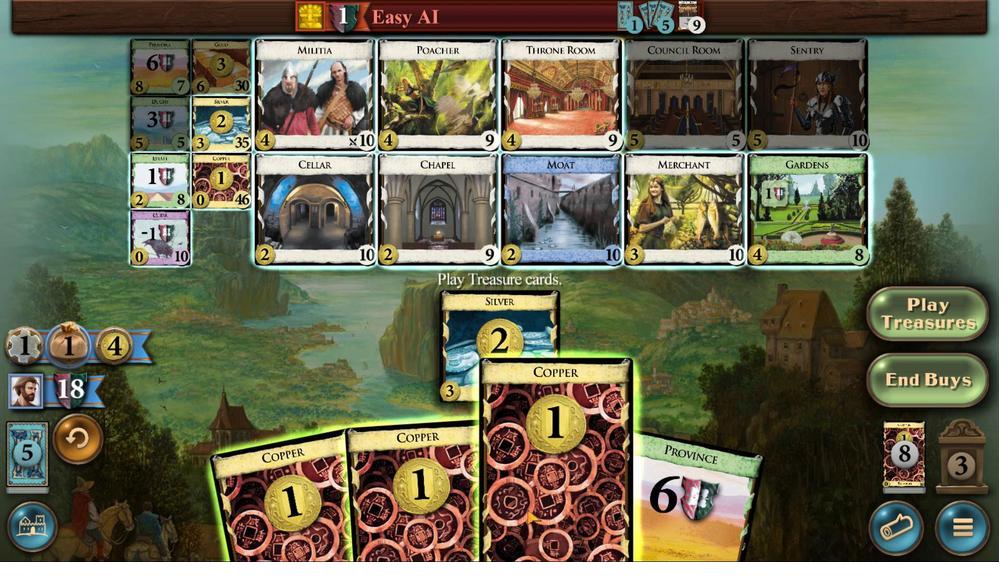 
Action: Mouse scrolled (527, 503) with delta (0, 0)
Screenshot: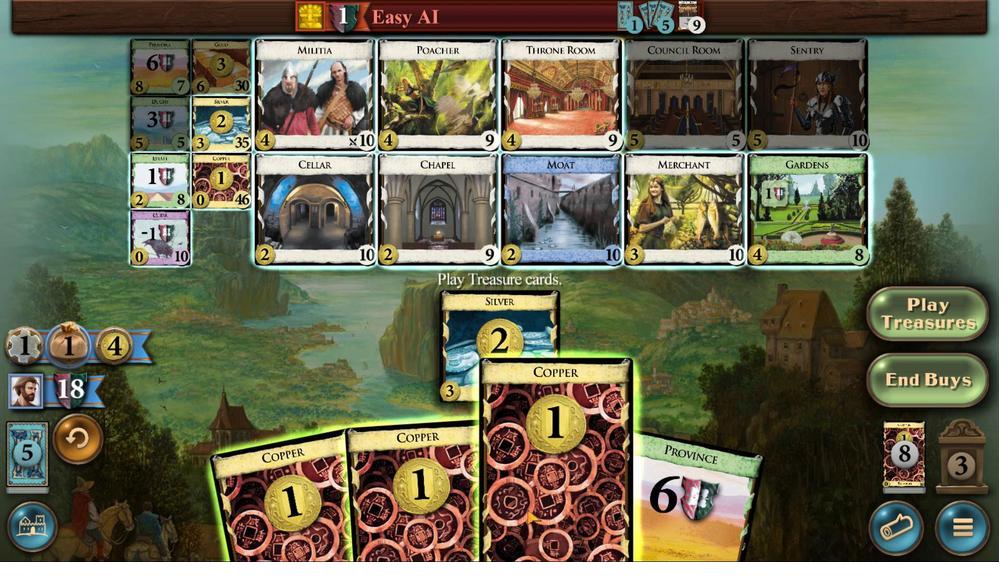 
Action: Mouse moved to (526, 508)
Screenshot: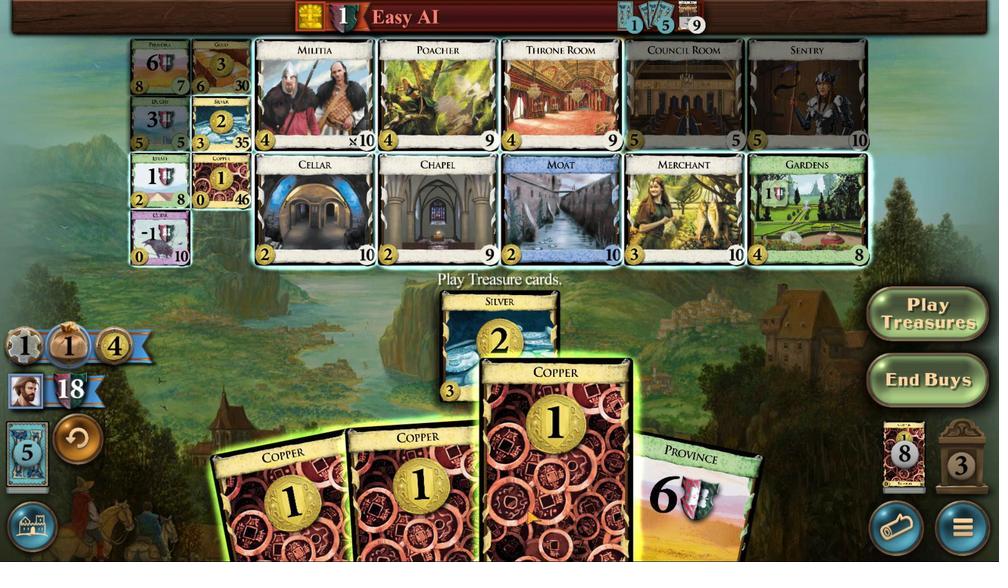 
Action: Mouse scrolled (527, 507) with delta (0, 0)
Screenshot: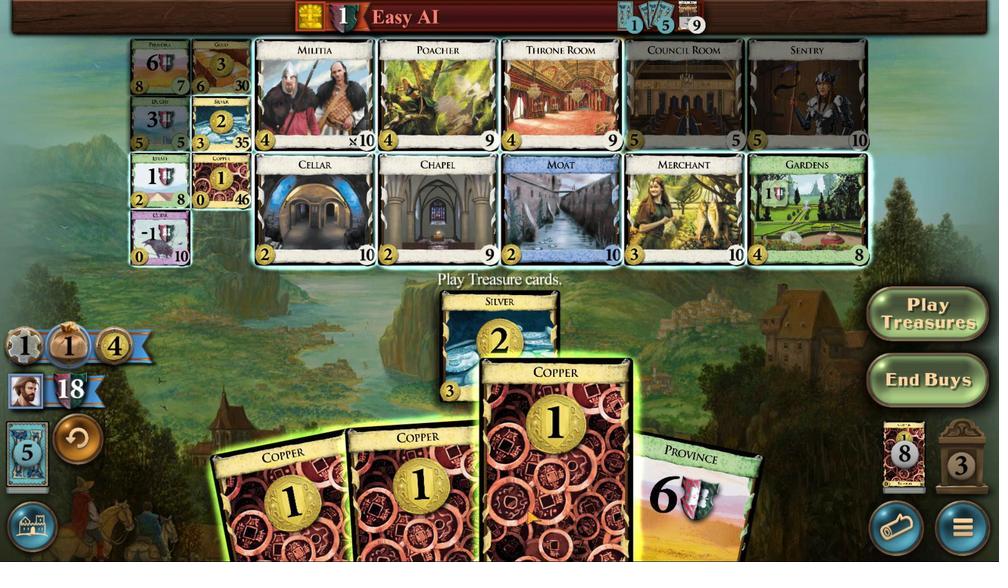 
Action: Mouse moved to (526, 508)
Screenshot: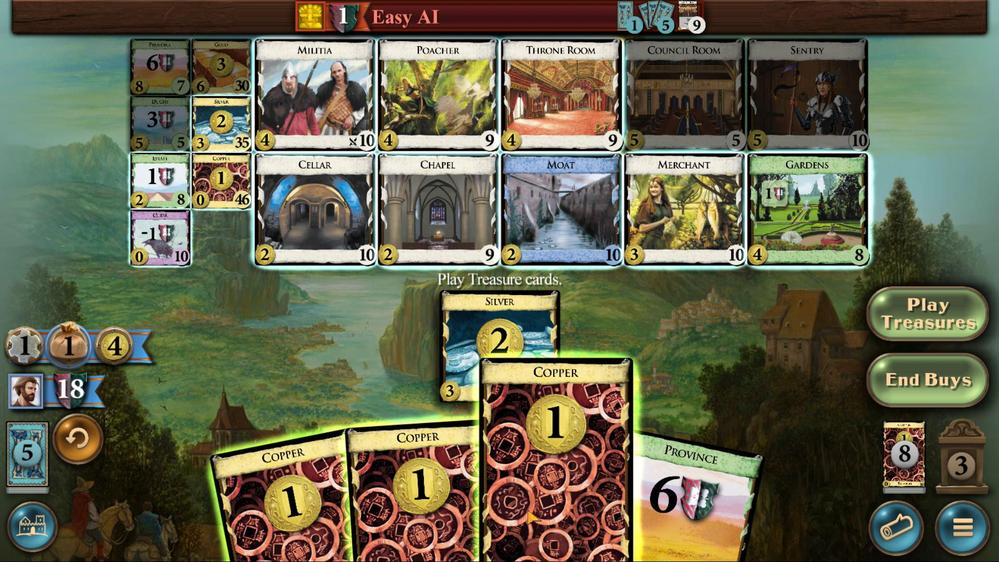 
Action: Mouse scrolled (526, 508) with delta (0, 0)
Screenshot: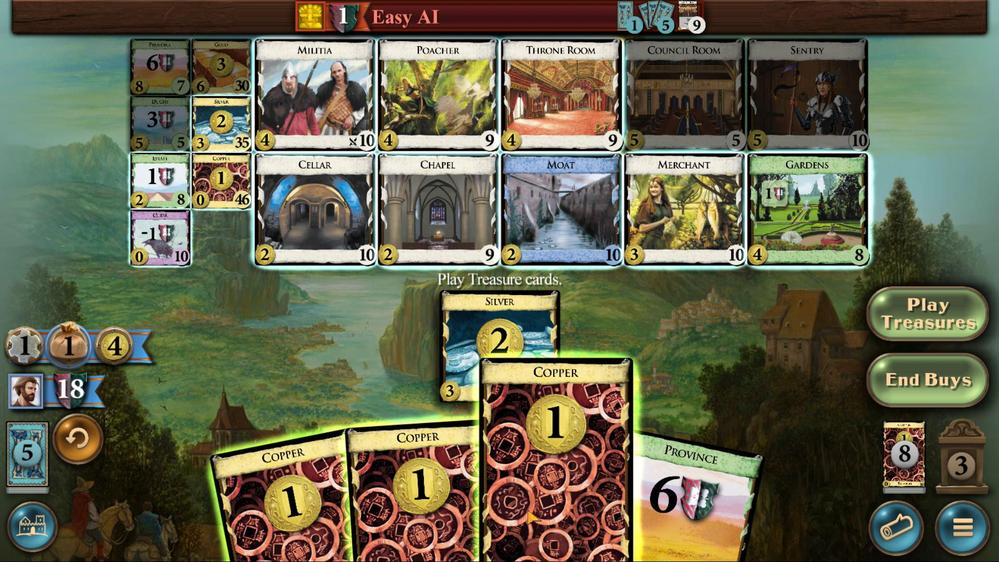
Action: Mouse moved to (526, 510)
Screenshot: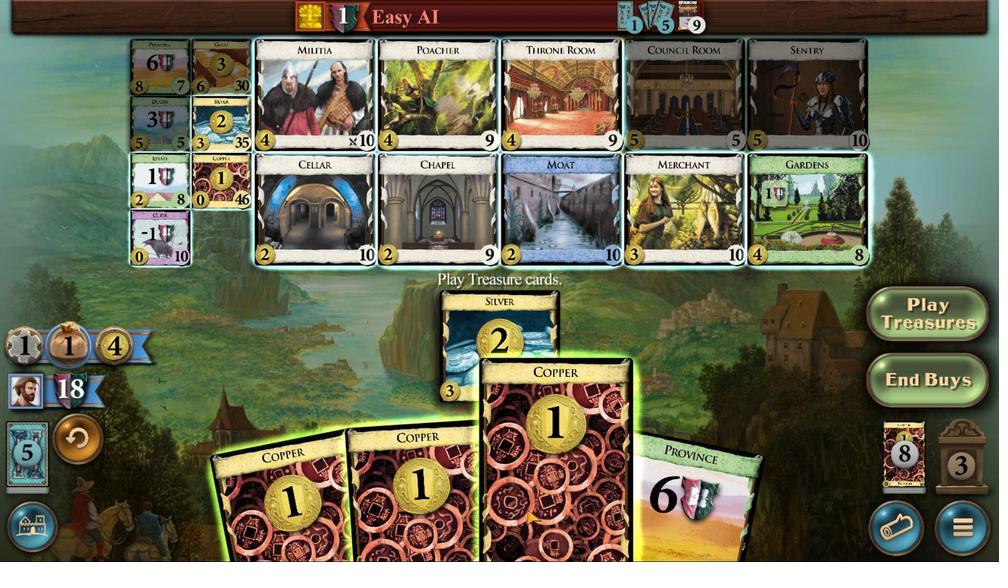 
Action: Mouse scrolled (526, 509) with delta (0, 0)
Screenshot: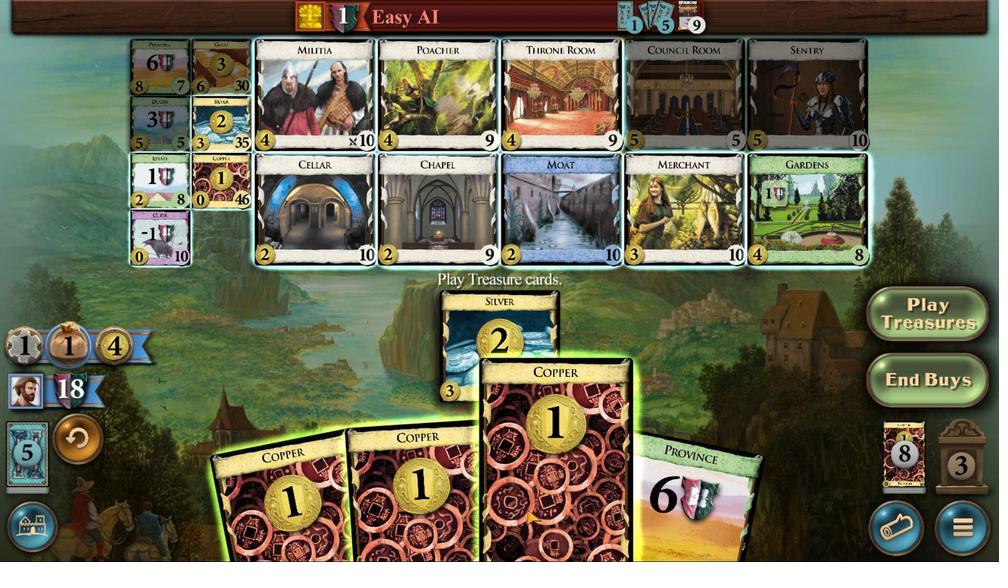 
Action: Mouse moved to (470, 501)
Screenshot: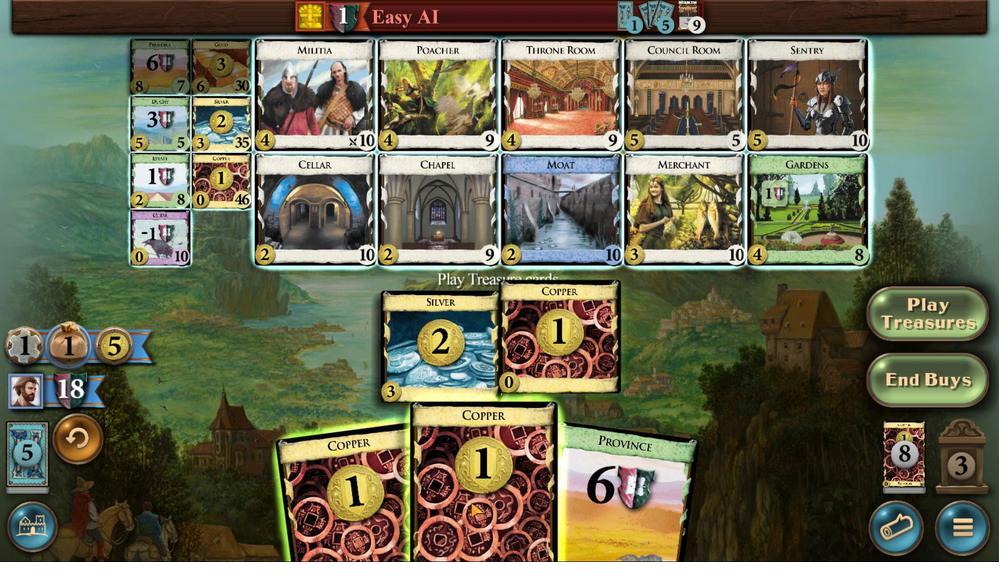 
Action: Mouse scrolled (470, 500) with delta (0, 0)
Screenshot: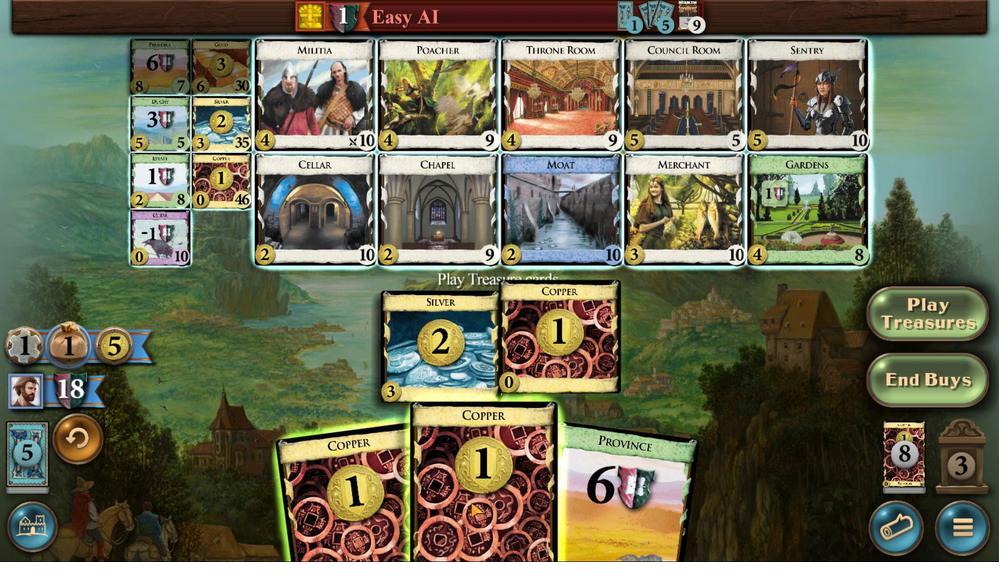 
Action: Mouse moved to (470, 502)
Screenshot: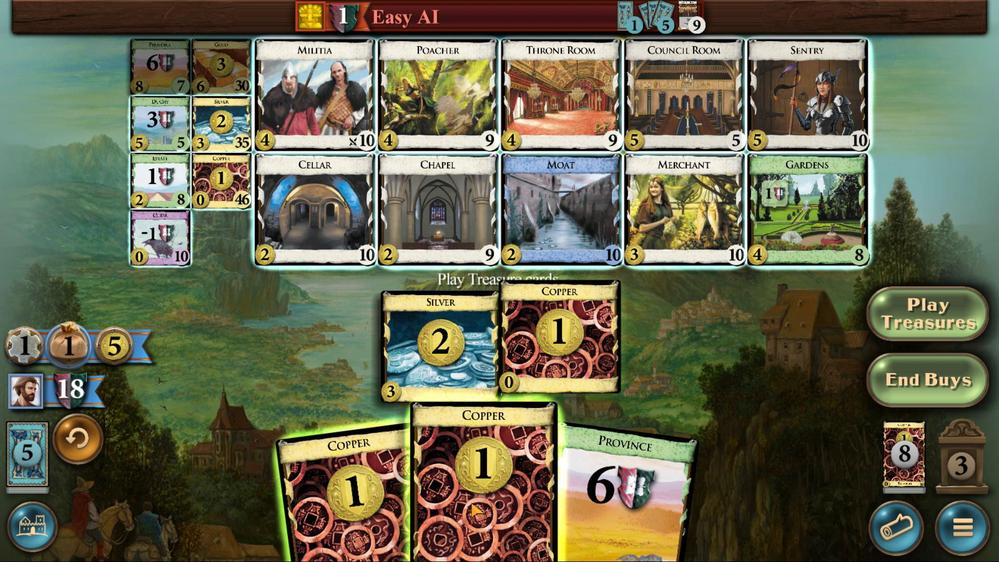 
Action: Mouse scrolled (470, 502) with delta (0, 0)
Screenshot: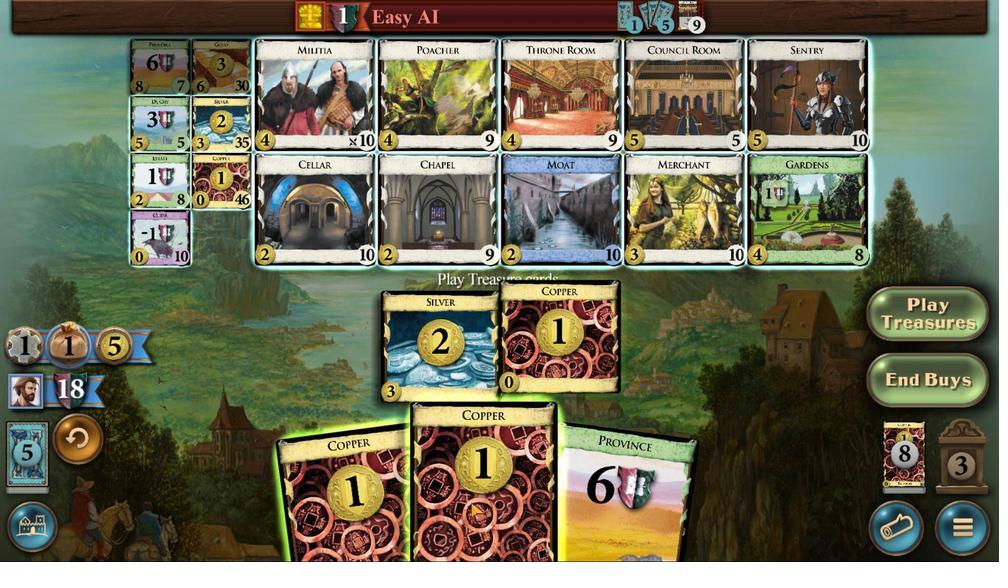 
Action: Mouse scrolled (470, 502) with delta (0, 0)
Screenshot: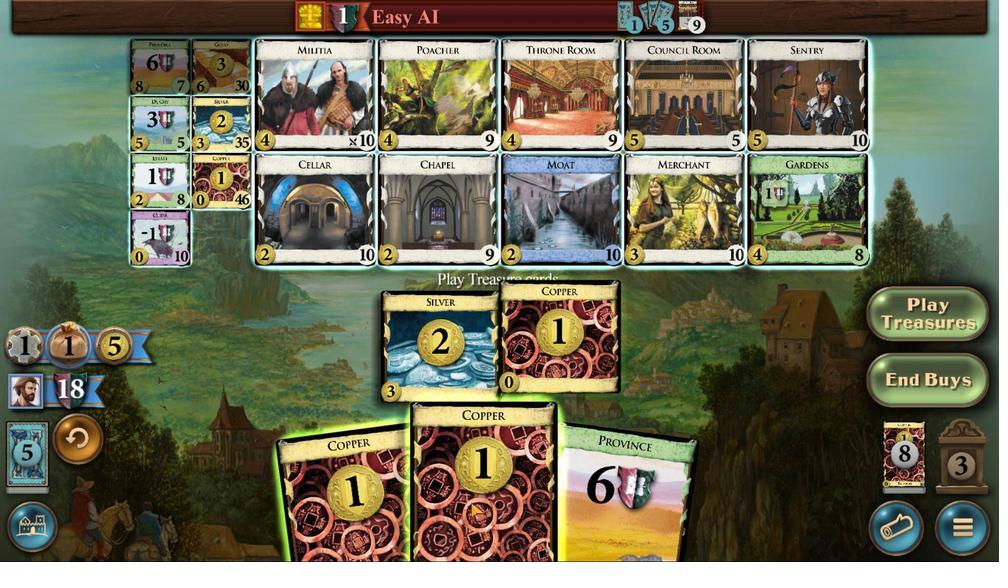 
Action: Mouse scrolled (470, 502) with delta (0, 0)
Screenshot: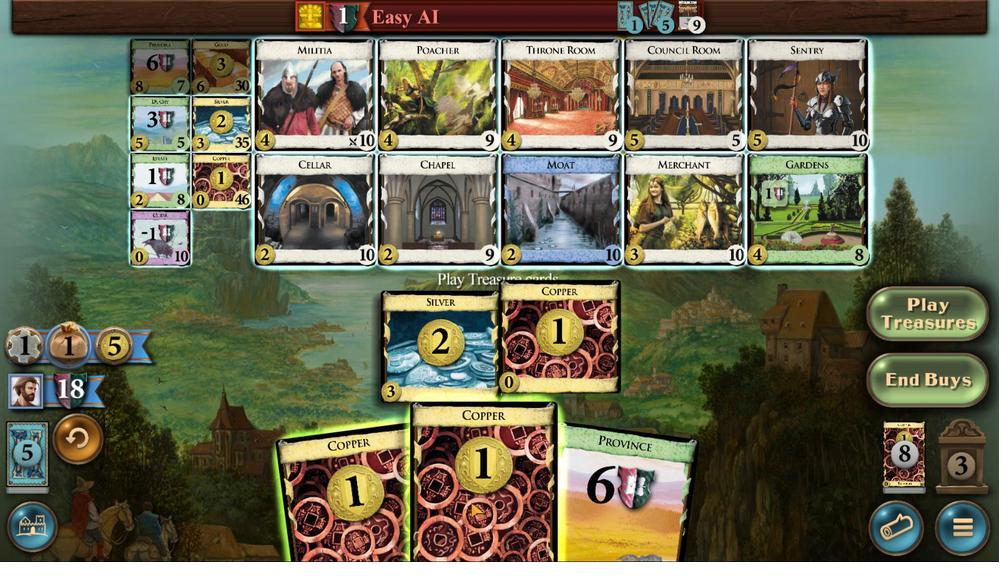 
Action: Mouse moved to (216, 66)
Screenshot: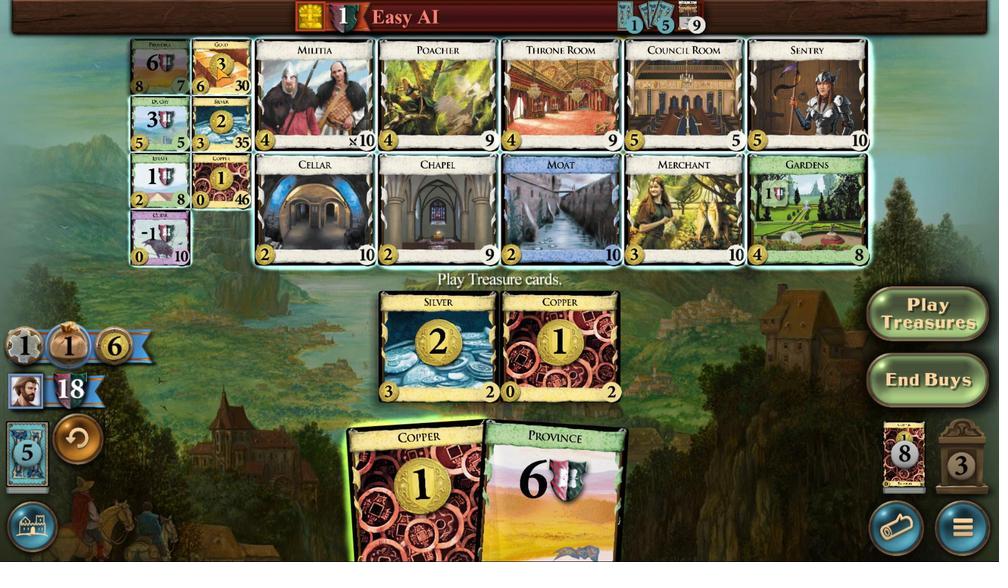 
Action: Mouse pressed left at (216, 66)
Screenshot: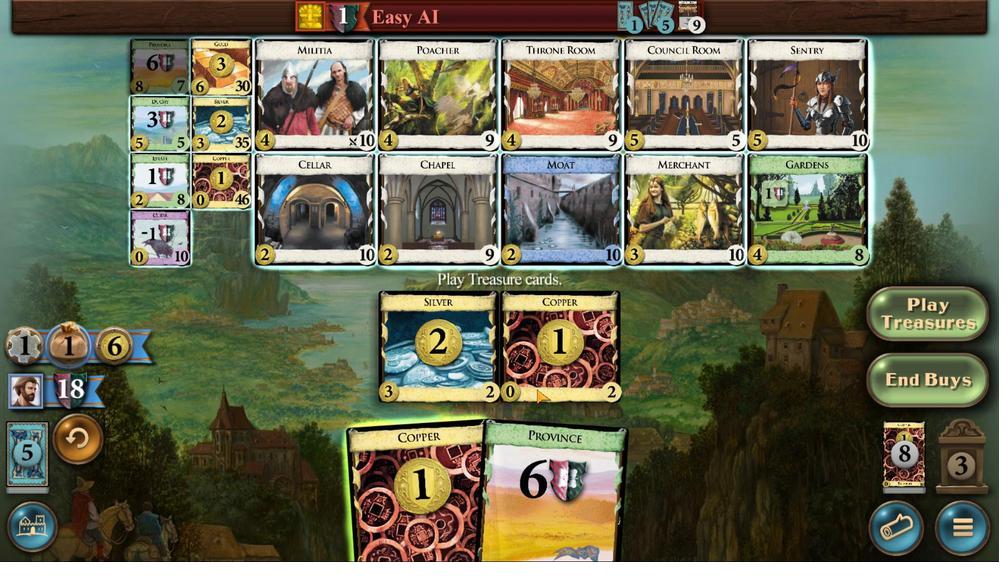 
Action: Mouse moved to (516, 499)
Screenshot: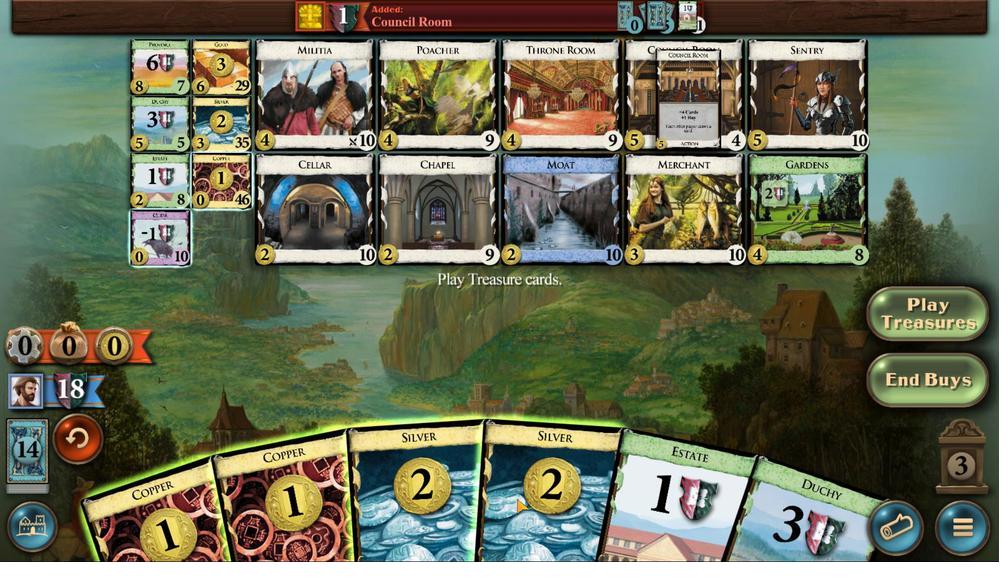 
Action: Mouse scrolled (516, 498) with delta (0, 0)
Screenshot: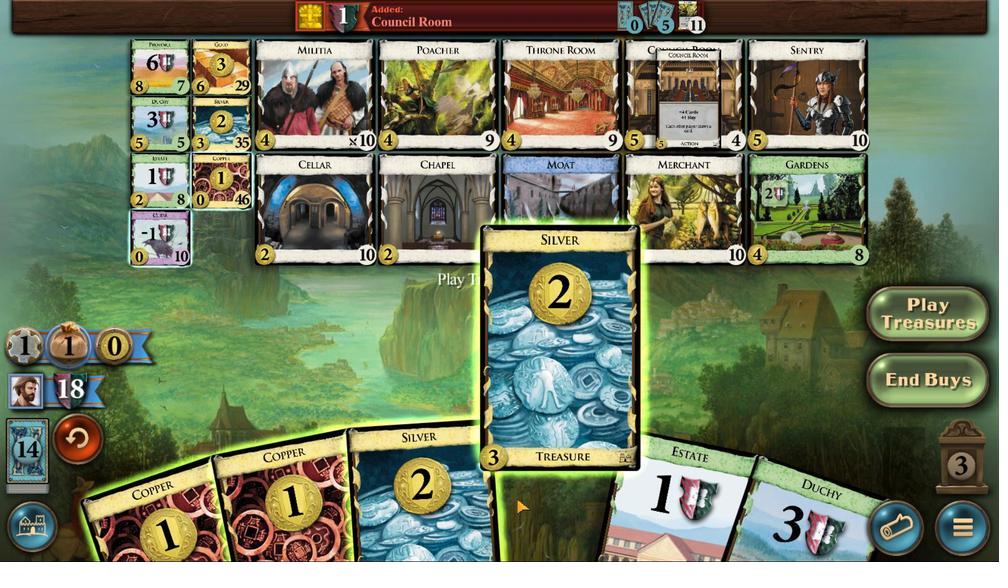 
Action: Mouse scrolled (516, 498) with delta (0, 0)
